 Task: Create a Loop-Based Song.
Action: Mouse moved to (978, 542)
Screenshot: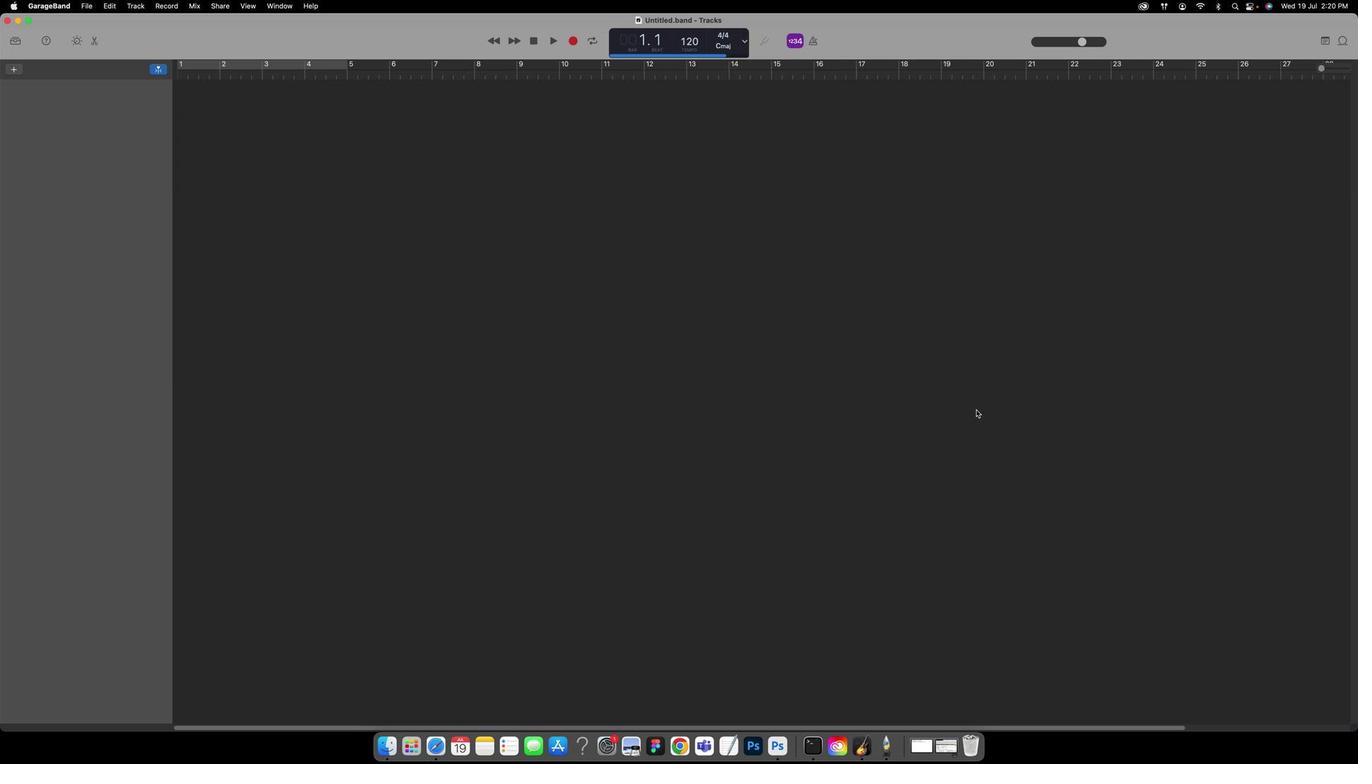 
Action: Mouse pressed left at (978, 542)
Screenshot: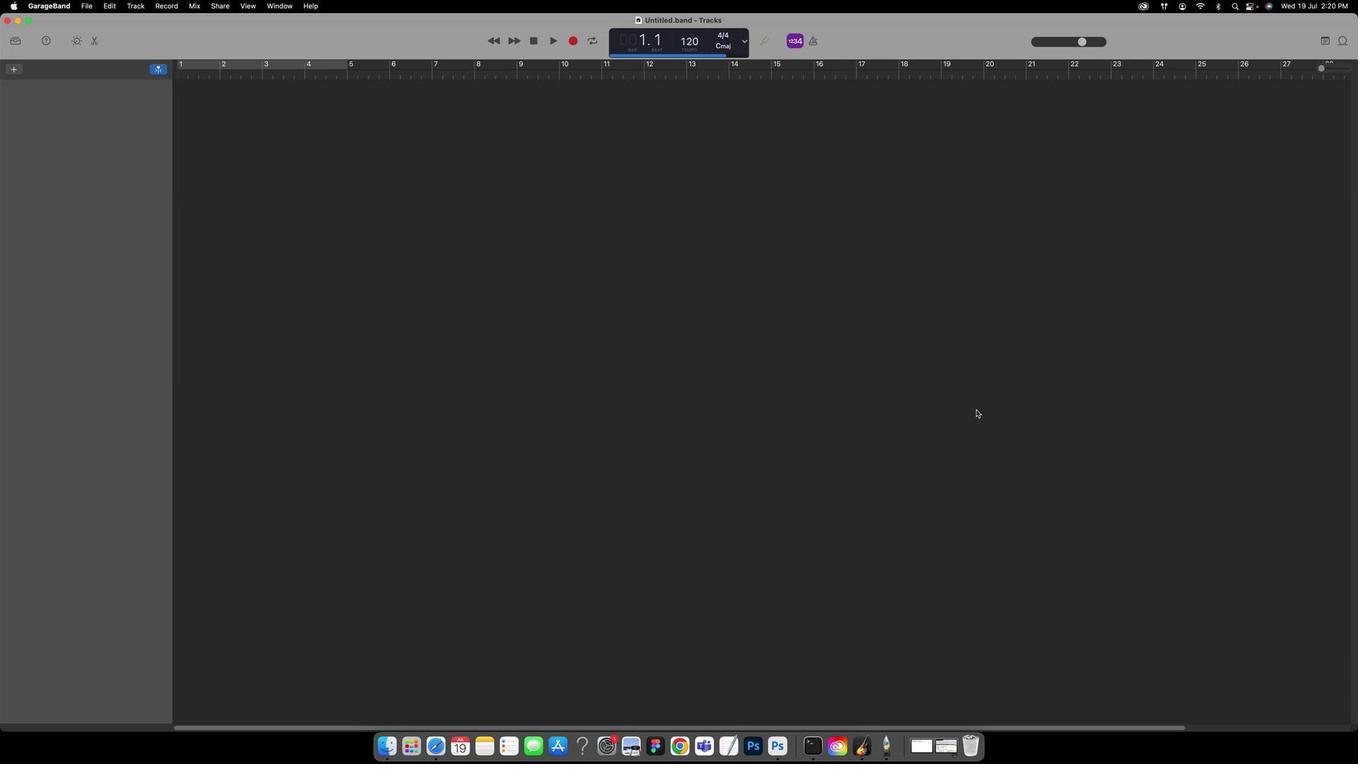 
Action: Mouse moved to (888, 541)
Screenshot: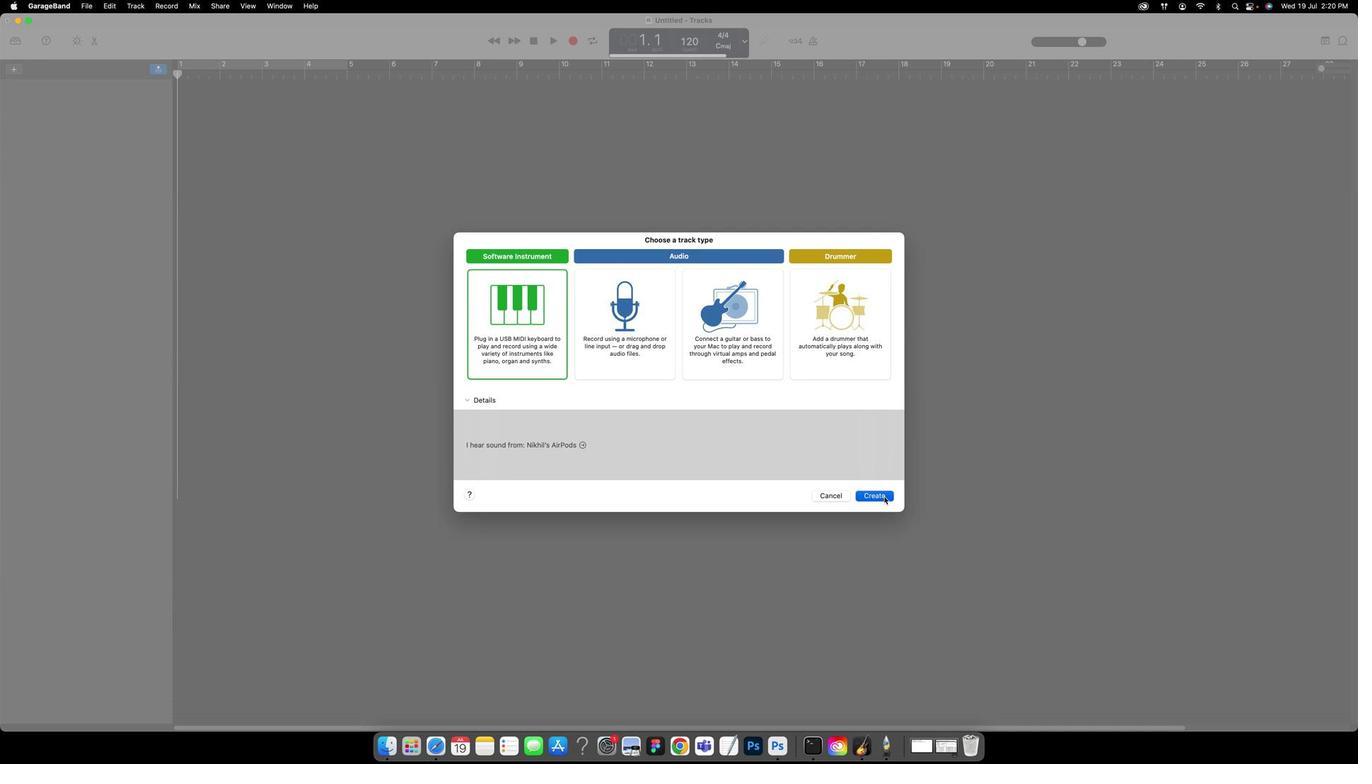
Action: Mouse pressed left at (888, 541)
Screenshot: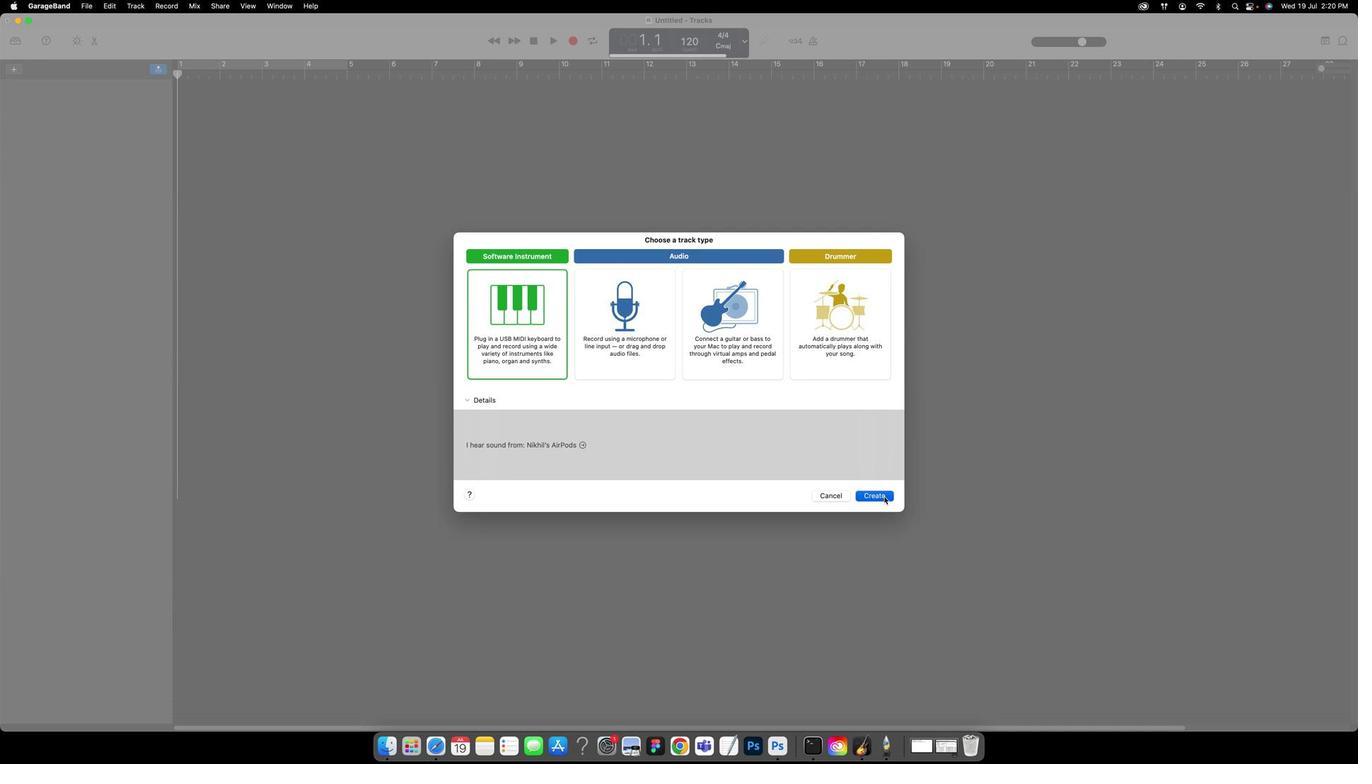
Action: Mouse moved to (259, 540)
Screenshot: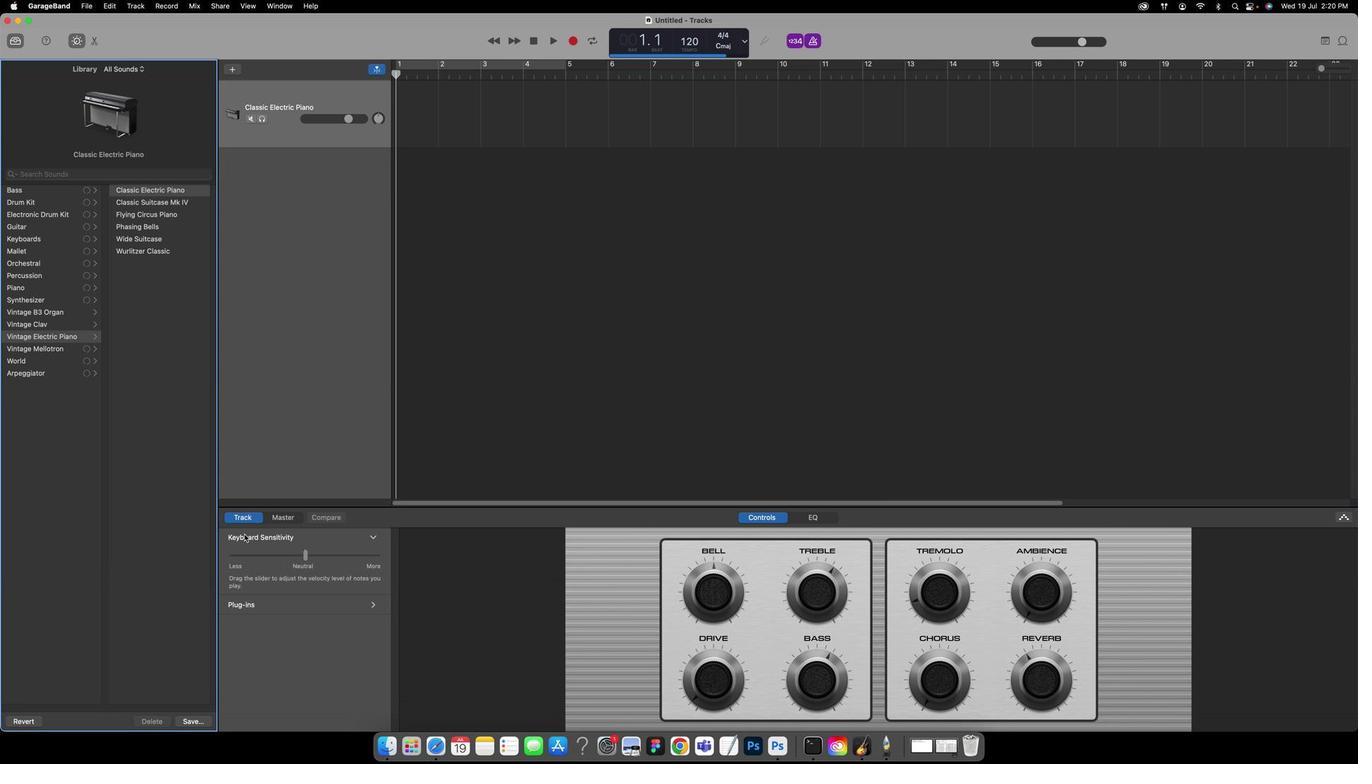 
Action: Mouse pressed left at (259, 540)
Screenshot: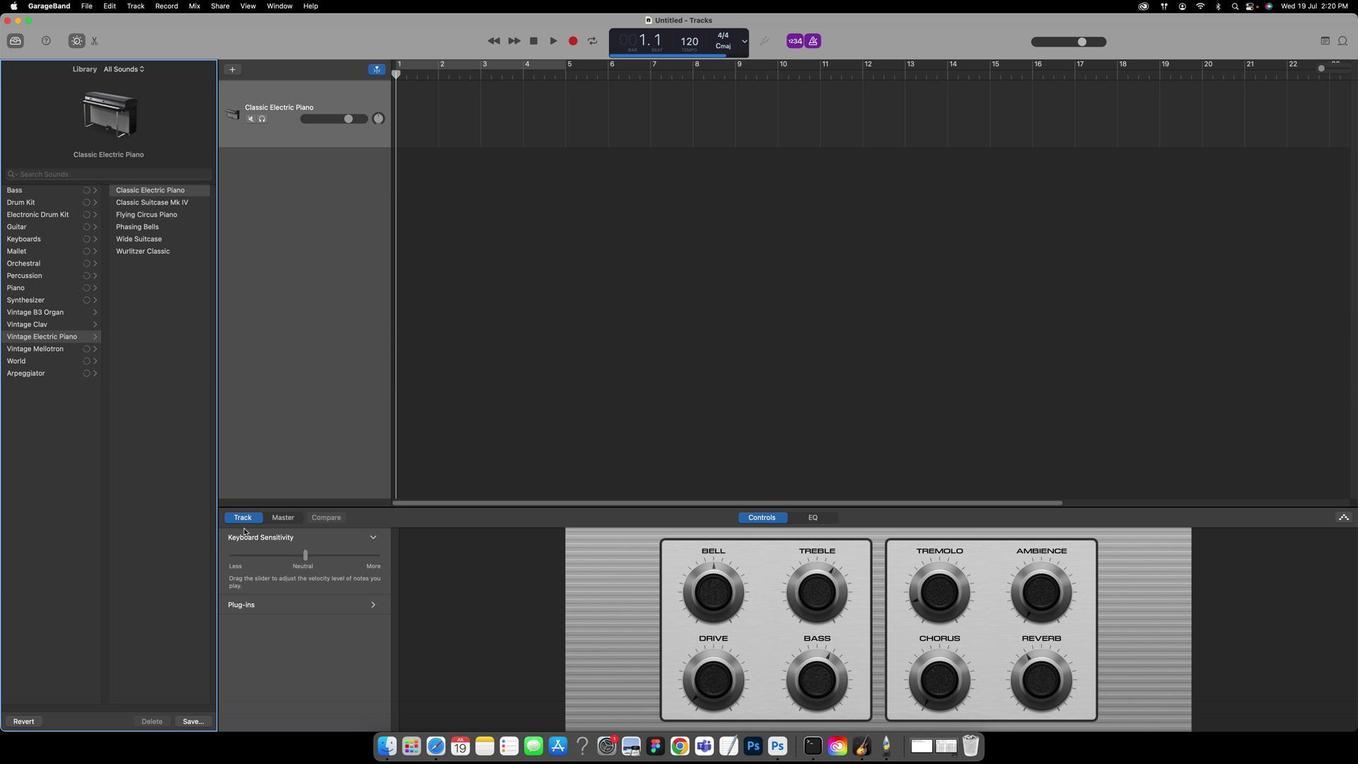 
Action: Mouse moved to (36, 551)
Screenshot: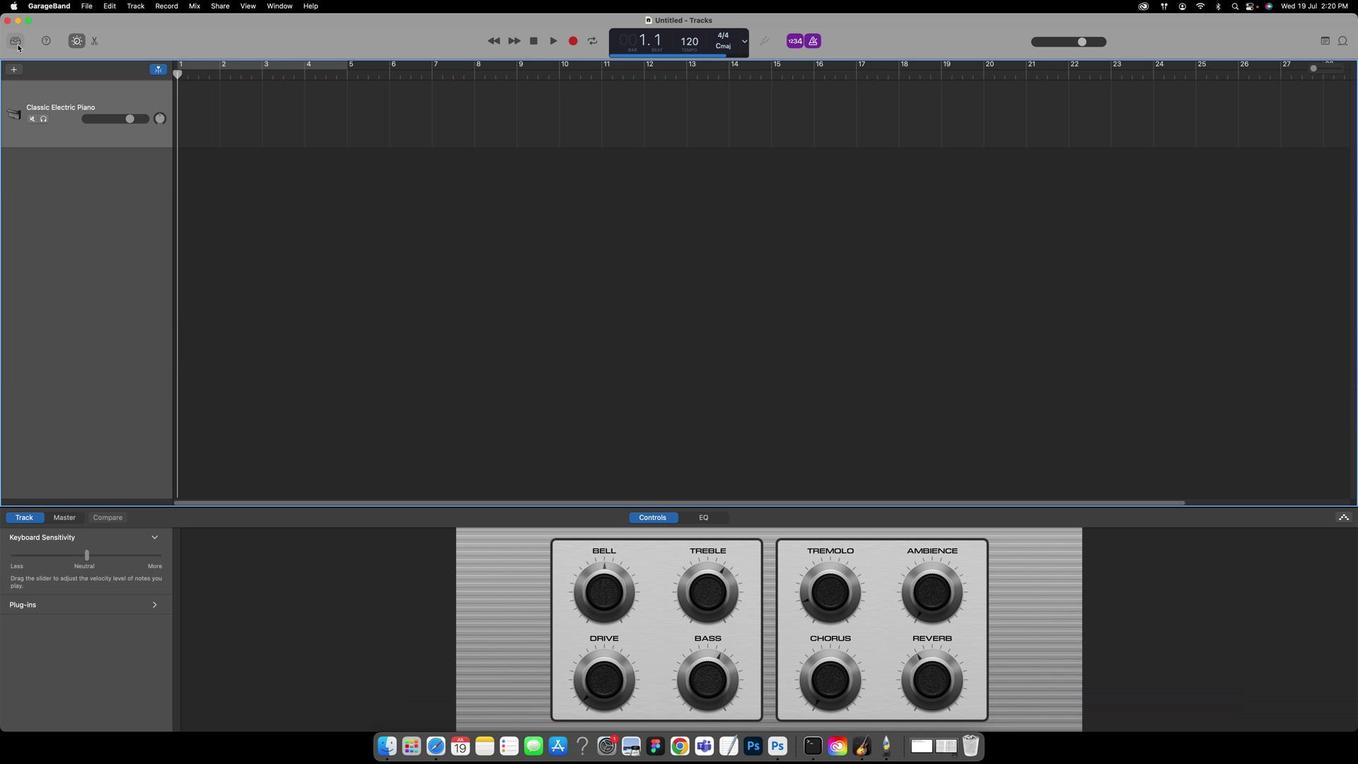 
Action: Mouse pressed left at (36, 551)
Screenshot: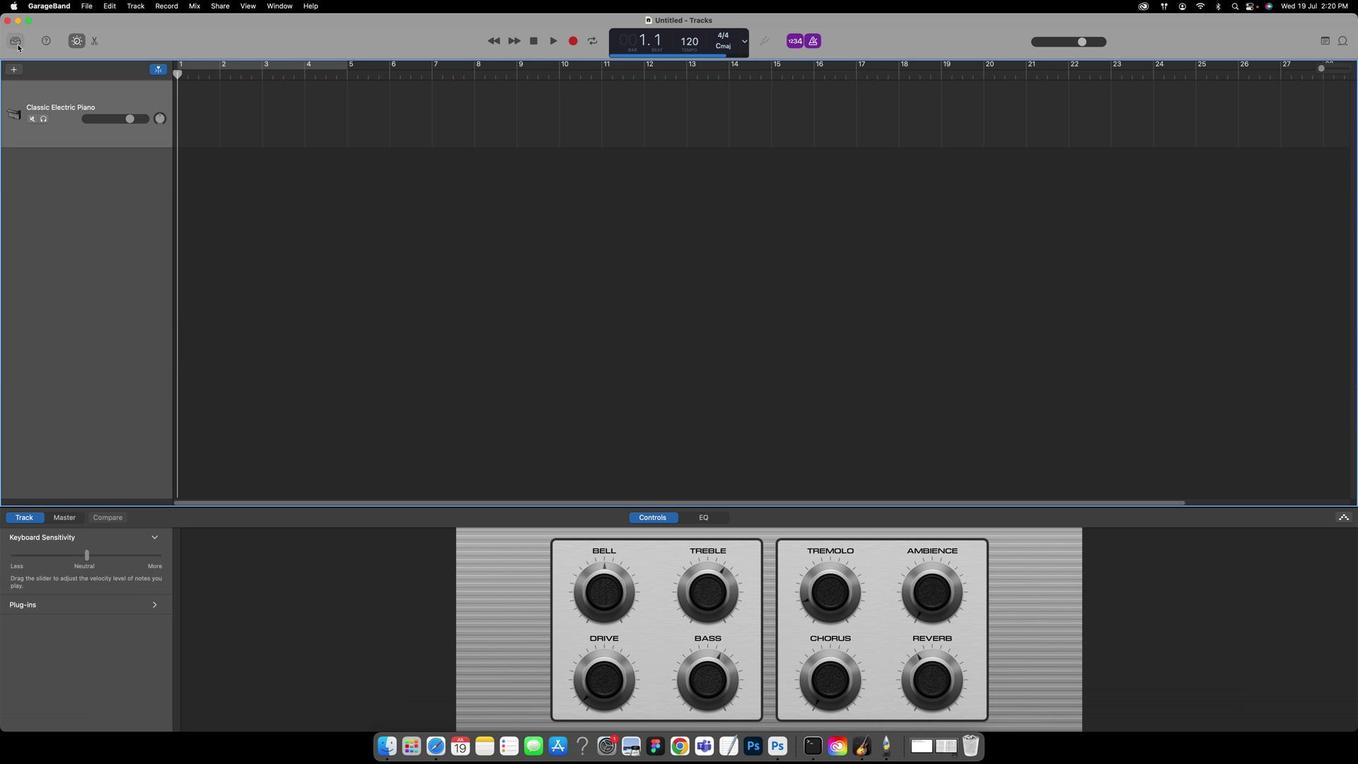 
Action: Mouse moved to (70, 549)
Screenshot: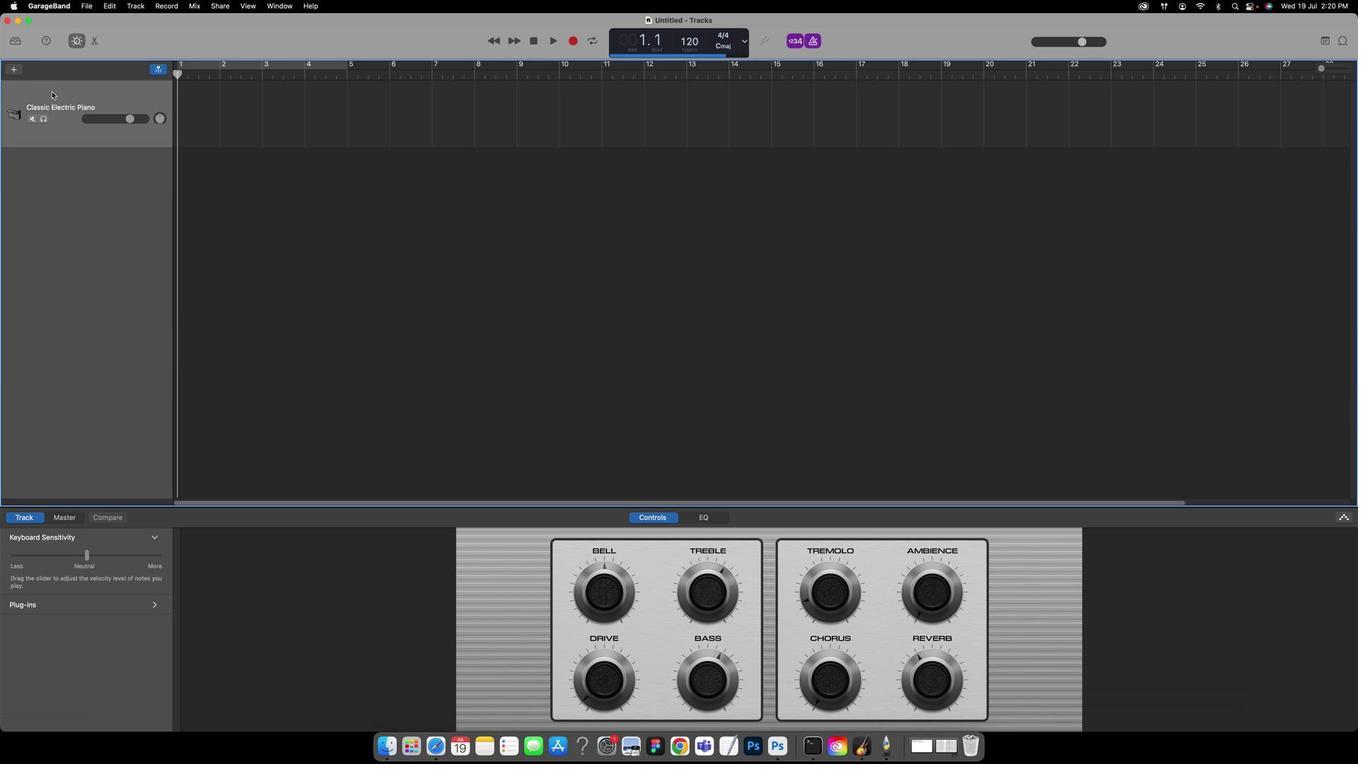 
Action: Mouse pressed left at (70, 549)
Screenshot: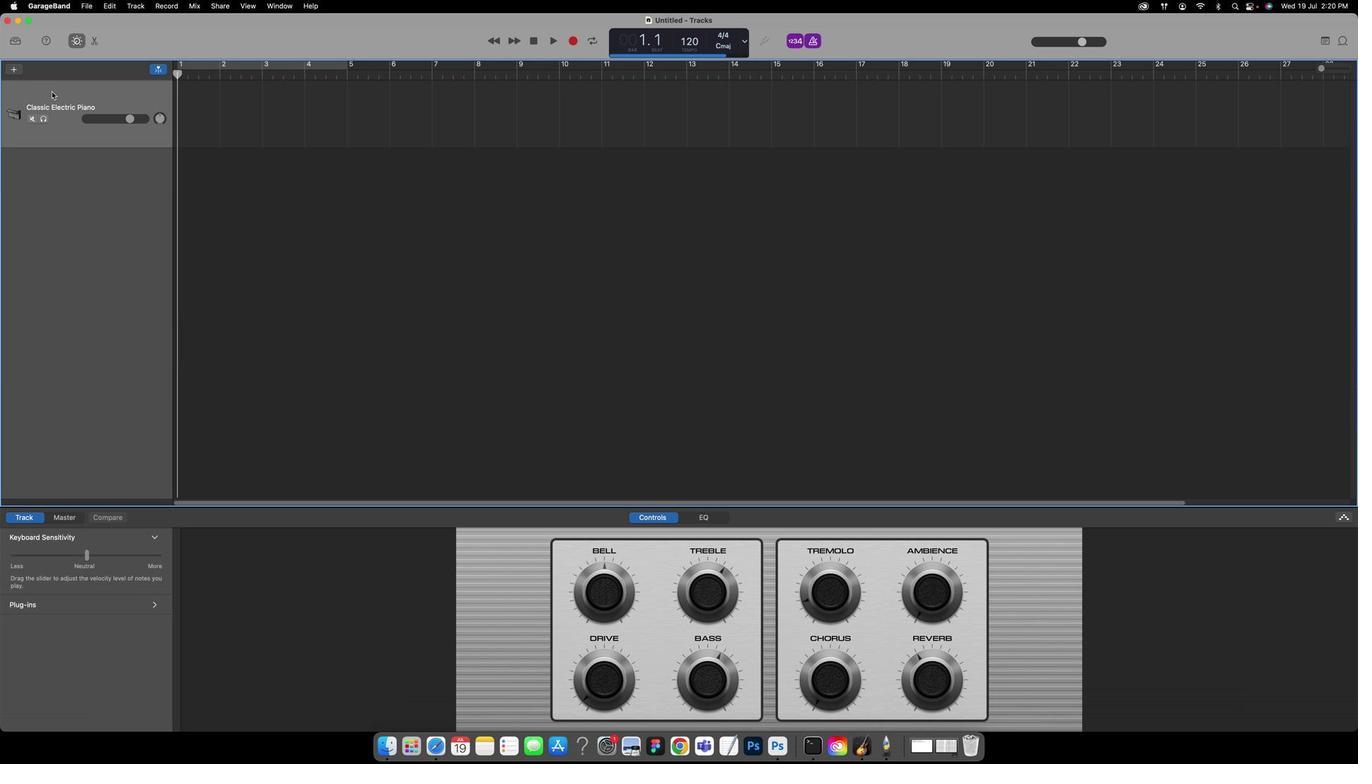 
Action: Mouse pressed left at (70, 549)
Screenshot: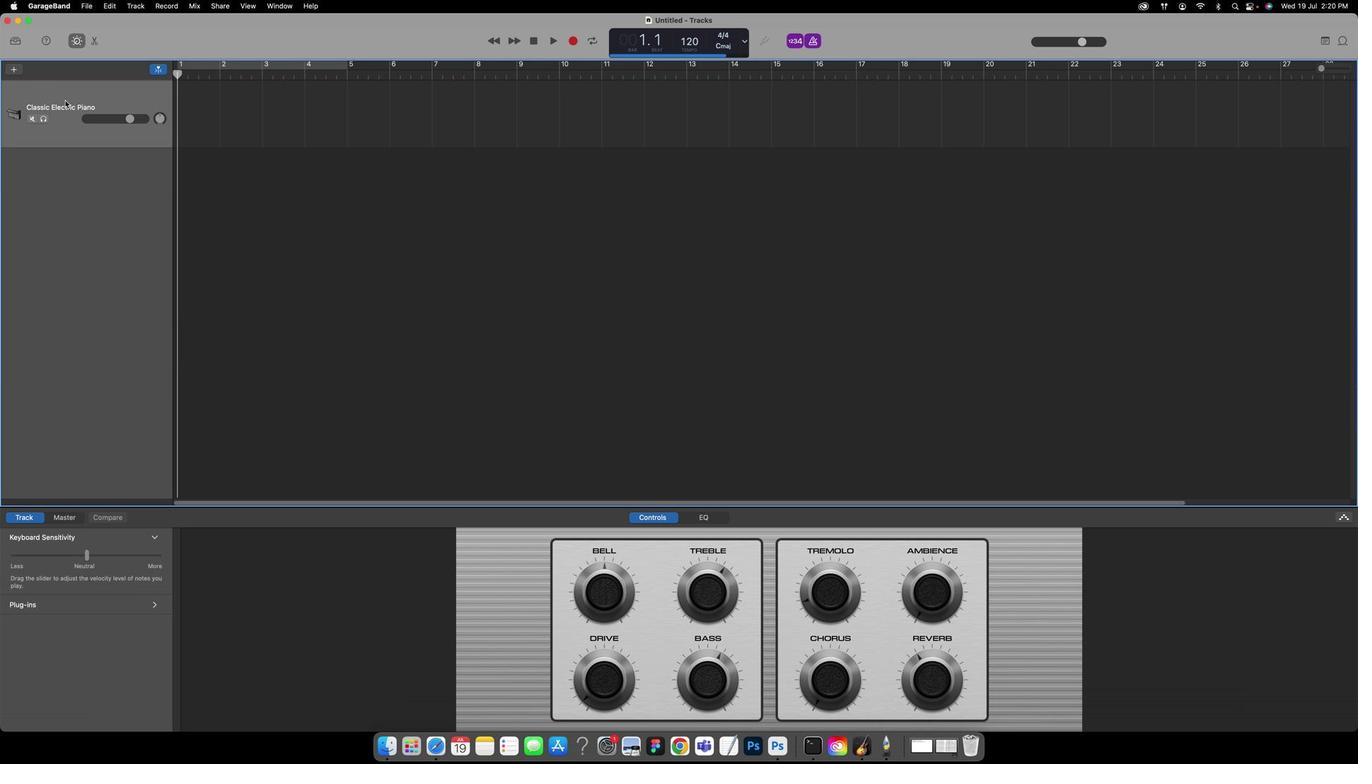 
Action: Mouse moved to (83, 549)
Screenshot: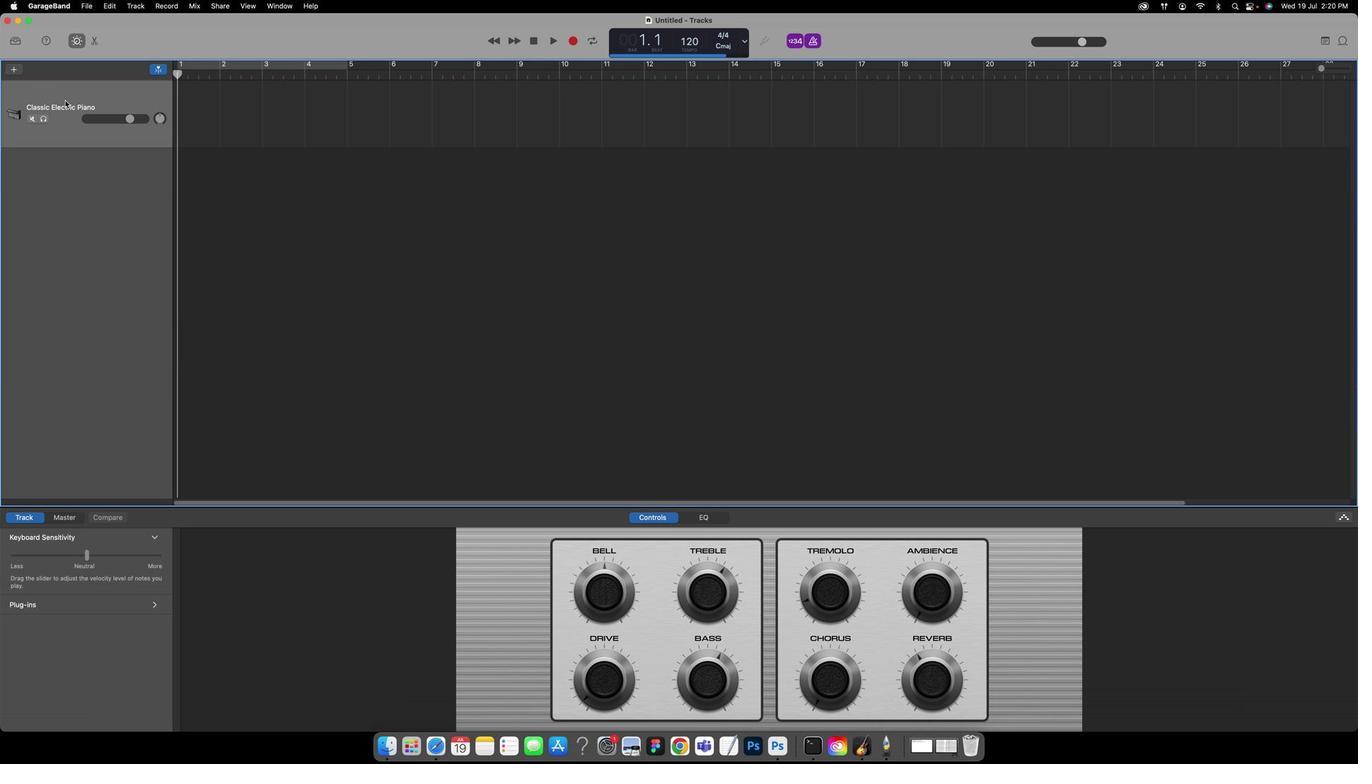
Action: Mouse pressed left at (83, 549)
Screenshot: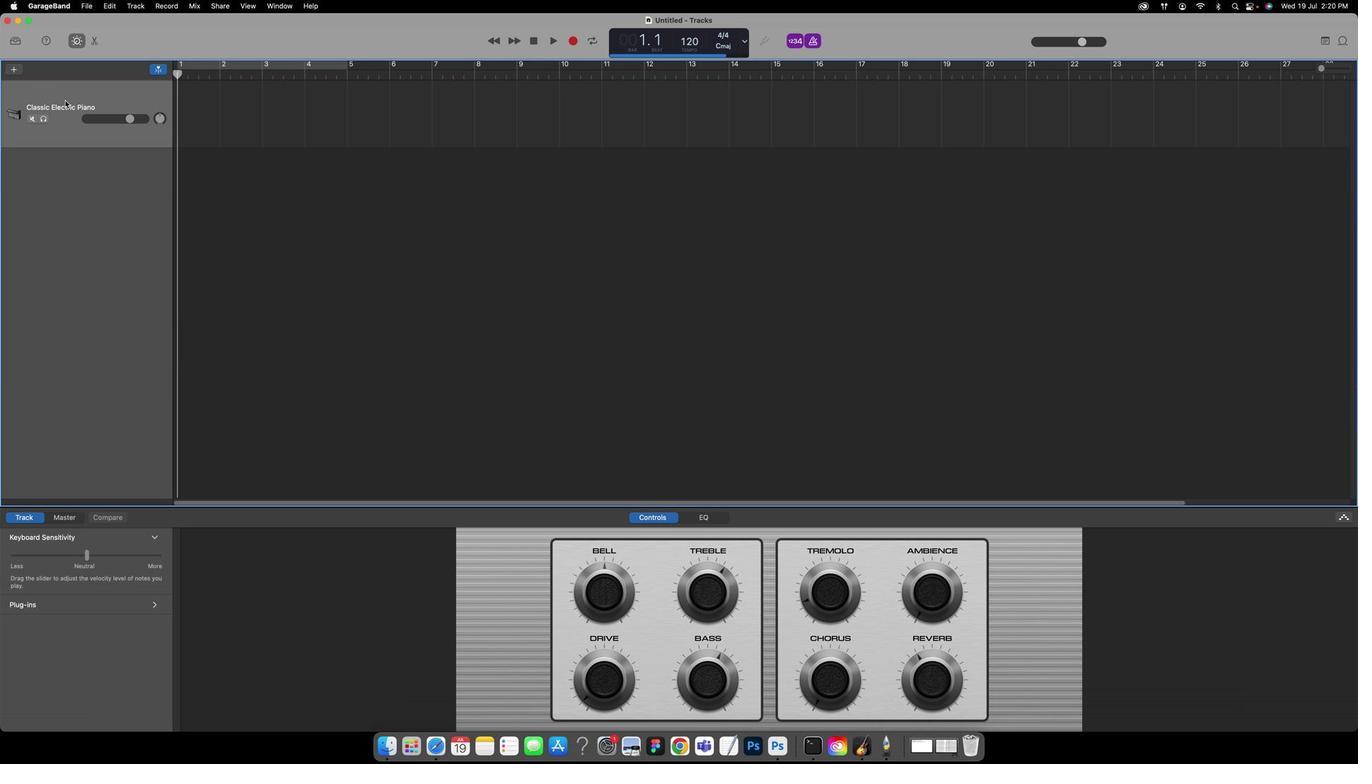 
Action: Key pressed Key.backspace
Screenshot: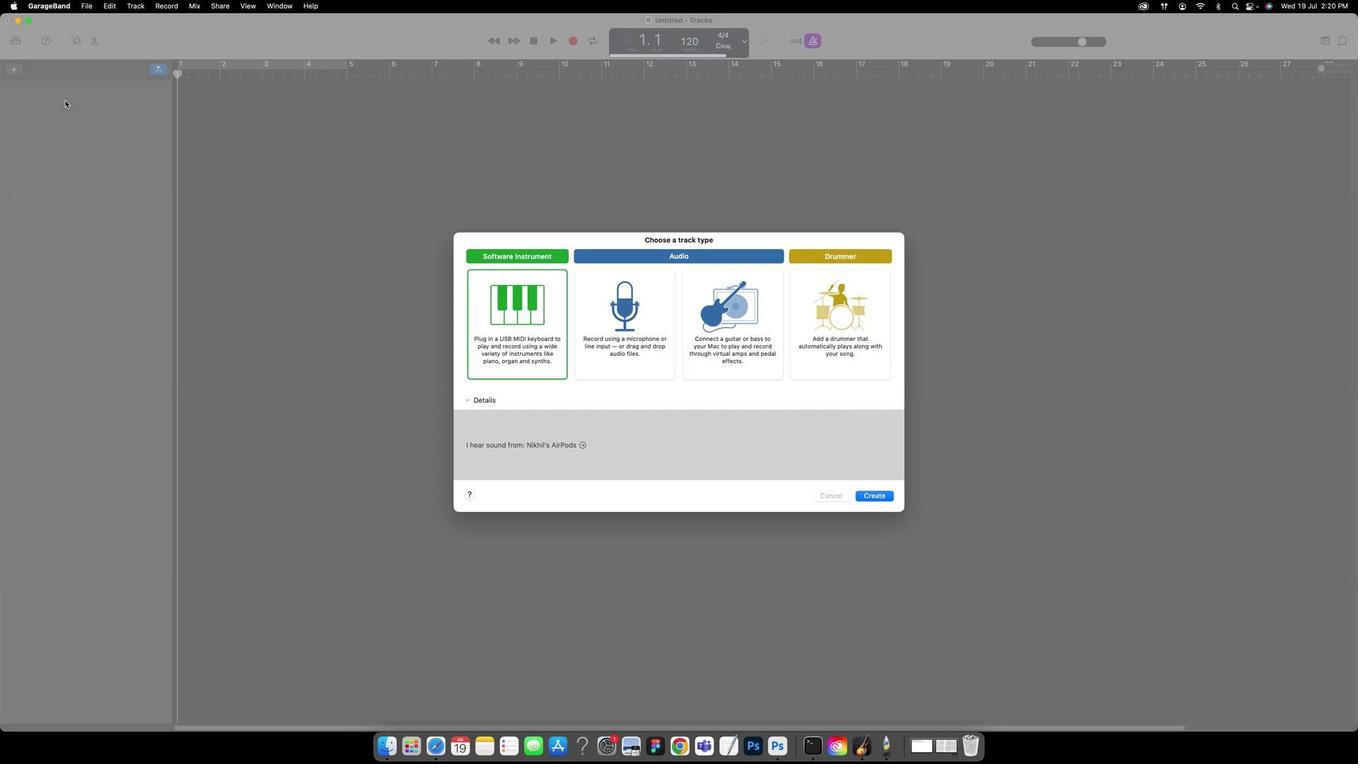 
Action: Mouse moved to (878, 540)
Screenshot: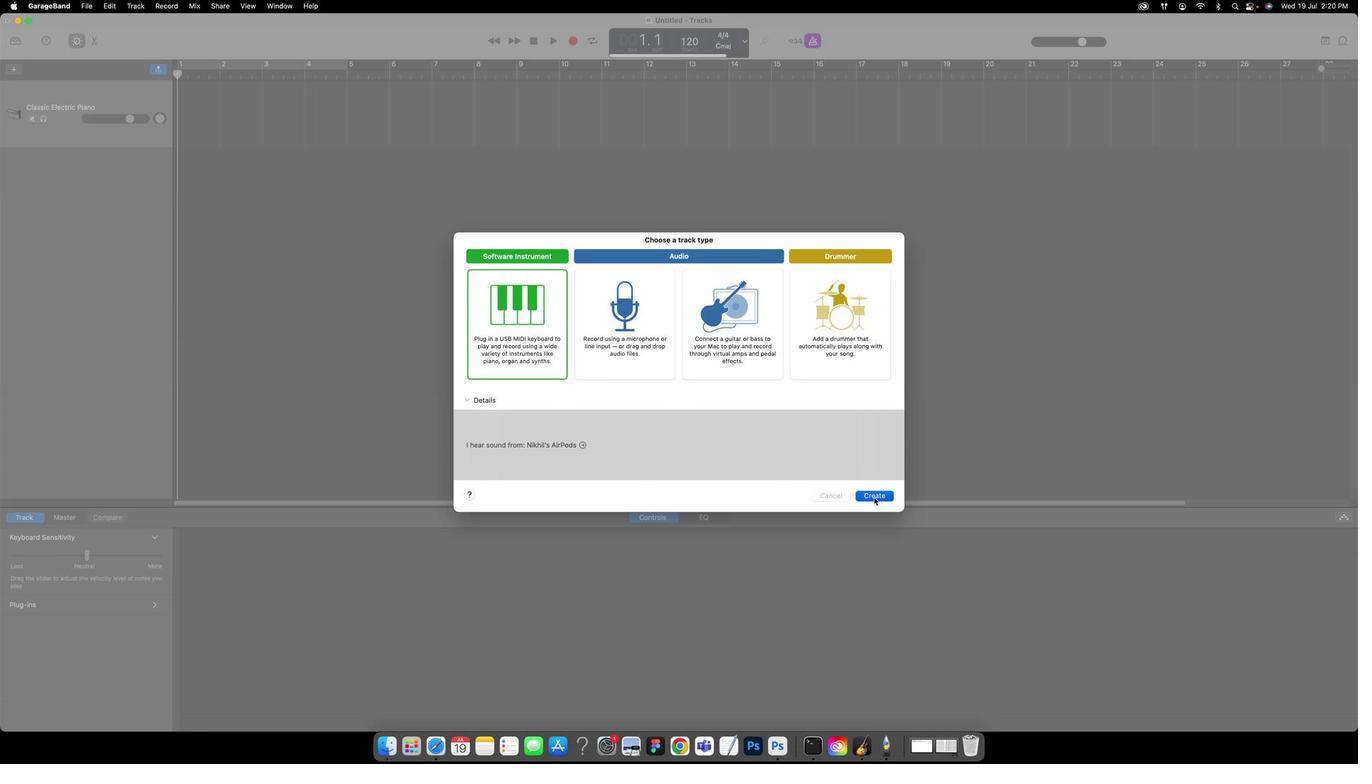 
Action: Mouse pressed left at (878, 540)
Screenshot: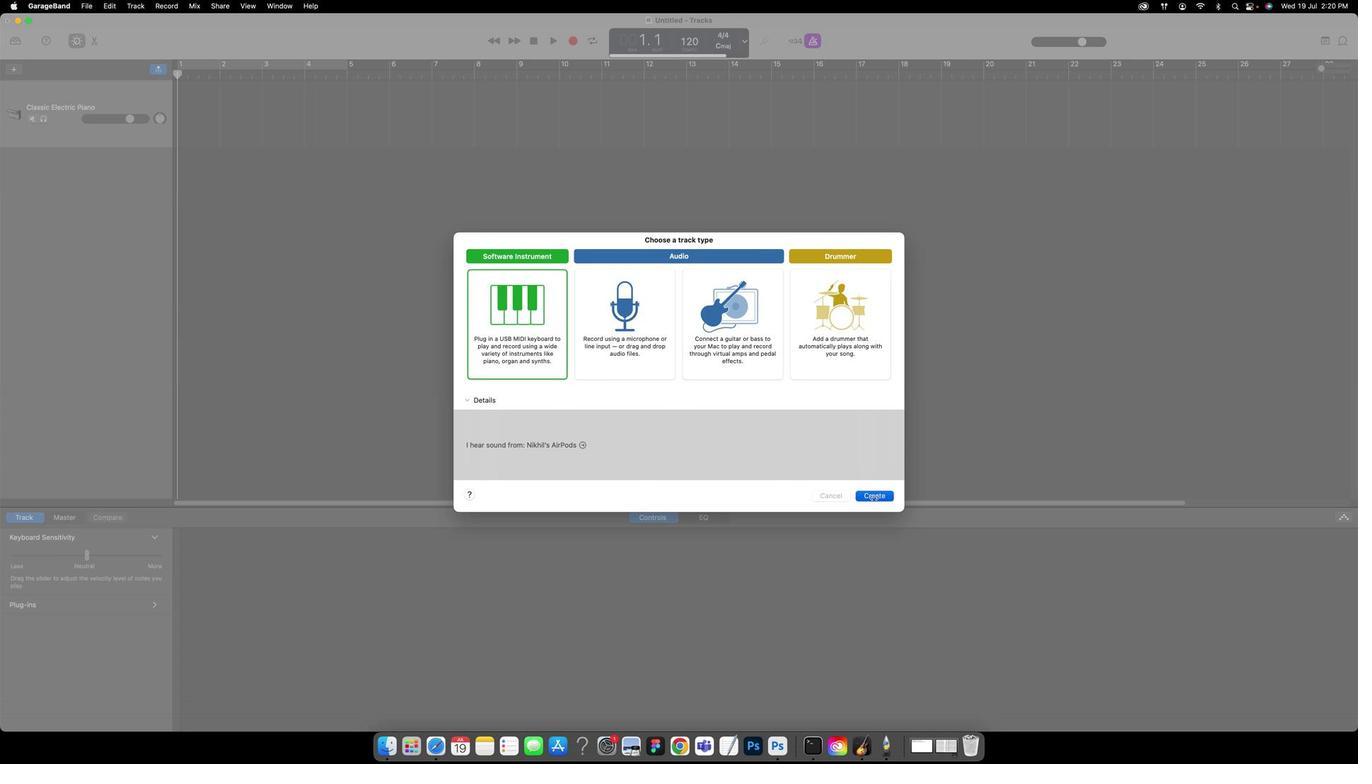 
Action: Mouse moved to (38, 551)
Screenshot: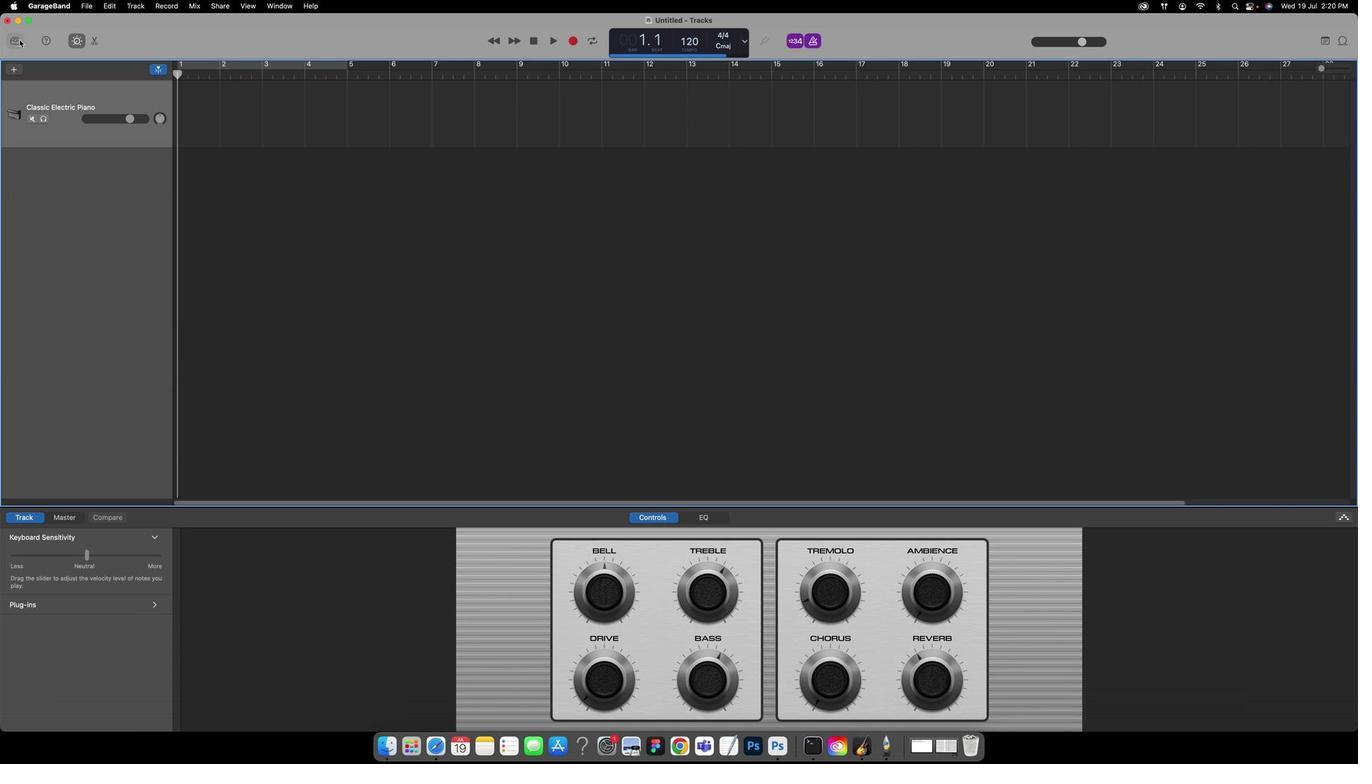 
Action: Mouse pressed left at (38, 551)
Screenshot: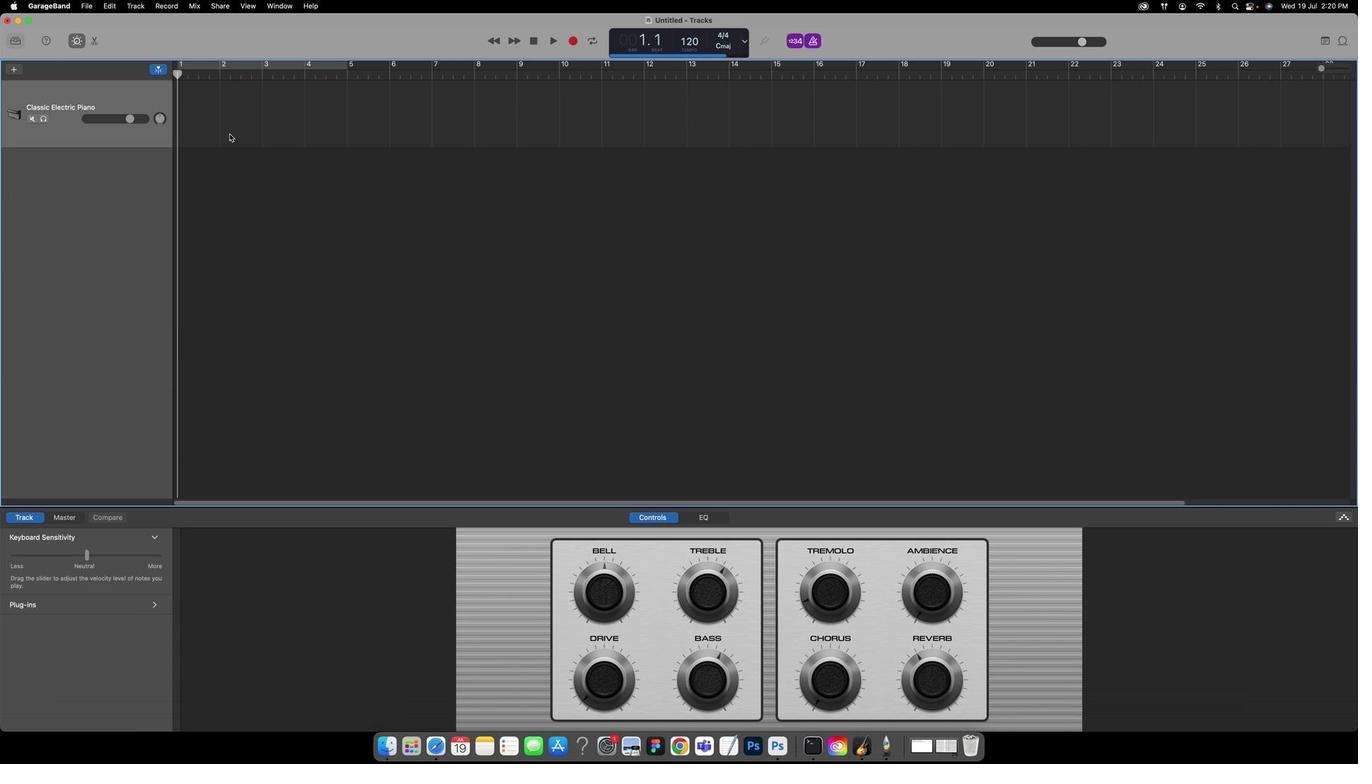 
Action: Mouse moved to (1340, 551)
Screenshot: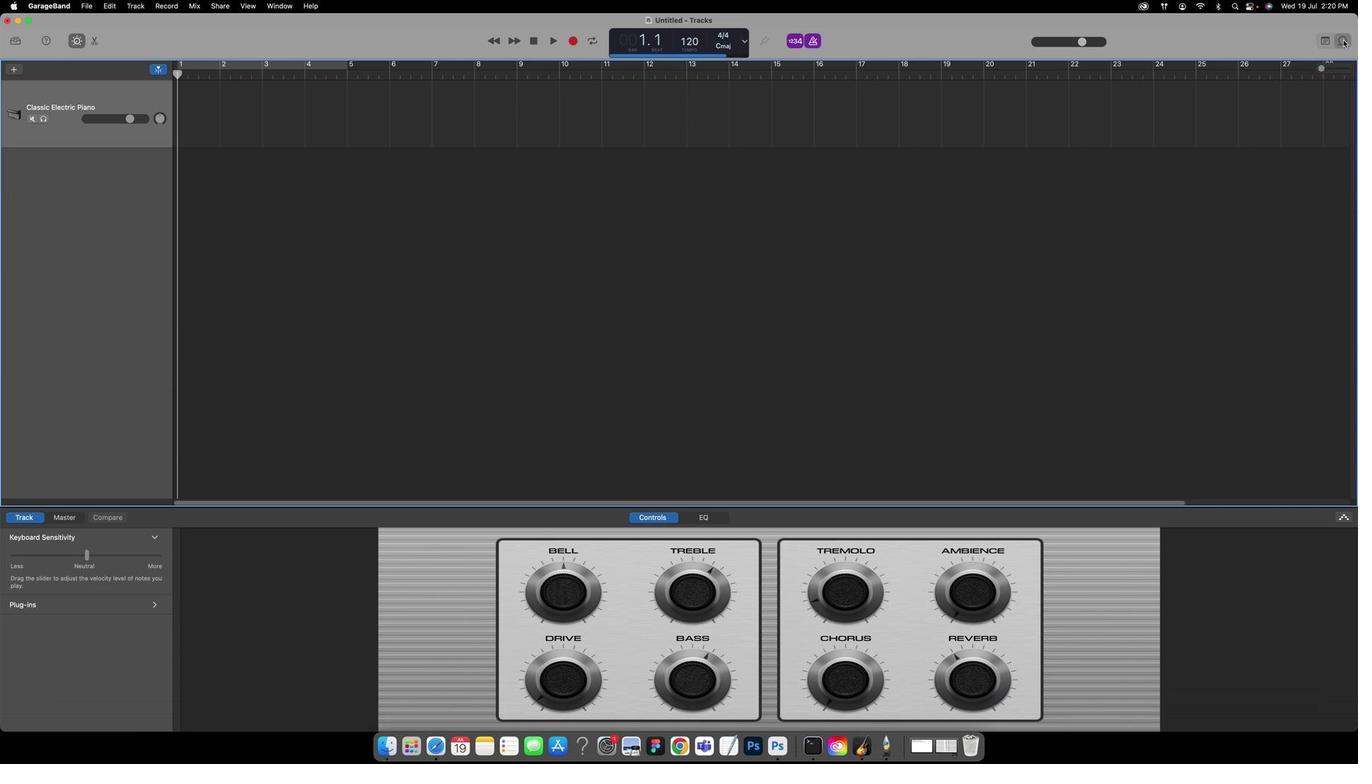 
Action: Mouse pressed left at (1340, 551)
Screenshot: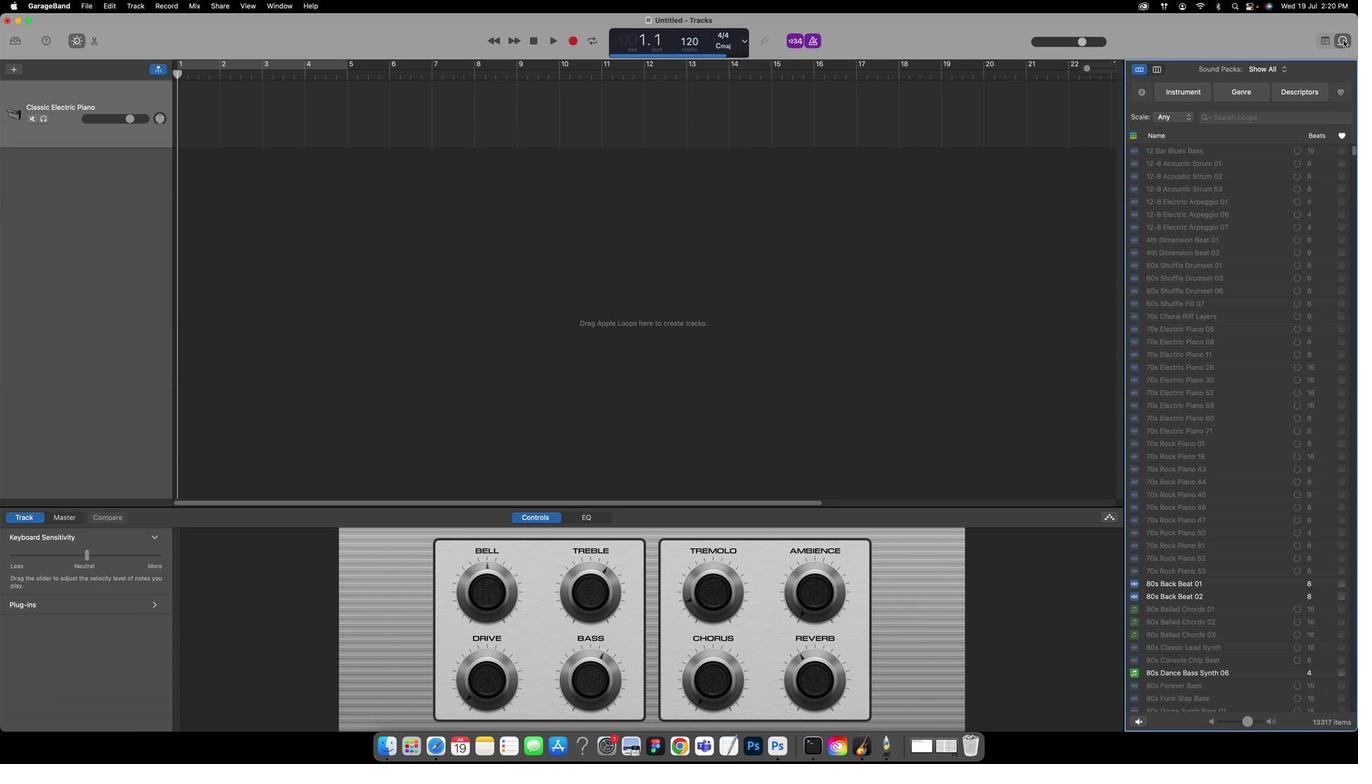 
Action: Mouse moved to (1191, 549)
Screenshot: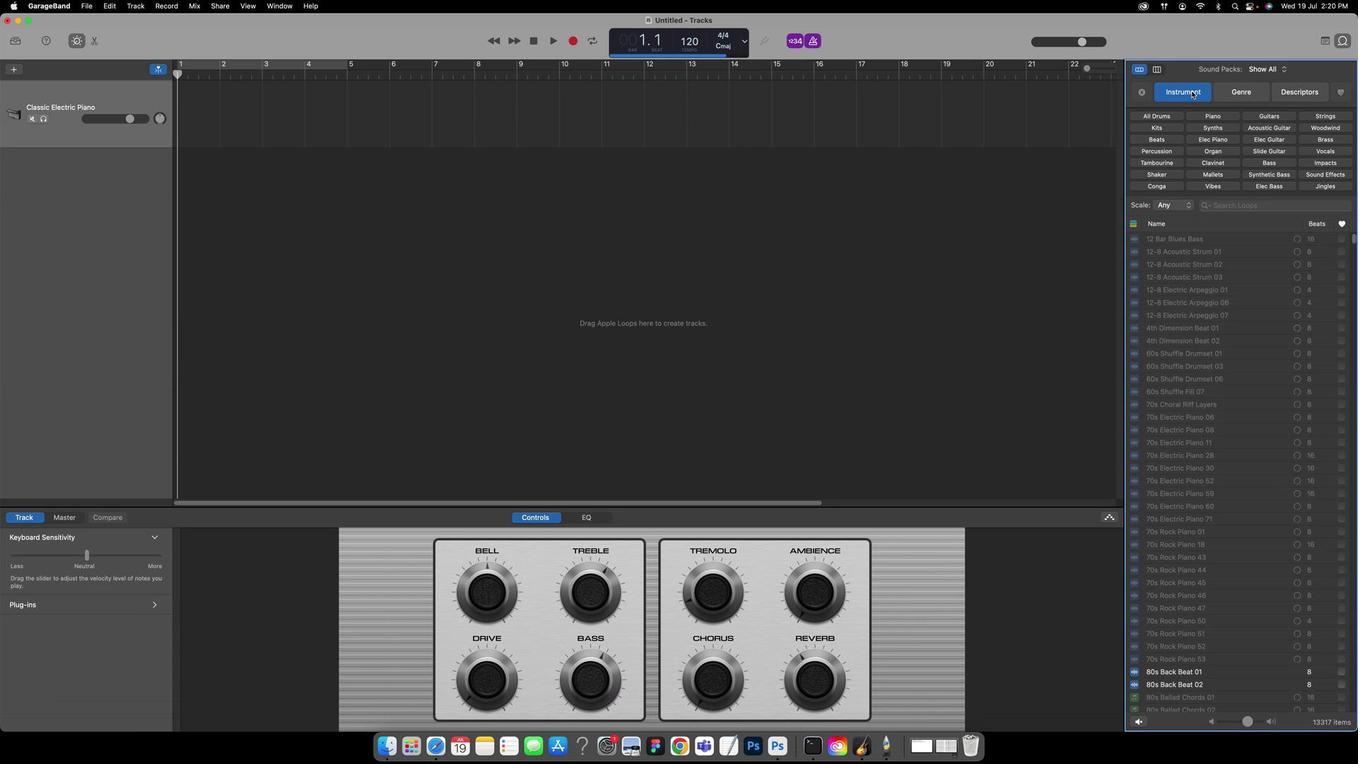 
Action: Mouse pressed left at (1191, 549)
Screenshot: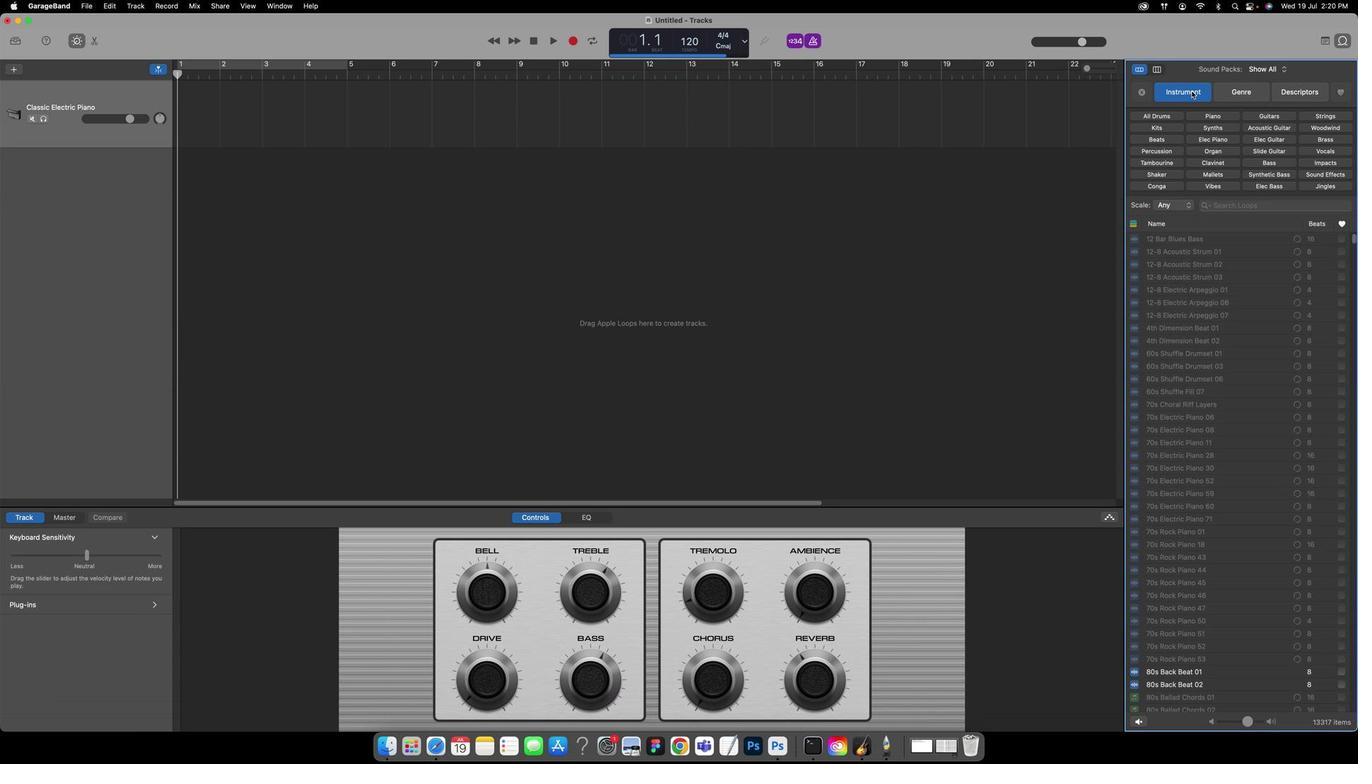 
Action: Mouse moved to (1231, 549)
Screenshot: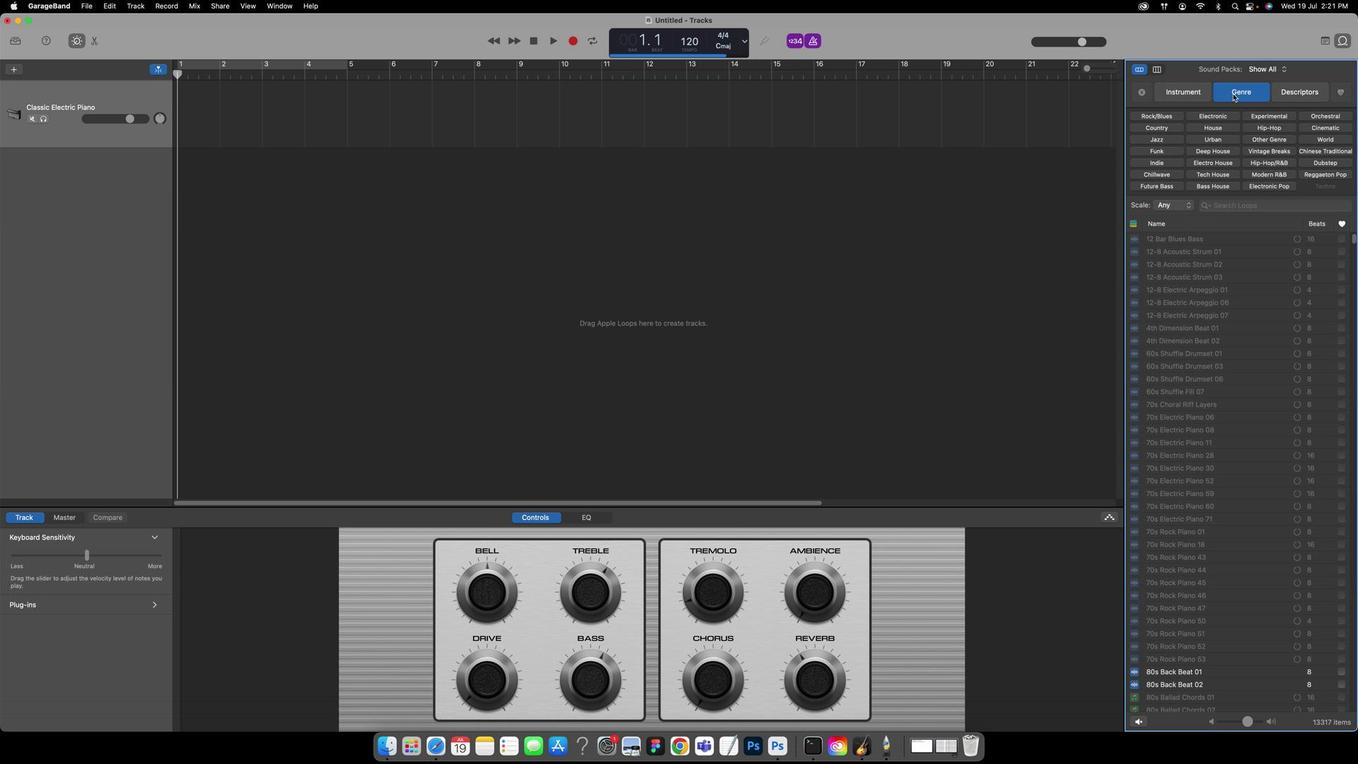 
Action: Mouse pressed left at (1231, 549)
Screenshot: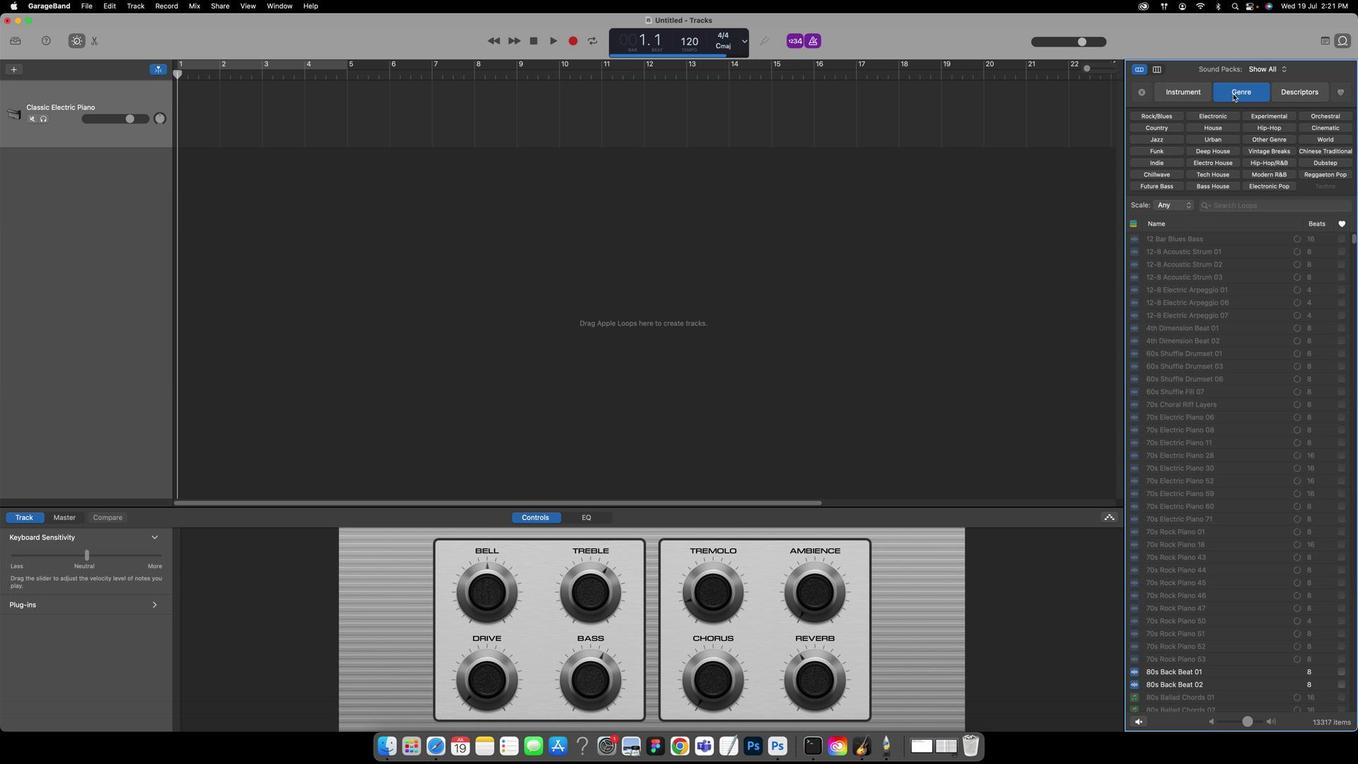
Action: Mouse moved to (1249, 549)
Screenshot: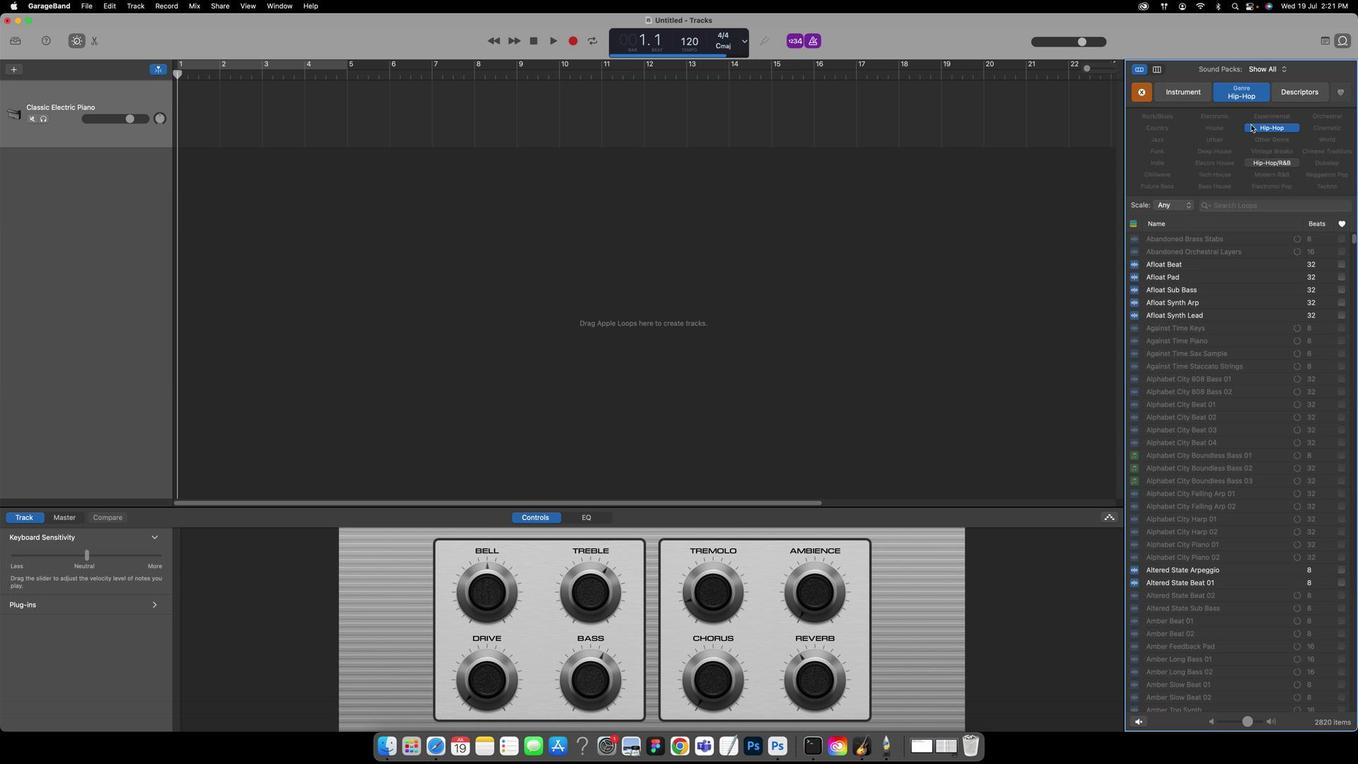 
Action: Mouse pressed left at (1249, 549)
Screenshot: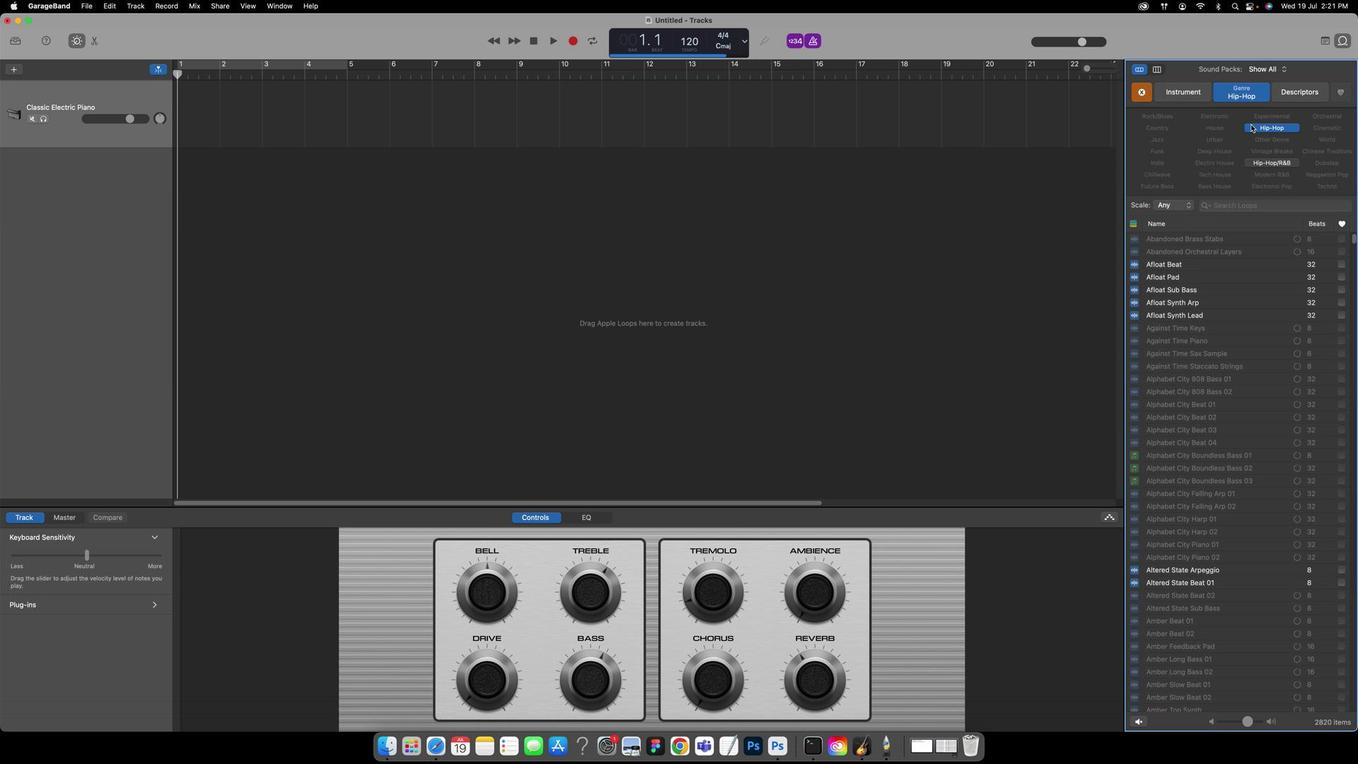 
Action: Mouse moved to (1171, 546)
Screenshot: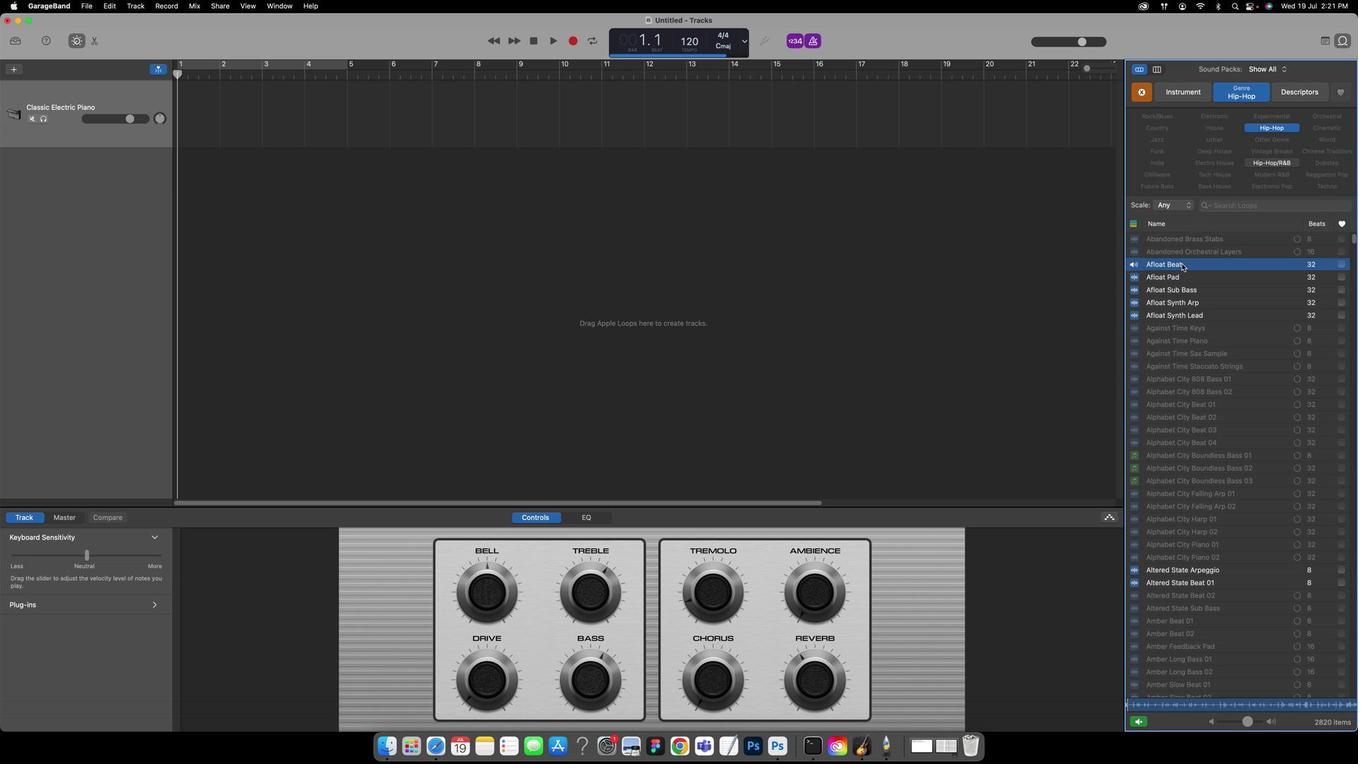 
Action: Mouse pressed left at (1171, 546)
Screenshot: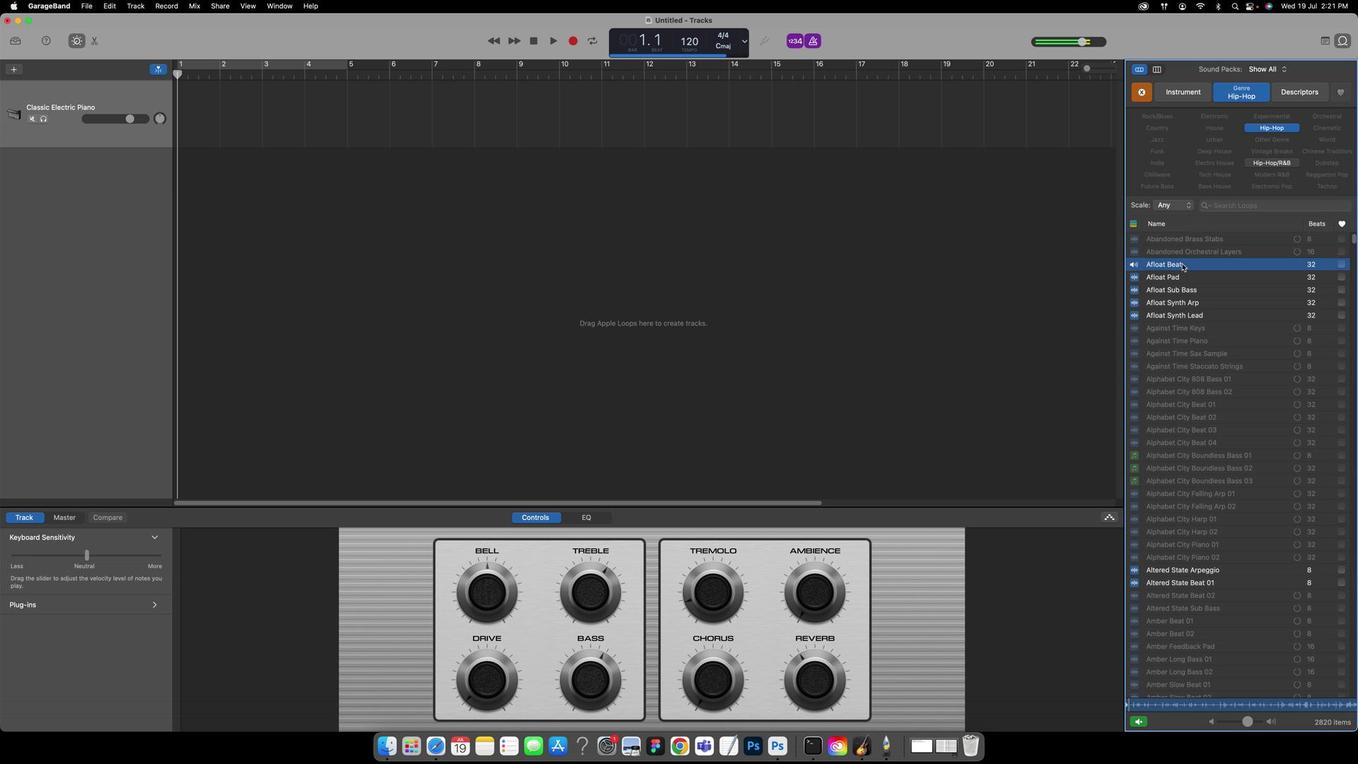 
Action: Mouse moved to (1181, 546)
Screenshot: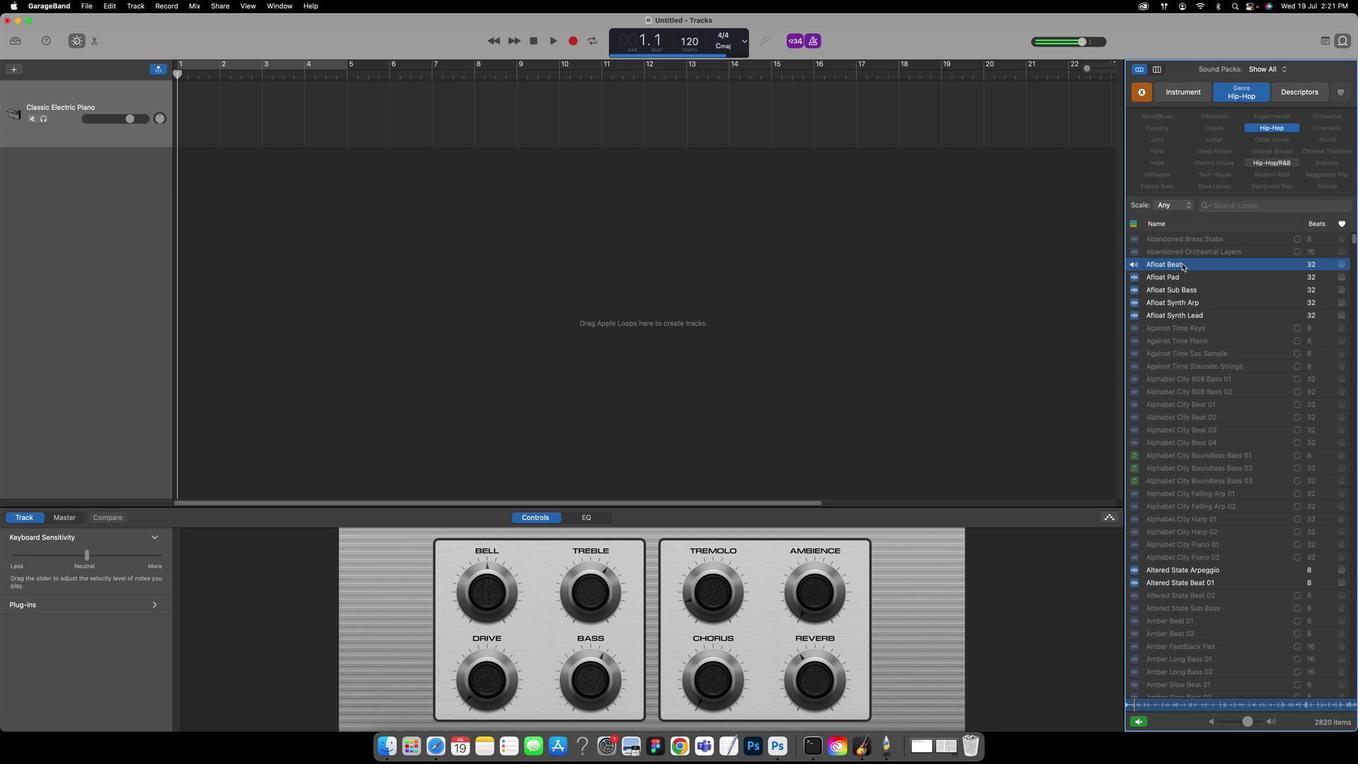 
Action: Mouse pressed left at (1181, 546)
Screenshot: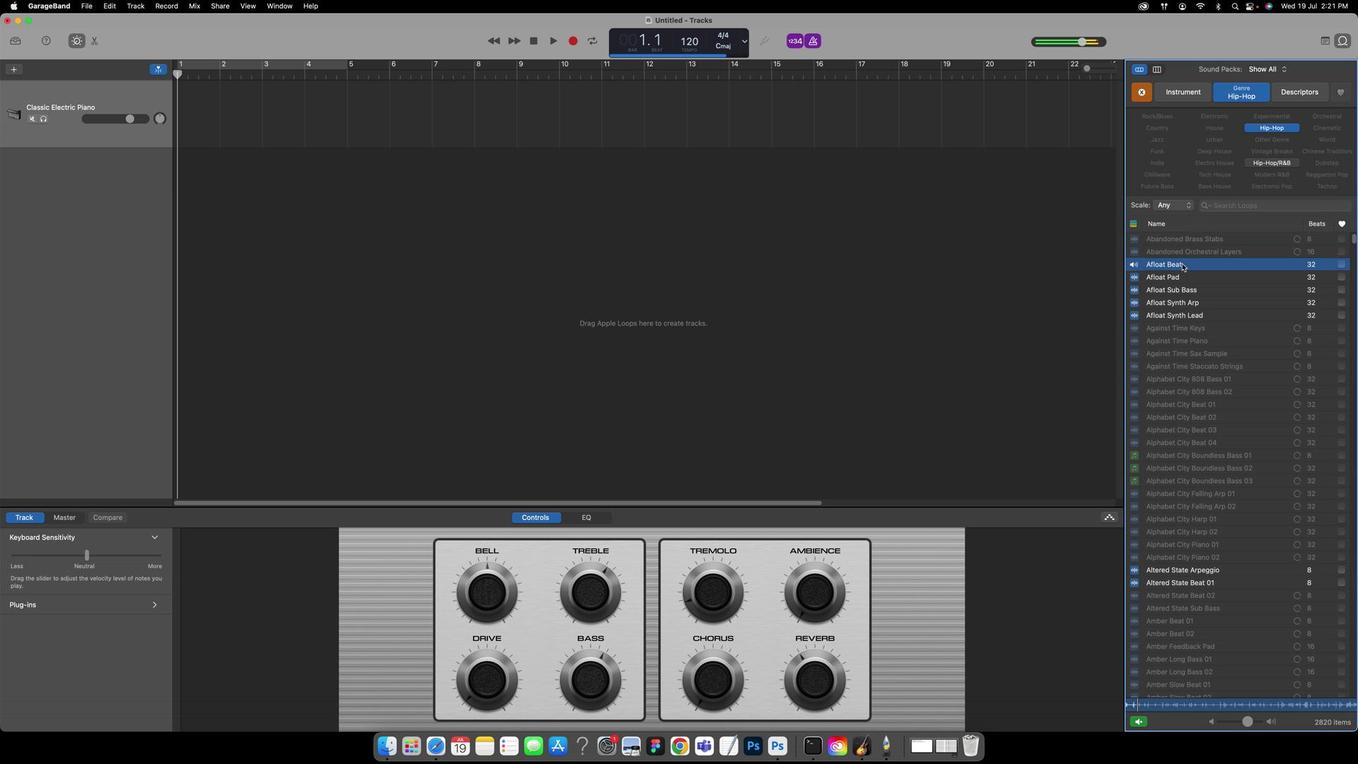 
Action: Mouse moved to (303, 547)
Screenshot: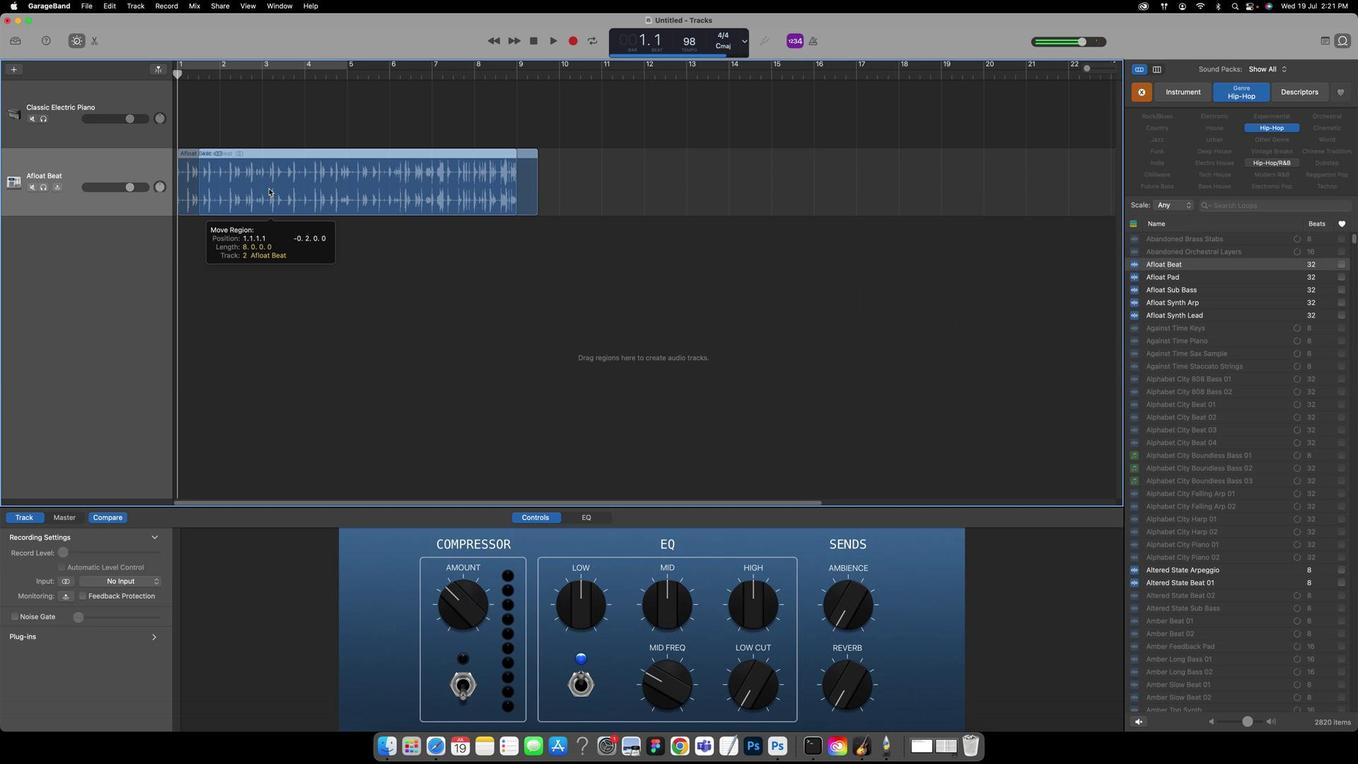 
Action: Mouse pressed left at (303, 547)
Screenshot: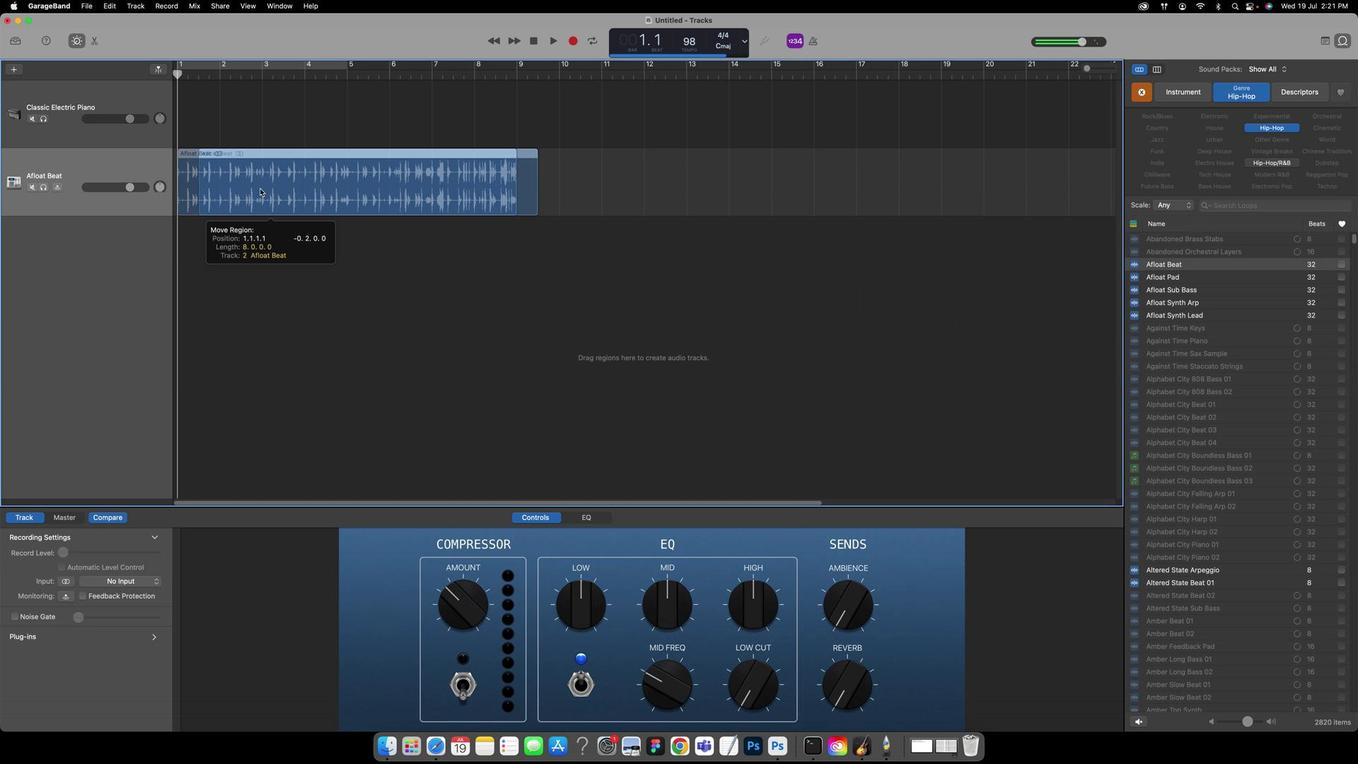
Action: Mouse moved to (65, 549)
Screenshot: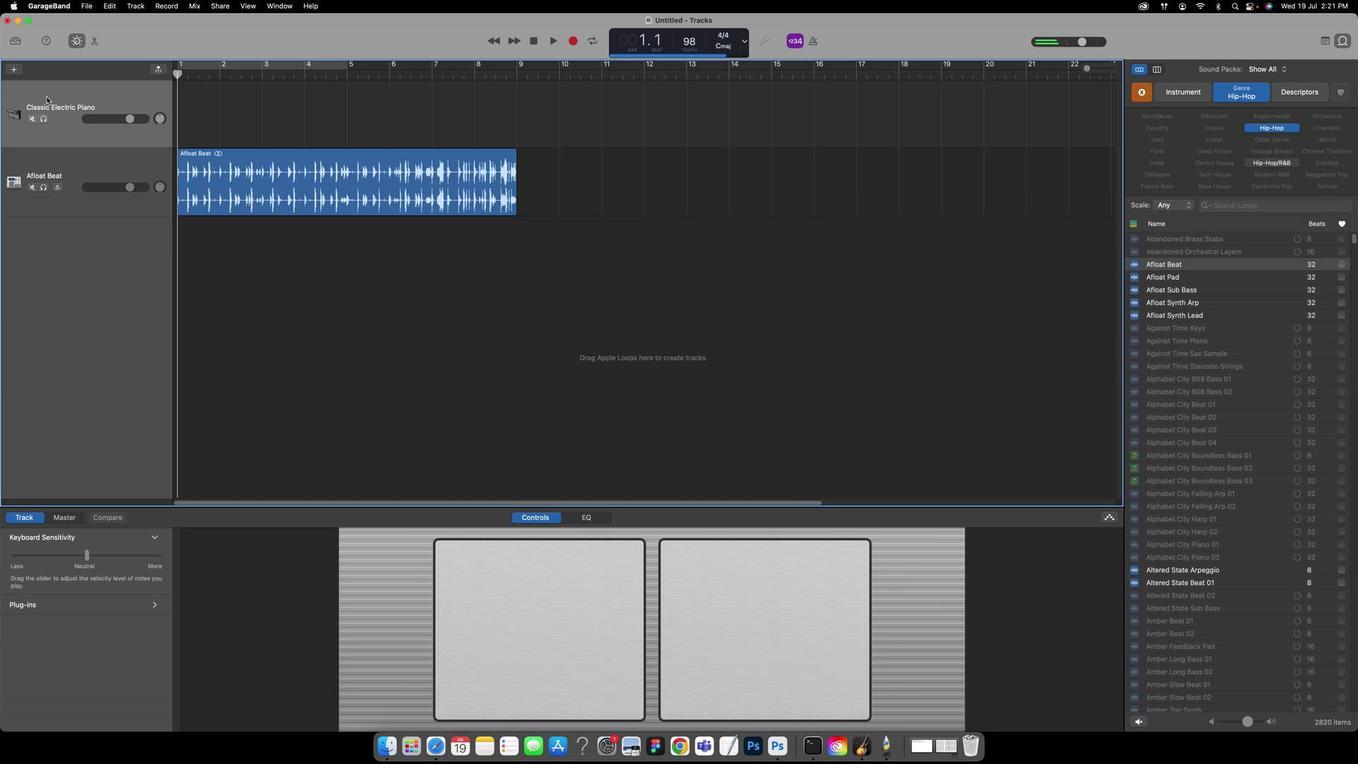 
Action: Mouse pressed left at (65, 549)
Screenshot: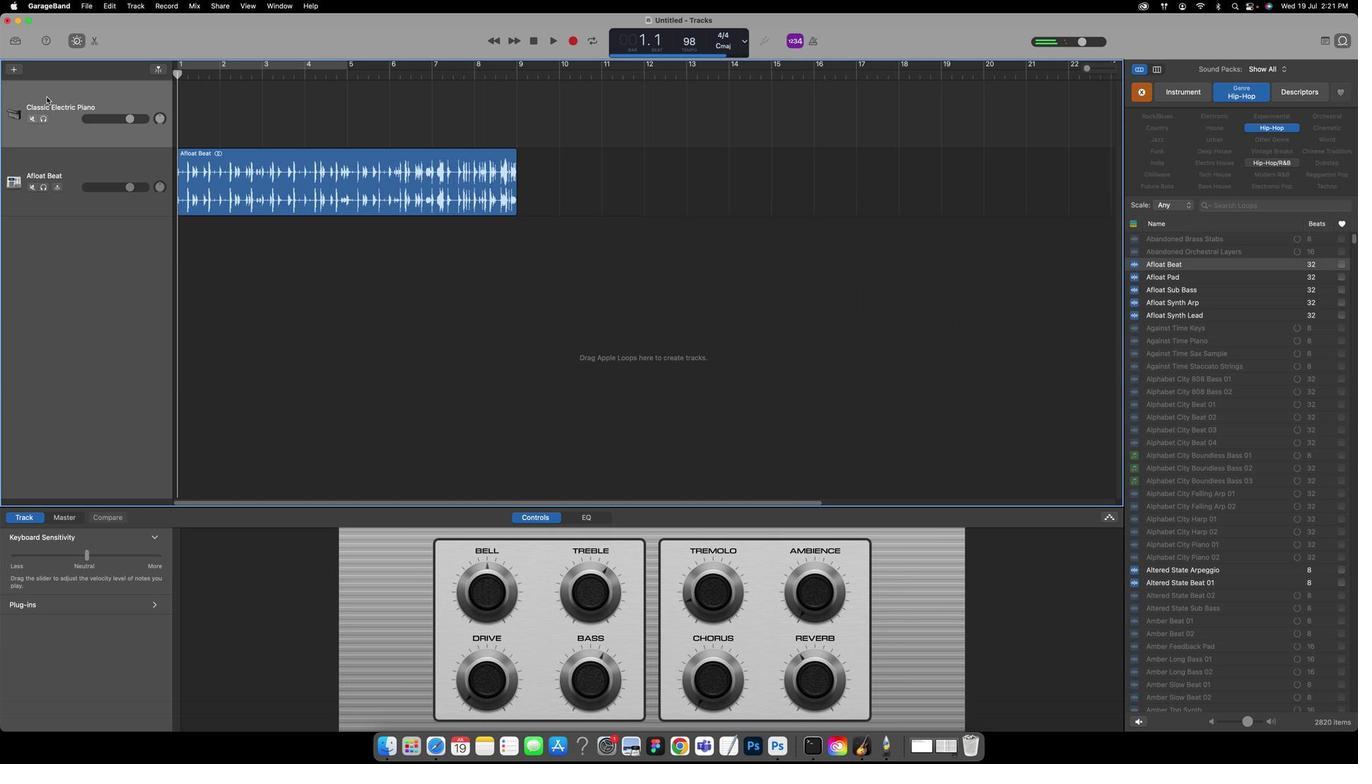 
Action: Key pressed Key.backspace
Screenshot: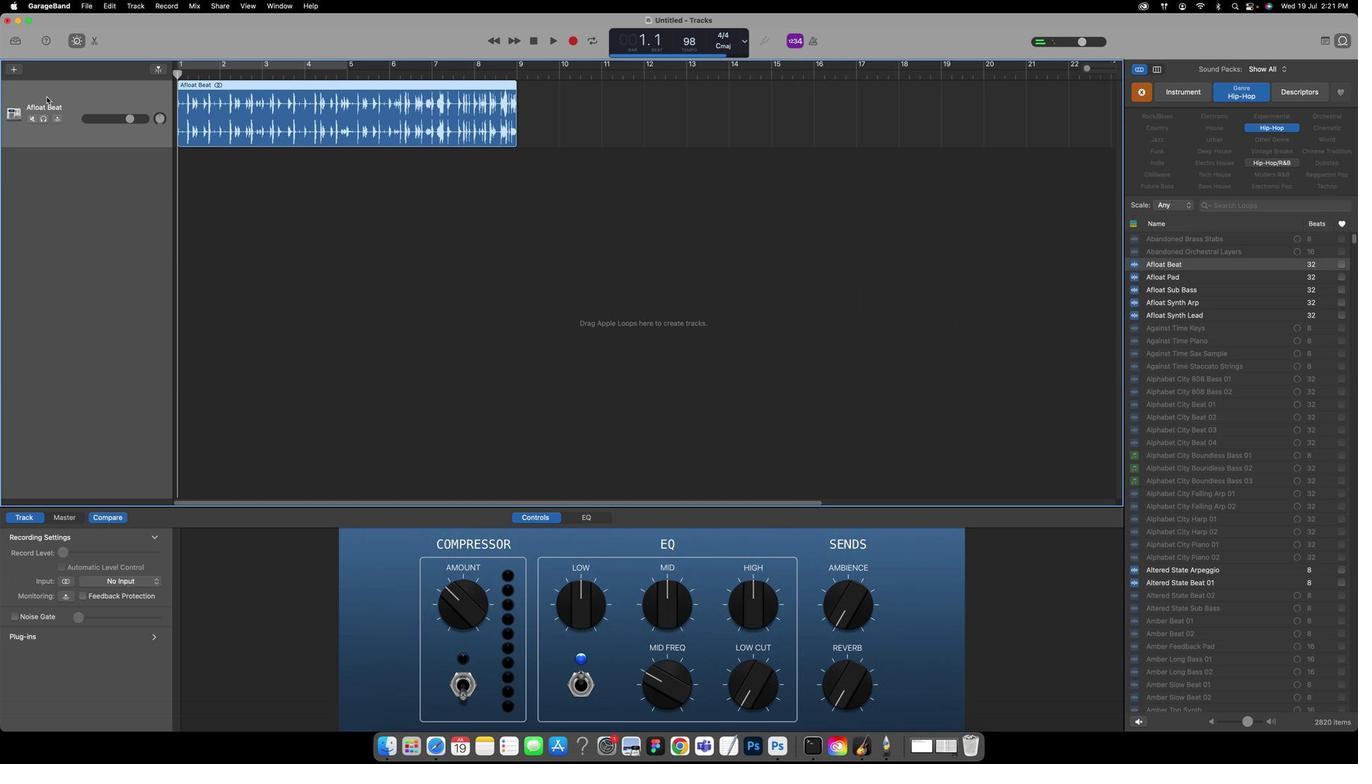 
Action: Mouse moved to (1256, 549)
Screenshot: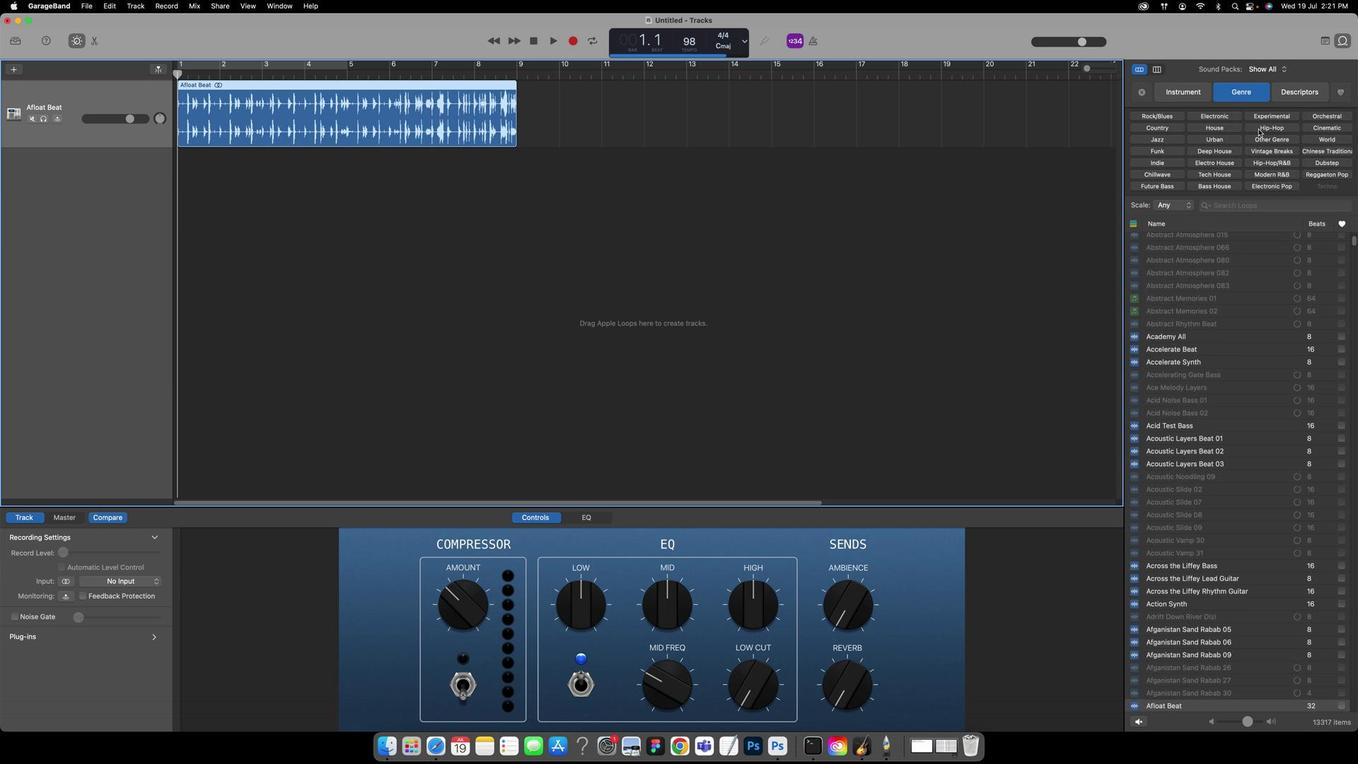 
Action: Mouse pressed left at (1256, 549)
Screenshot: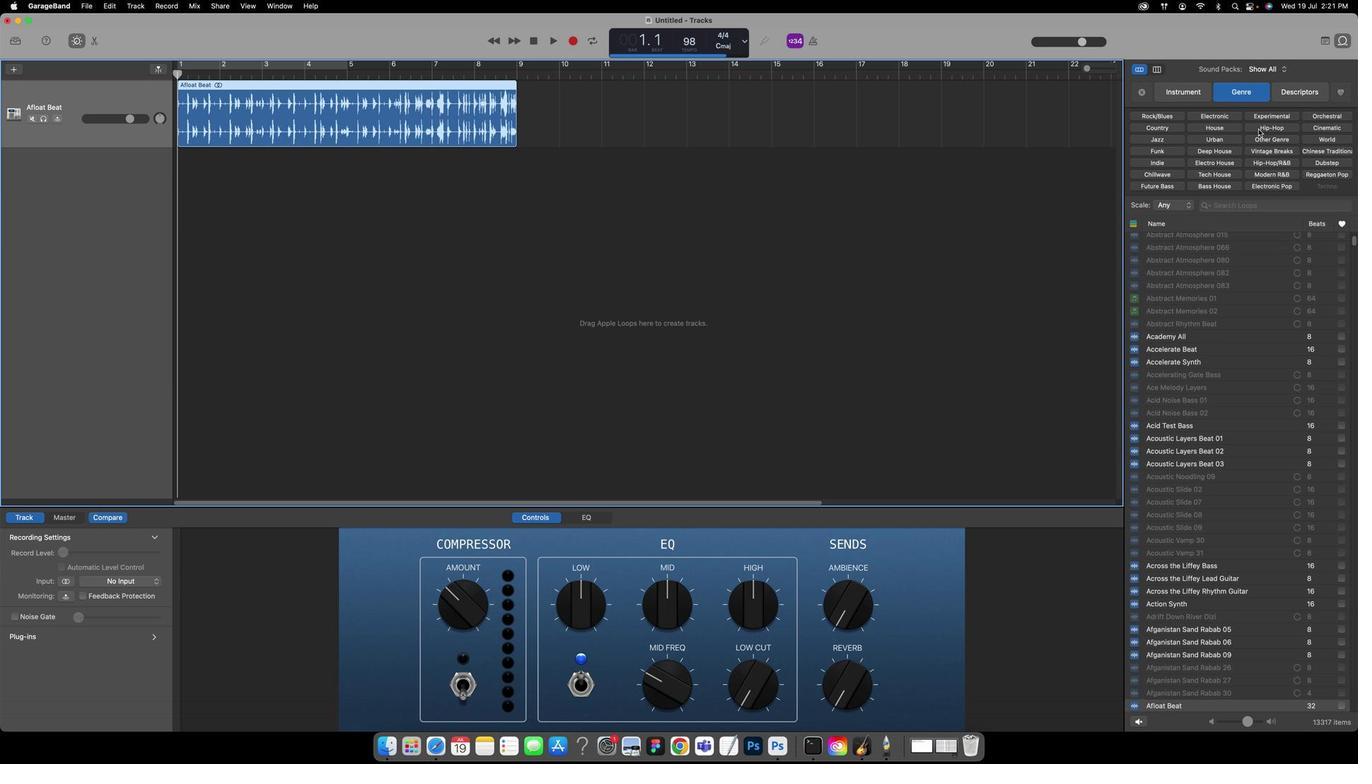 
Action: Mouse moved to (1165, 549)
Screenshot: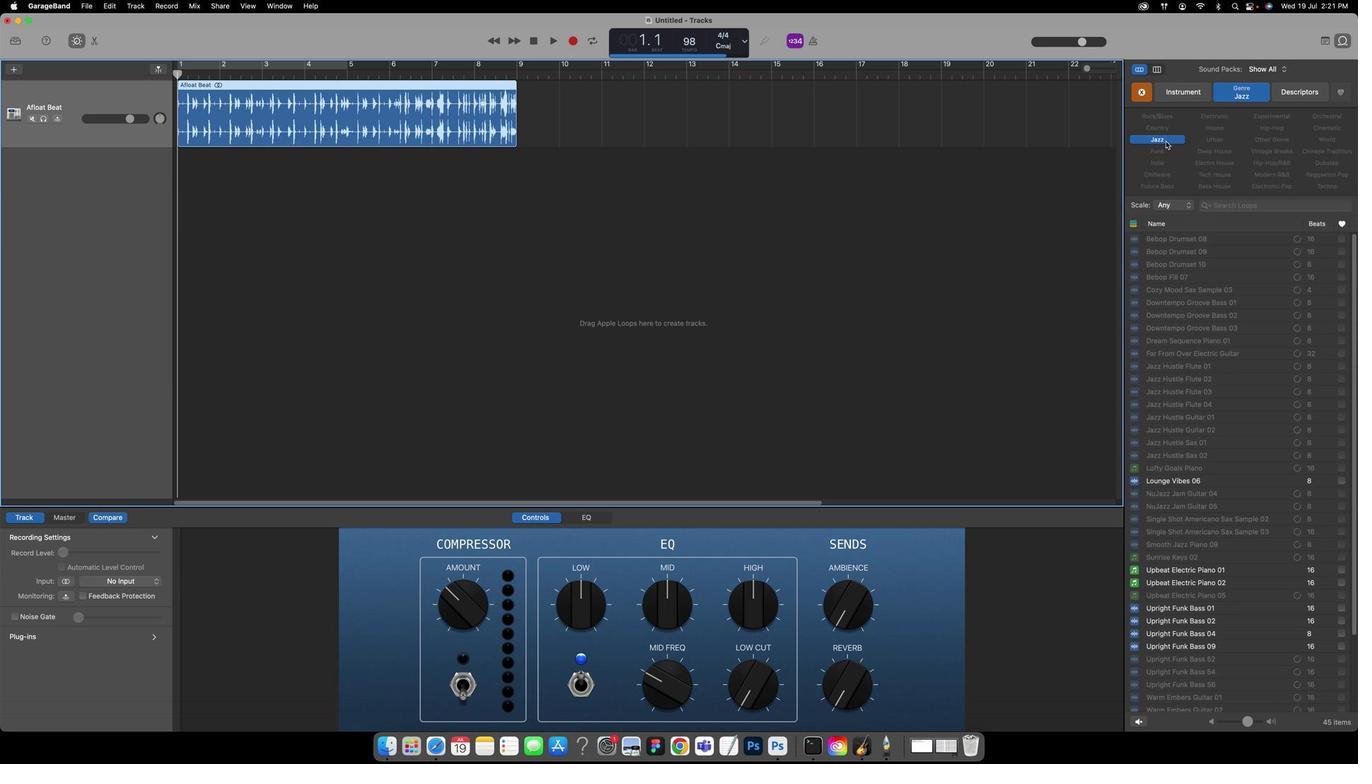 
Action: Mouse pressed left at (1165, 549)
Screenshot: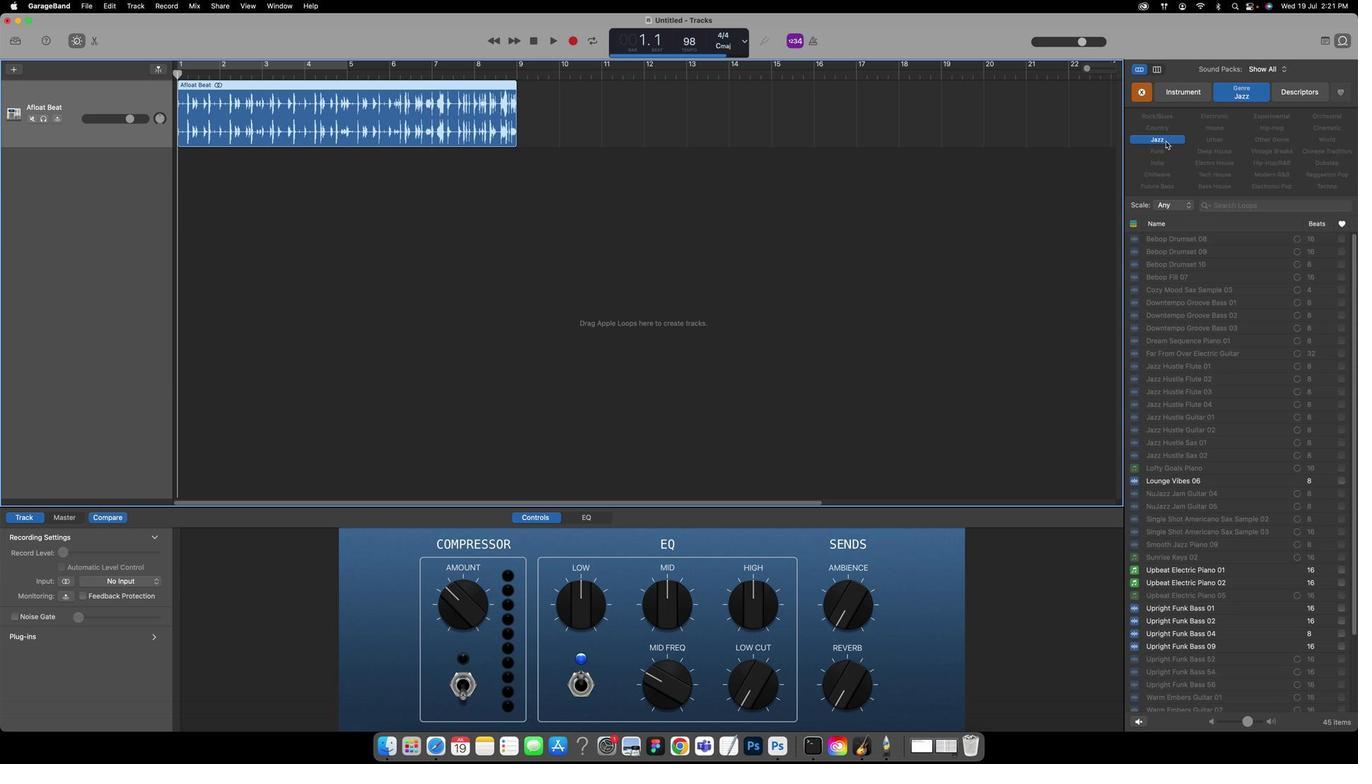 
Action: Mouse moved to (1176, 541)
Screenshot: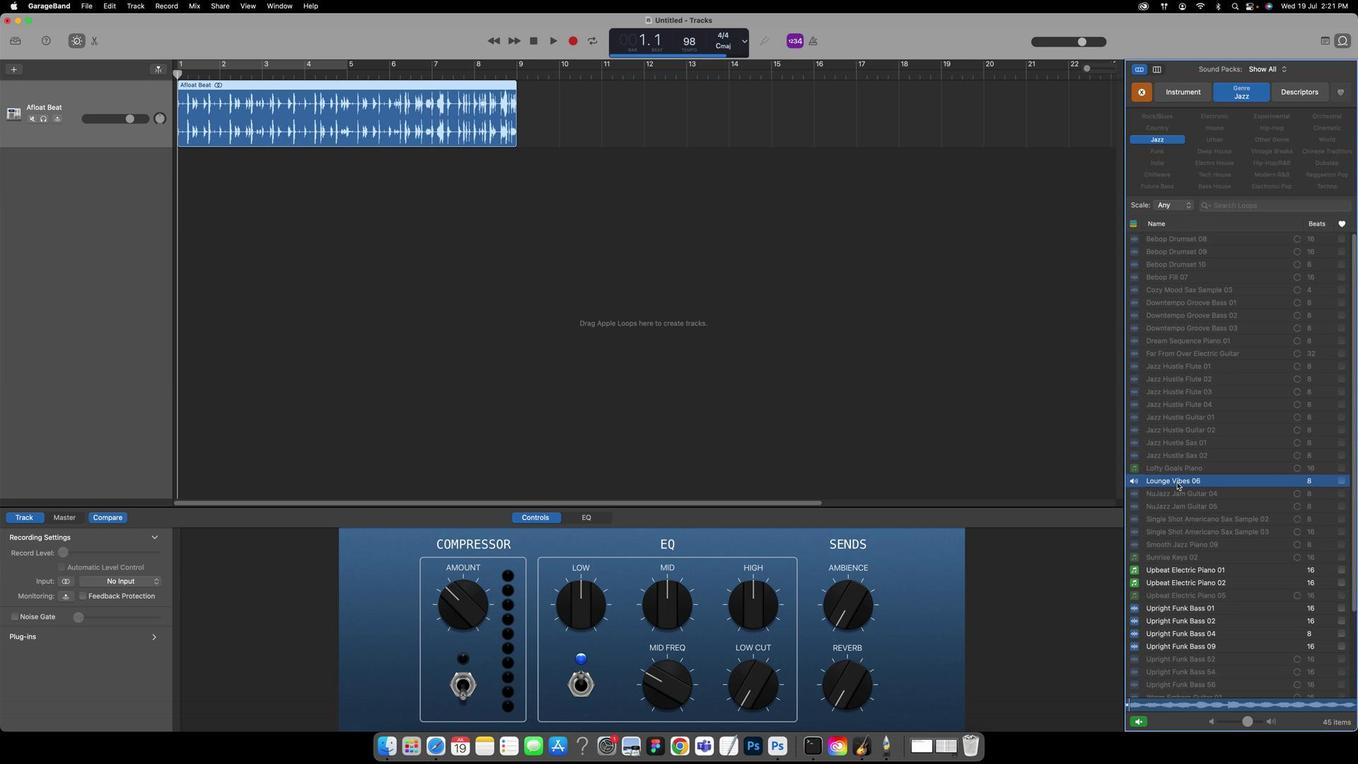 
Action: Mouse pressed left at (1176, 541)
Screenshot: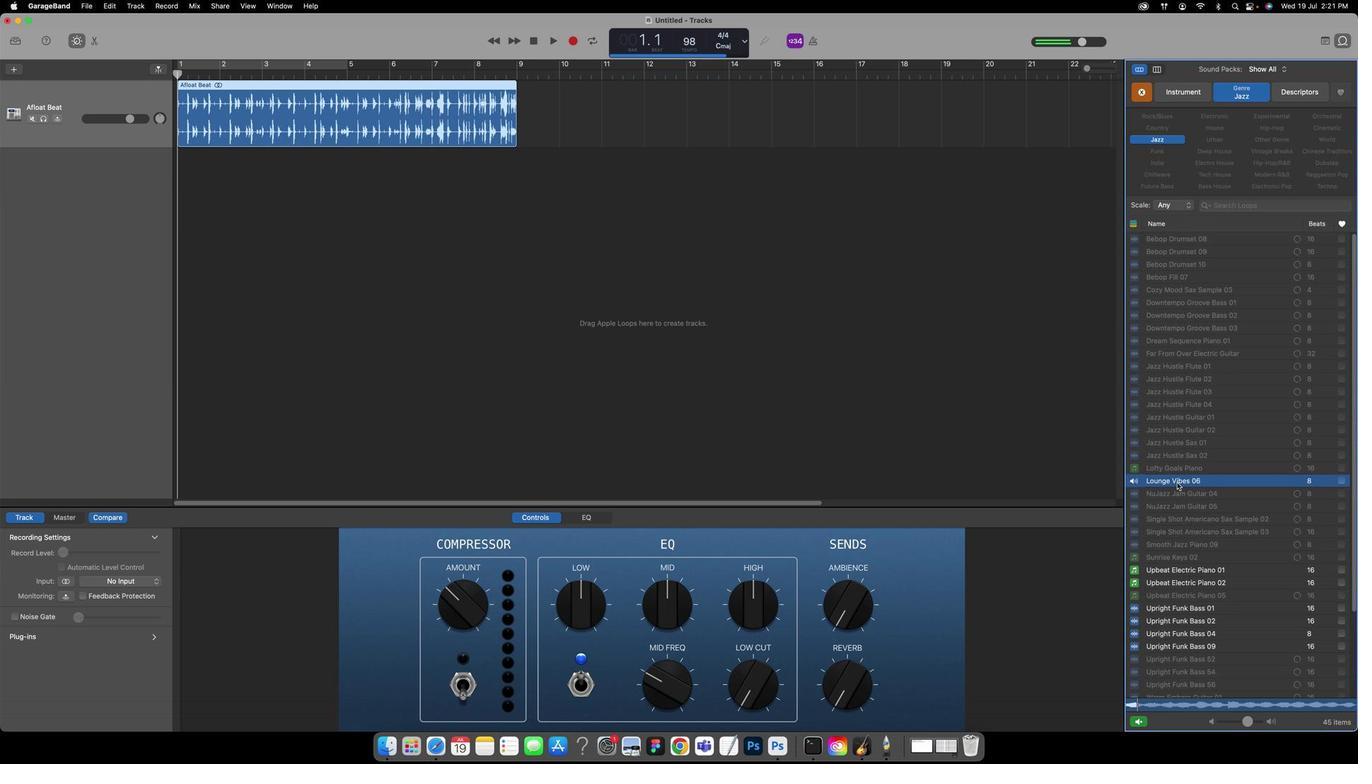 
Action: Mouse scrolled (1176, 541) with delta (19, 552)
Screenshot: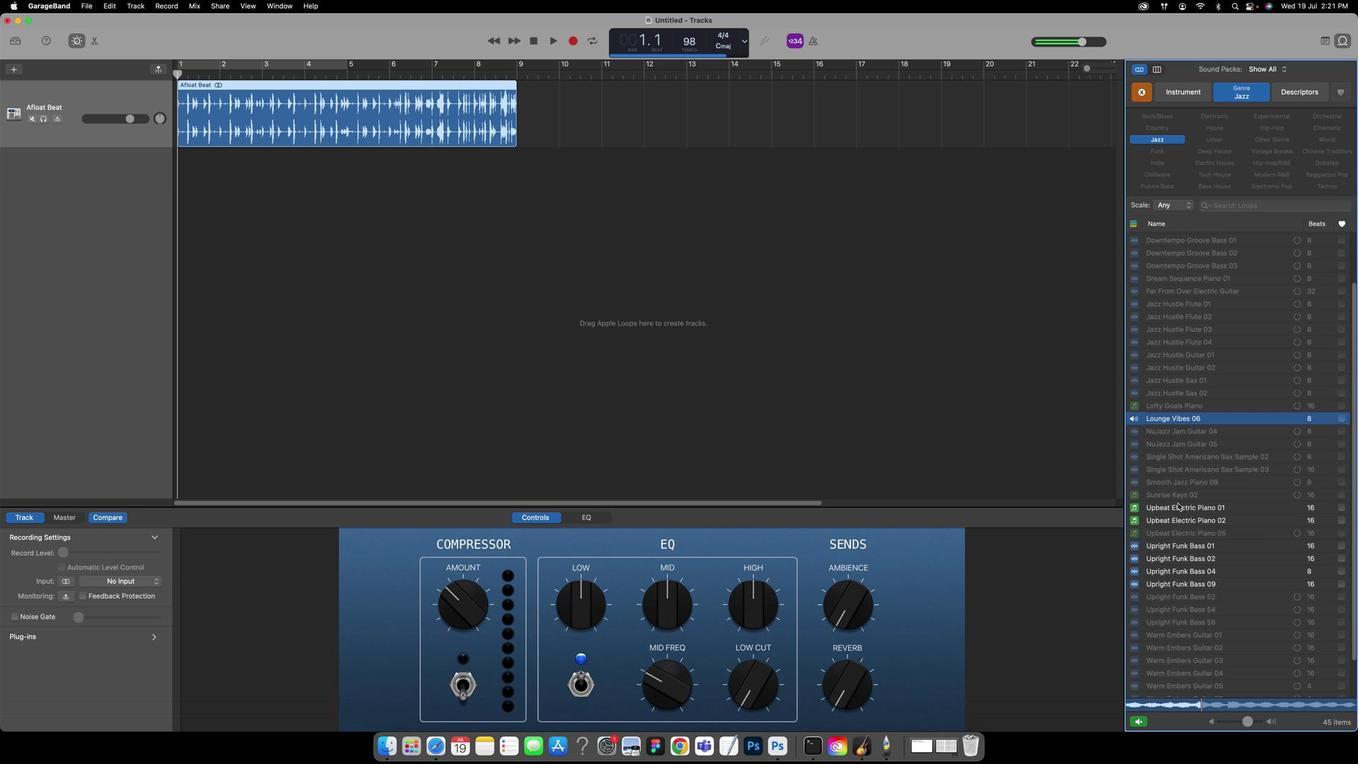 
Action: Mouse scrolled (1176, 541) with delta (19, 552)
Screenshot: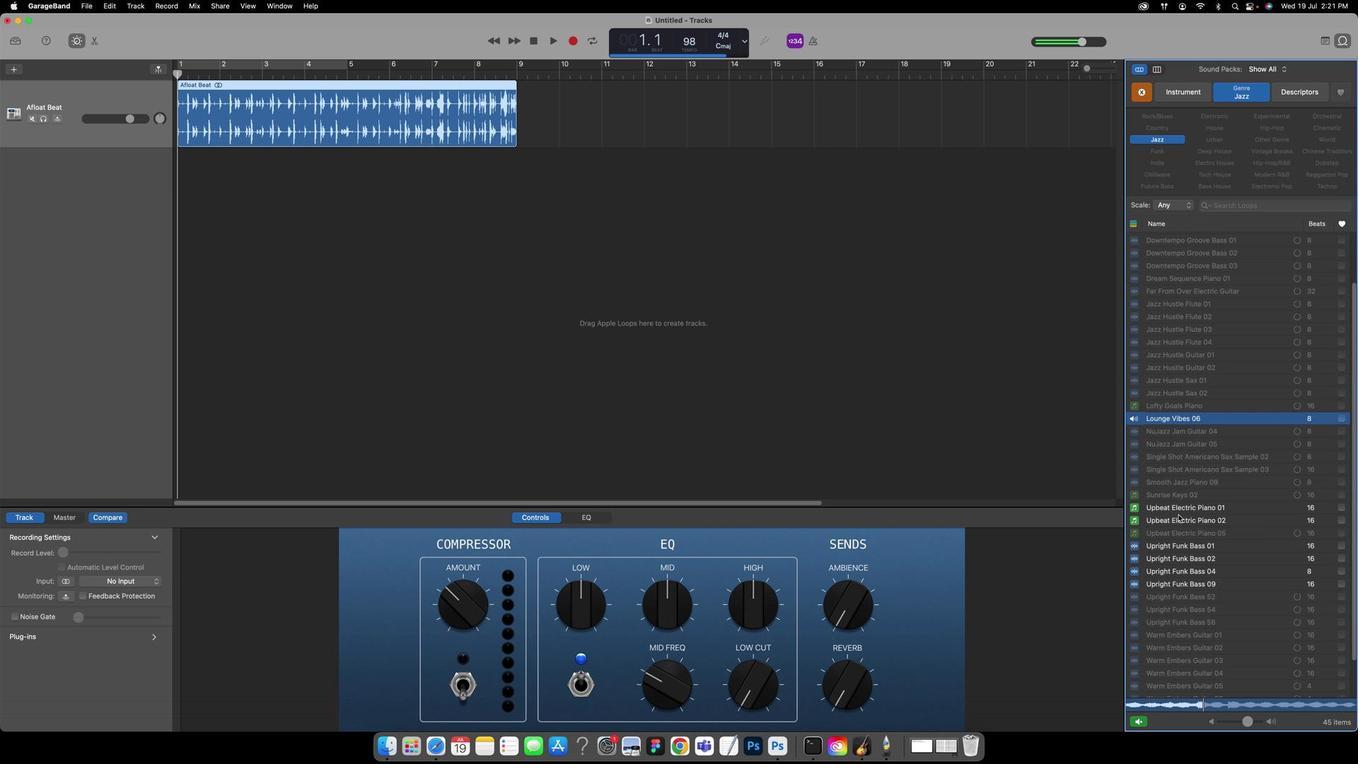 
Action: Mouse scrolled (1176, 541) with delta (19, 552)
Screenshot: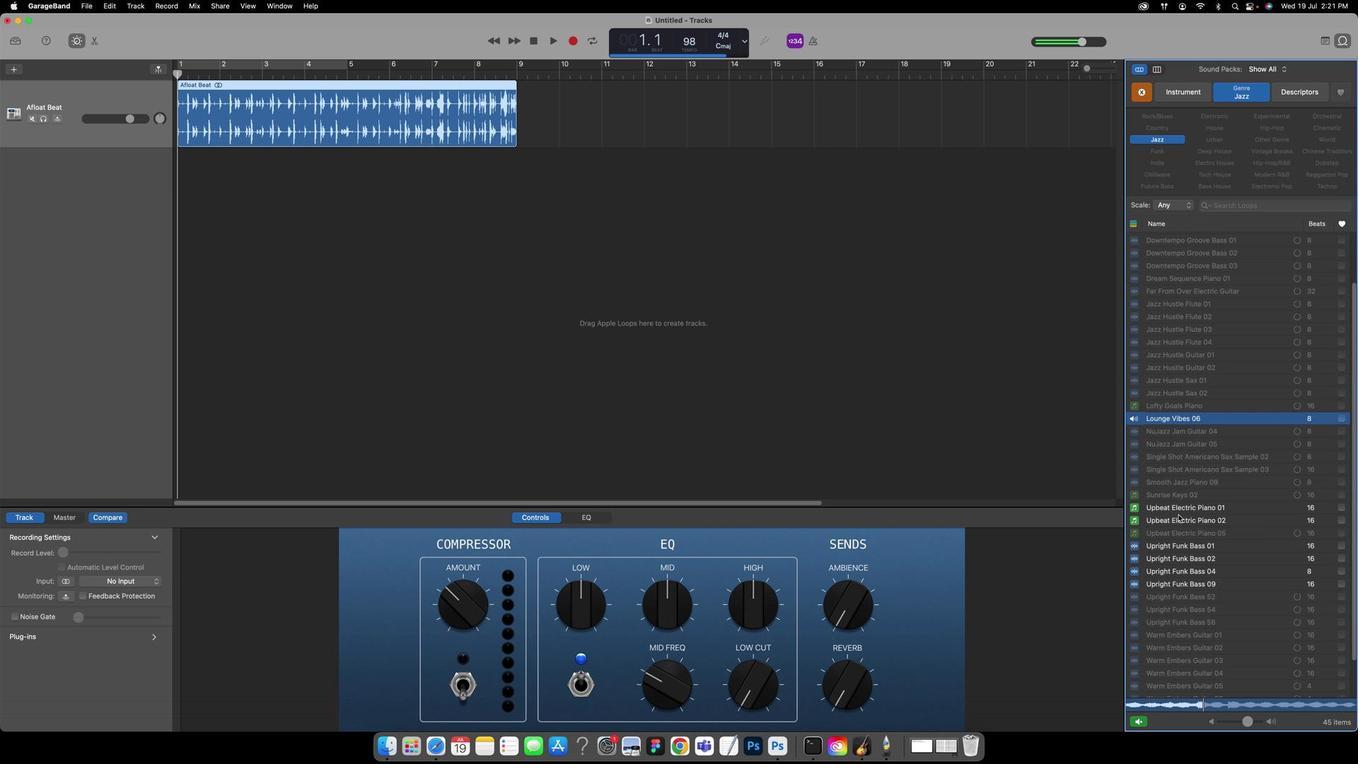 
Action: Mouse moved to (1169, 540)
Screenshot: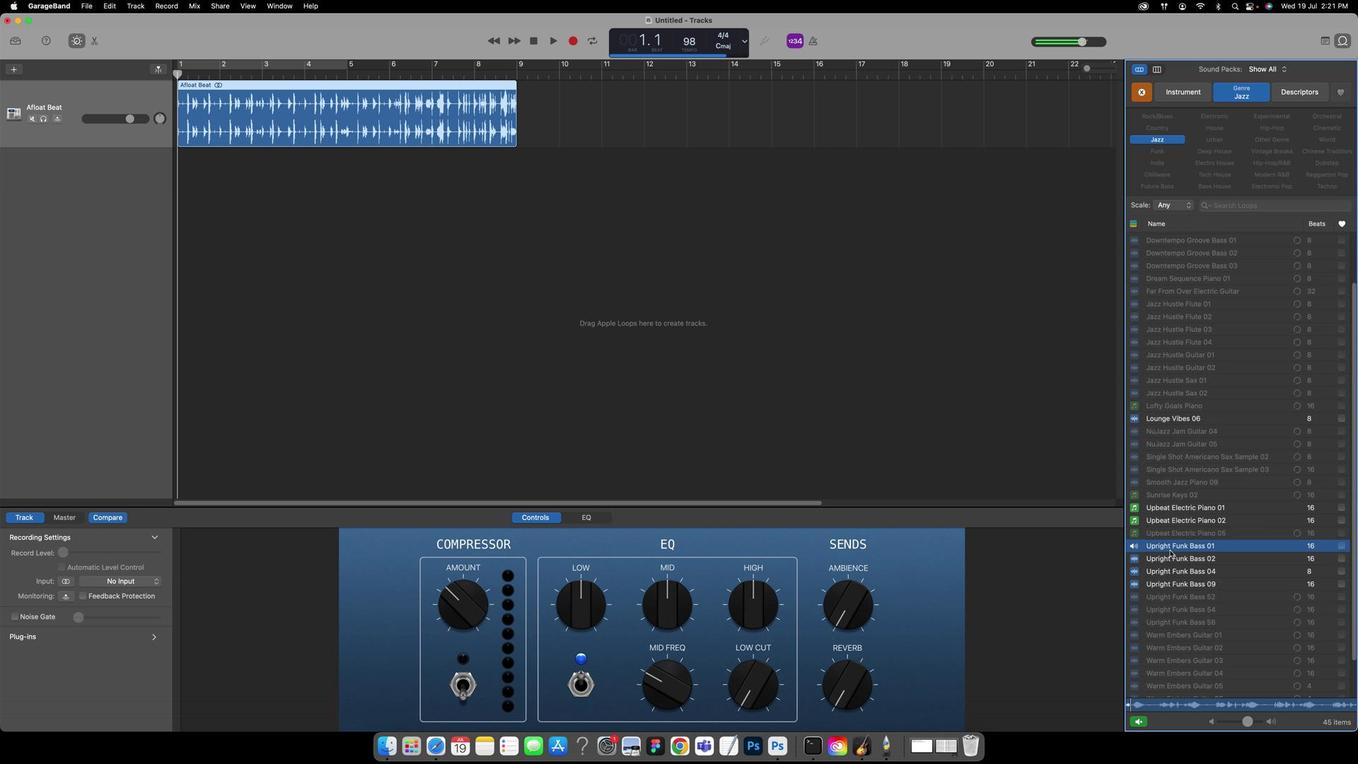 
Action: Mouse pressed left at (1169, 540)
Screenshot: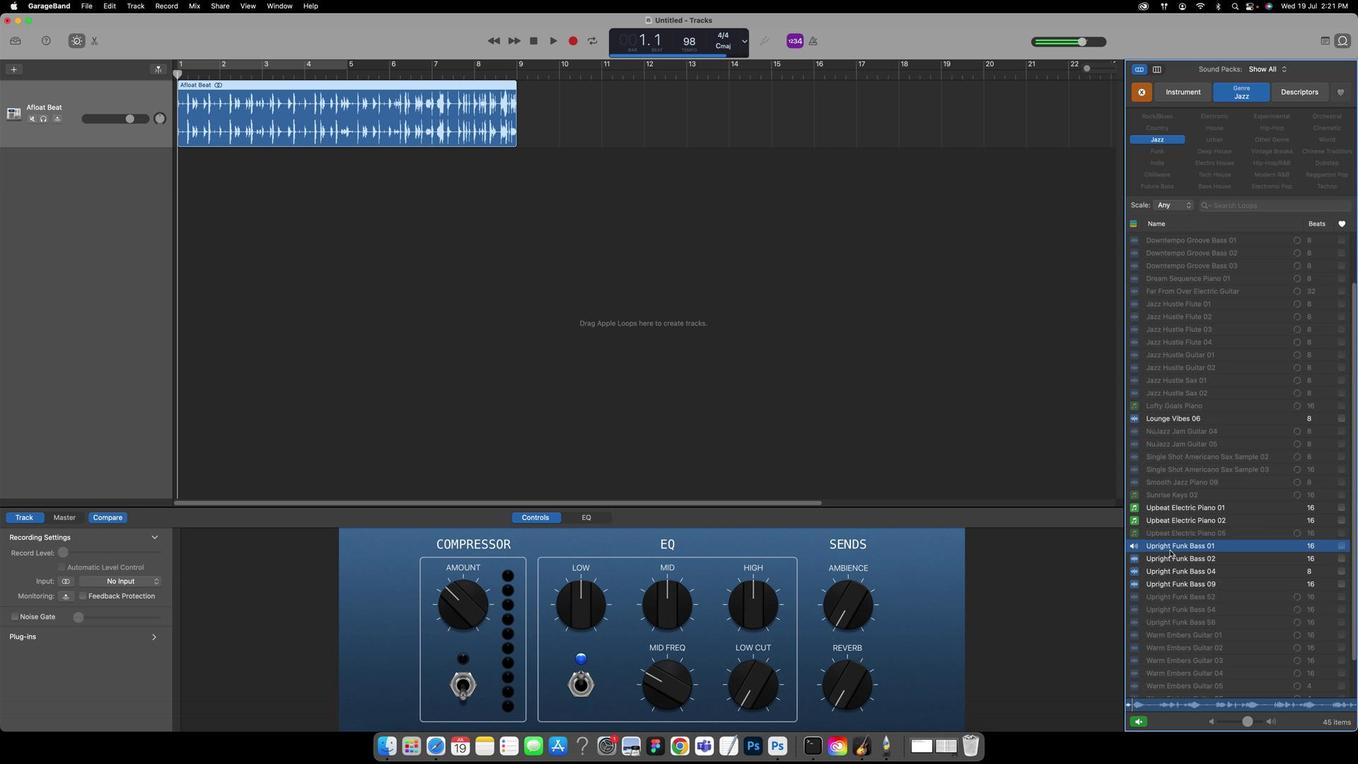 
Action: Mouse moved to (1168, 540)
Screenshot: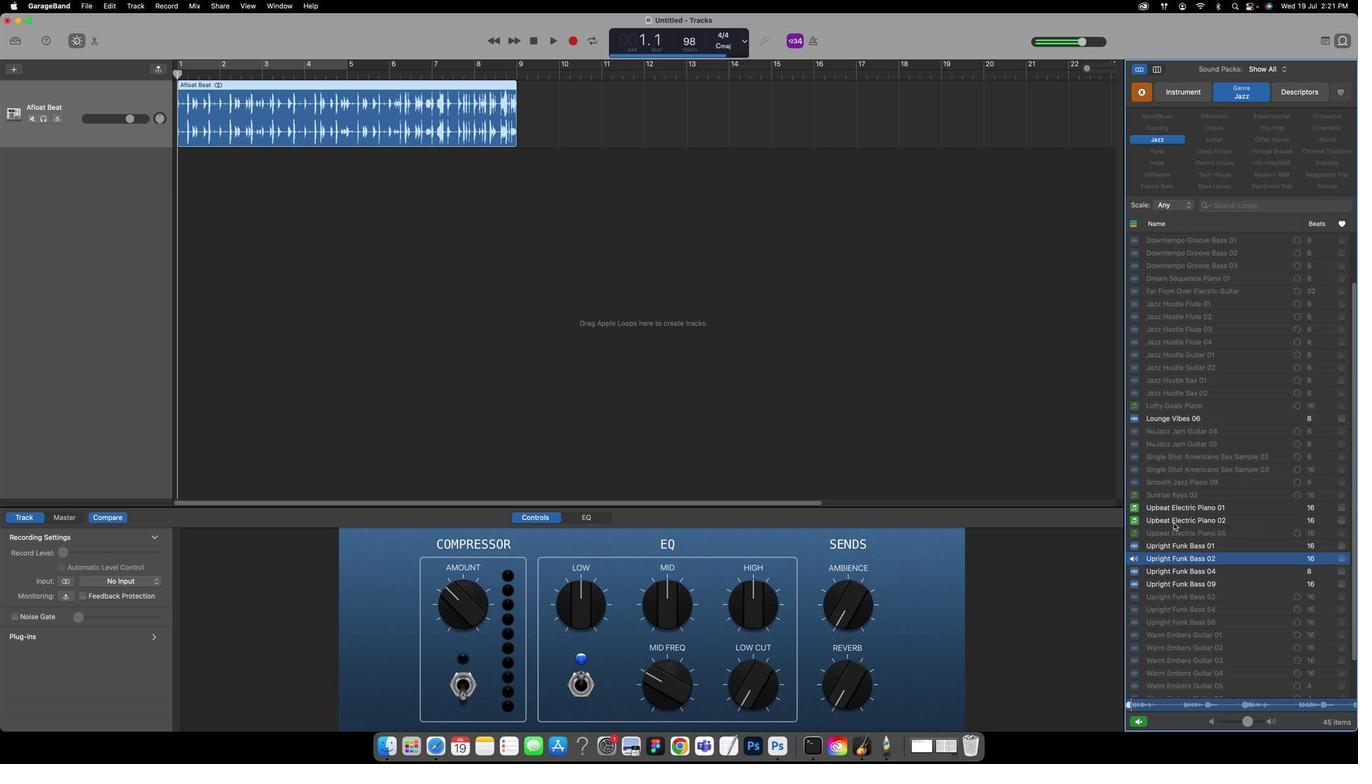 
Action: Mouse pressed left at (1168, 540)
Screenshot: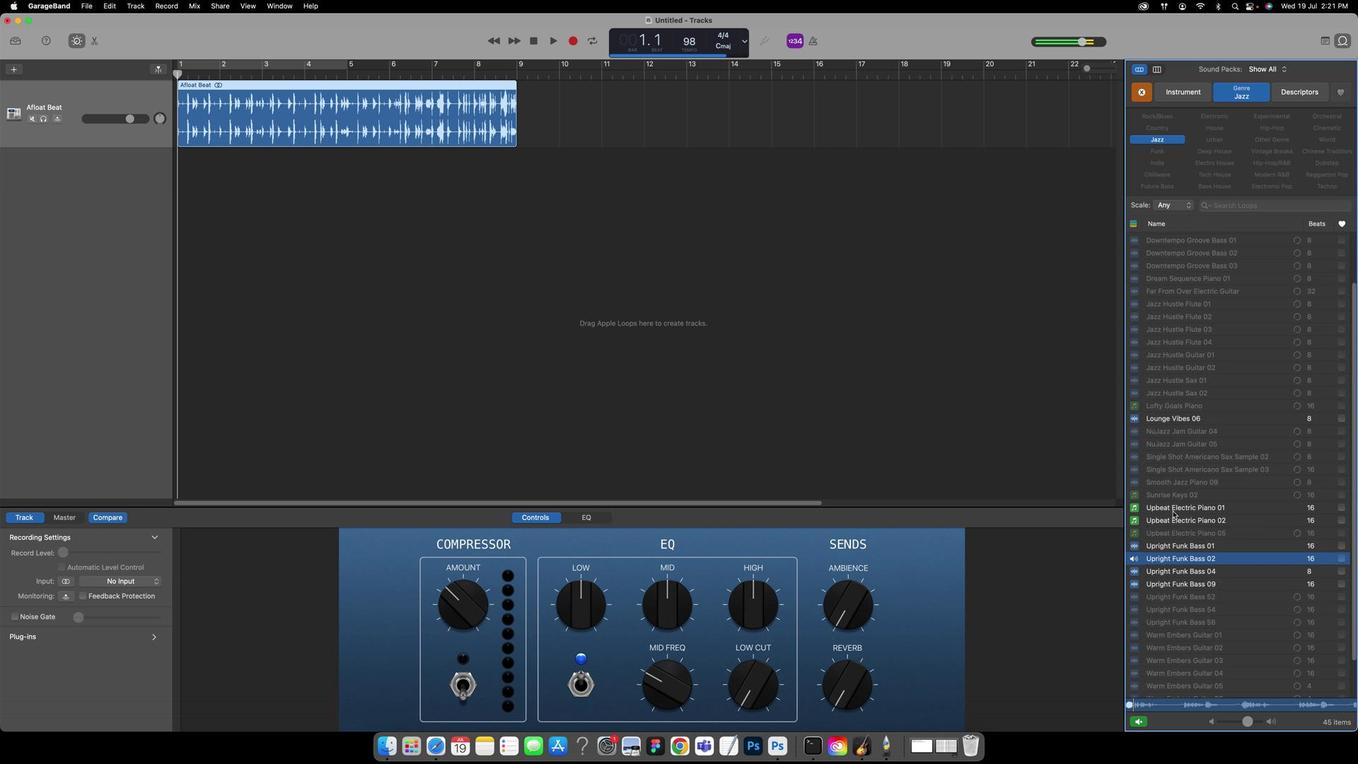 
Action: Mouse moved to (1172, 540)
Screenshot: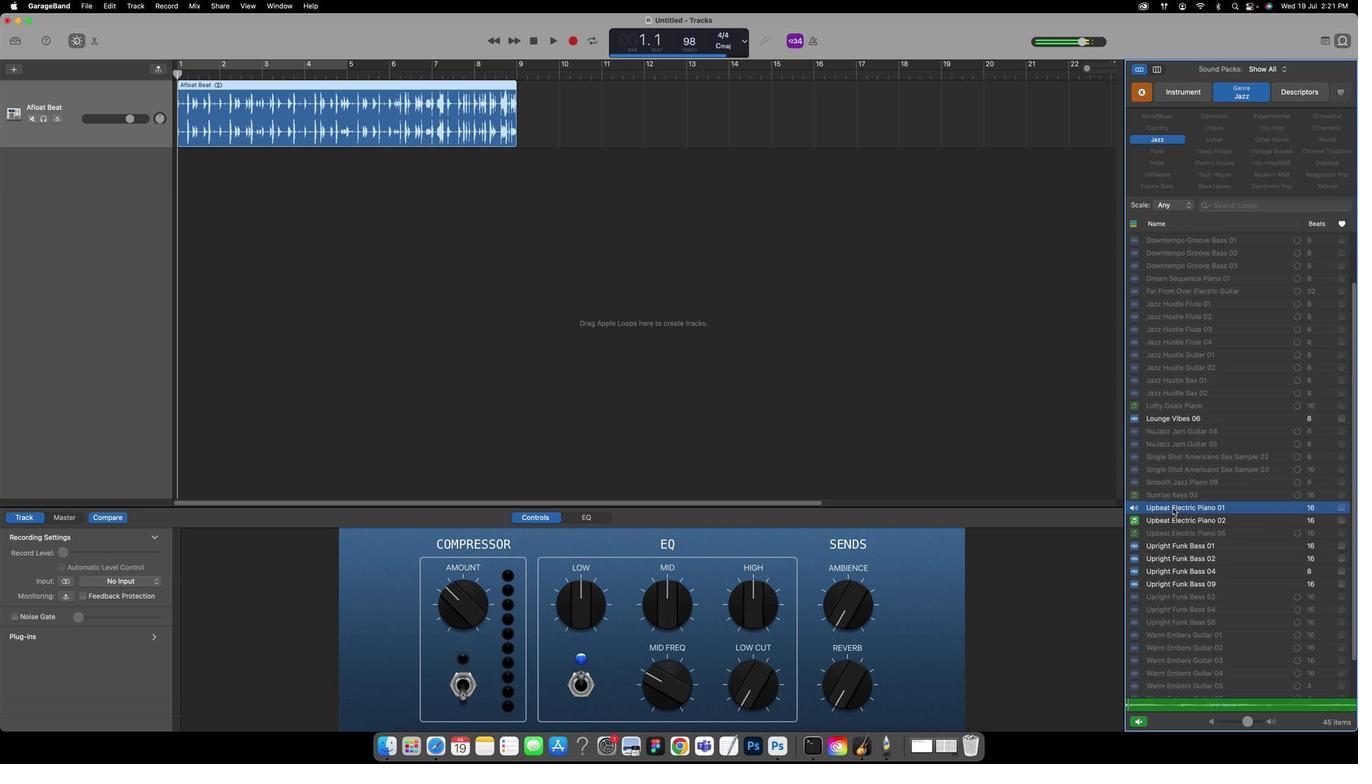 
Action: Mouse pressed left at (1172, 540)
Screenshot: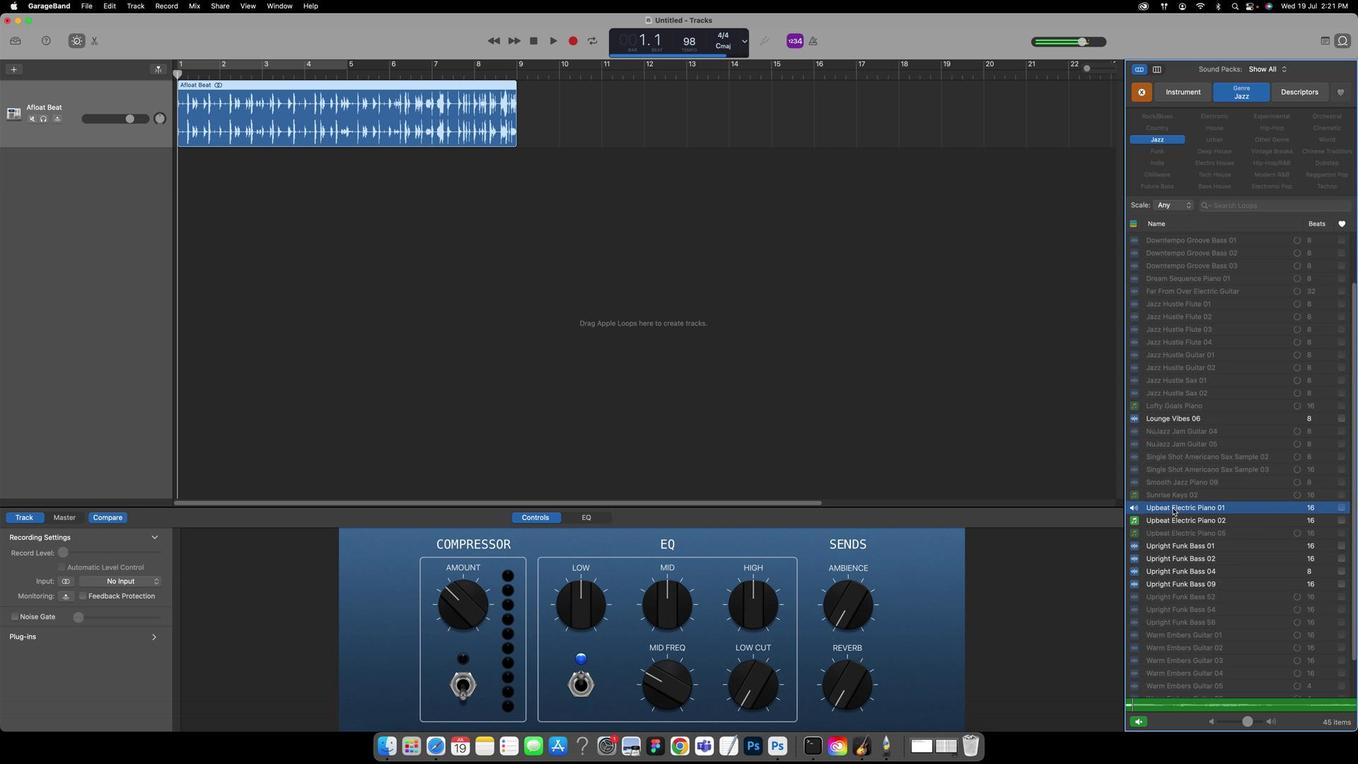 
Action: Mouse moved to (1171, 540)
Screenshot: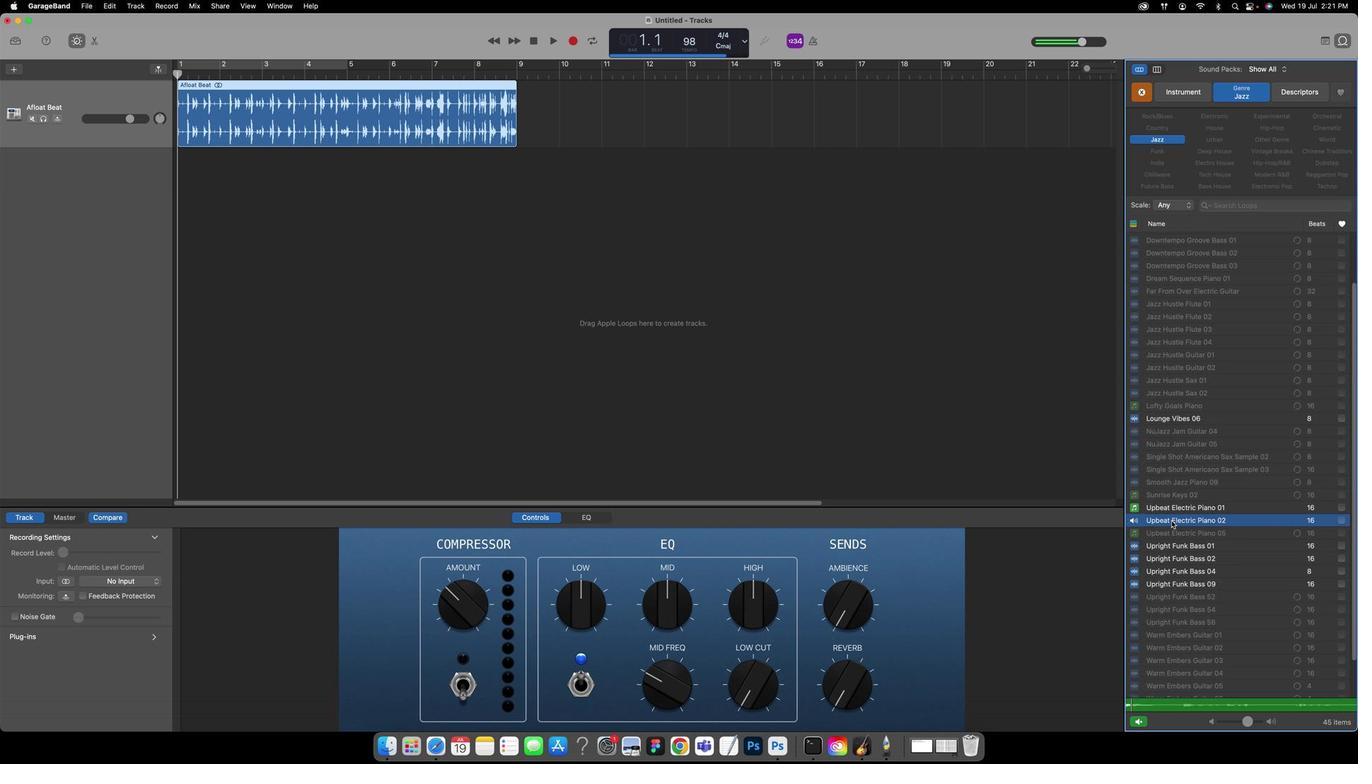
Action: Mouse pressed left at (1171, 540)
Screenshot: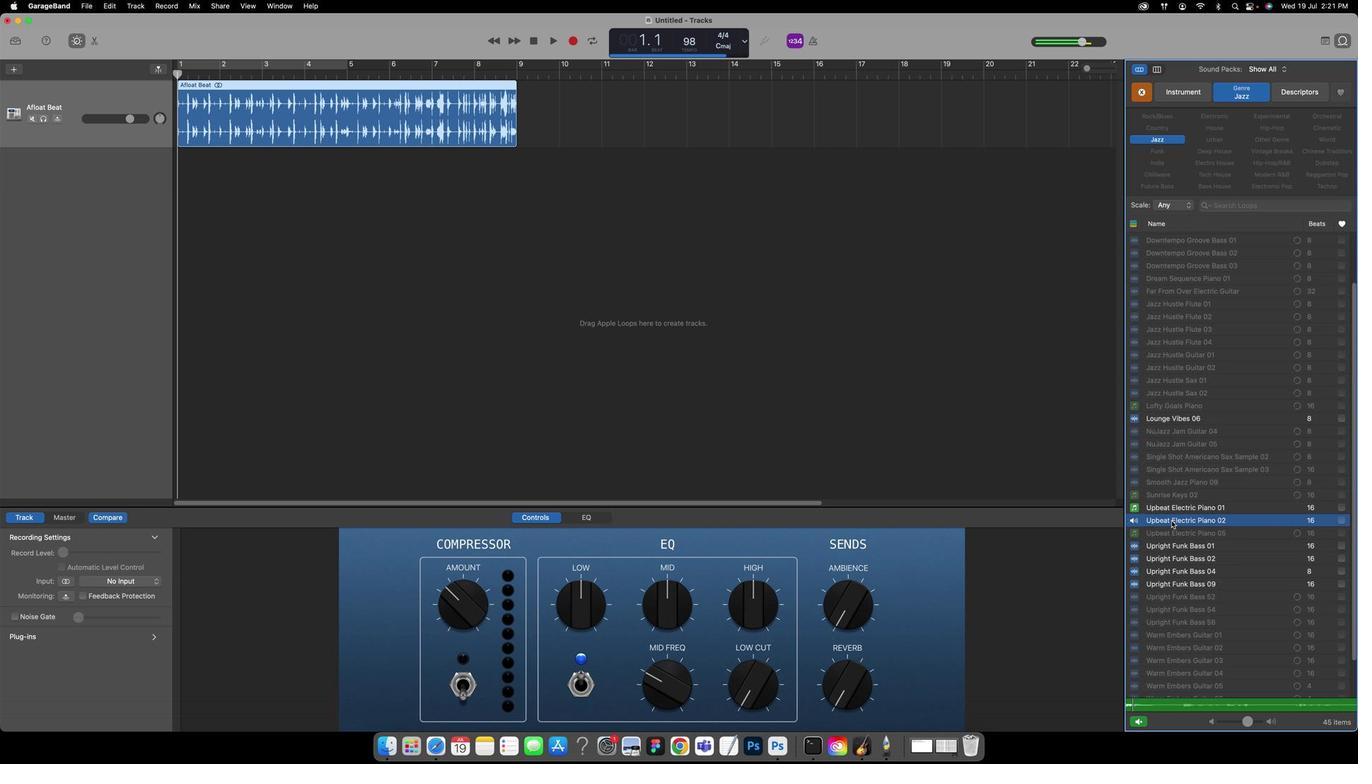 
Action: Mouse scrolled (1171, 540) with delta (19, 552)
Screenshot: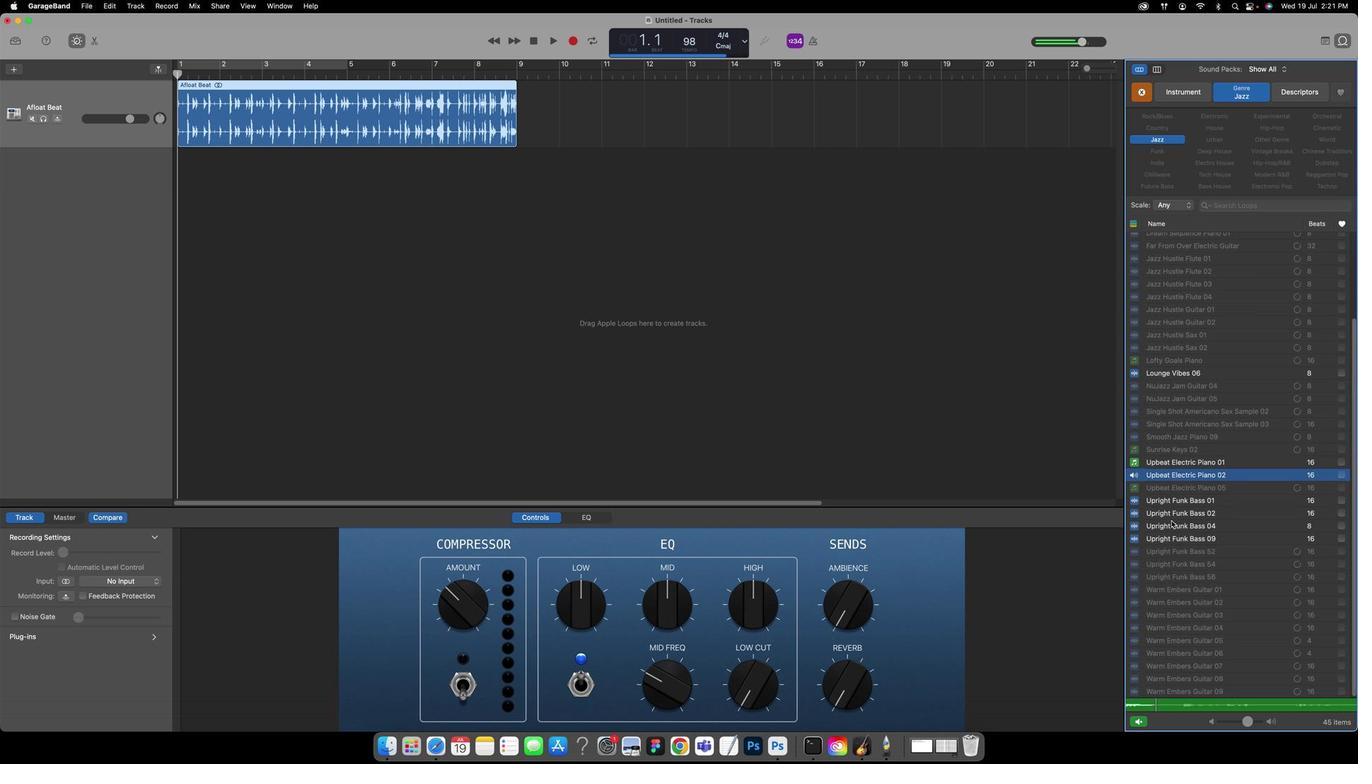 
Action: Mouse scrolled (1171, 540) with delta (19, 552)
Screenshot: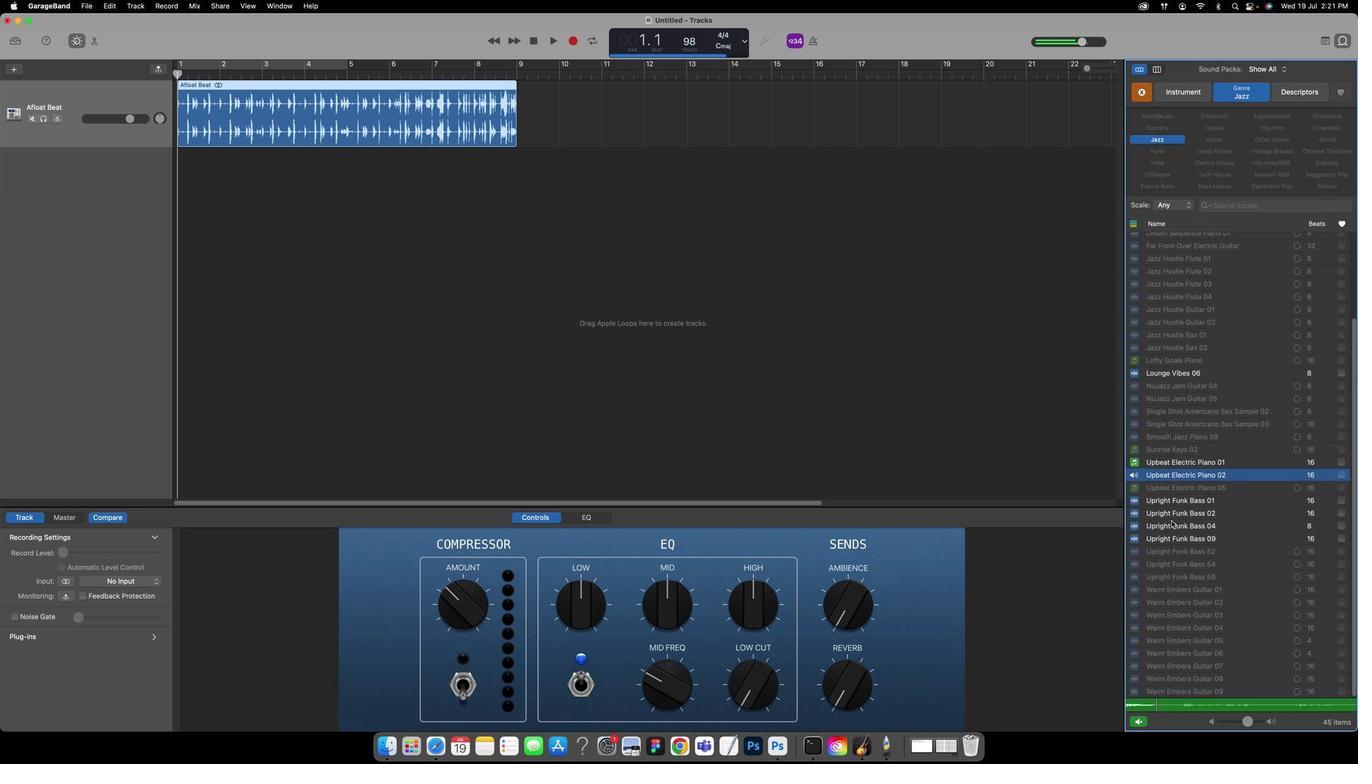 
Action: Mouse scrolled (1171, 540) with delta (19, 552)
Screenshot: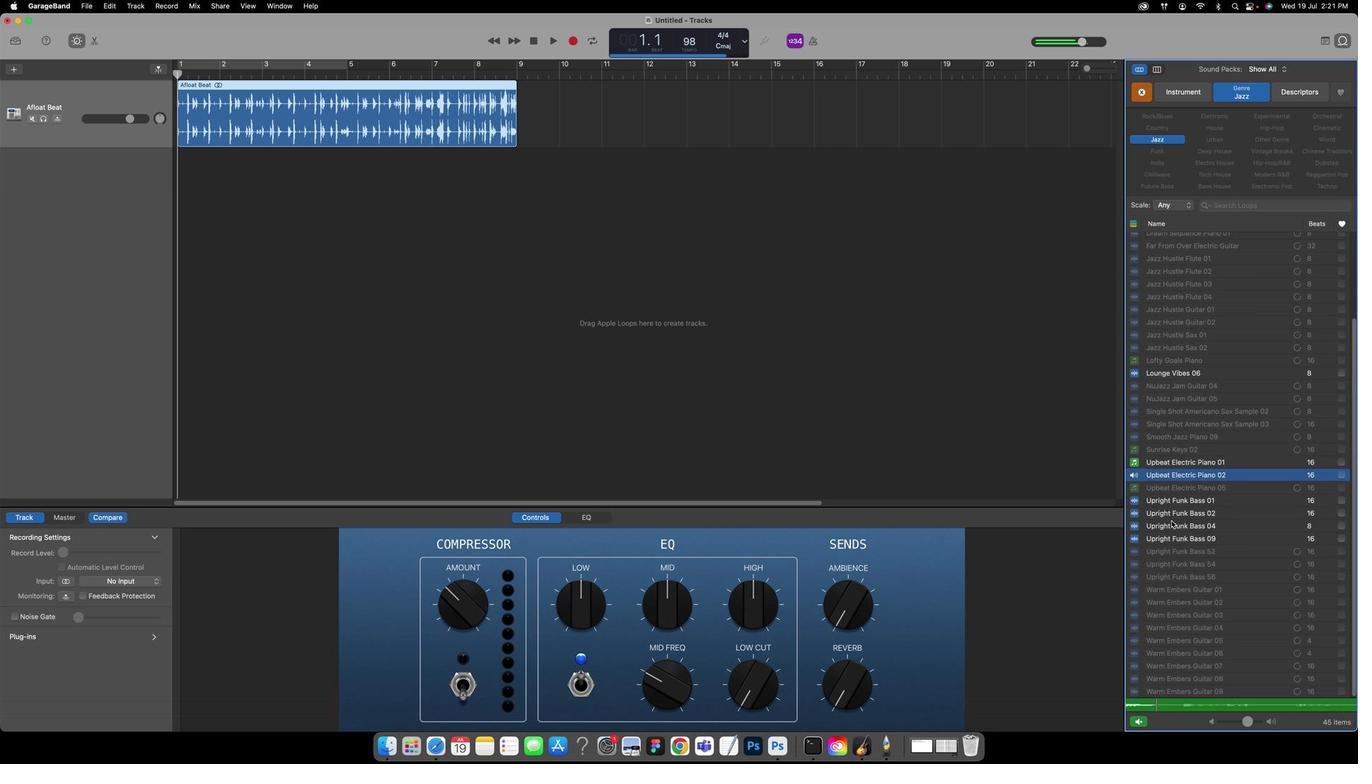 
Action: Mouse pressed left at (1171, 540)
Screenshot: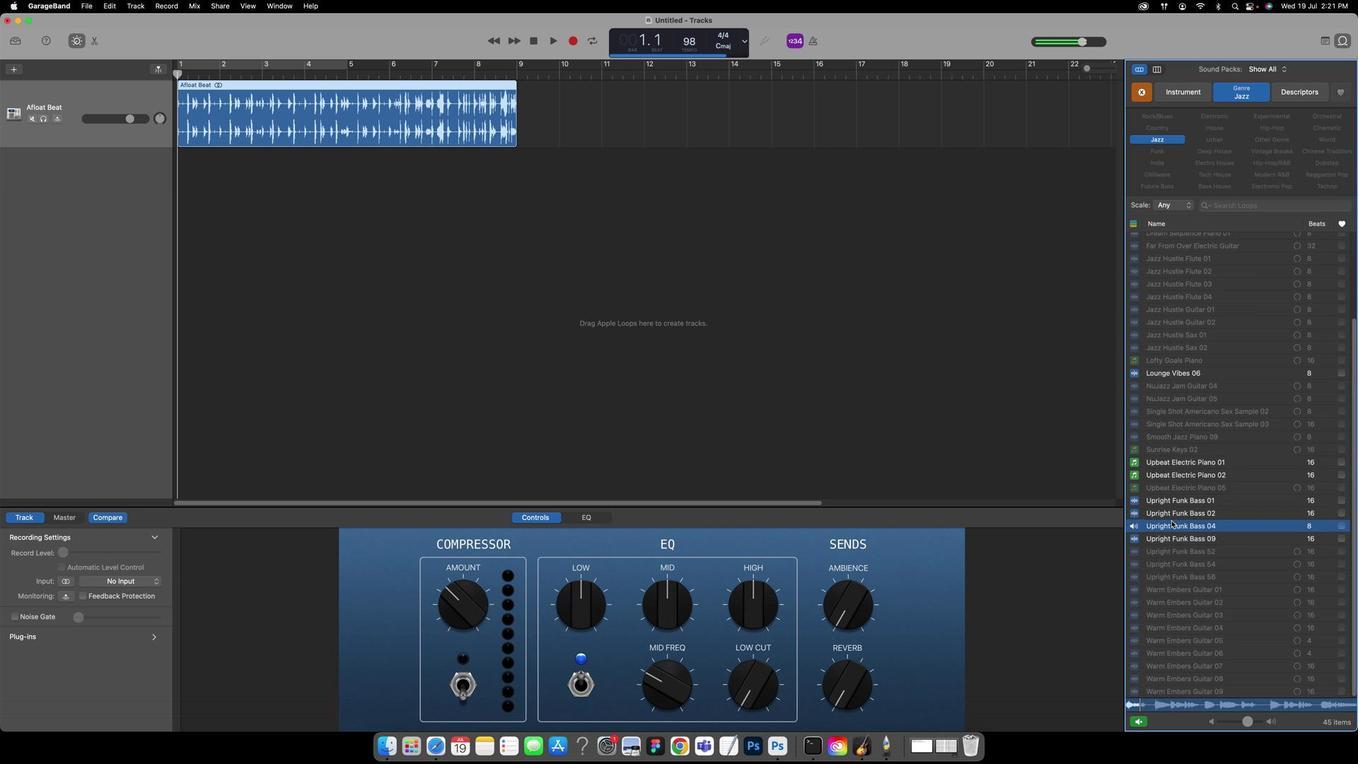 
Action: Mouse moved to (1169, 540)
Screenshot: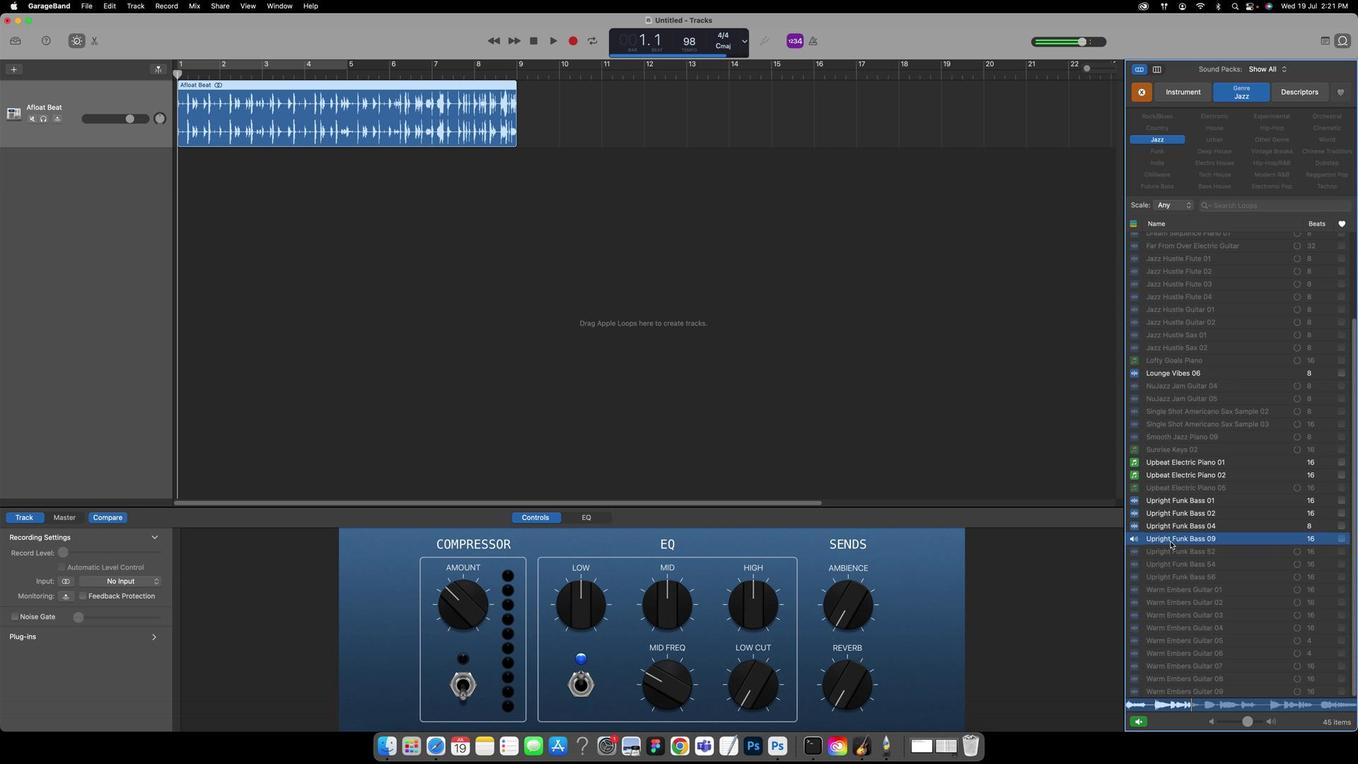 
Action: Mouse pressed left at (1169, 540)
Screenshot: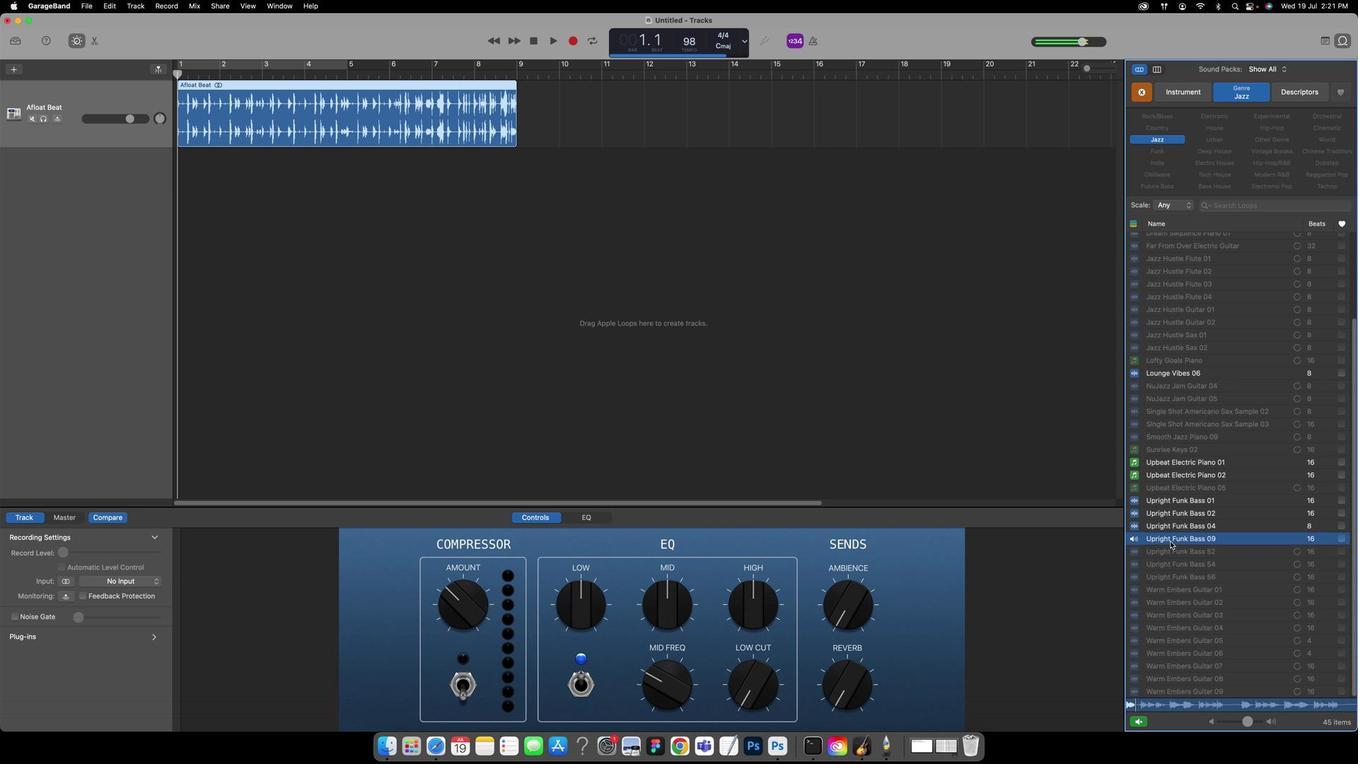 
Action: Mouse pressed left at (1169, 540)
Screenshot: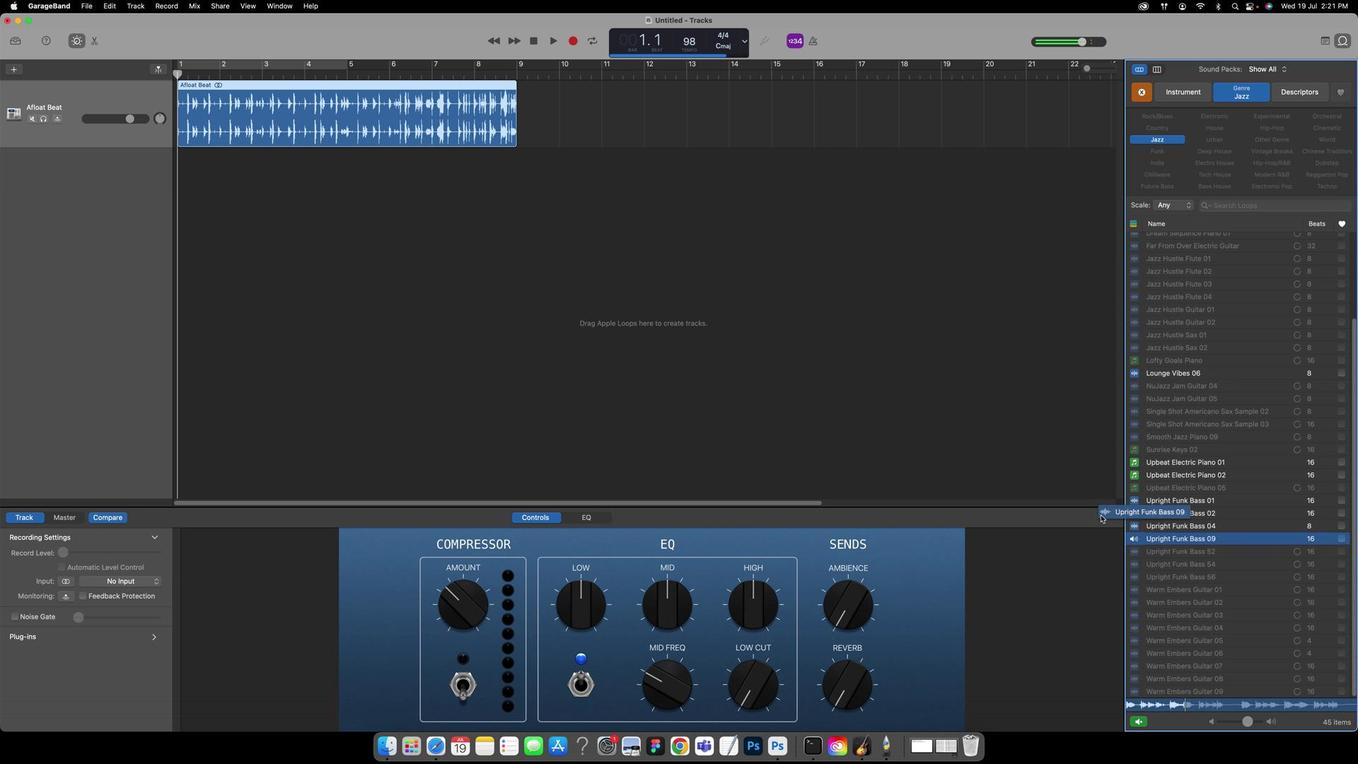 
Action: Mouse moved to (515, 547)
Screenshot: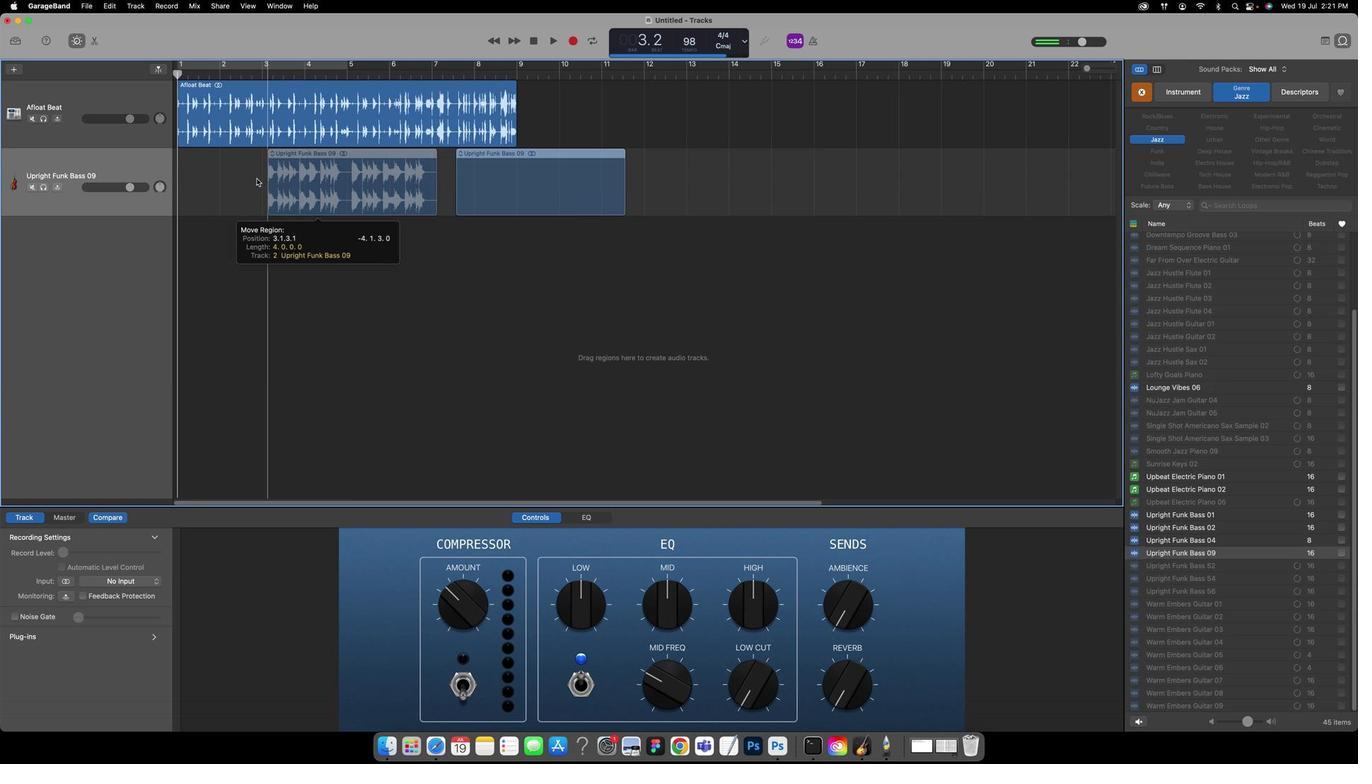 
Action: Mouse pressed left at (515, 547)
Screenshot: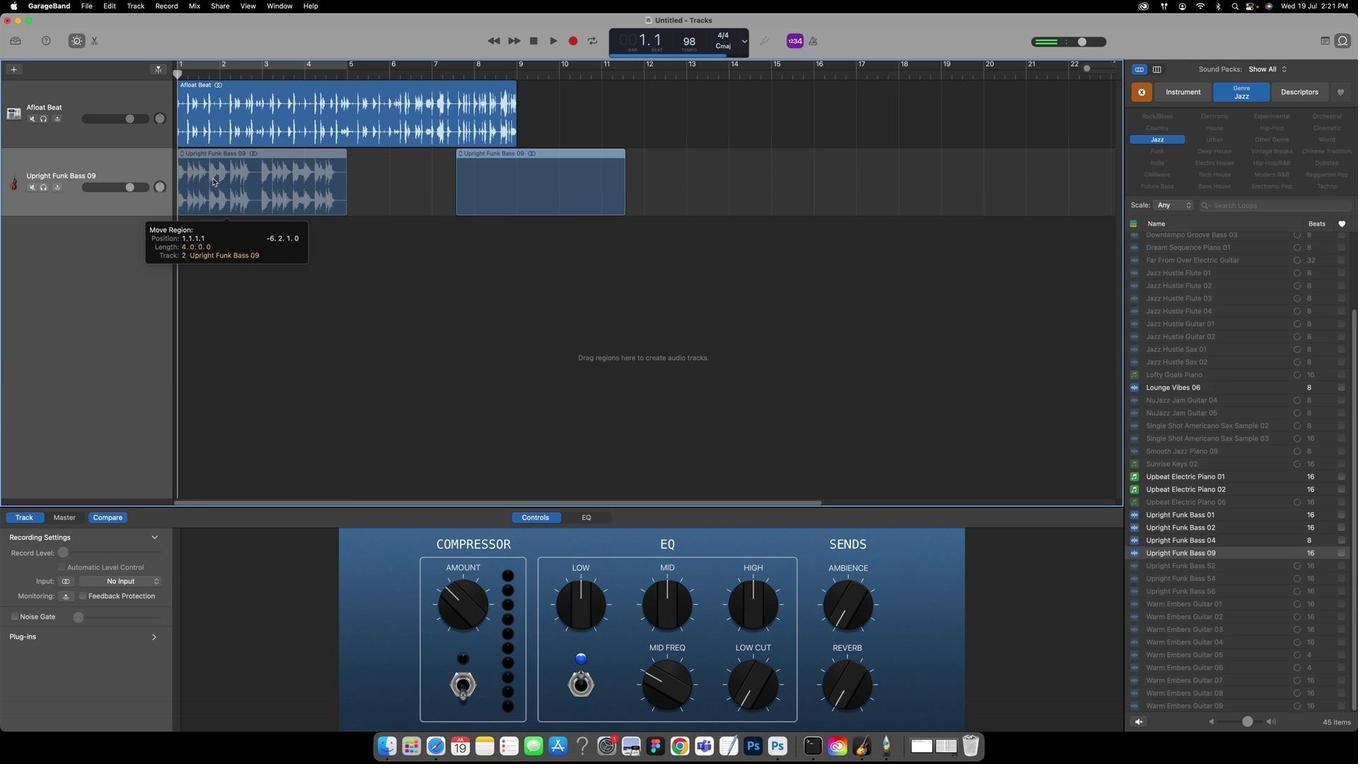 
Action: Mouse moved to (358, 548)
Screenshot: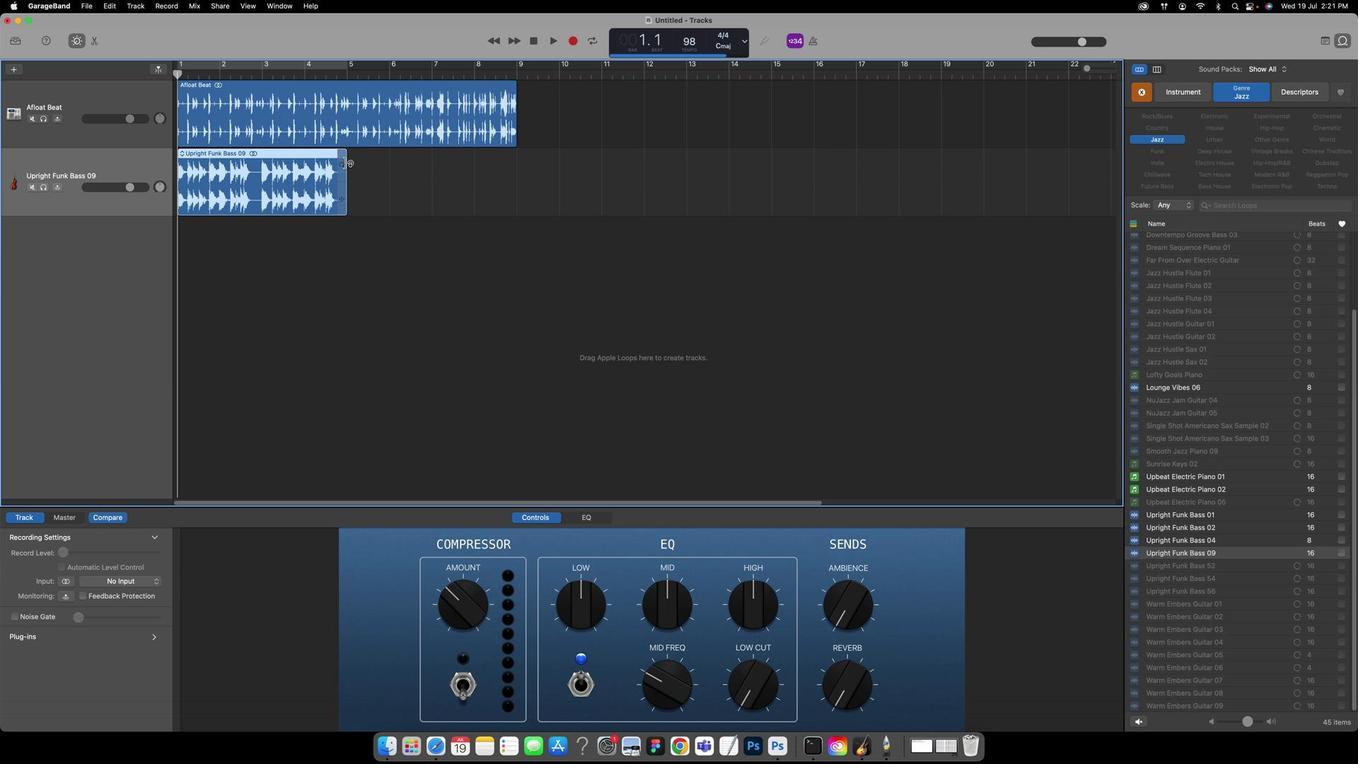 
Action: Mouse pressed left at (358, 548)
Screenshot: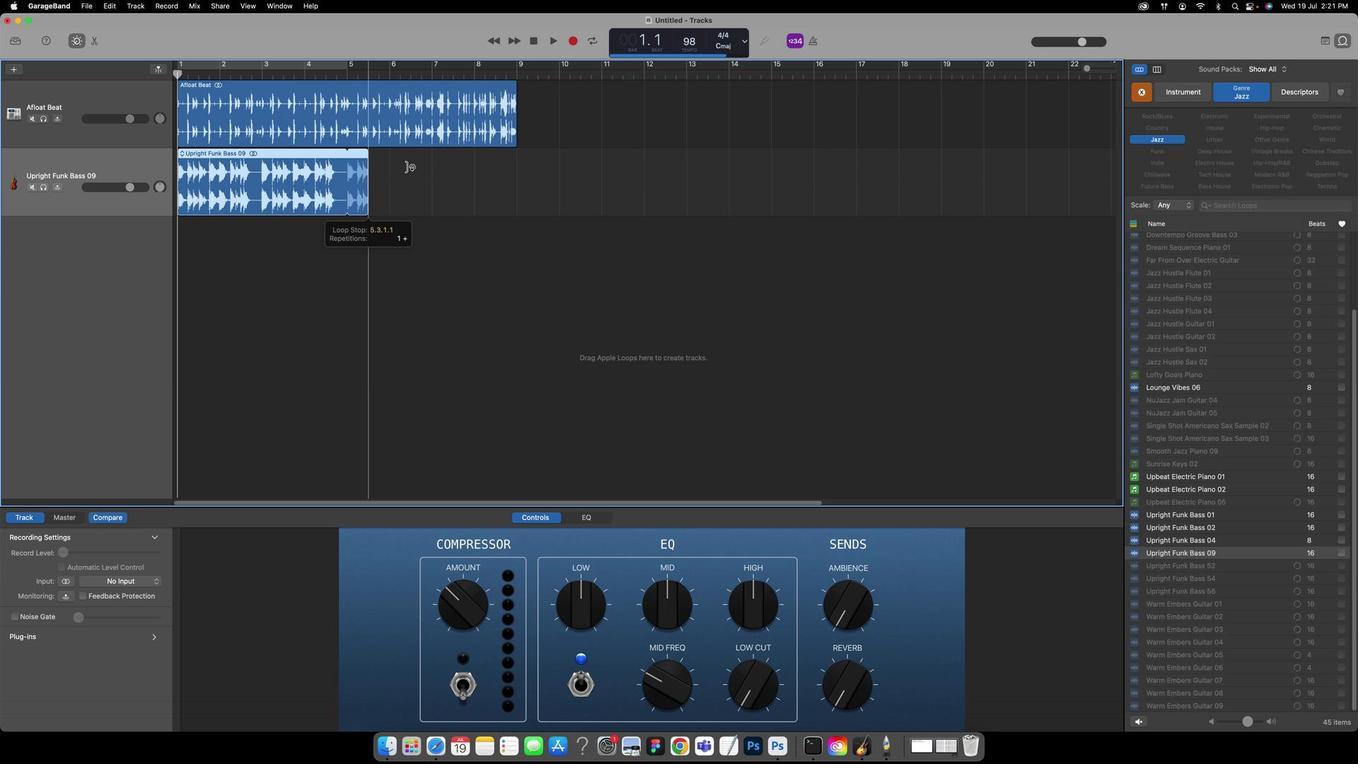 
Action: Mouse moved to (504, 551)
Screenshot: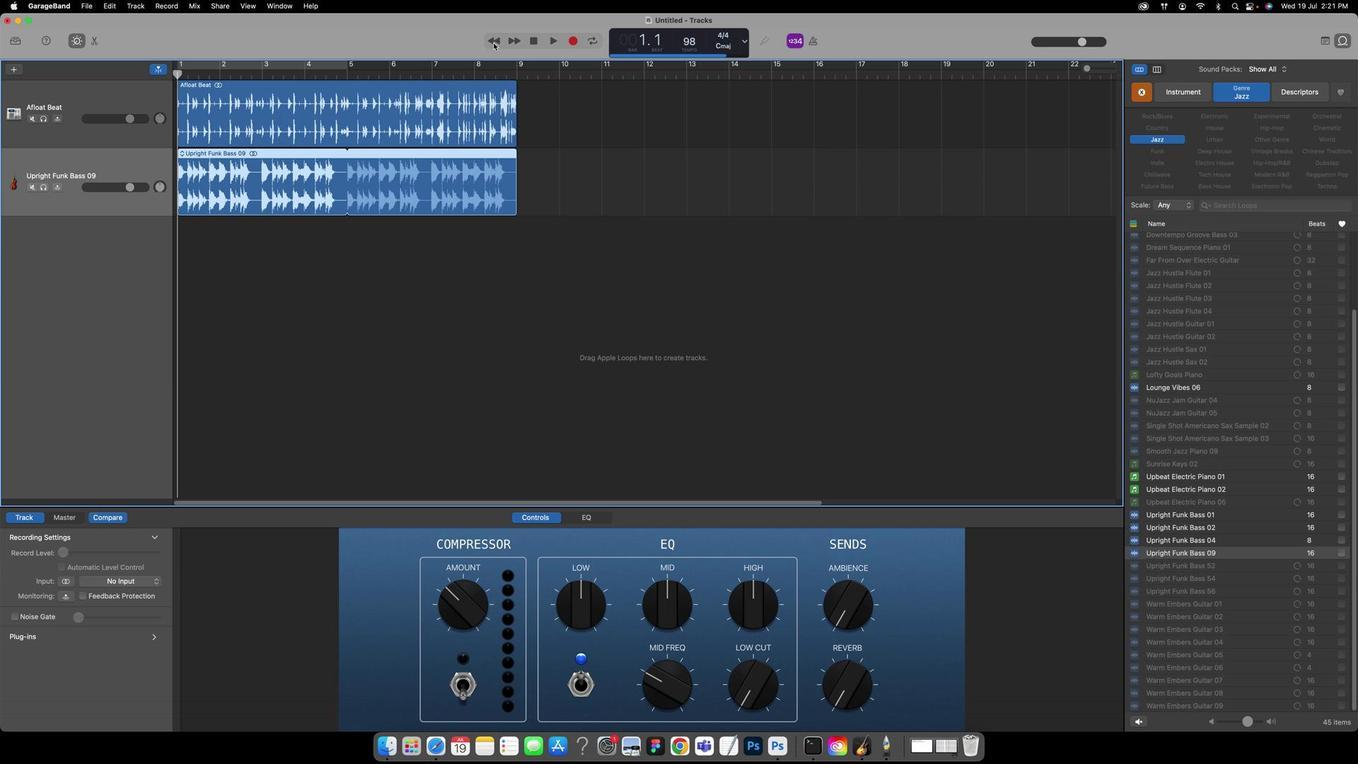 
Action: Mouse pressed left at (504, 551)
Screenshot: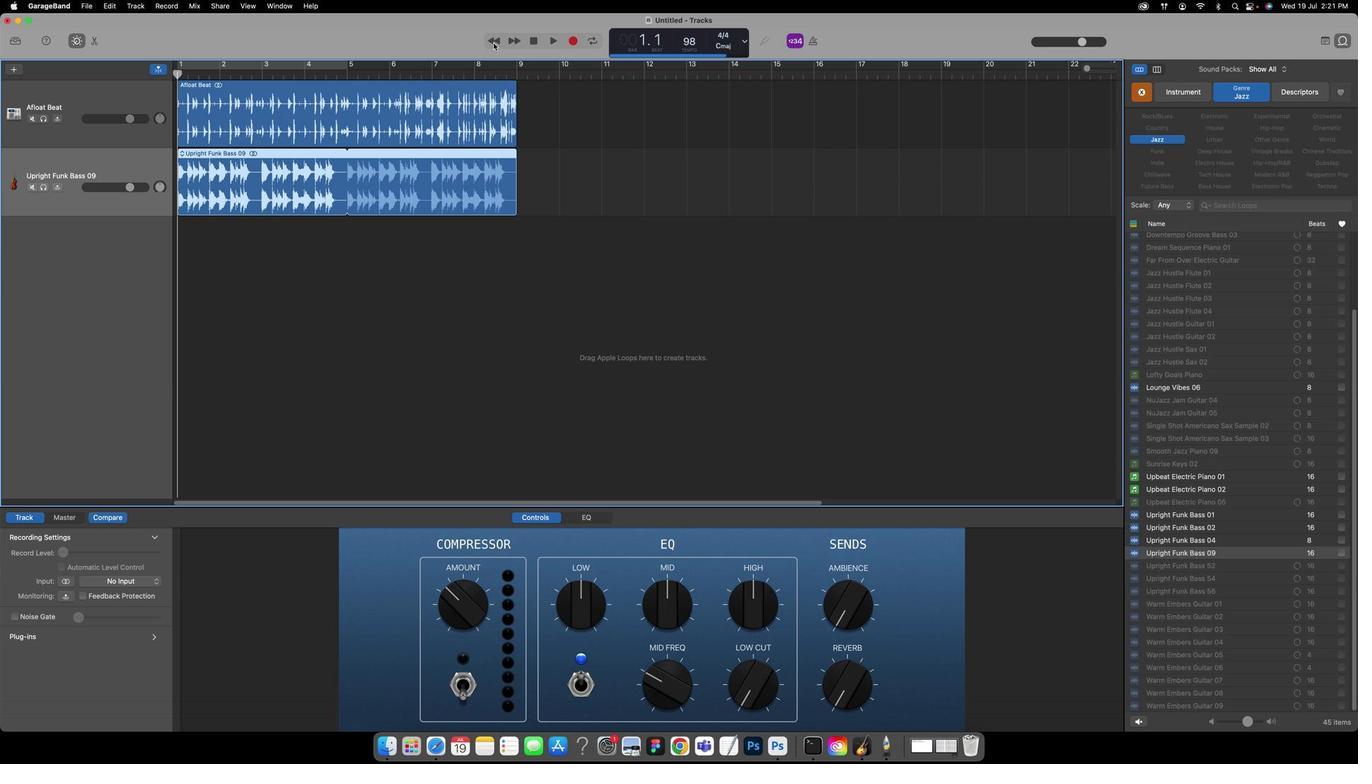 
Action: Mouse moved to (559, 551)
Screenshot: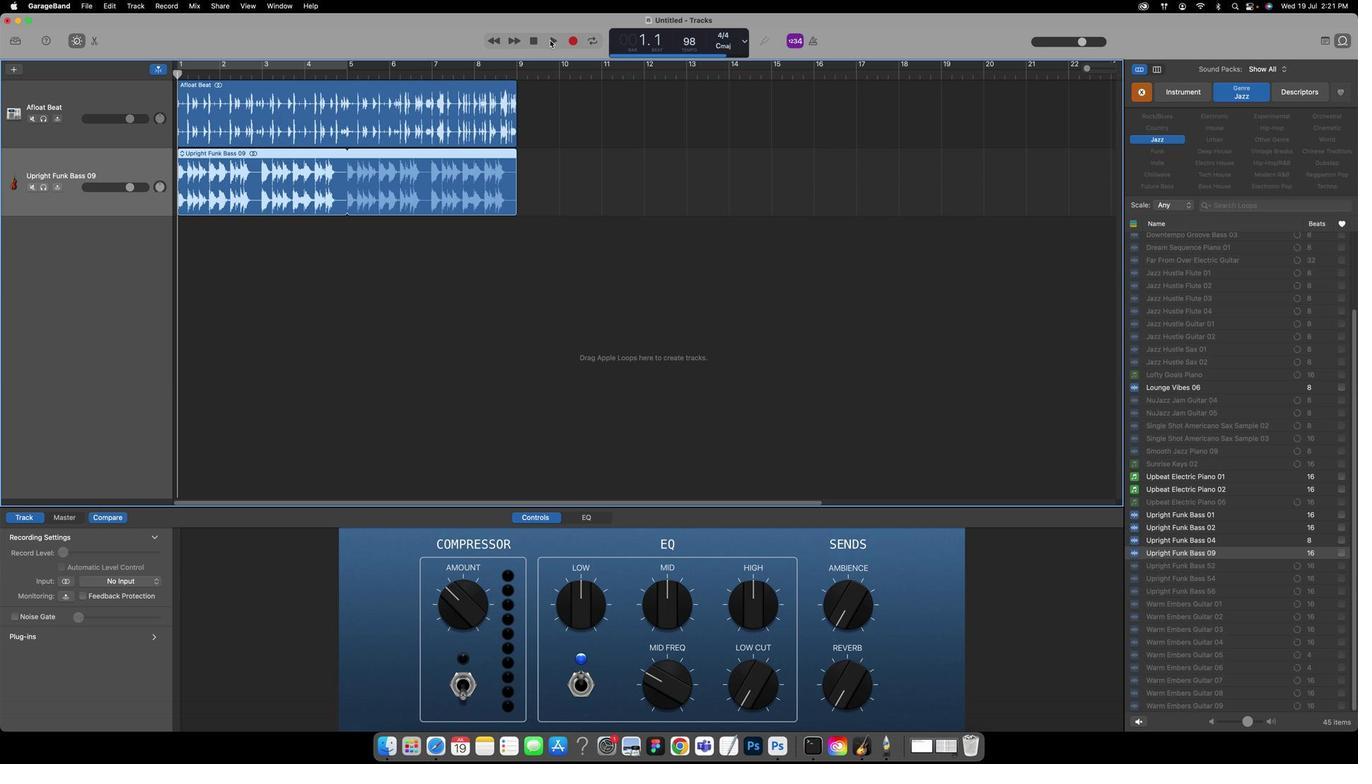 
Action: Mouse pressed left at (559, 551)
Screenshot: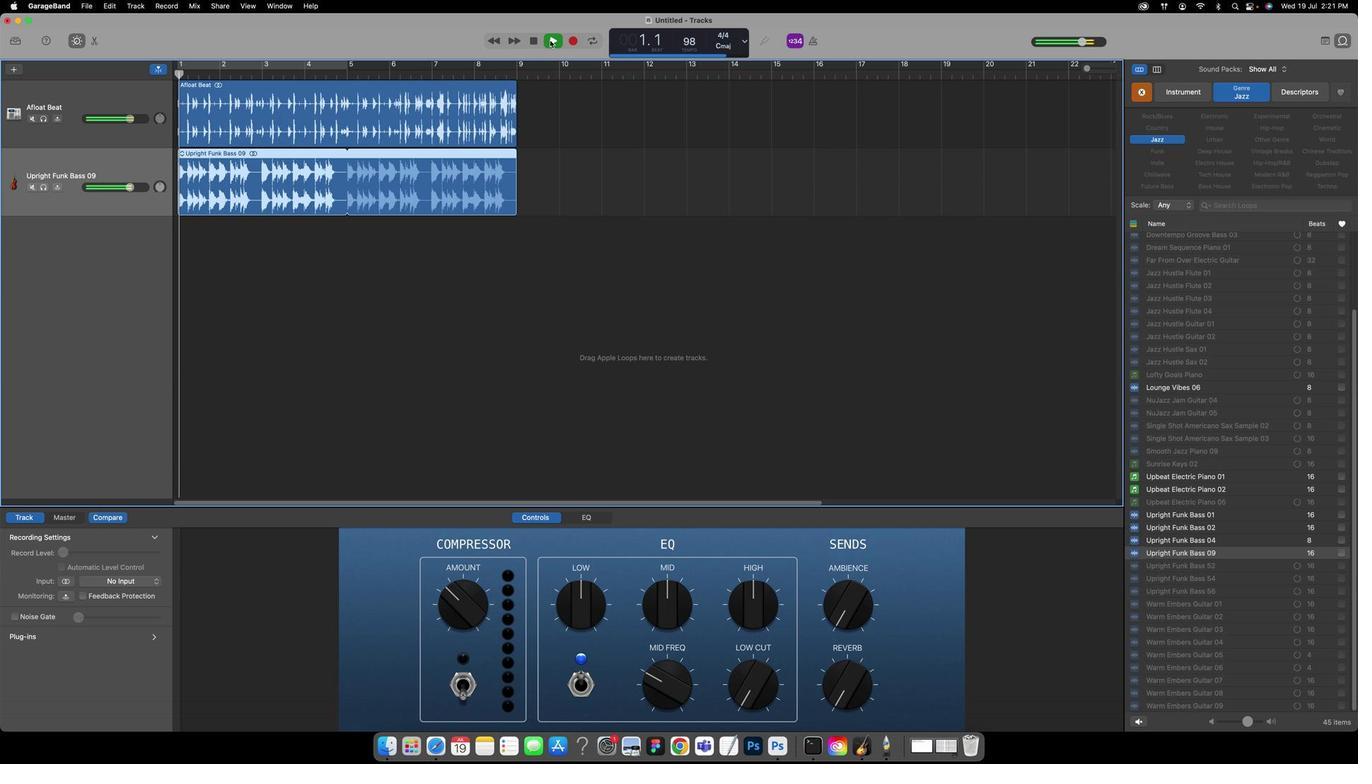 
Action: Mouse moved to (602, 551)
Screenshot: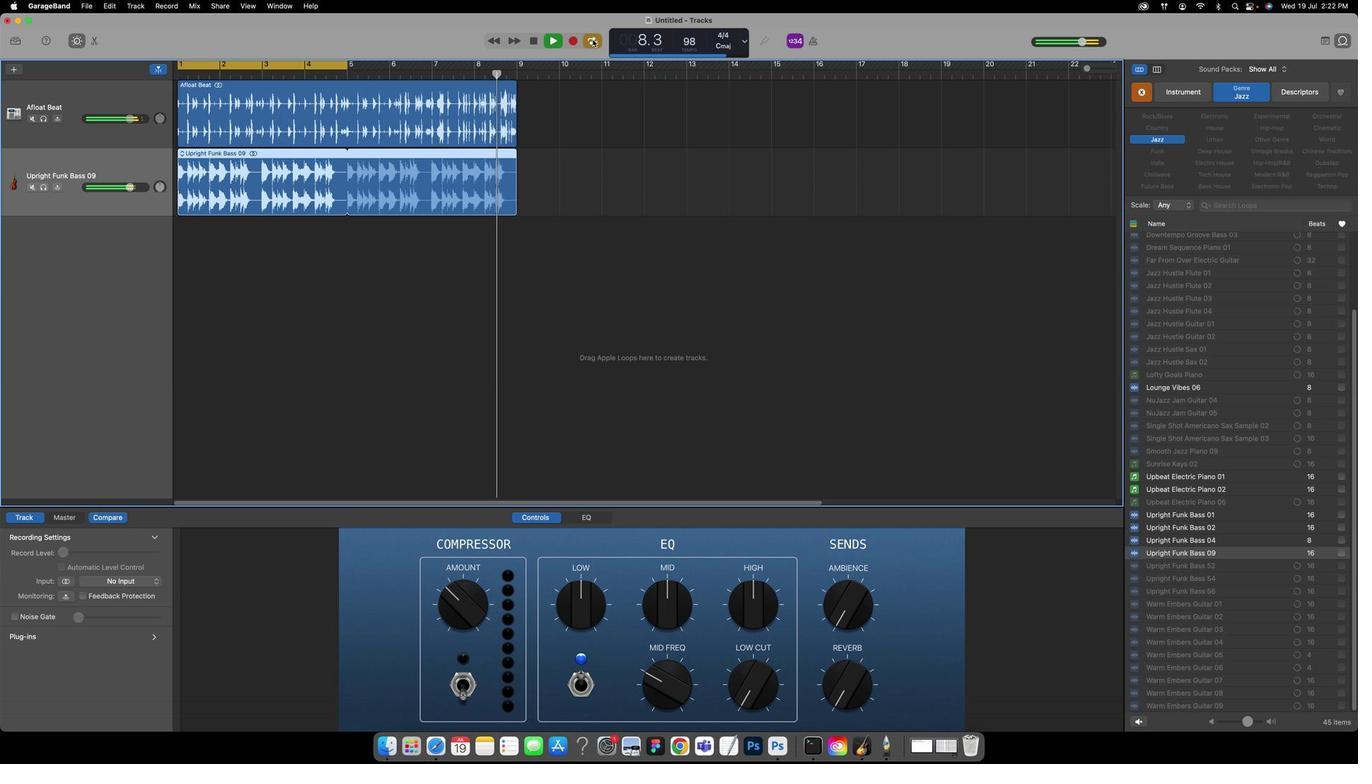 
Action: Mouse pressed left at (602, 551)
Screenshot: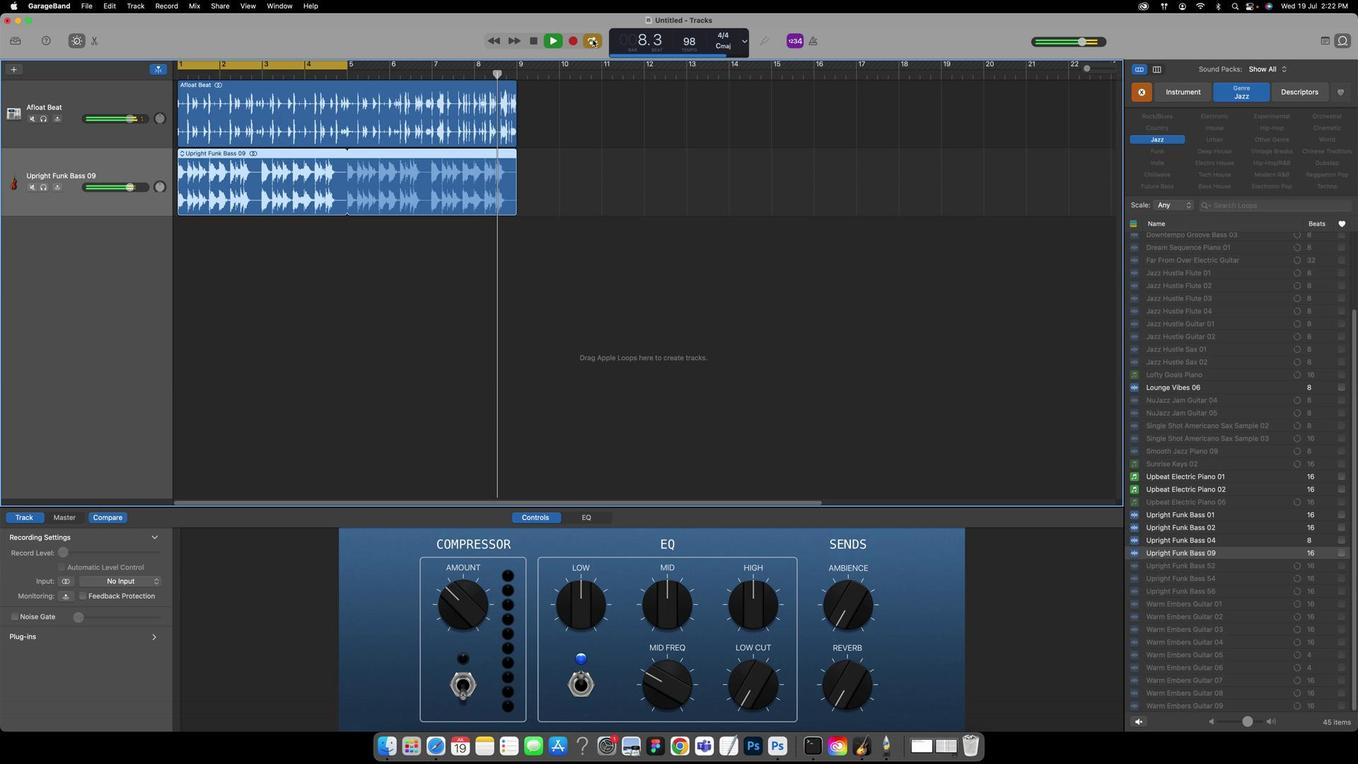 
Action: Mouse moved to (1186, 541)
Screenshot: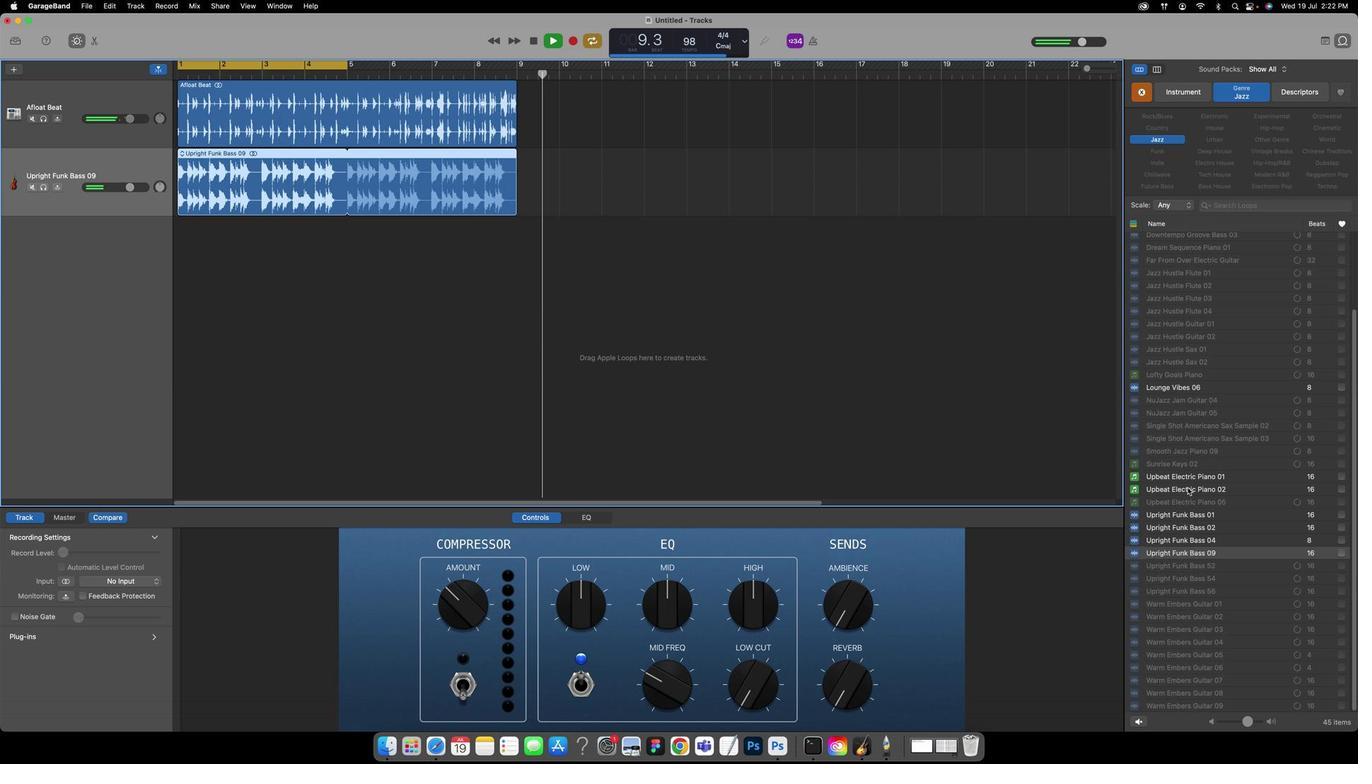 
Action: Mouse scrolled (1186, 541) with delta (19, 552)
Screenshot: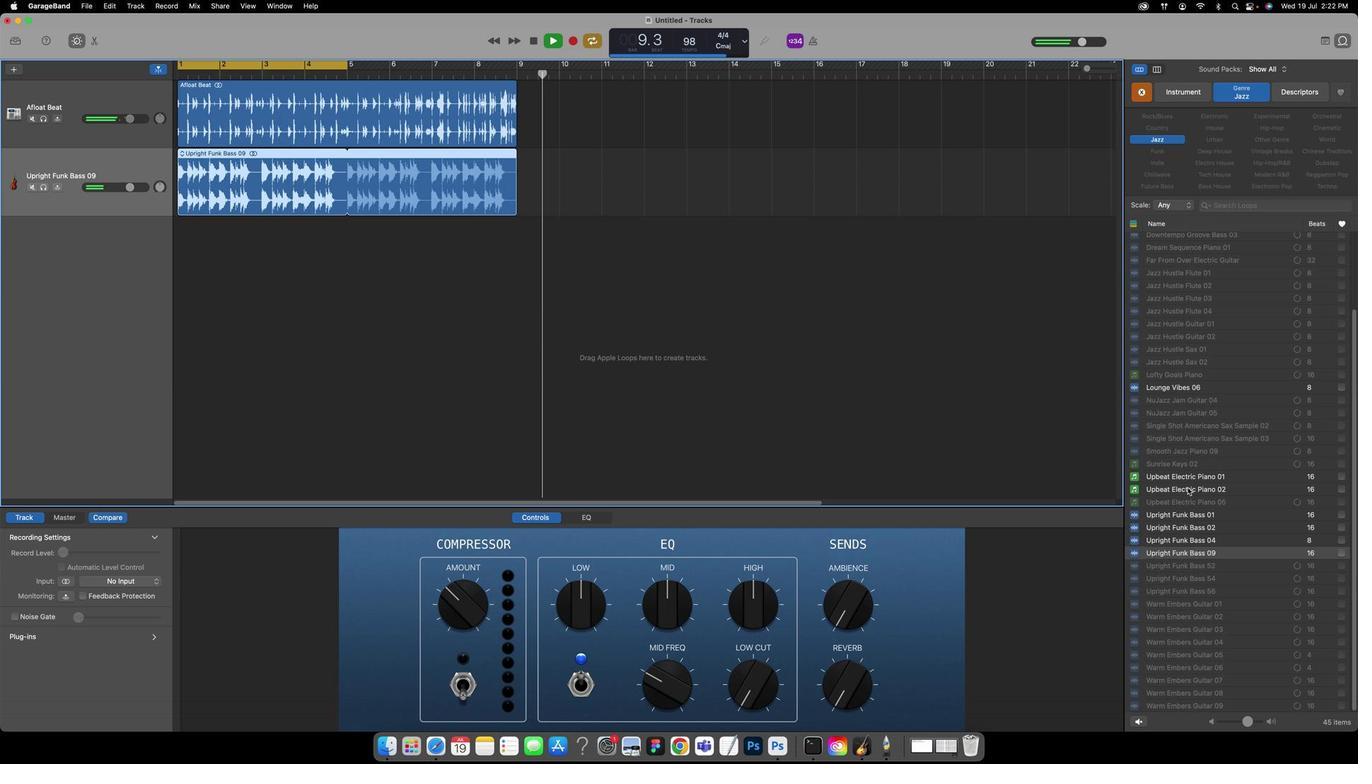 
Action: Mouse scrolled (1186, 541) with delta (19, 552)
Screenshot: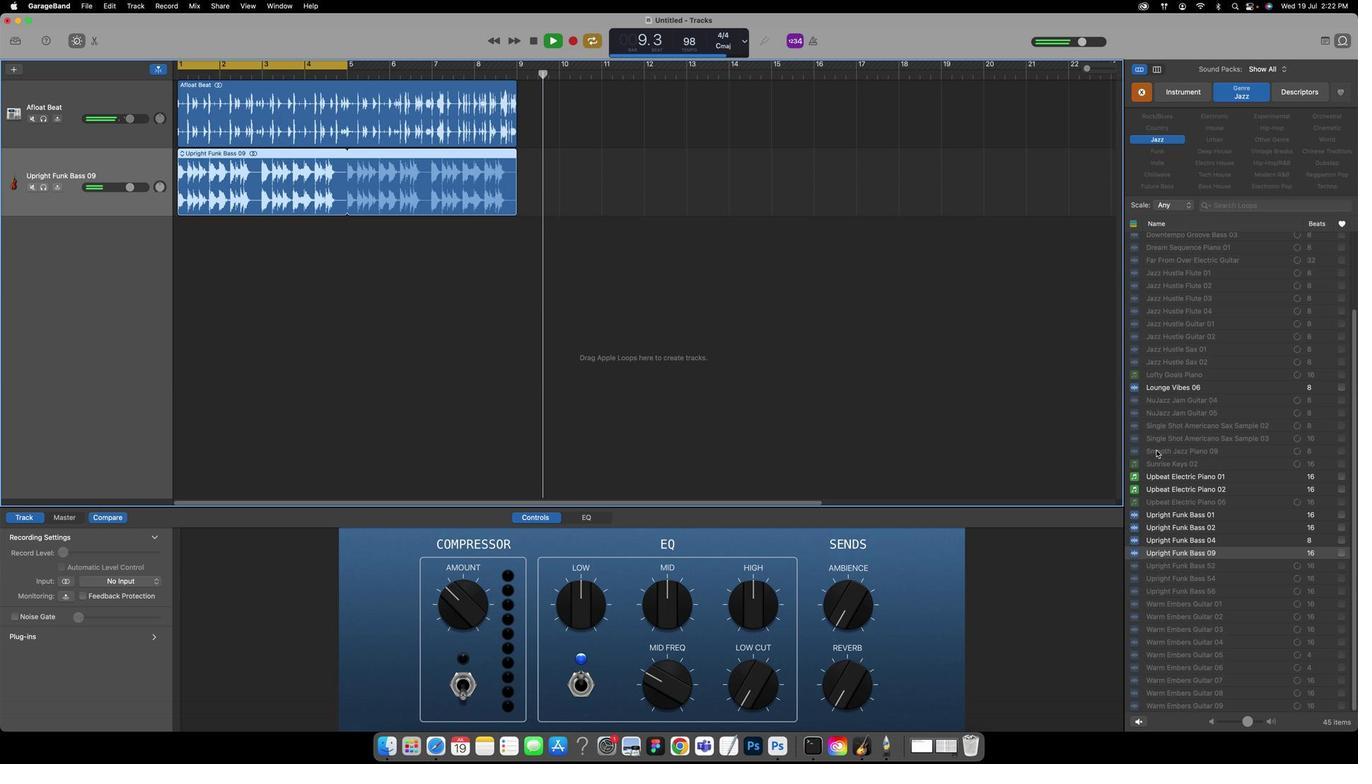 
Action: Mouse scrolled (1186, 541) with delta (19, 552)
Screenshot: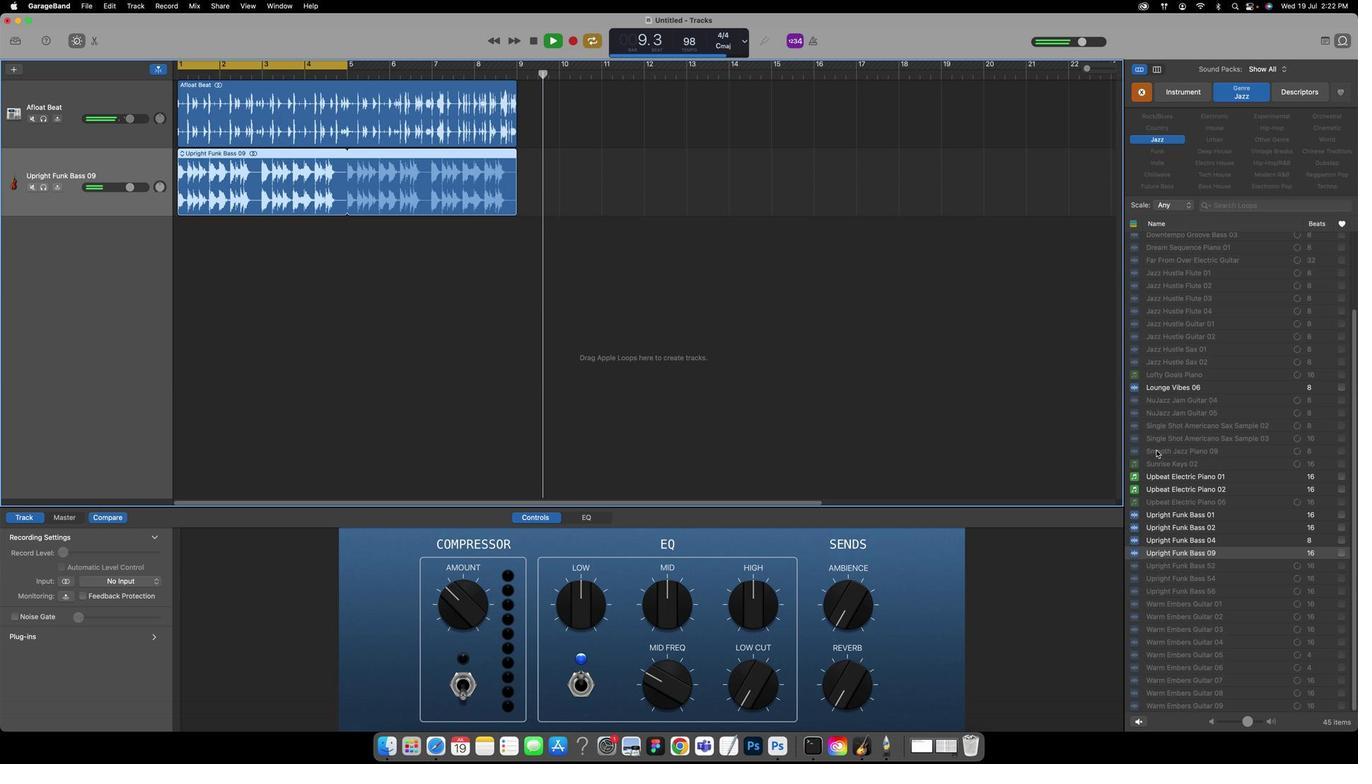 
Action: Mouse scrolled (1186, 541) with delta (19, 552)
Screenshot: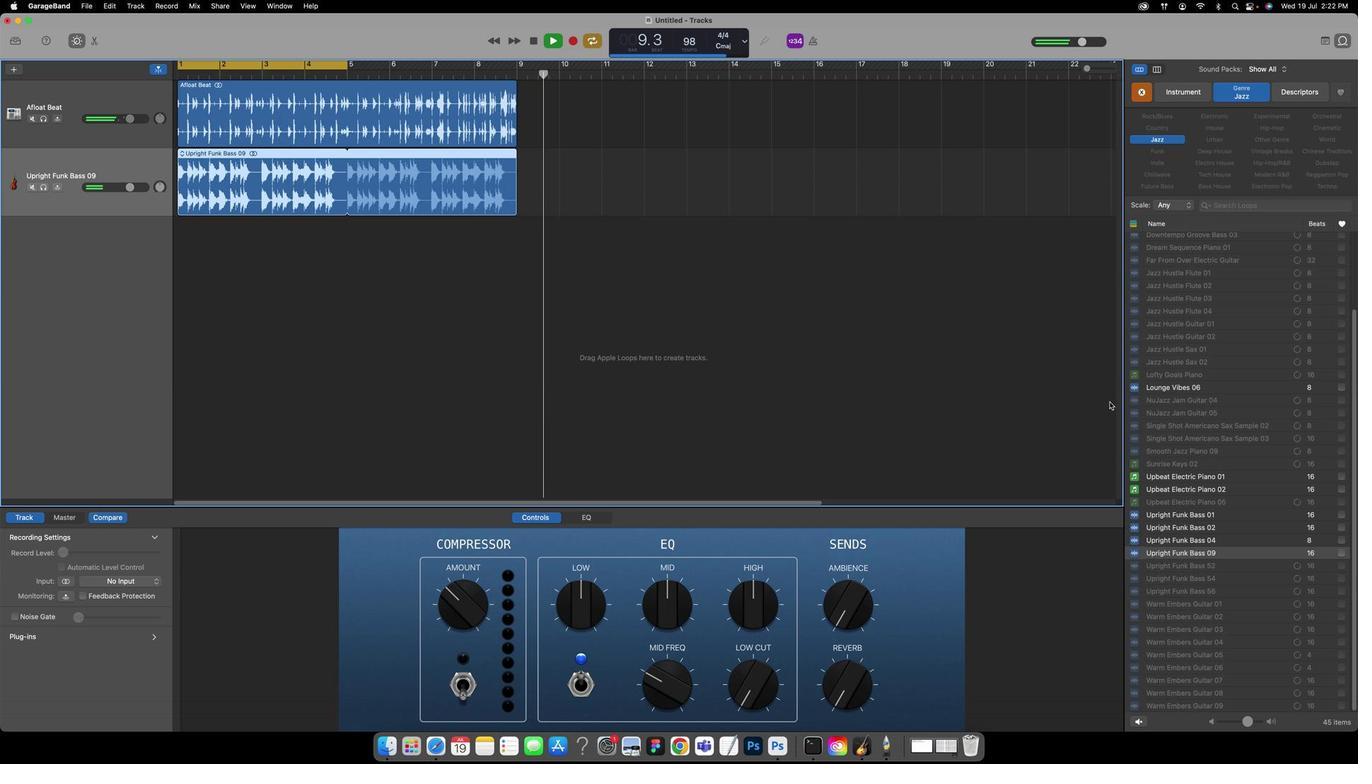 
Action: Mouse moved to (1157, 549)
Screenshot: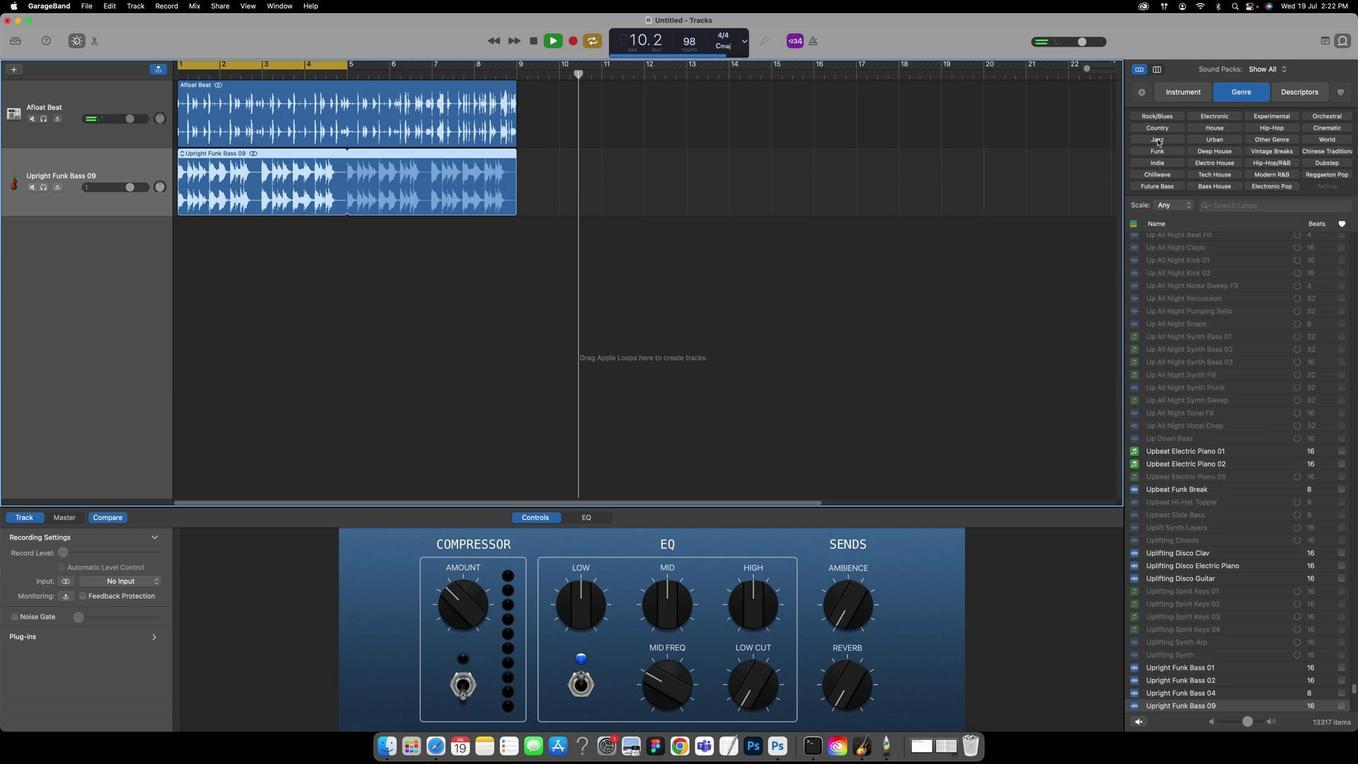 
Action: Mouse pressed left at (1157, 549)
Screenshot: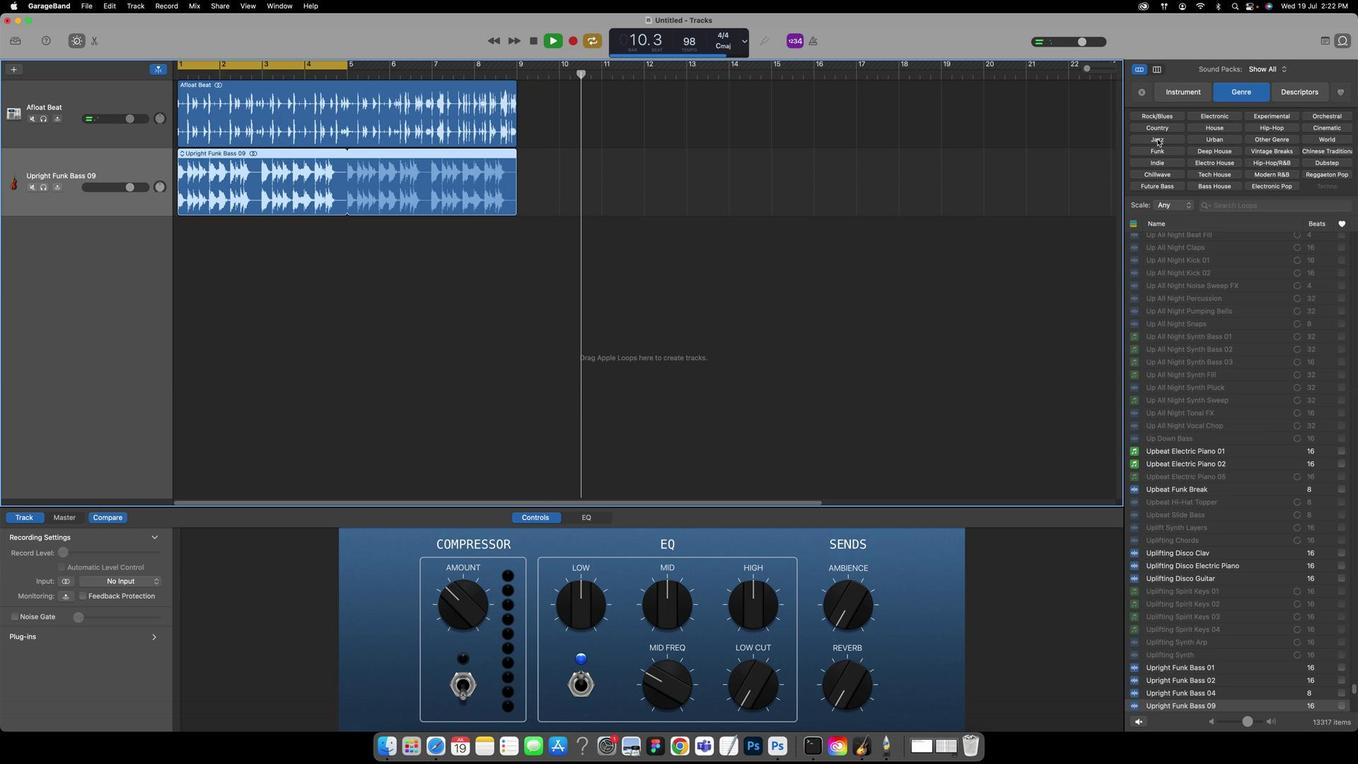 
Action: Mouse moved to (566, 551)
Screenshot: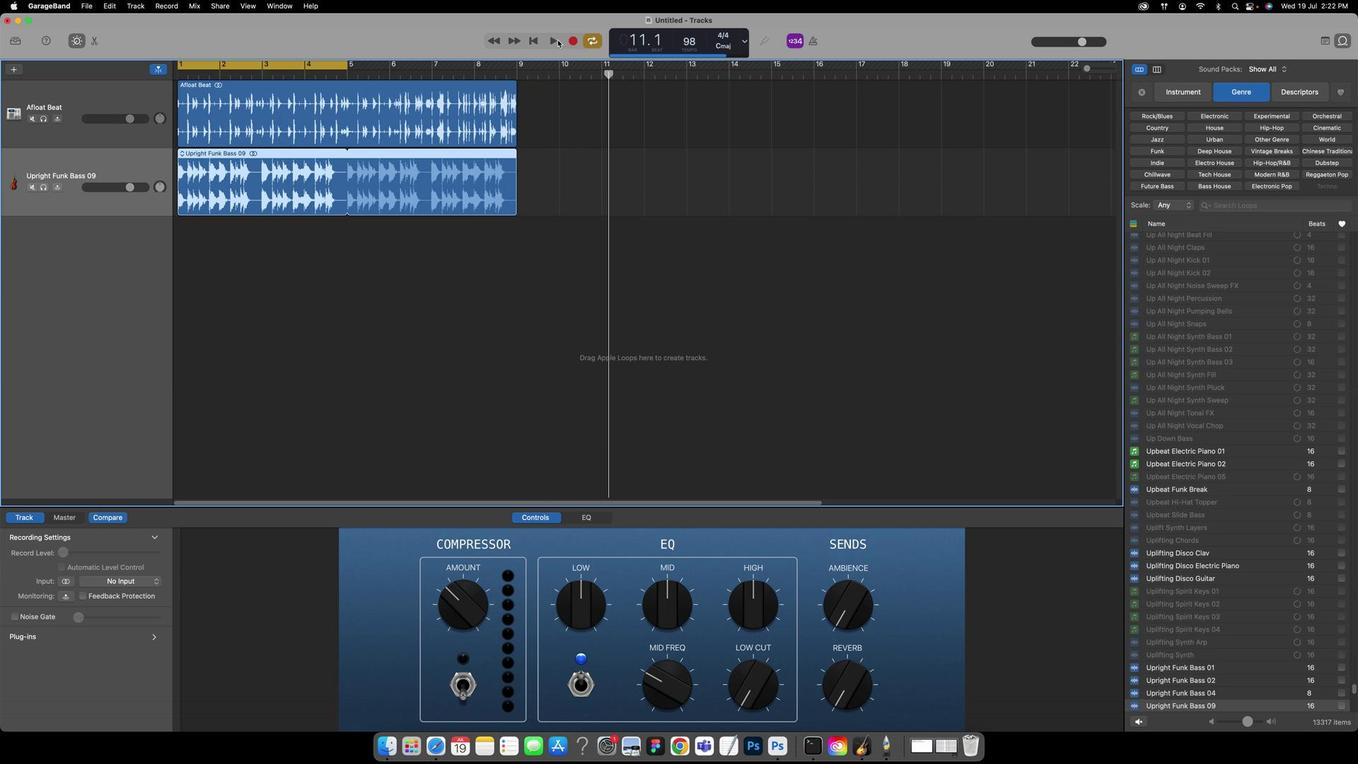 
Action: Mouse pressed left at (566, 551)
Screenshot: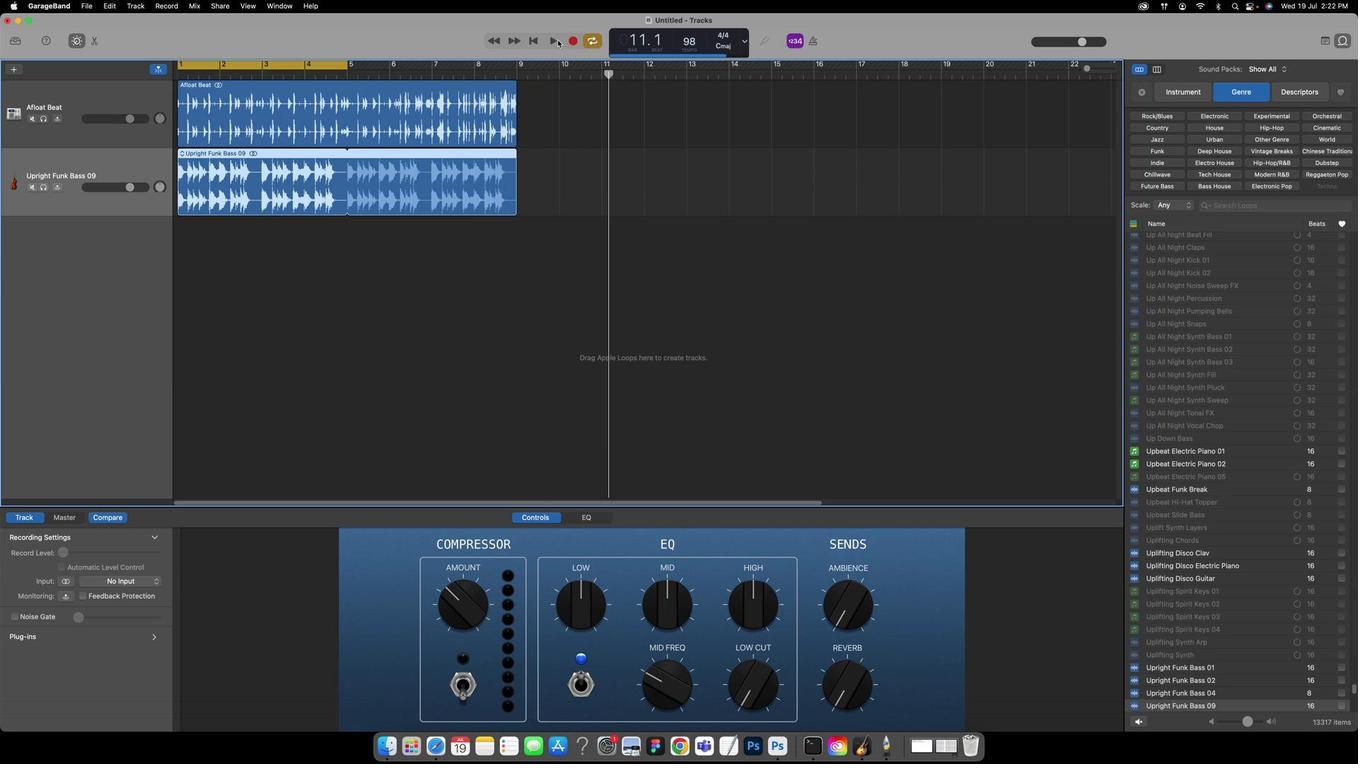 
Action: Mouse moved to (1226, 549)
Screenshot: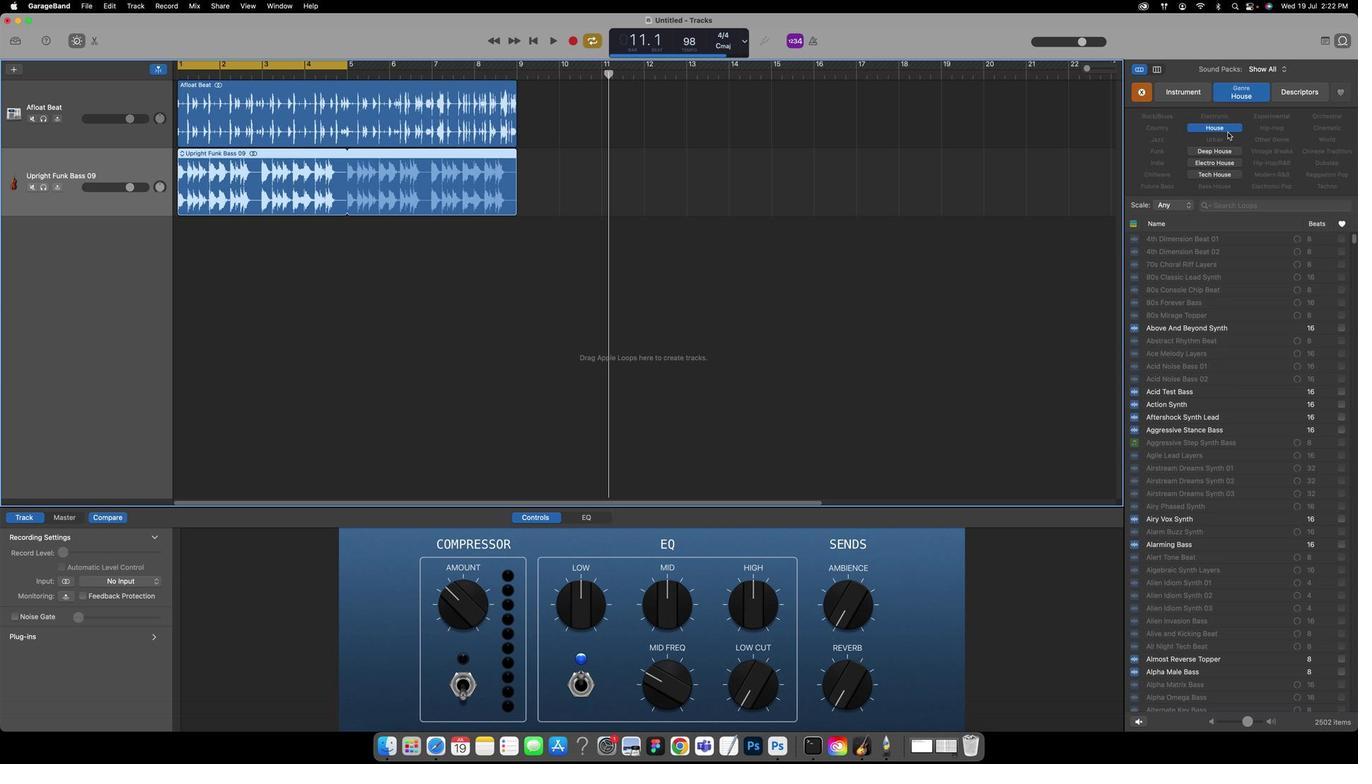 
Action: Mouse pressed left at (1226, 549)
Screenshot: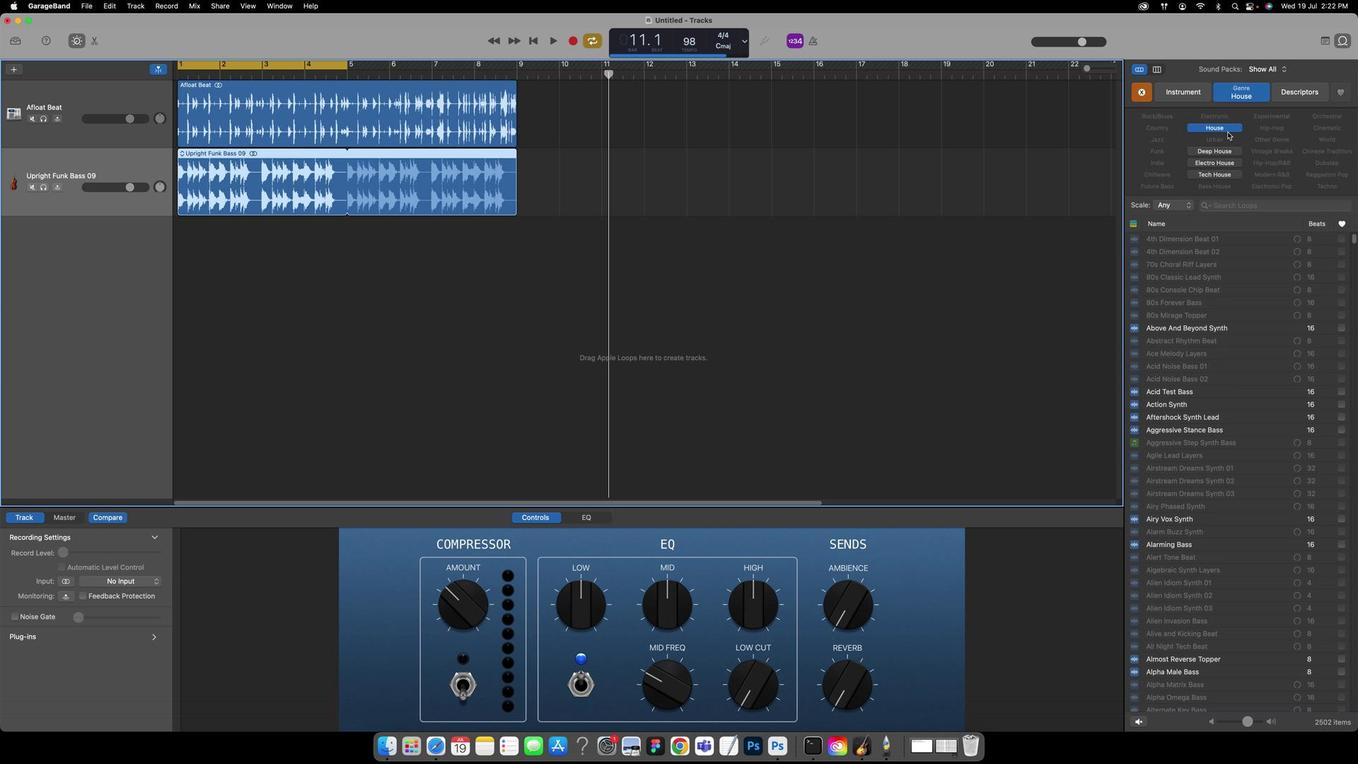 
Action: Mouse pressed left at (1226, 549)
Screenshot: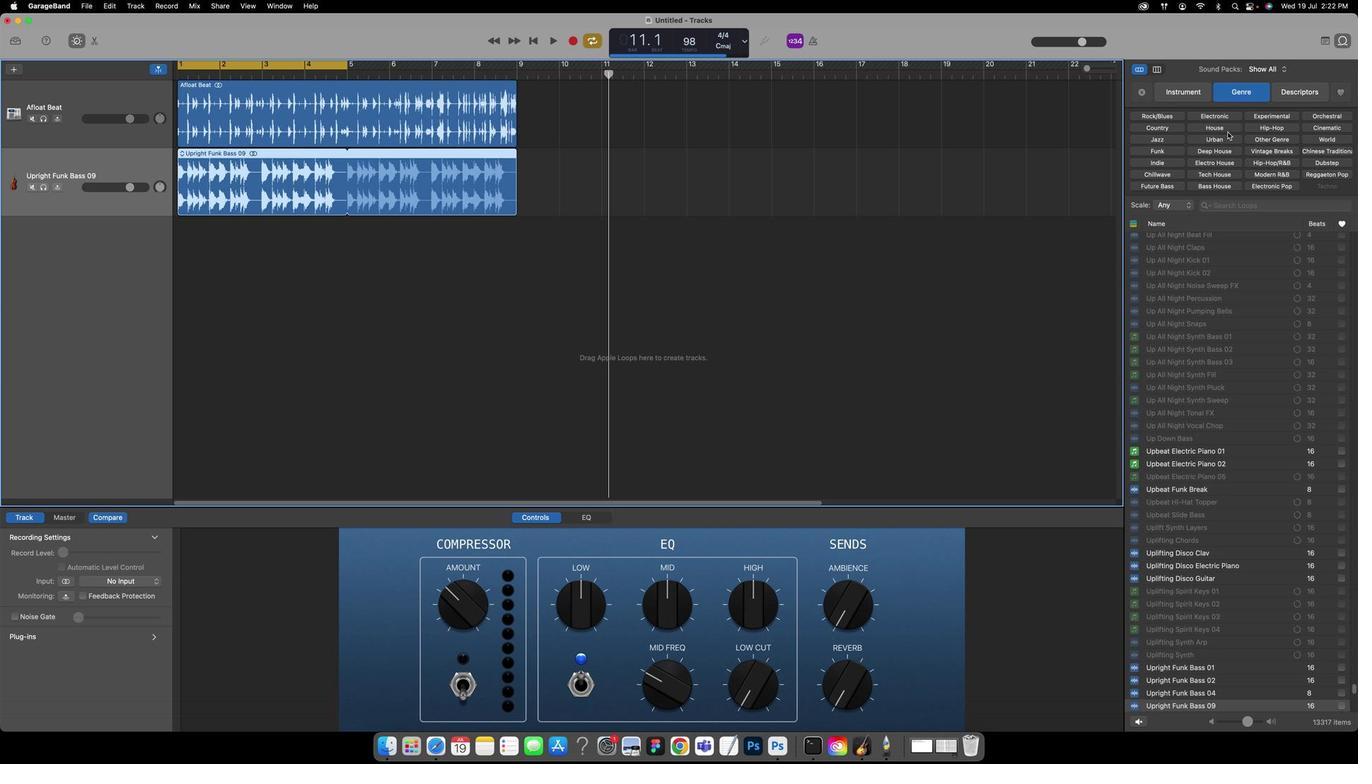 
Action: Mouse moved to (1165, 549)
Screenshot: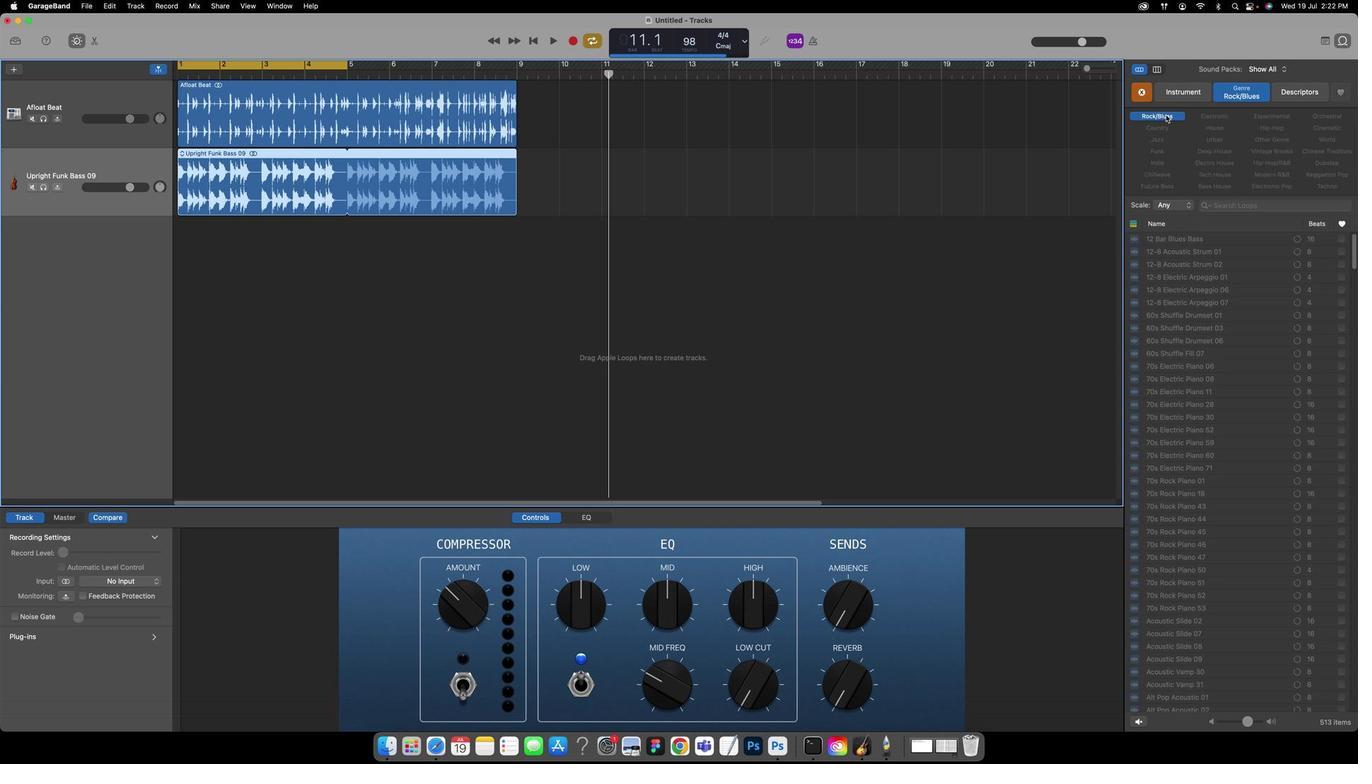 
Action: Mouse pressed left at (1165, 549)
Screenshot: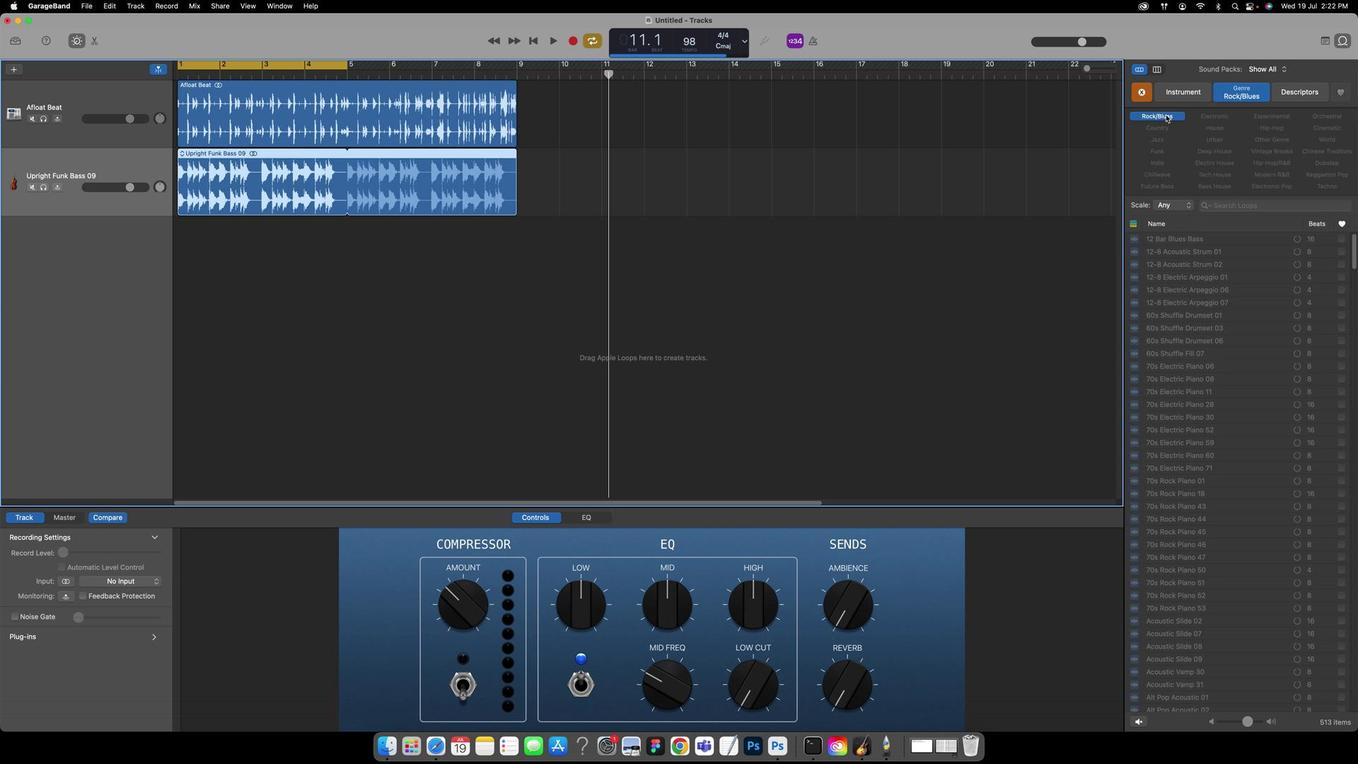 
Action: Mouse moved to (1198, 545)
Screenshot: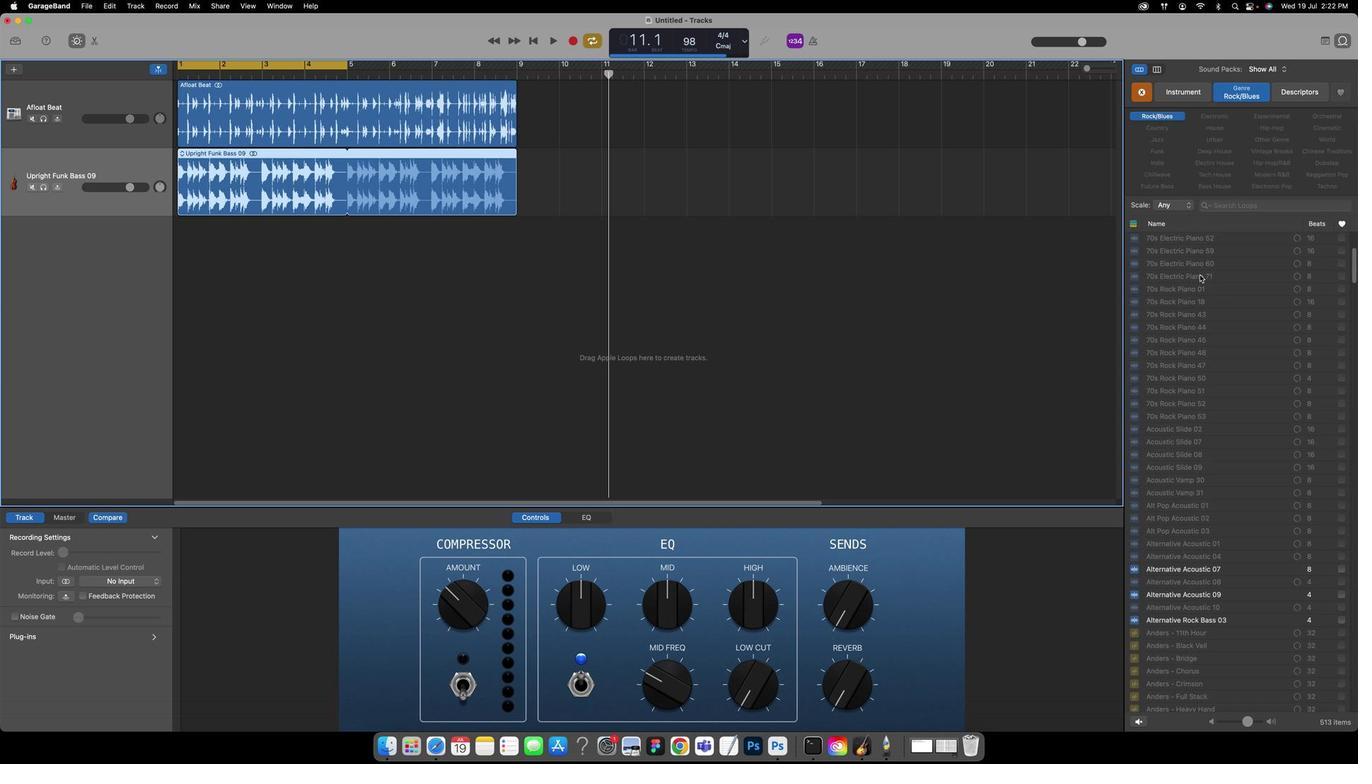 
Action: Mouse scrolled (1198, 545) with delta (19, 552)
Screenshot: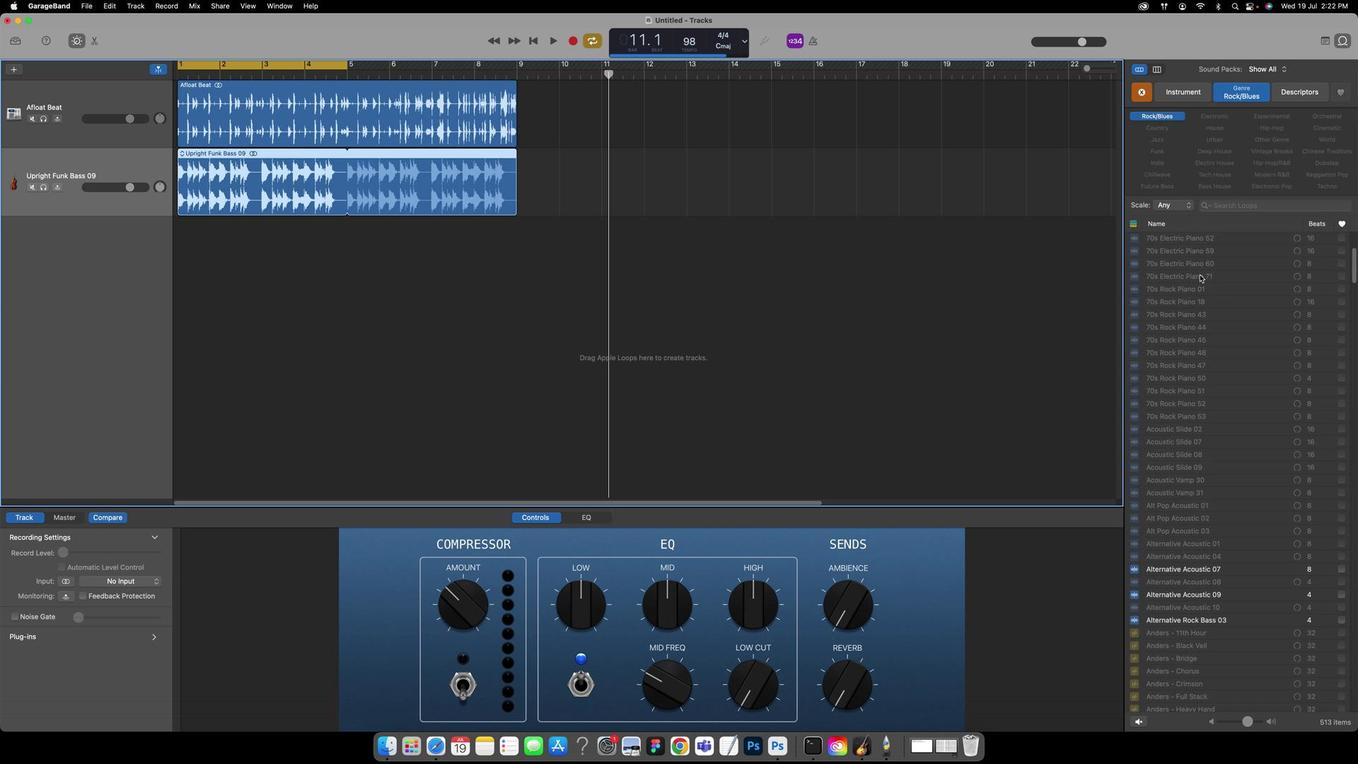 
Action: Mouse scrolled (1198, 545) with delta (19, 552)
Screenshot: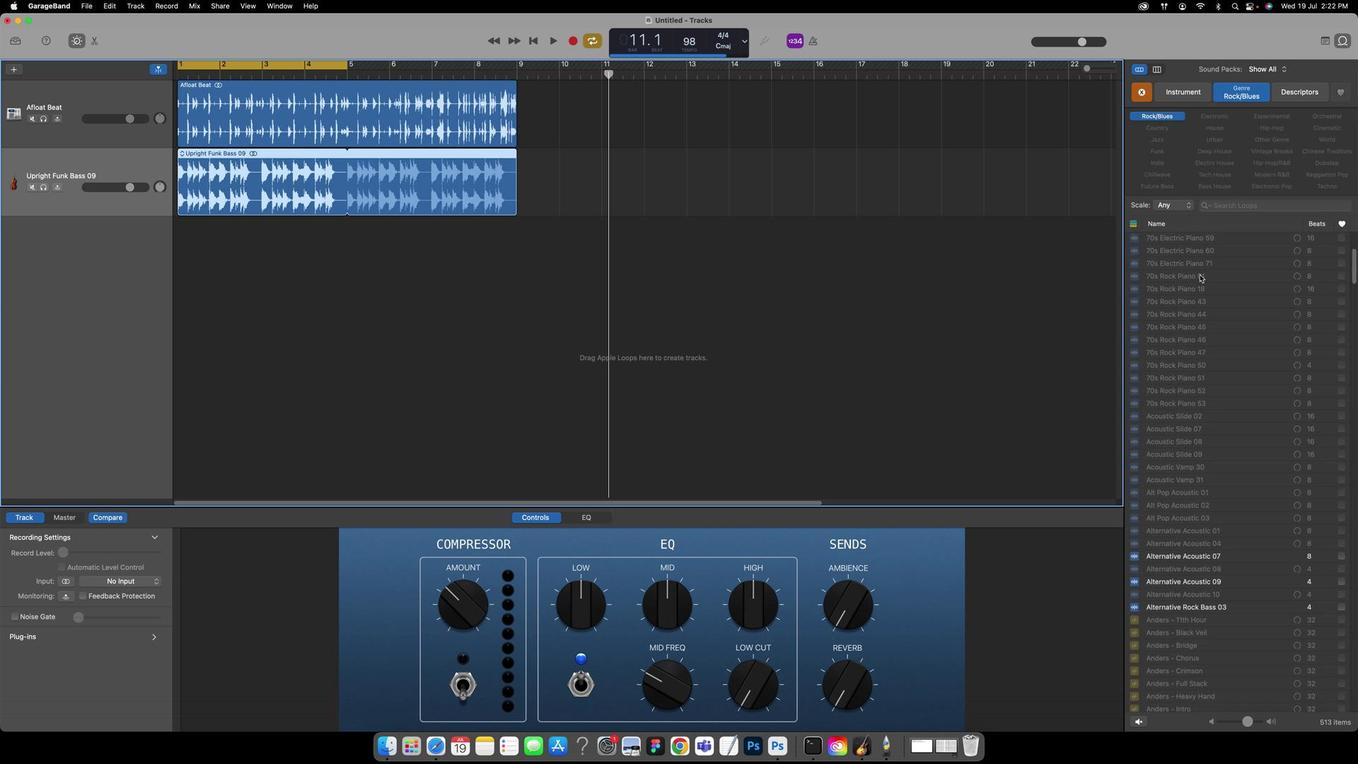 
Action: Mouse scrolled (1198, 545) with delta (19, 552)
Screenshot: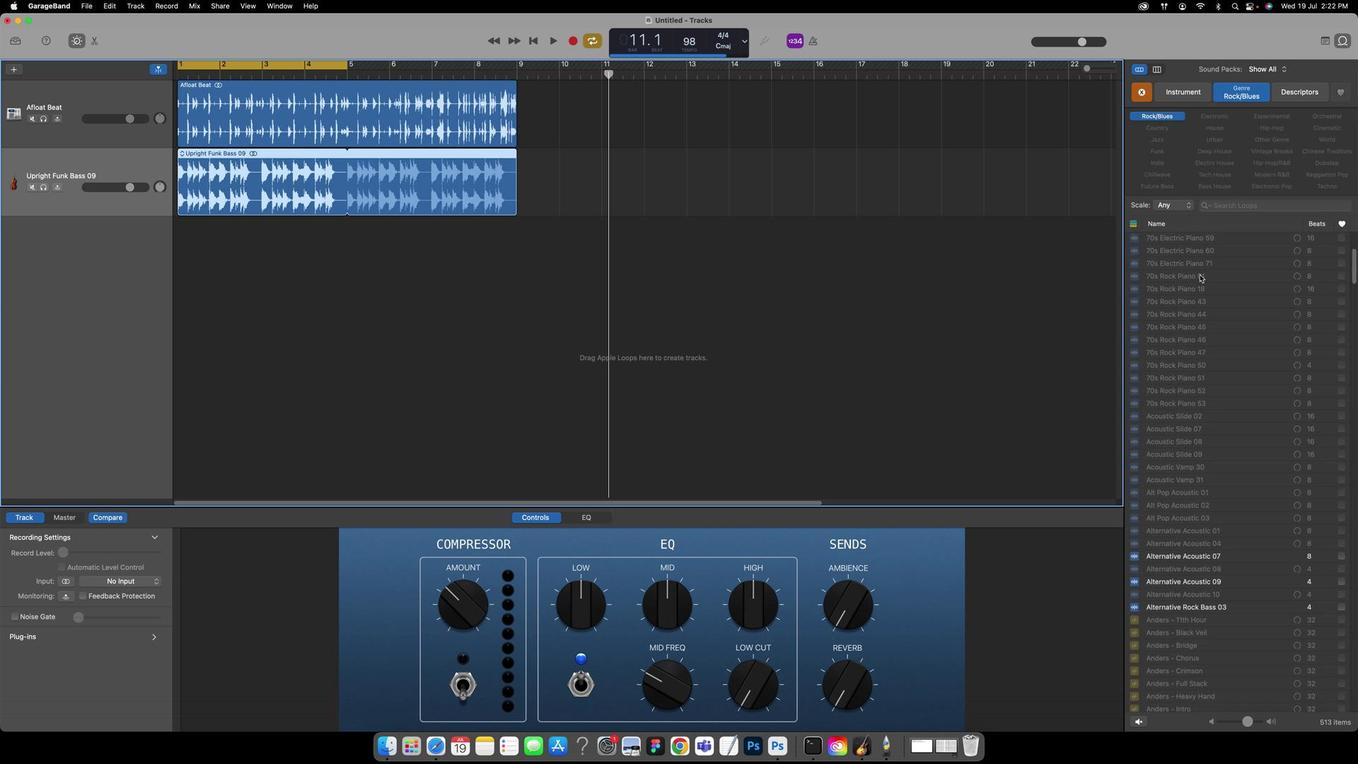 
Action: Mouse scrolled (1198, 545) with delta (19, 552)
Screenshot: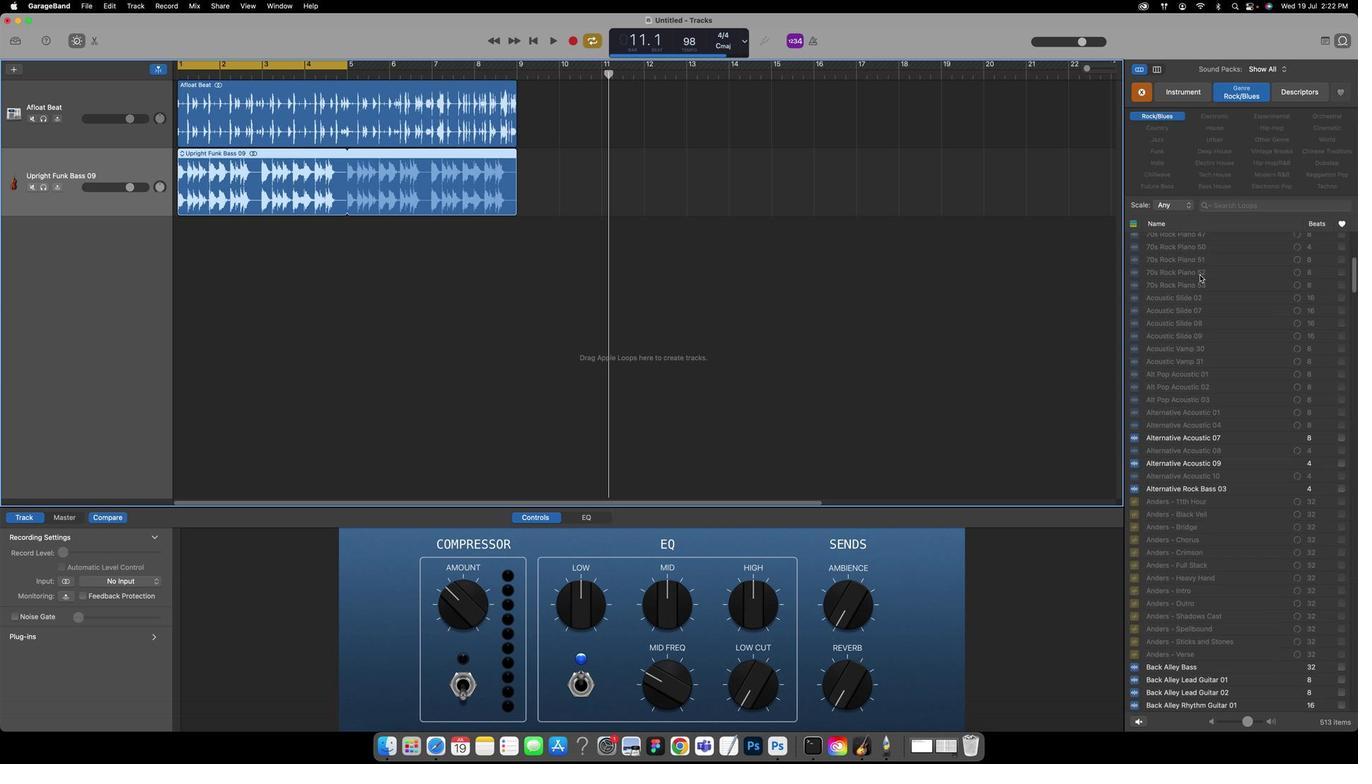 
Action: Mouse scrolled (1198, 545) with delta (19, 552)
Screenshot: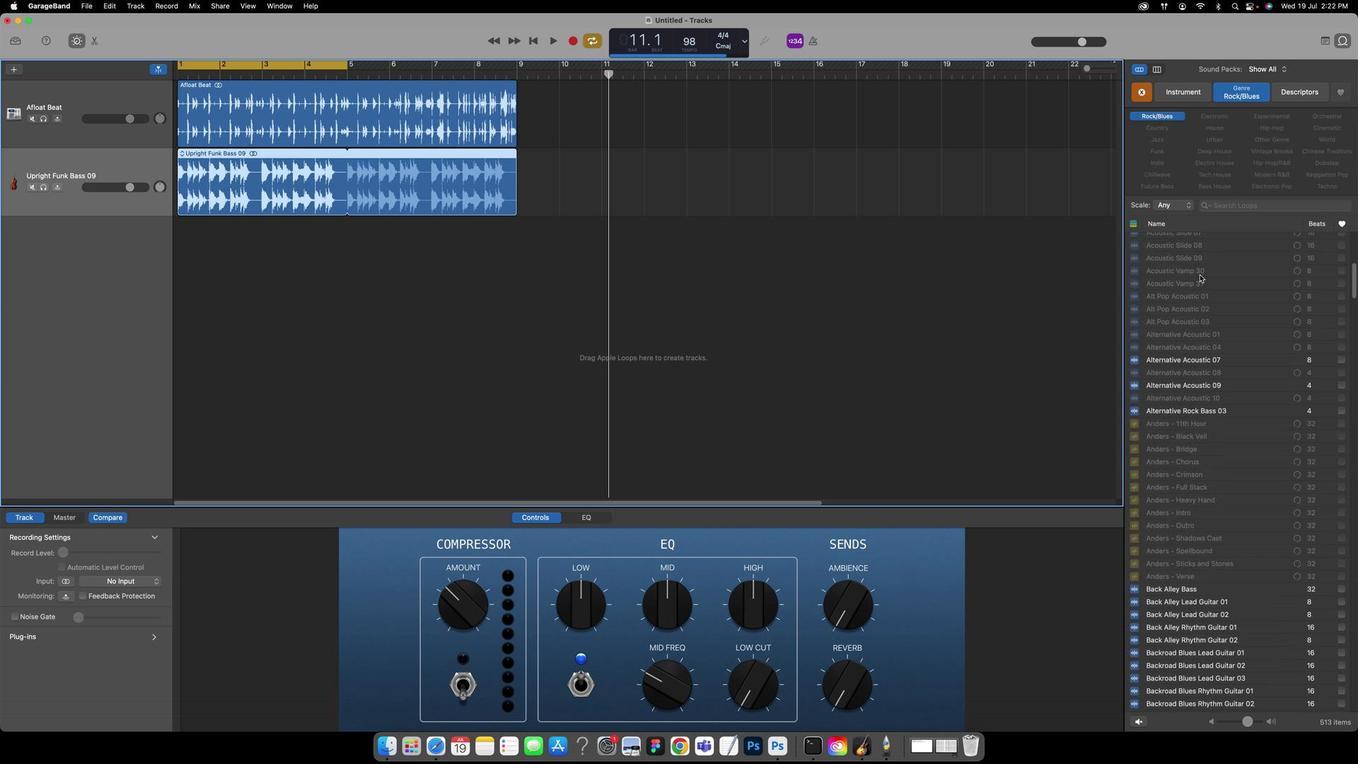 
Action: Mouse scrolled (1198, 545) with delta (19, 552)
Screenshot: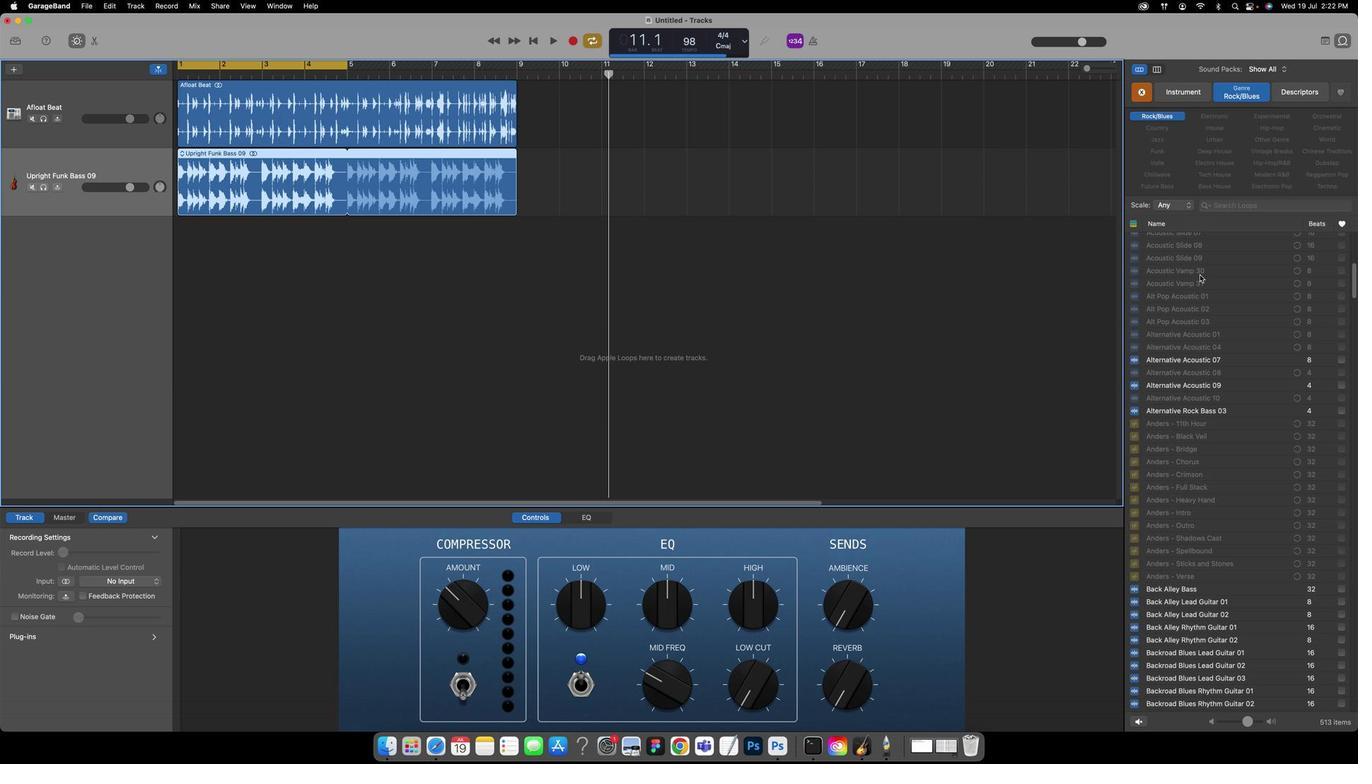 
Action: Mouse scrolled (1198, 545) with delta (19, 552)
Screenshot: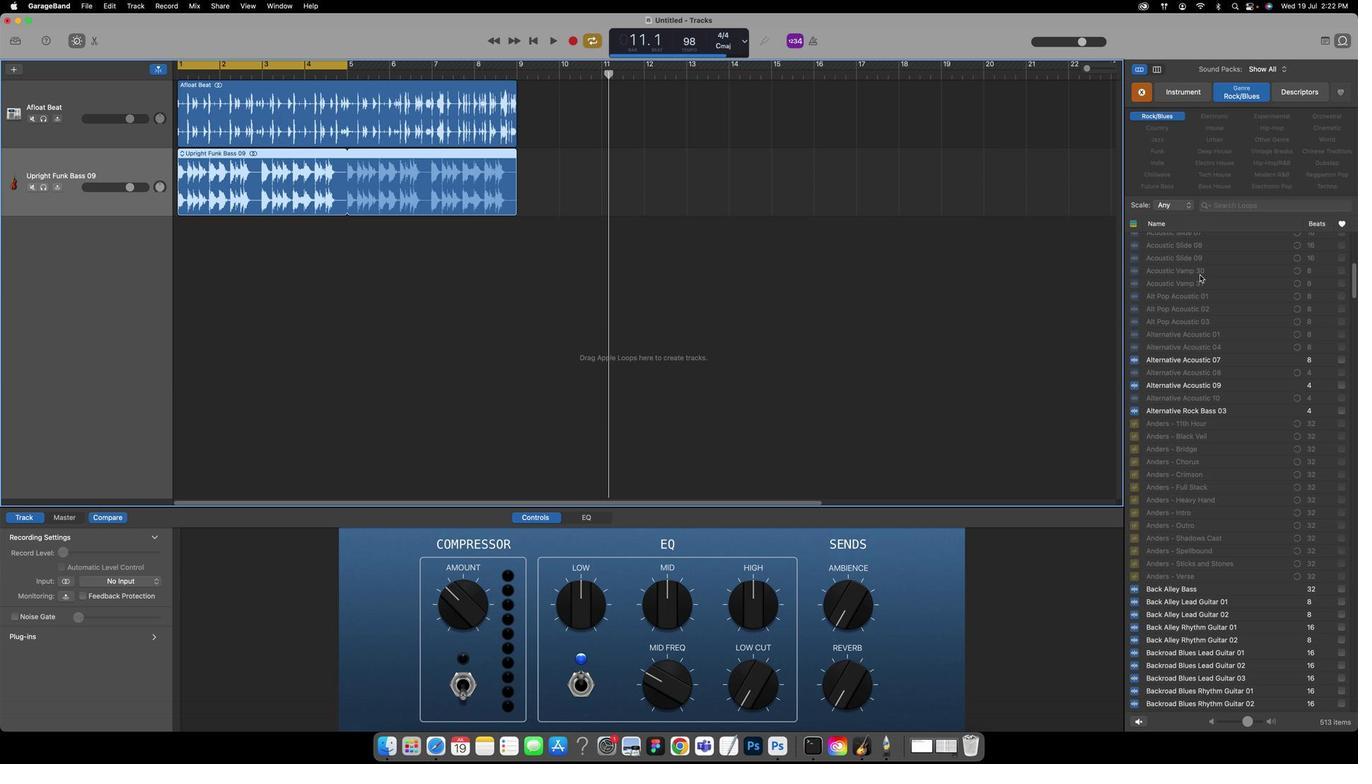 
Action: Mouse scrolled (1198, 545) with delta (19, 552)
Screenshot: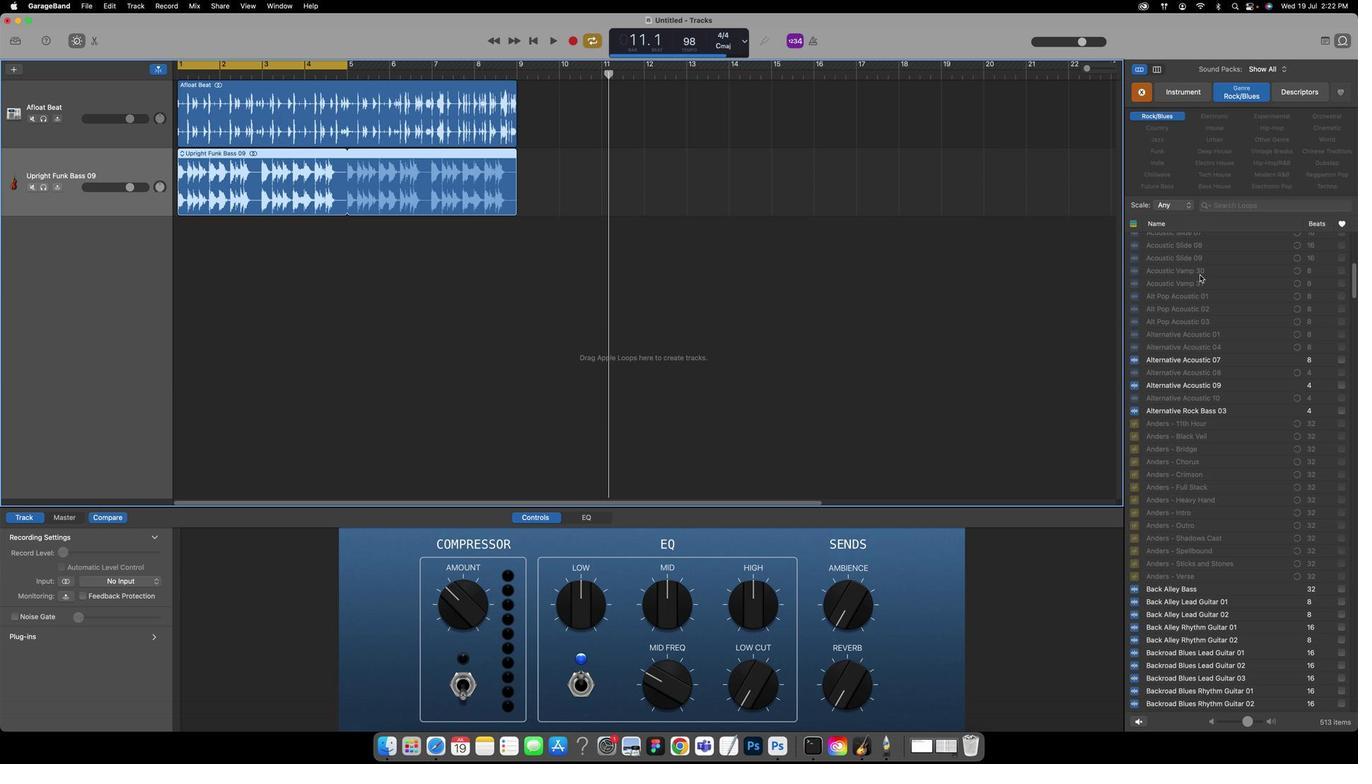 
Action: Mouse scrolled (1198, 545) with delta (19, 552)
Screenshot: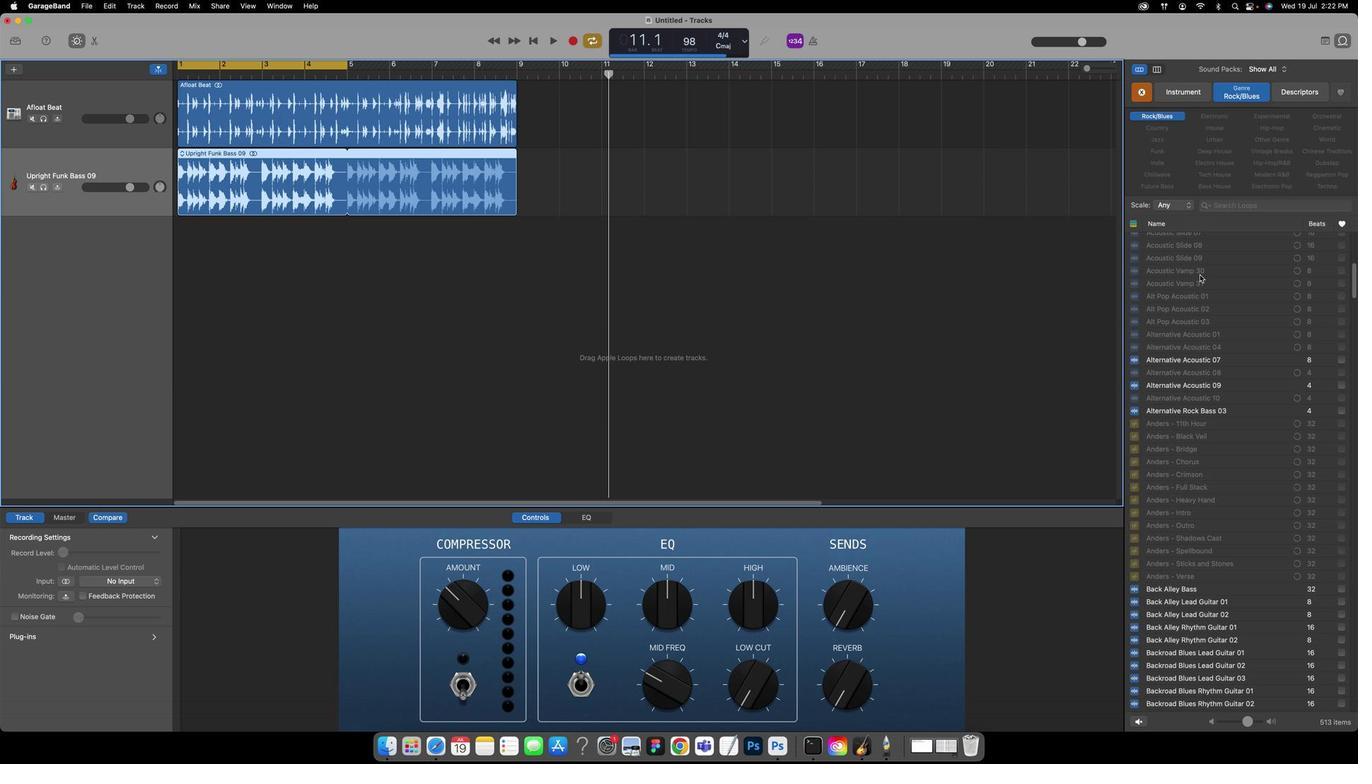 
Action: Mouse scrolled (1198, 545) with delta (19, 552)
Screenshot: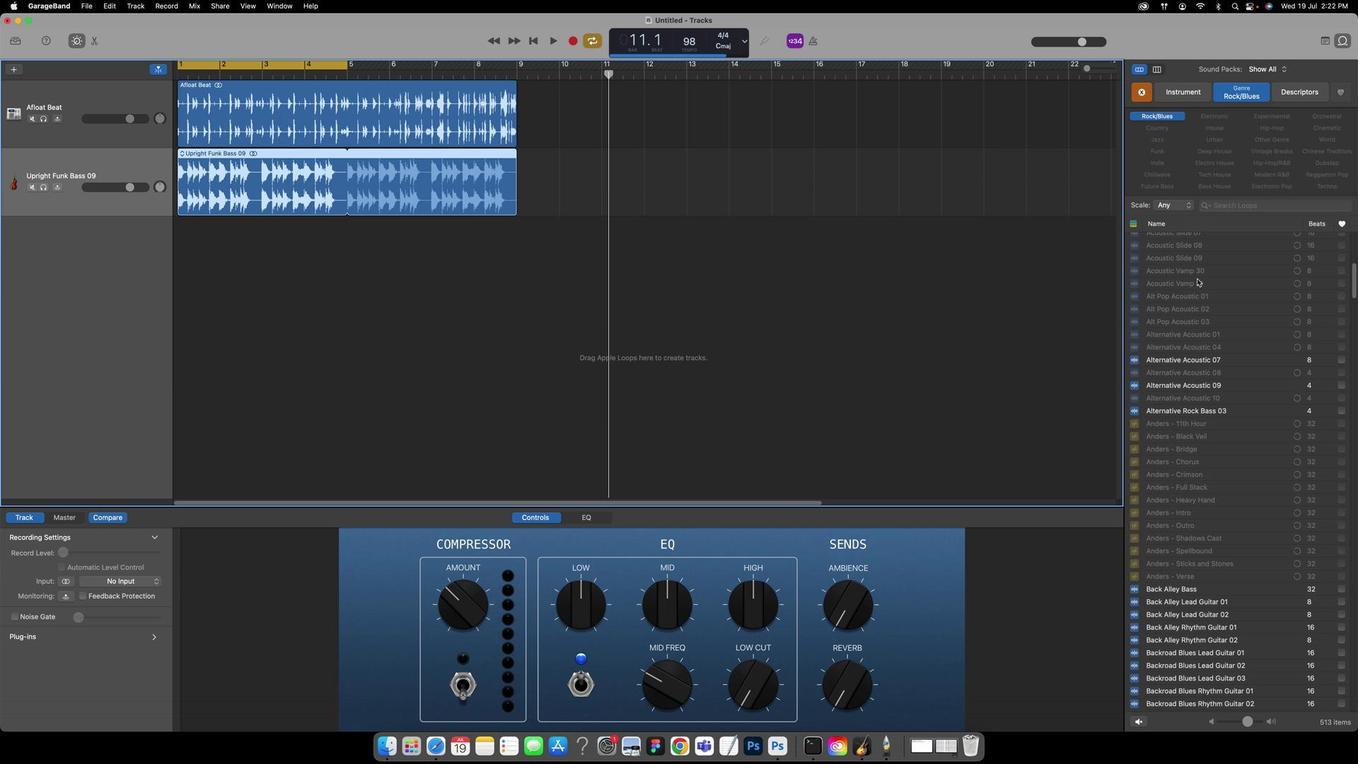 
Action: Mouse moved to (1168, 544)
Screenshot: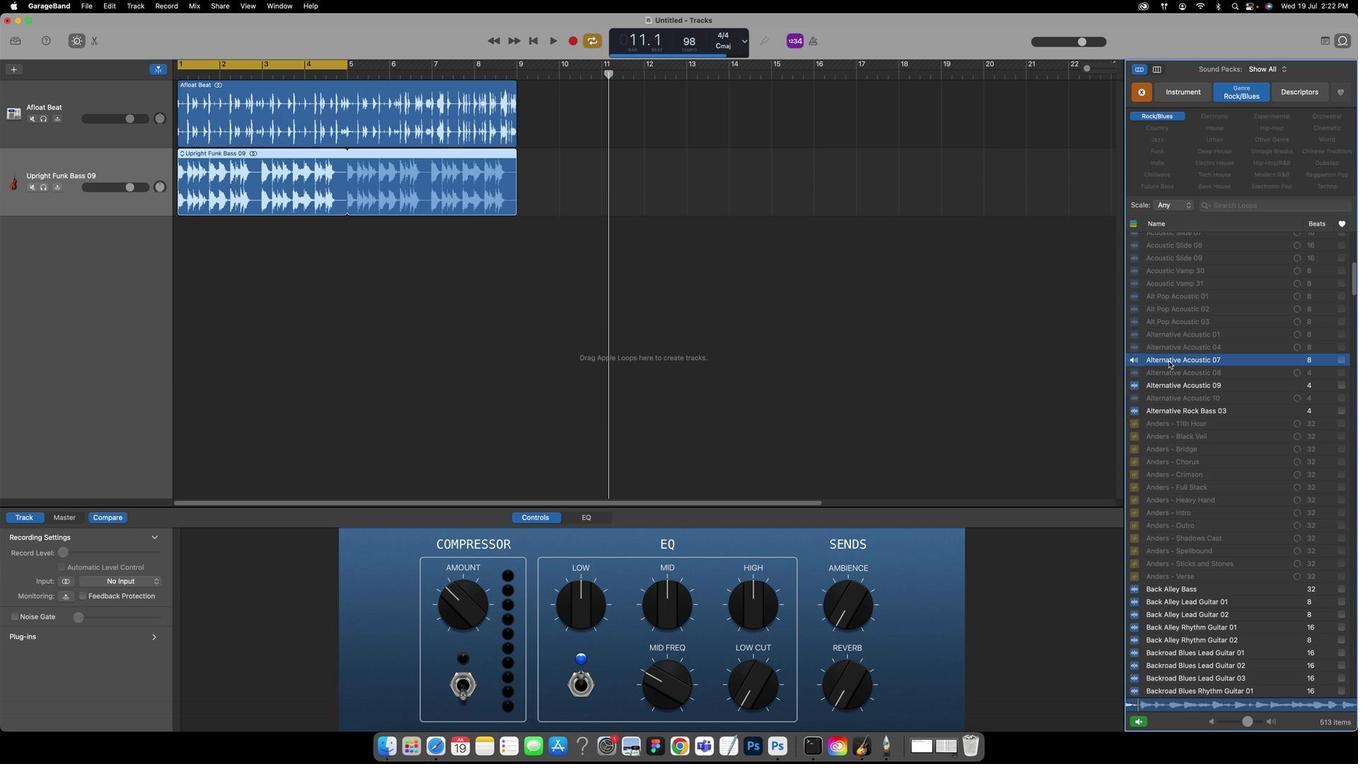 
Action: Mouse pressed left at (1168, 544)
Screenshot: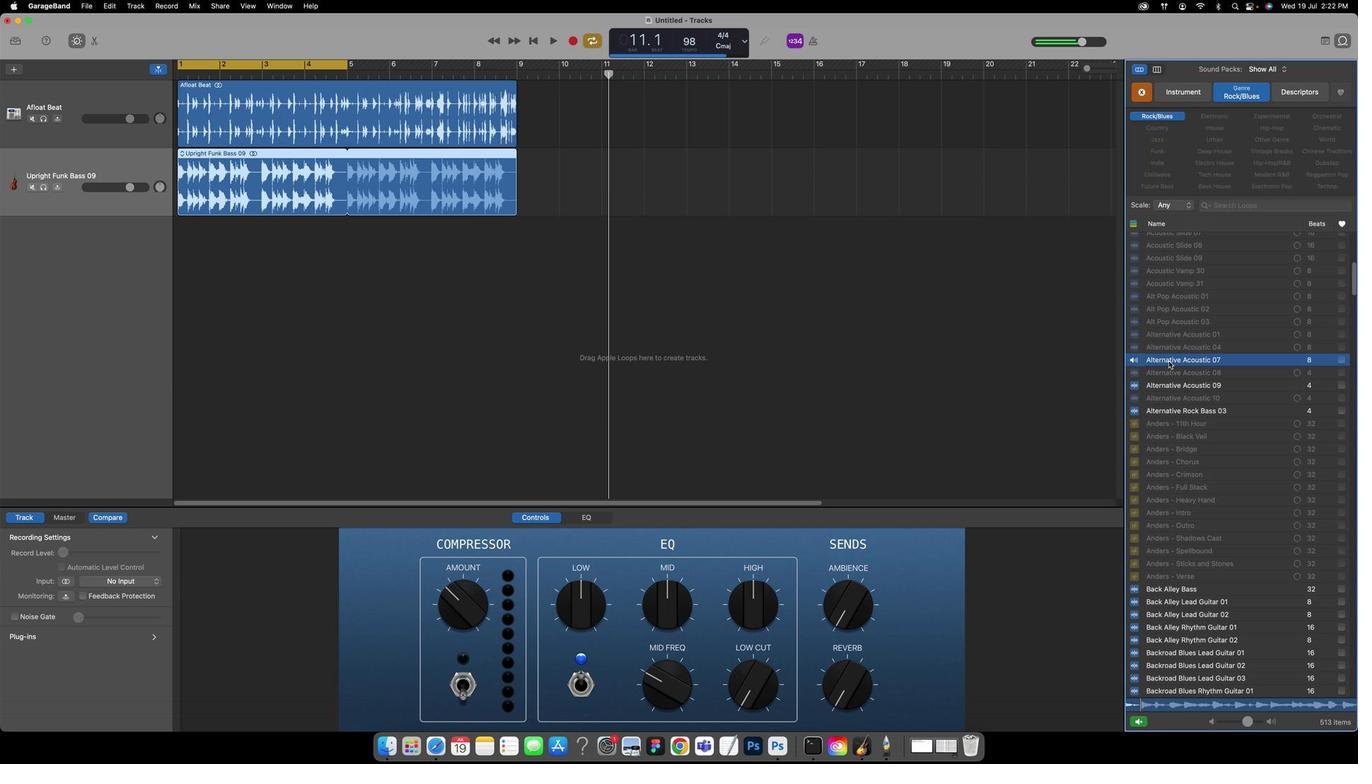 
Action: Mouse moved to (1165, 543)
Screenshot: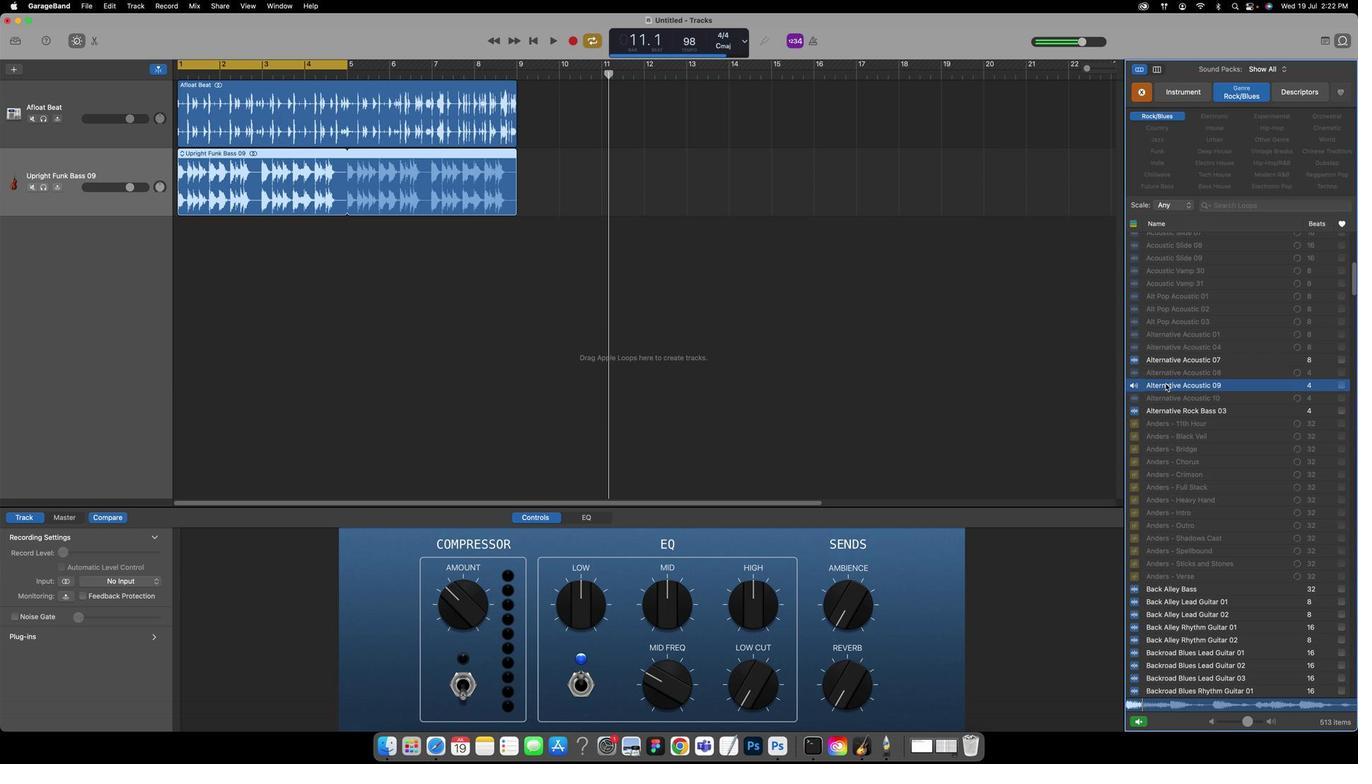 
Action: Mouse pressed left at (1165, 543)
Screenshot: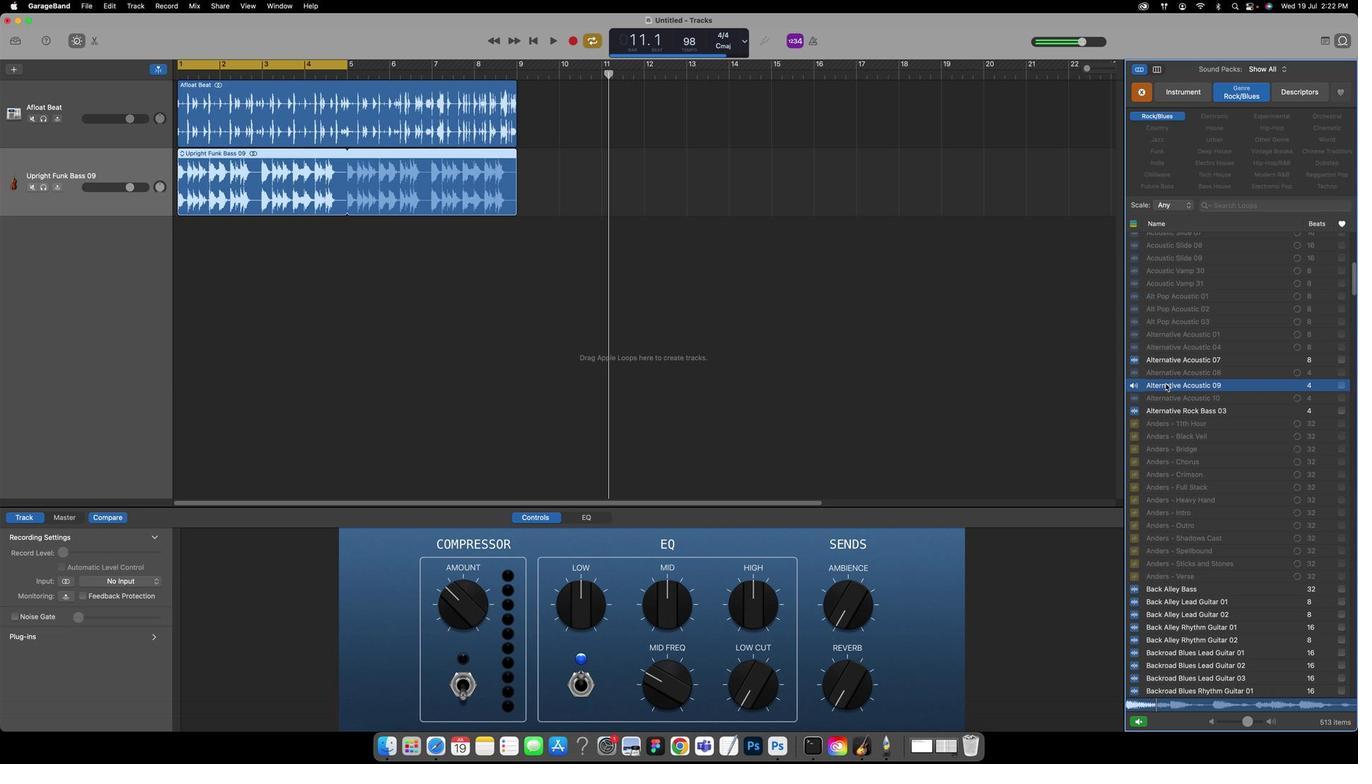 
Action: Mouse moved to (1204, 543)
Screenshot: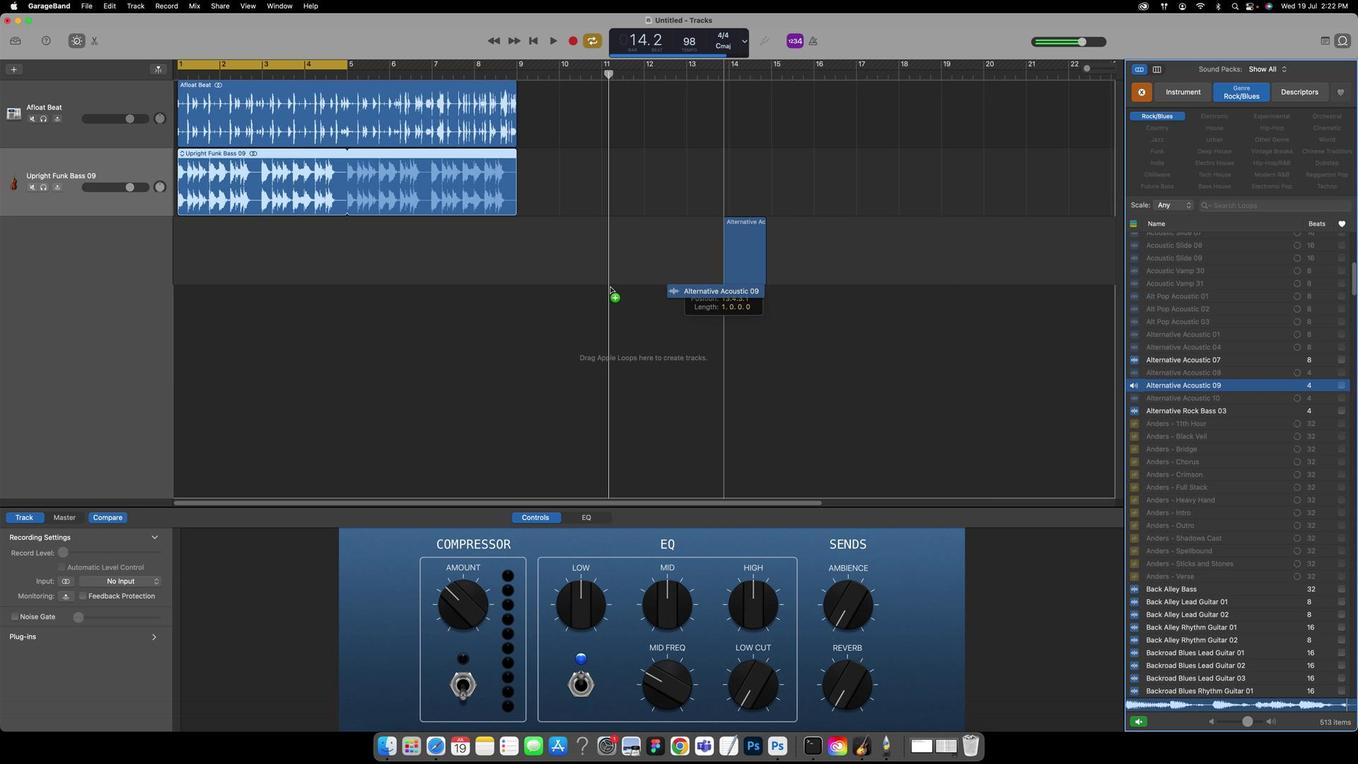 
Action: Mouse pressed left at (1204, 543)
Screenshot: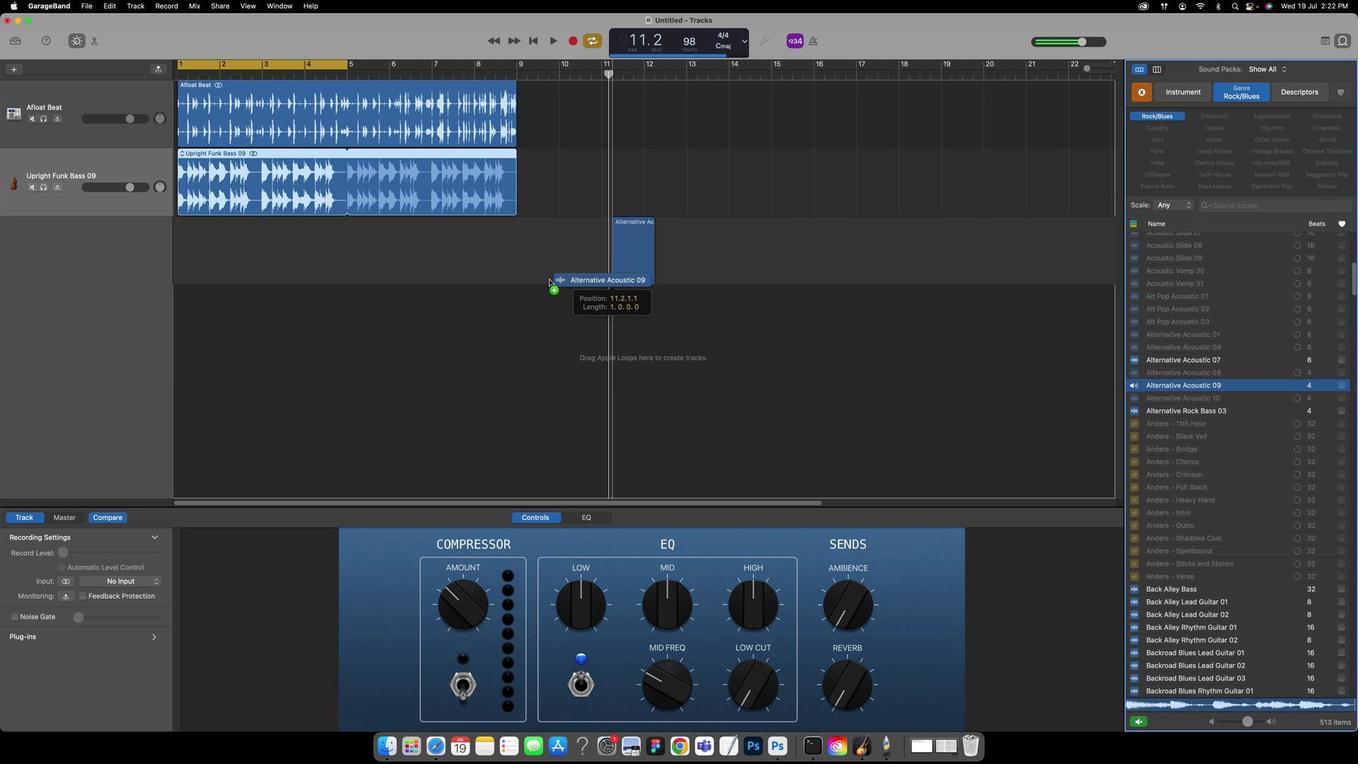 
Action: Mouse moved to (232, 547)
Screenshot: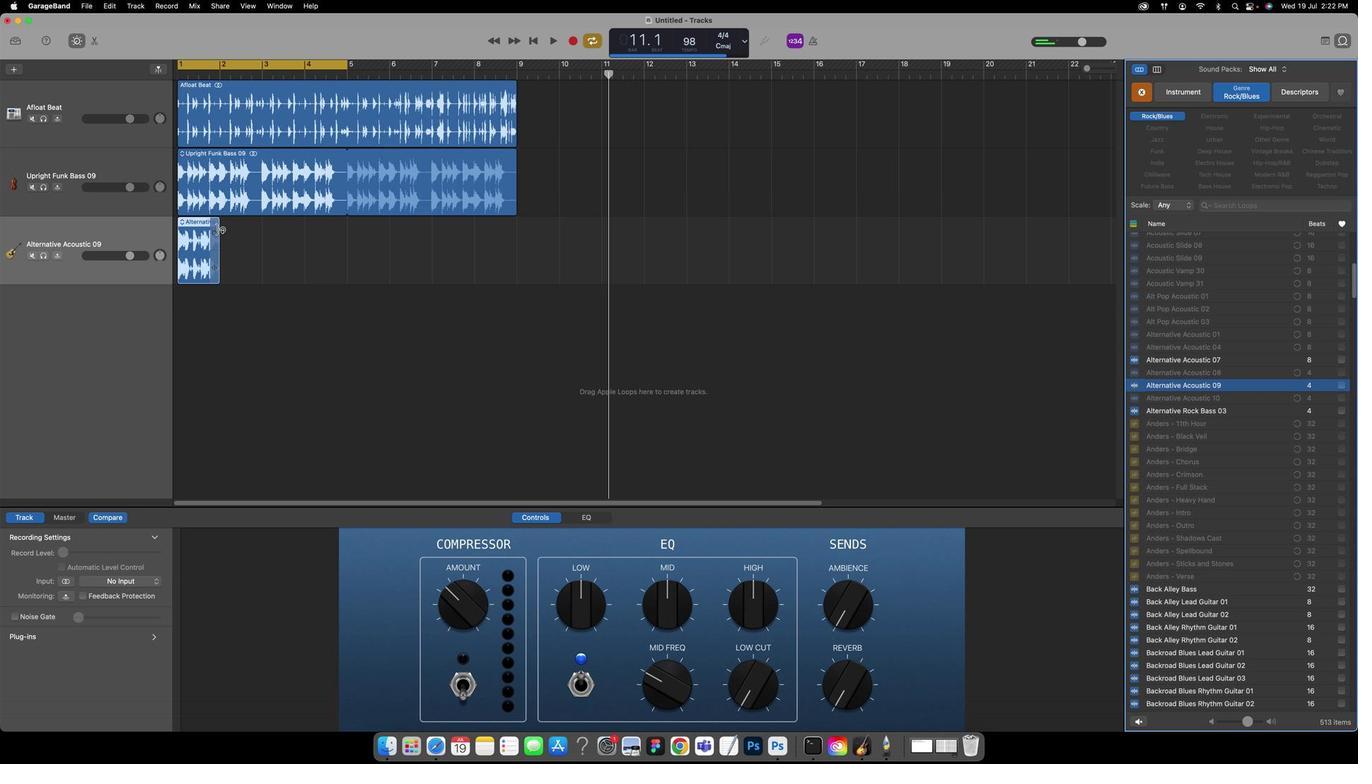 
Action: Mouse pressed left at (232, 547)
Screenshot: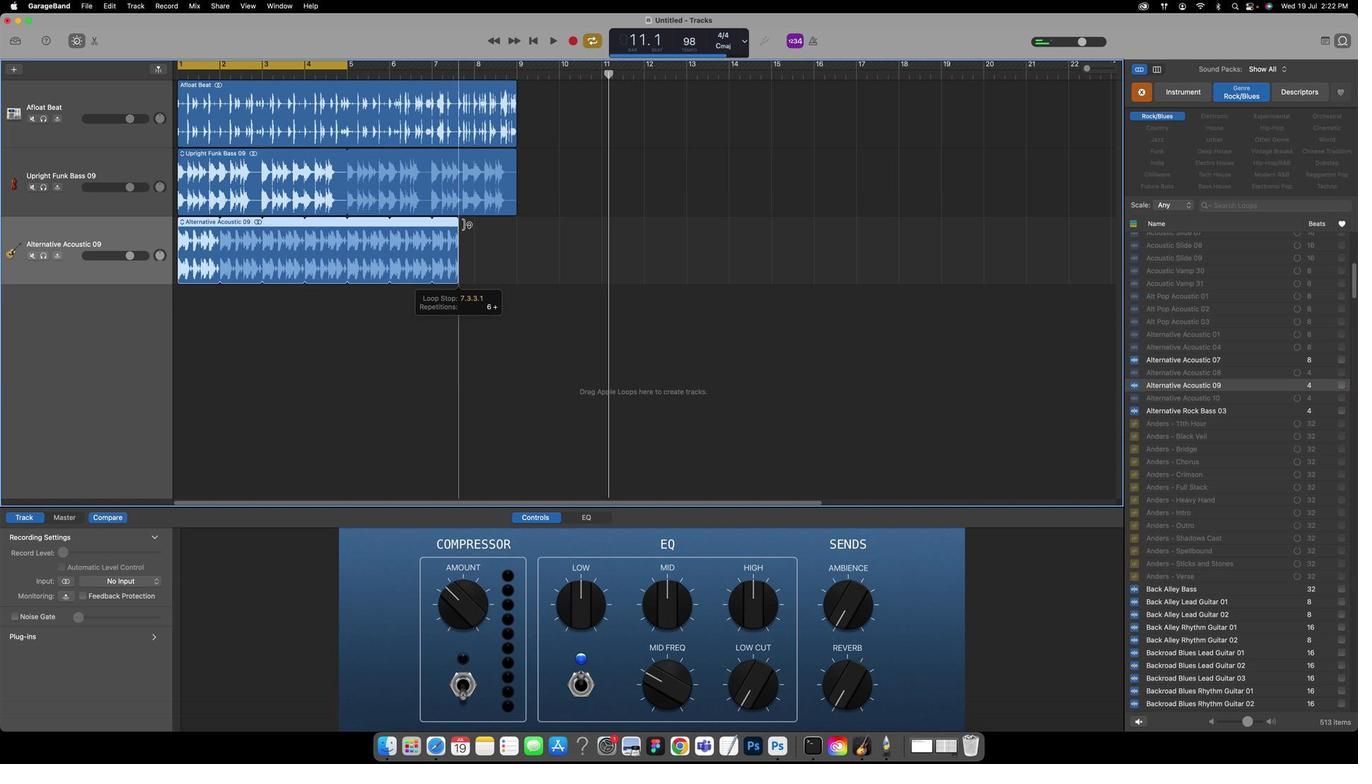 
Action: Mouse moved to (505, 551)
Screenshot: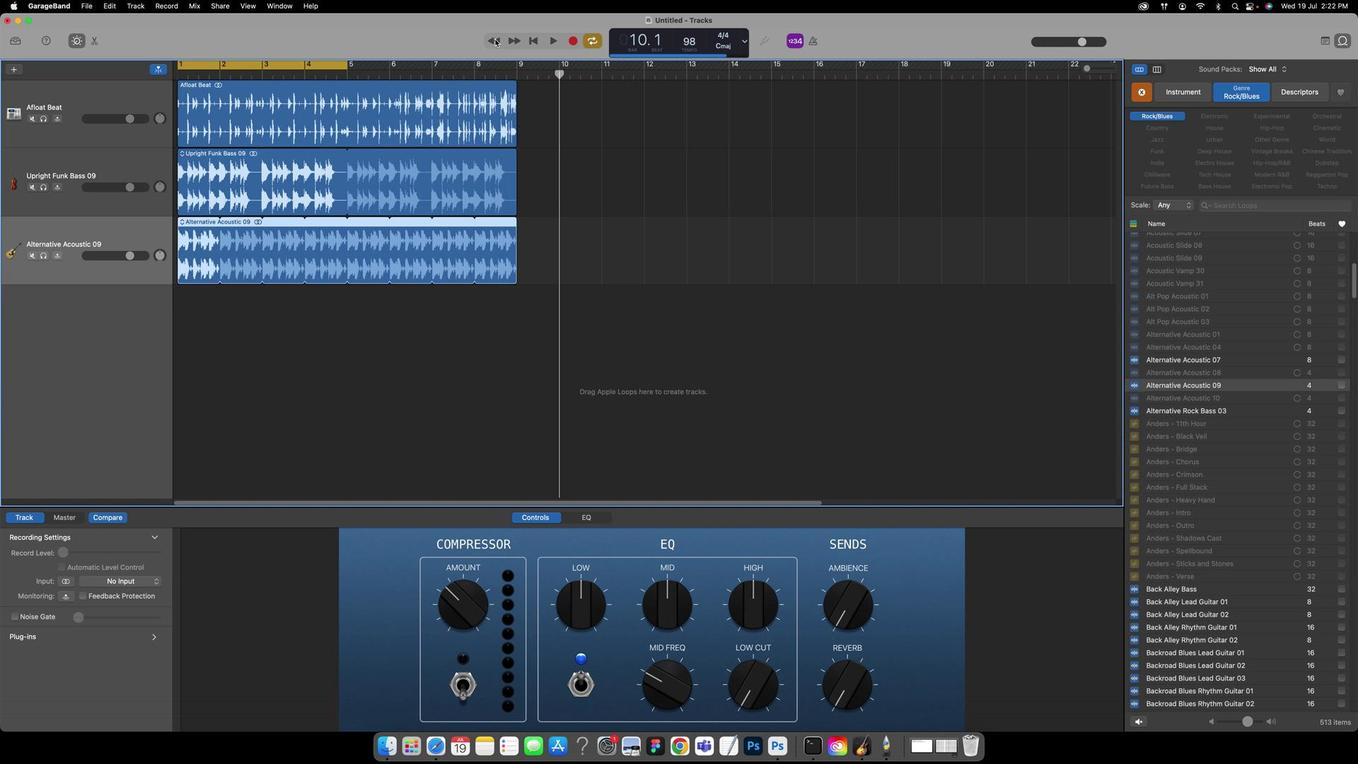 
Action: Mouse pressed left at (505, 551)
Screenshot: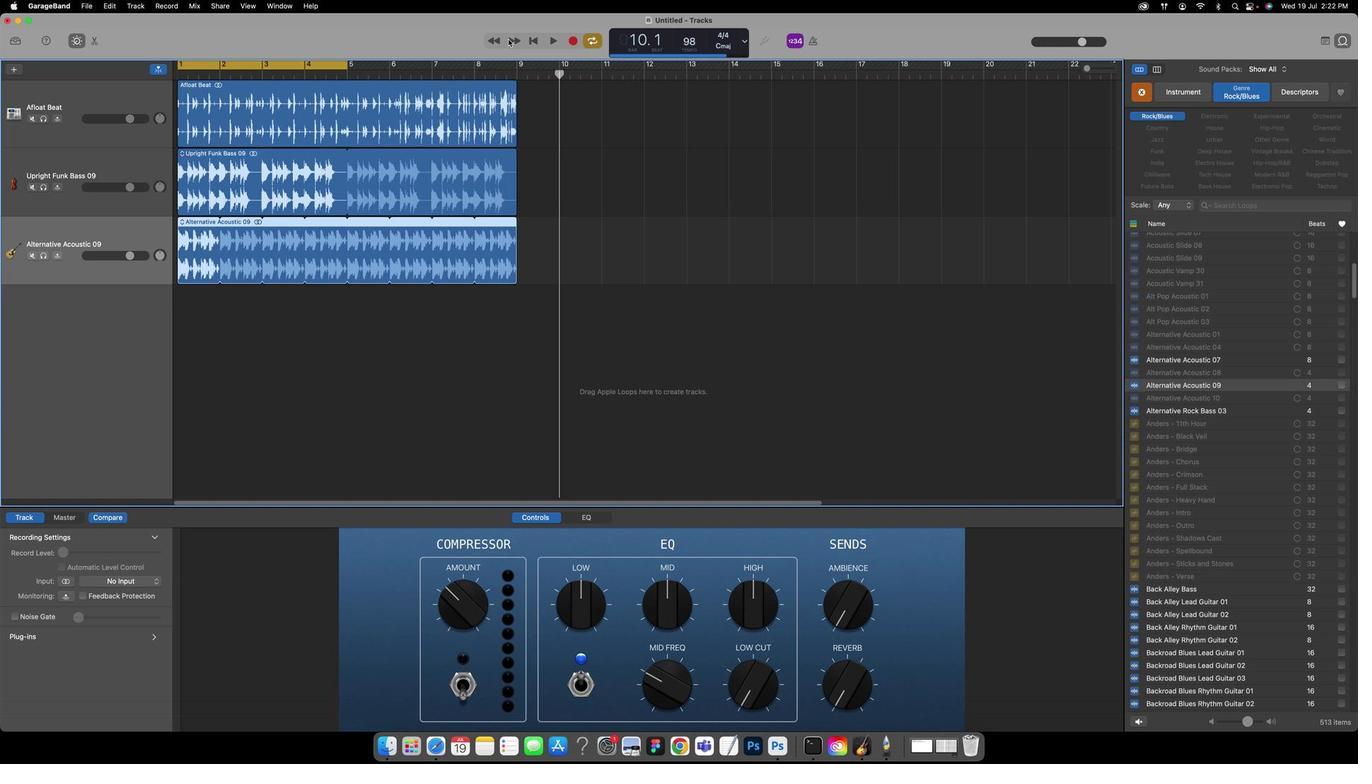 
Action: Mouse moved to (544, 551)
Screenshot: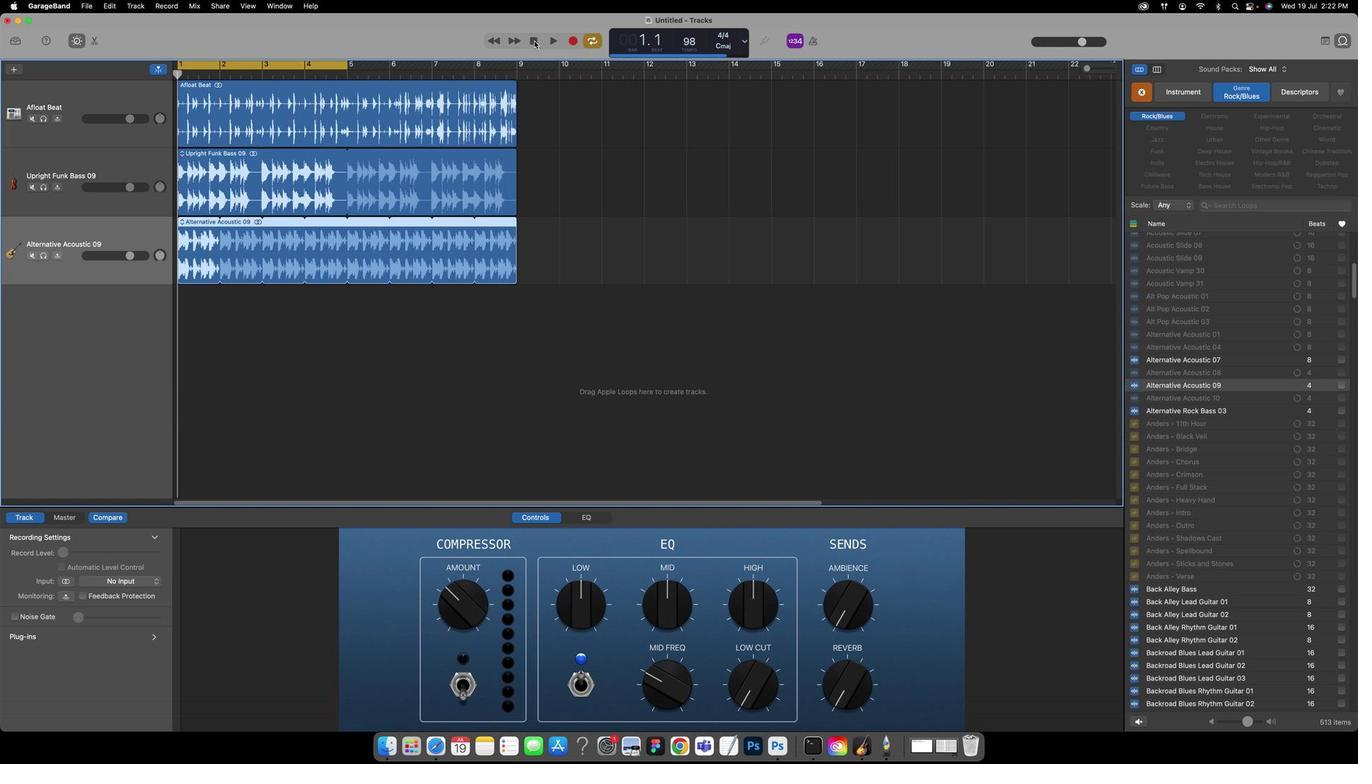 
Action: Mouse pressed left at (544, 551)
Screenshot: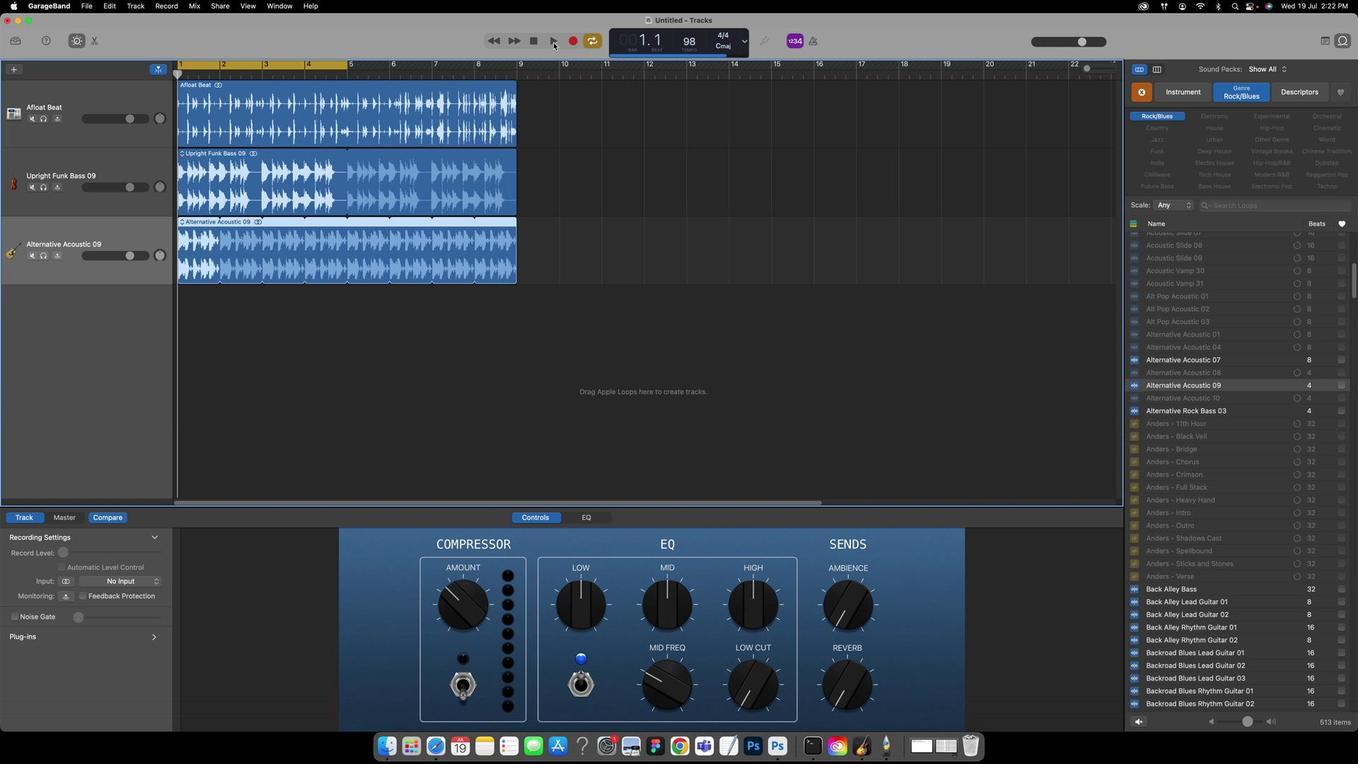 
Action: Mouse moved to (563, 551)
Screenshot: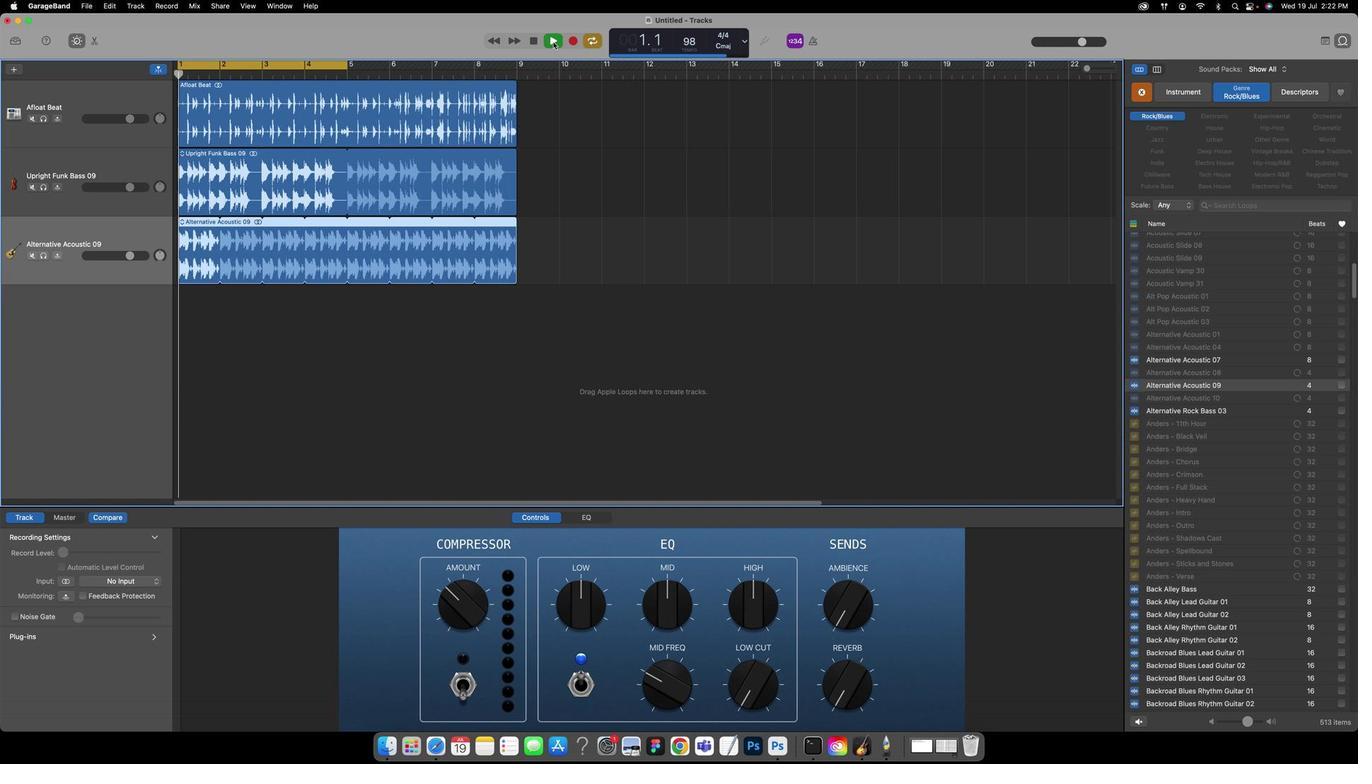 
Action: Mouse pressed left at (563, 551)
Screenshot: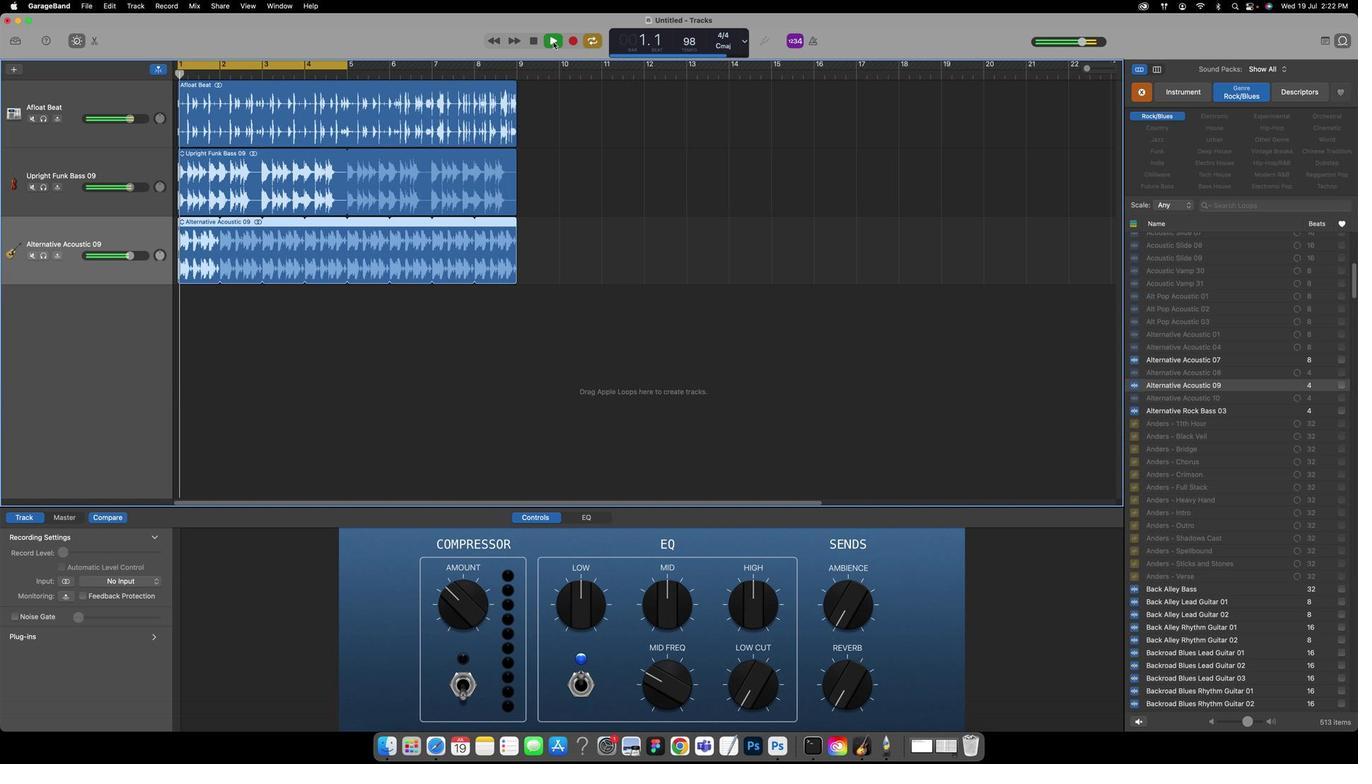 
Action: Mouse moved to (150, 546)
Screenshot: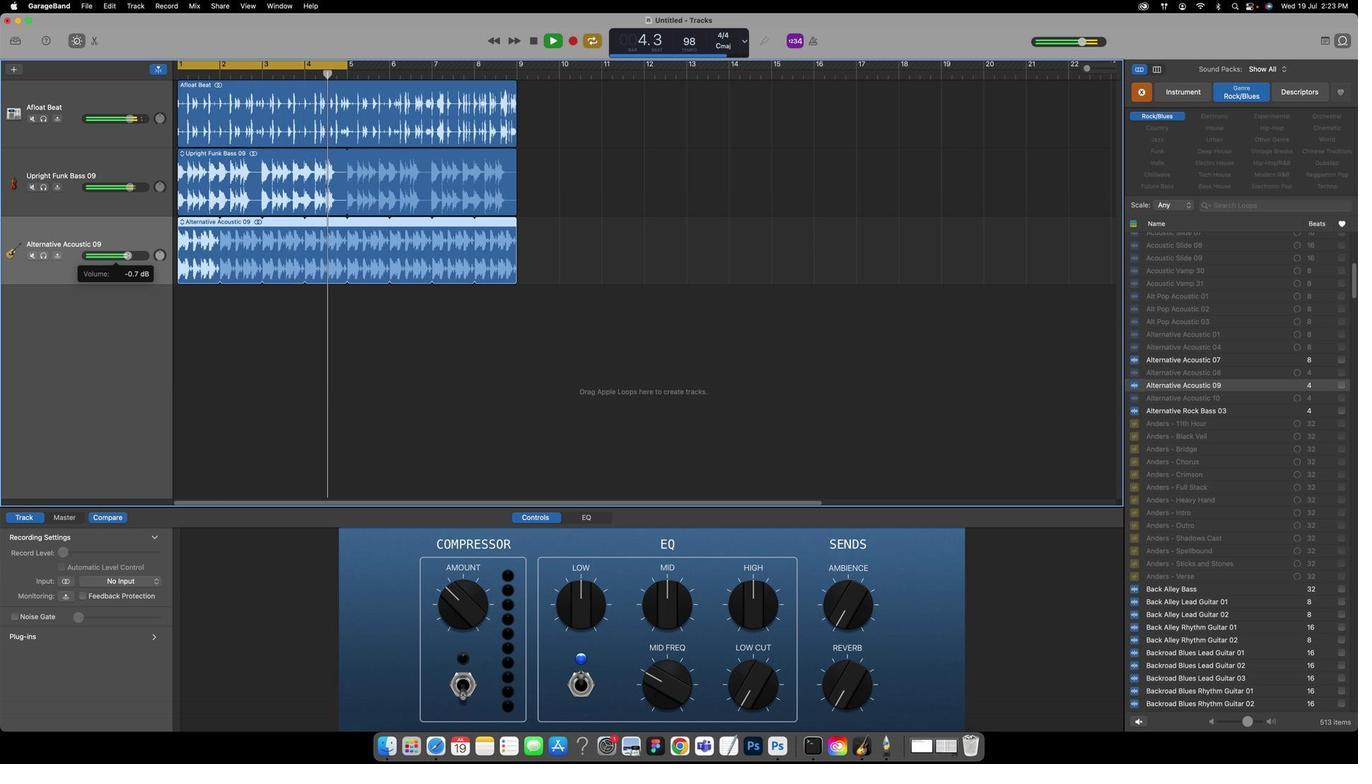 
Action: Mouse pressed left at (150, 546)
Screenshot: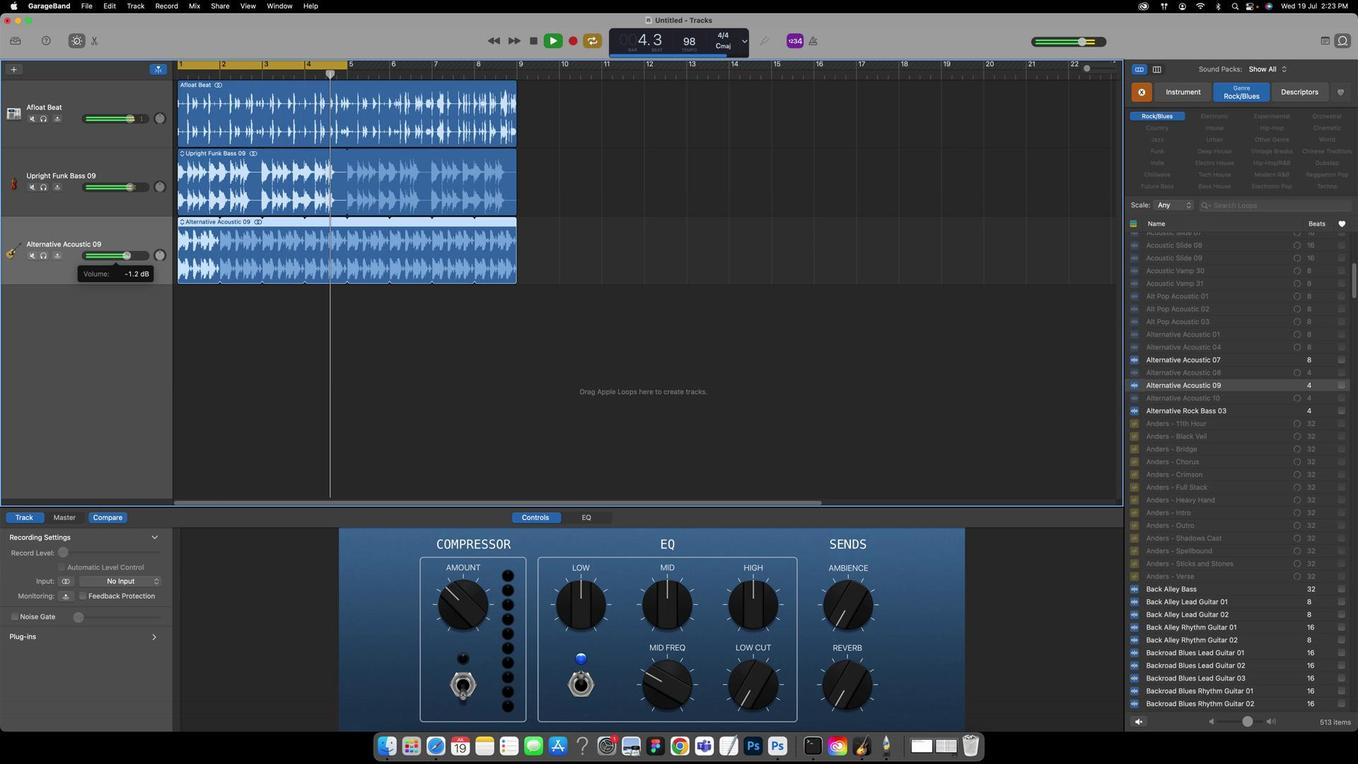
Action: Mouse moved to (147, 547)
Screenshot: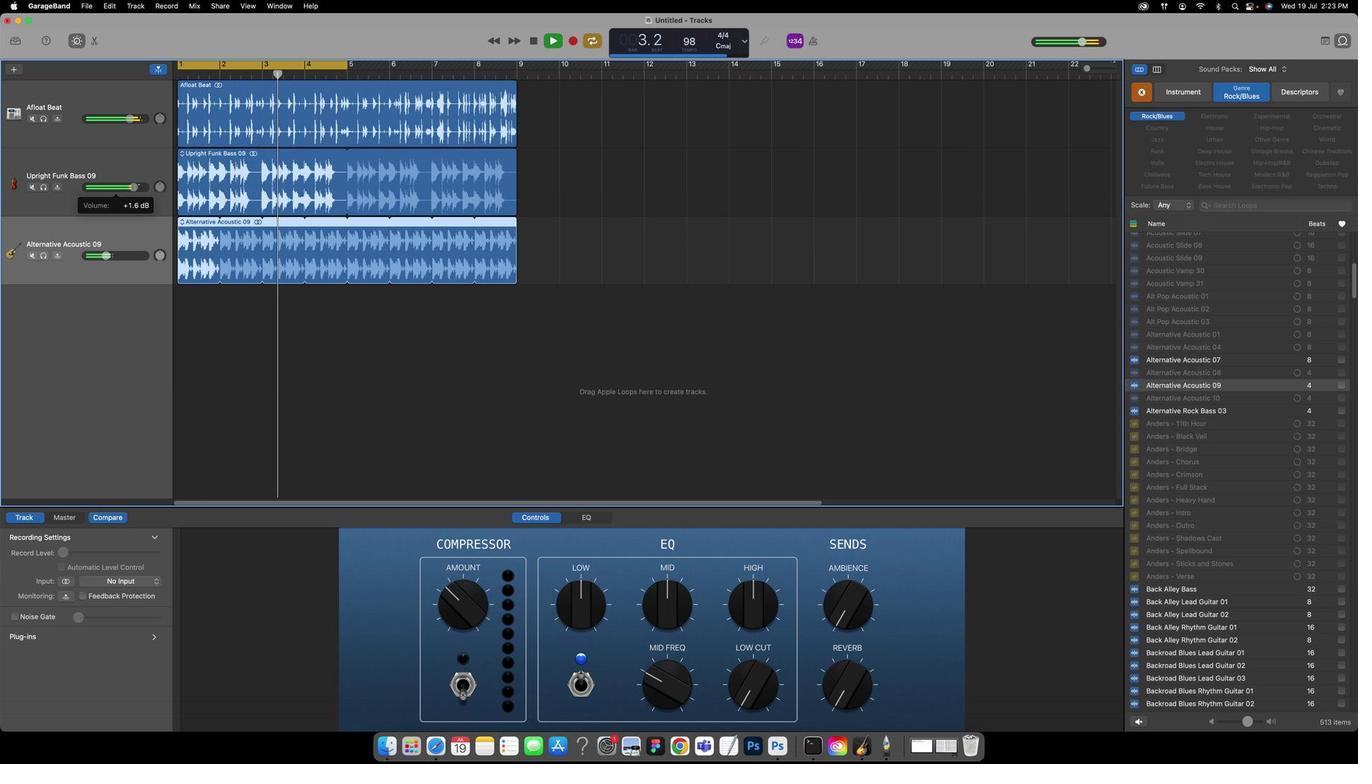 
Action: Mouse pressed left at (147, 547)
Screenshot: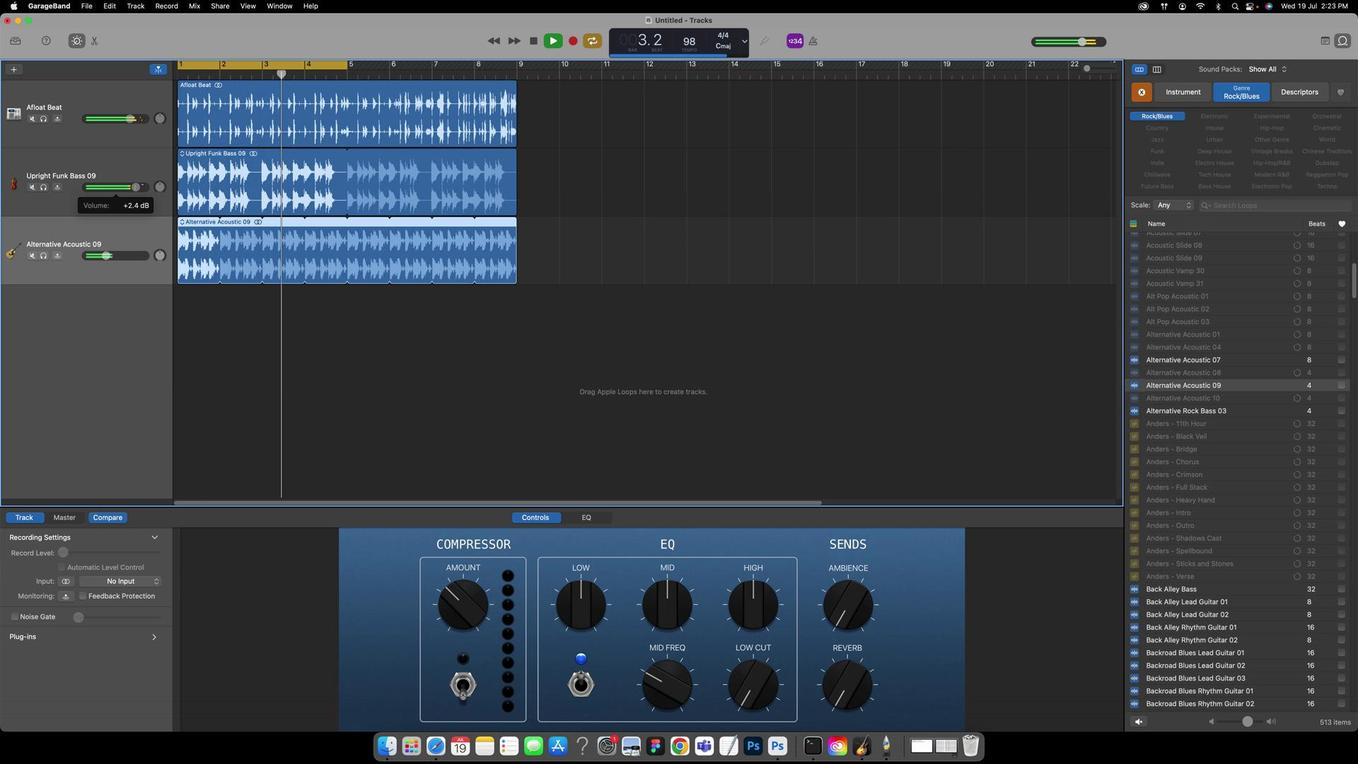 
Action: Mouse moved to (172, 549)
Screenshot: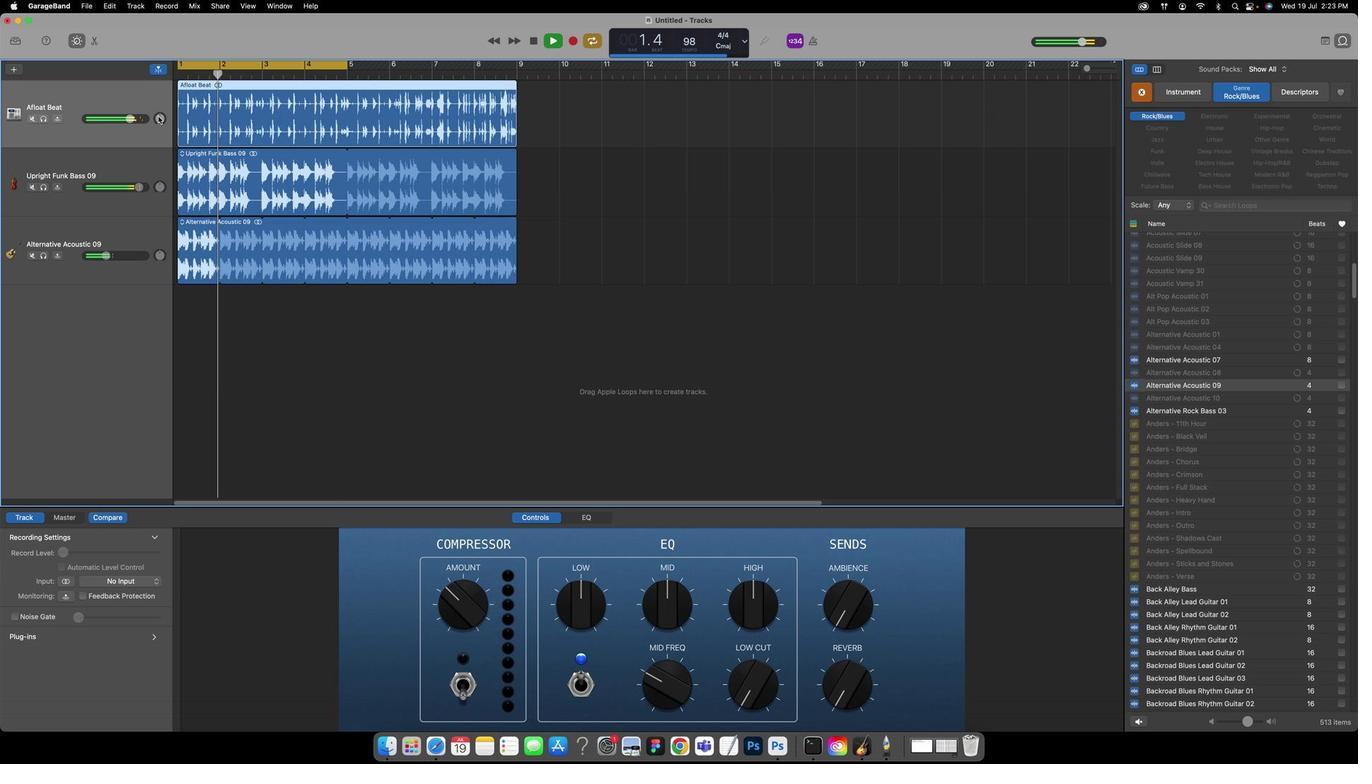 
Action: Mouse pressed left at (172, 549)
Screenshot: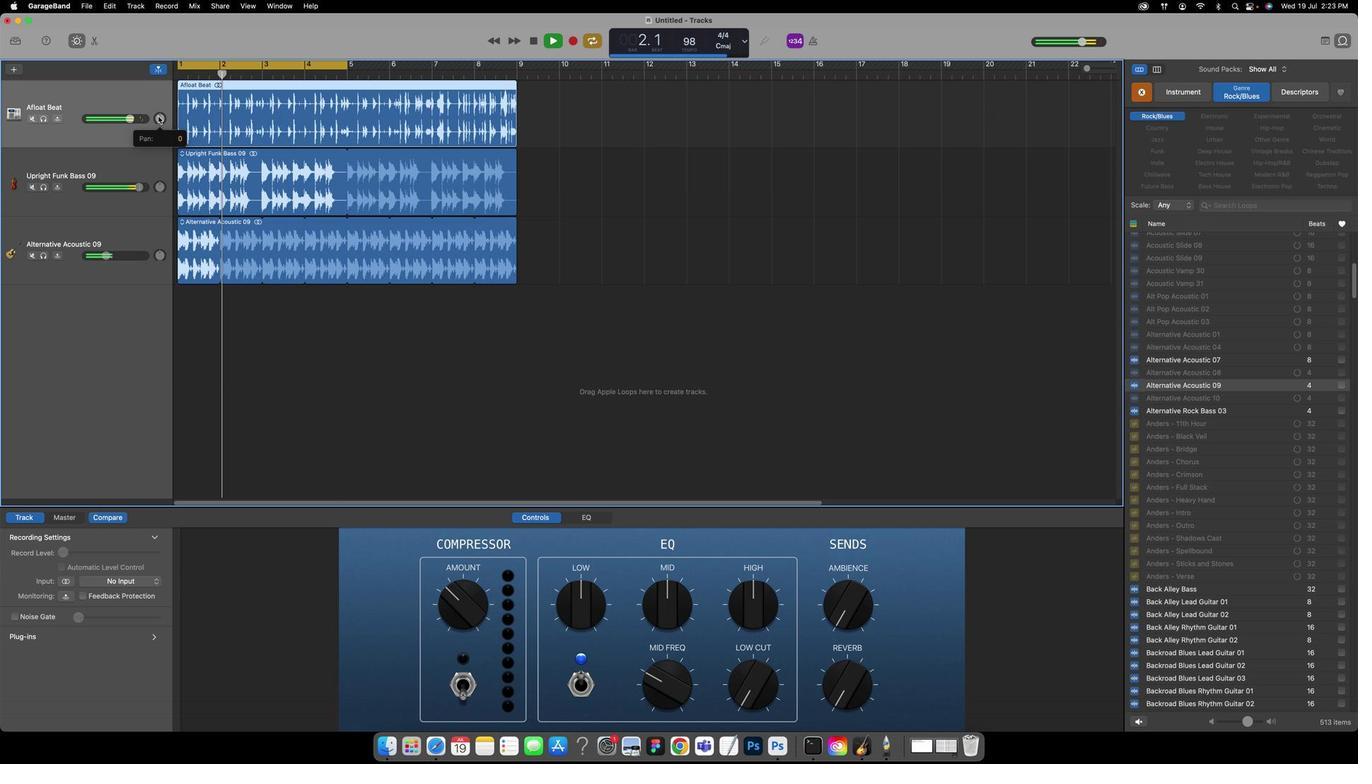 
Action: Mouse moved to (174, 549)
Screenshot: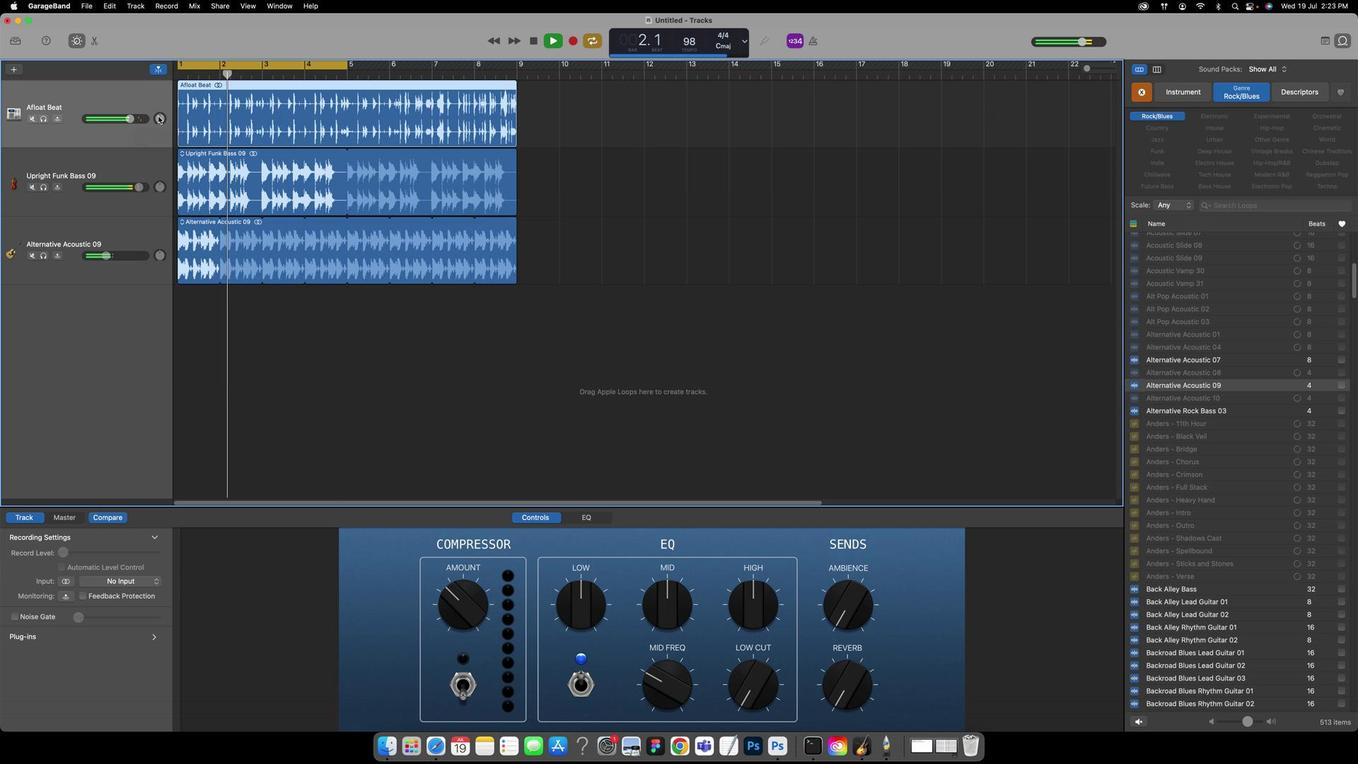 
Action: Mouse pressed left at (174, 549)
Screenshot: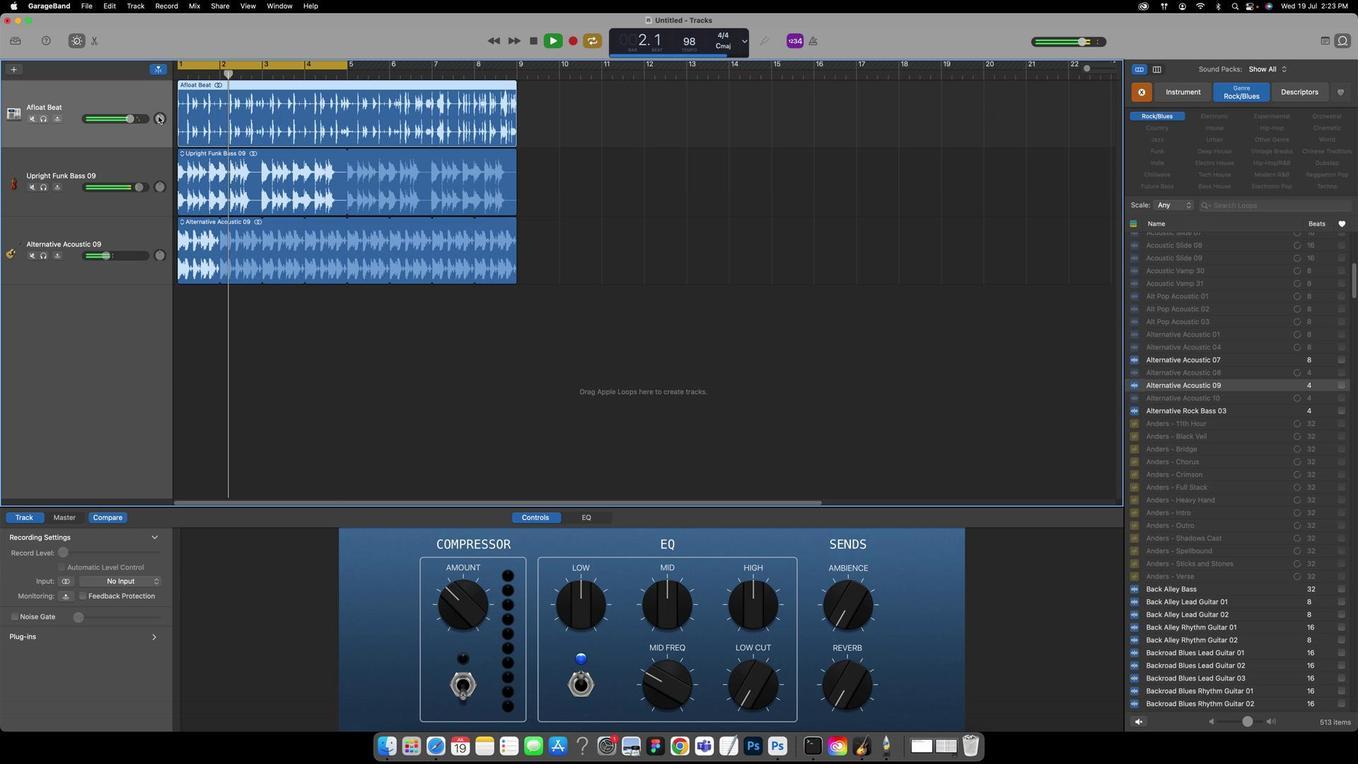 
Action: Mouse moved to (599, 539)
Screenshot: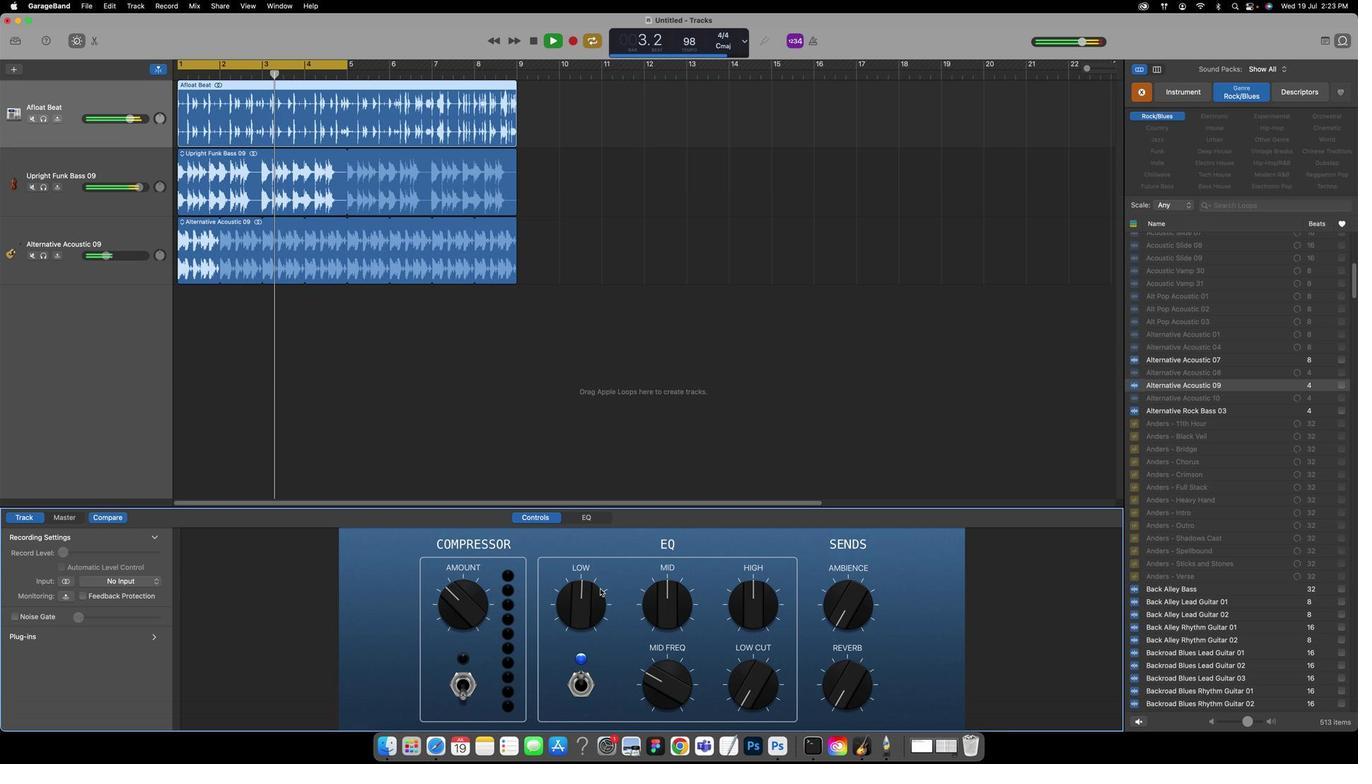 
Action: Mouse pressed left at (599, 539)
Screenshot: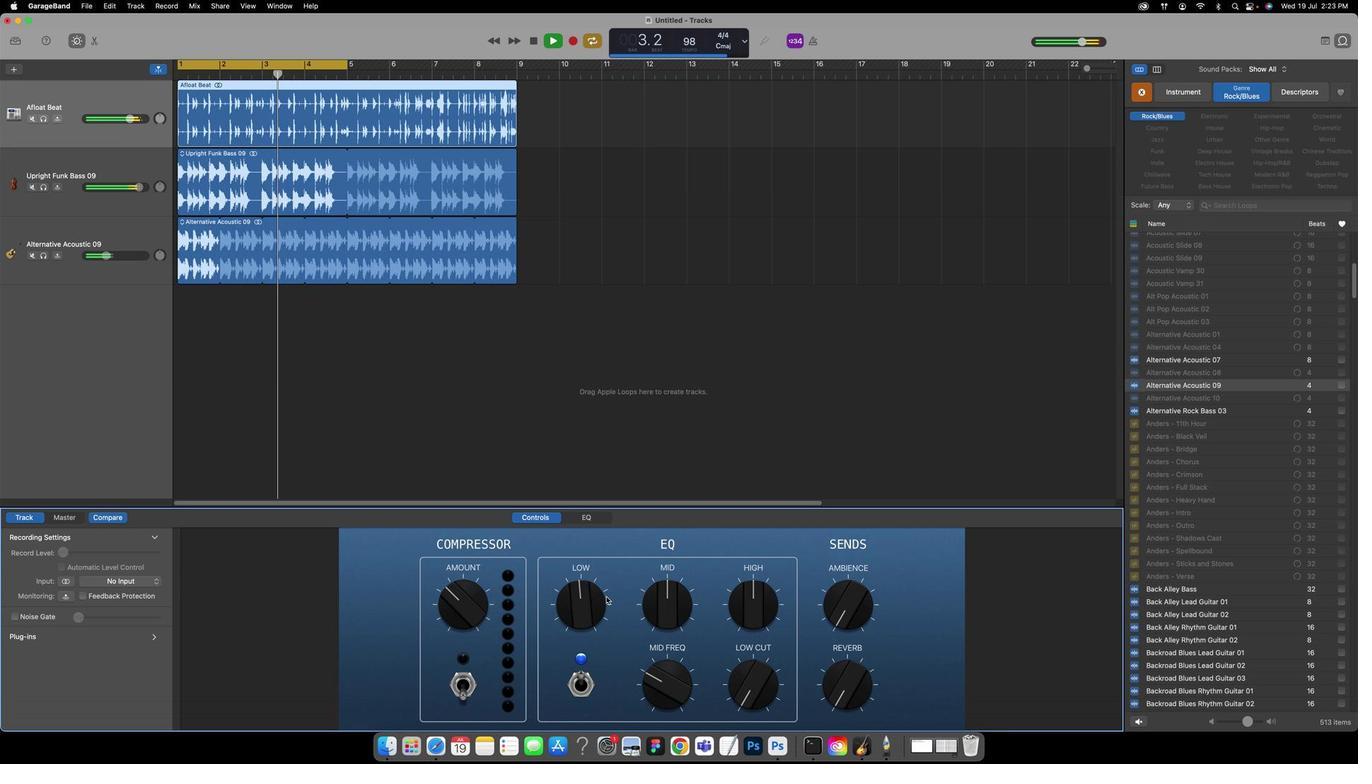 
Action: Mouse moved to (674, 539)
Screenshot: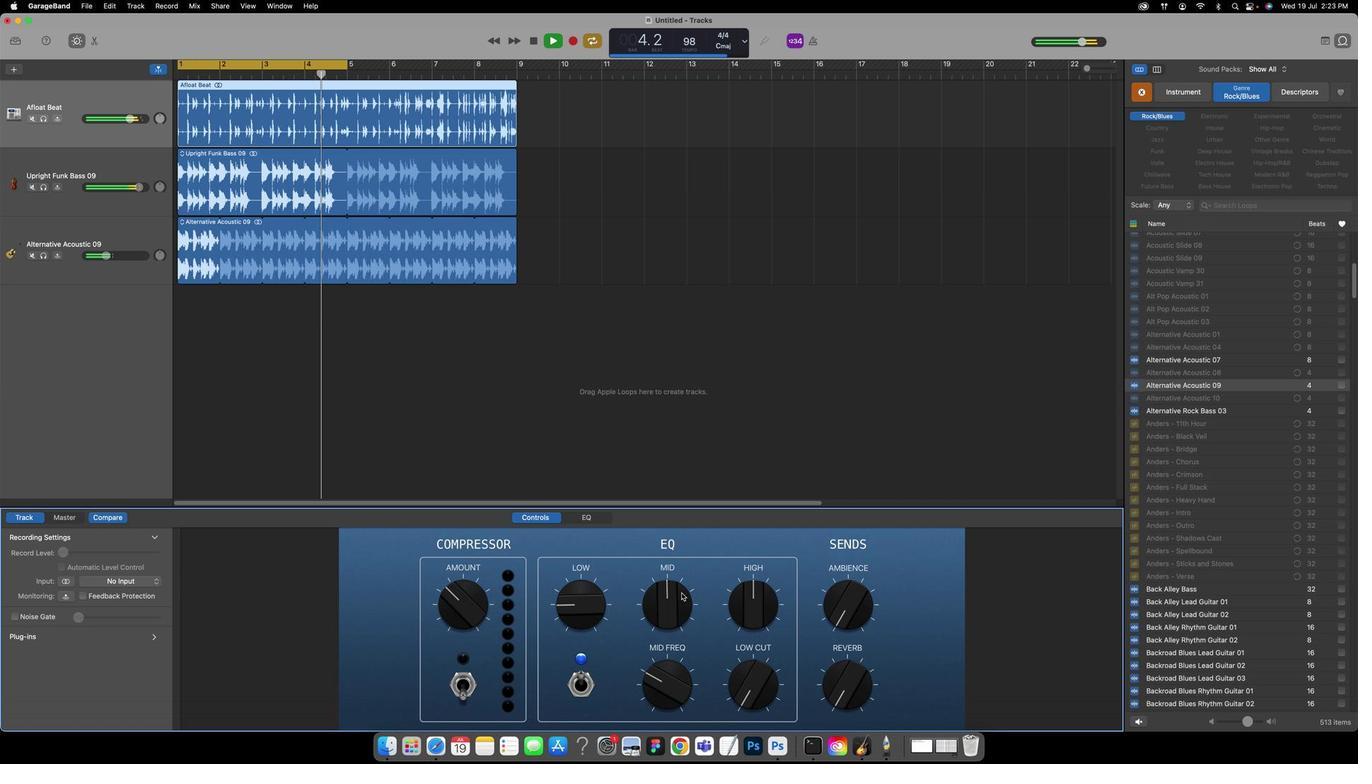 
Action: Mouse pressed left at (674, 539)
Screenshot: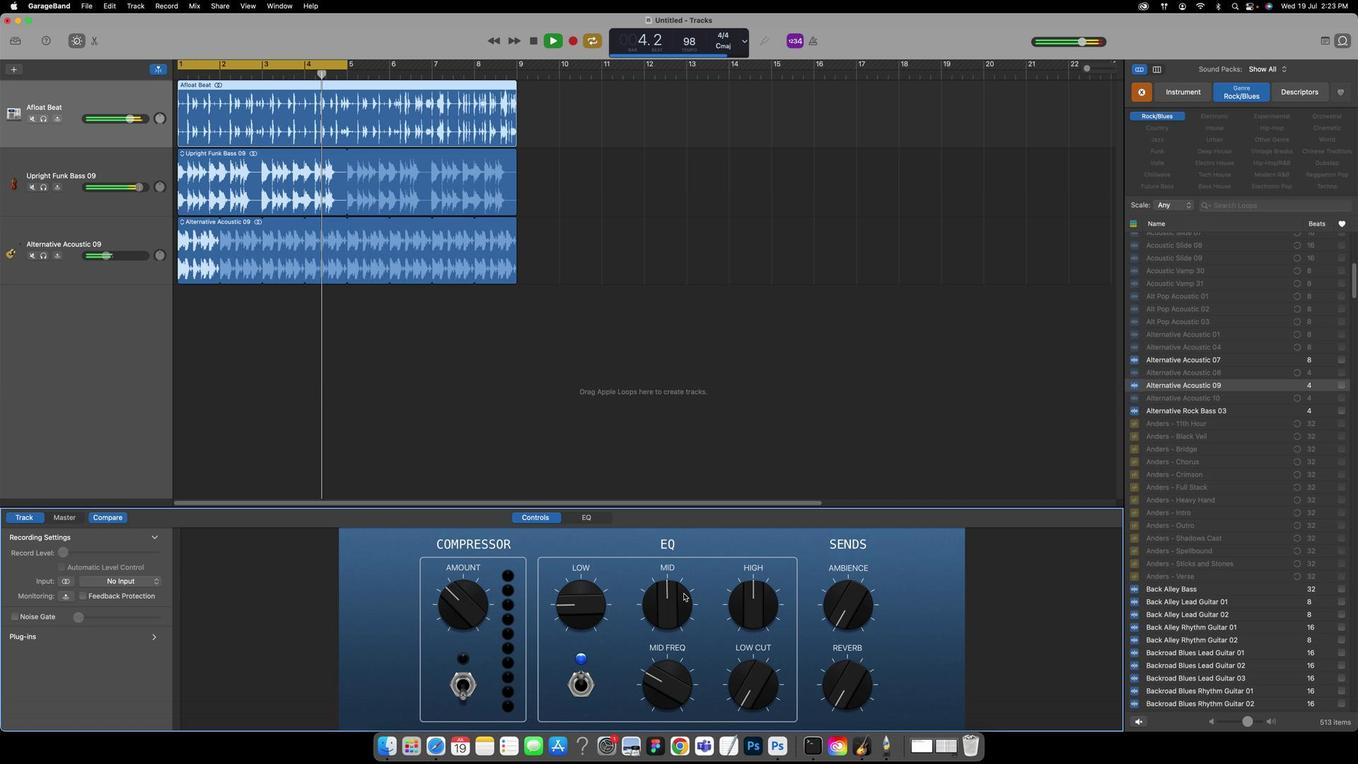 
Action: Mouse moved to (463, 539)
Screenshot: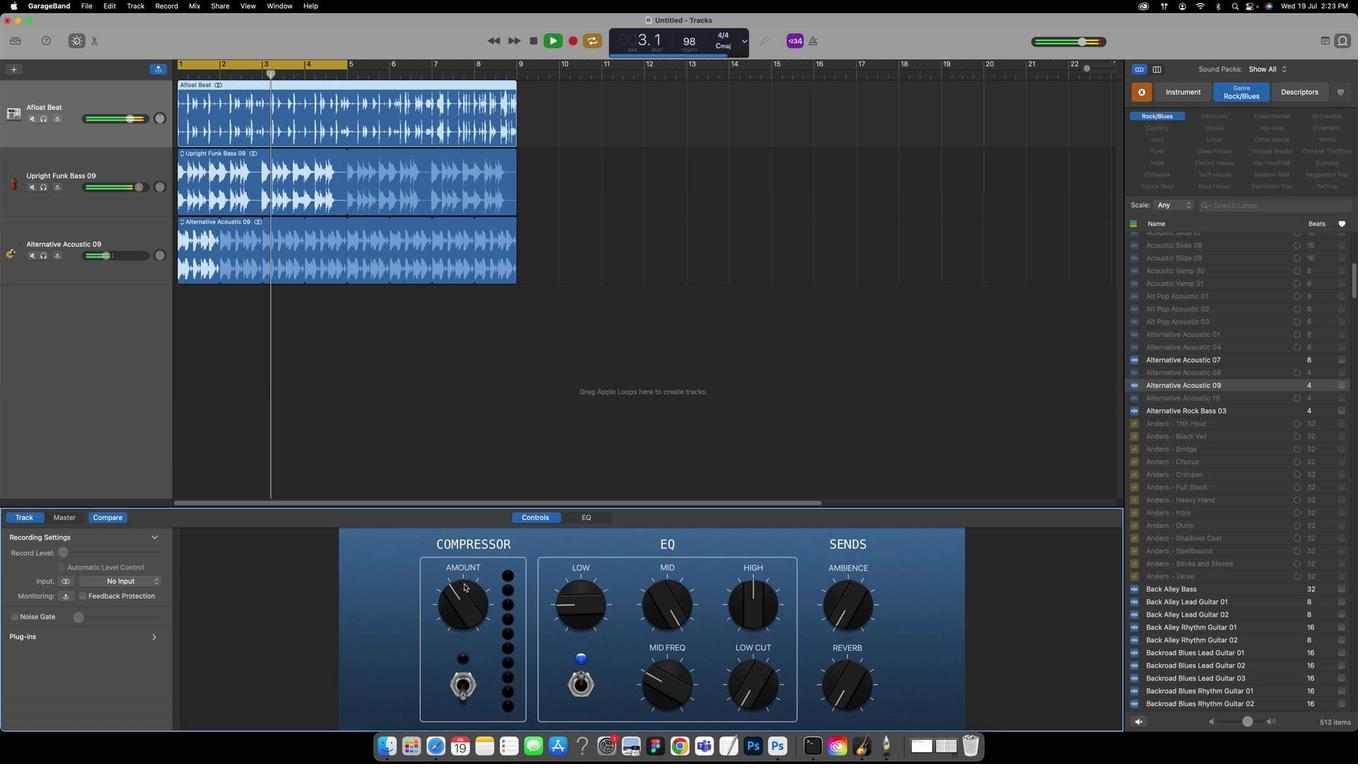
Action: Mouse pressed left at (463, 539)
Screenshot: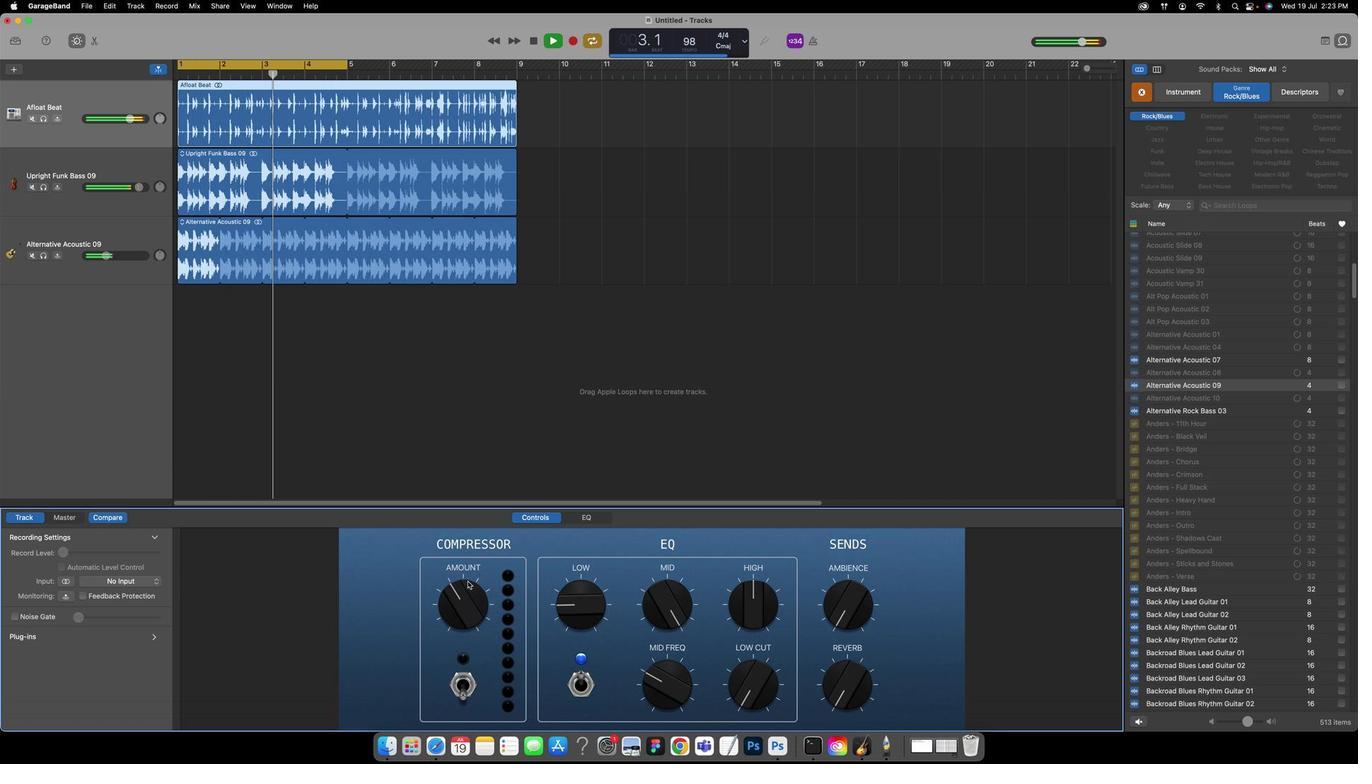 
Action: Mouse moved to (472, 537)
Screenshot: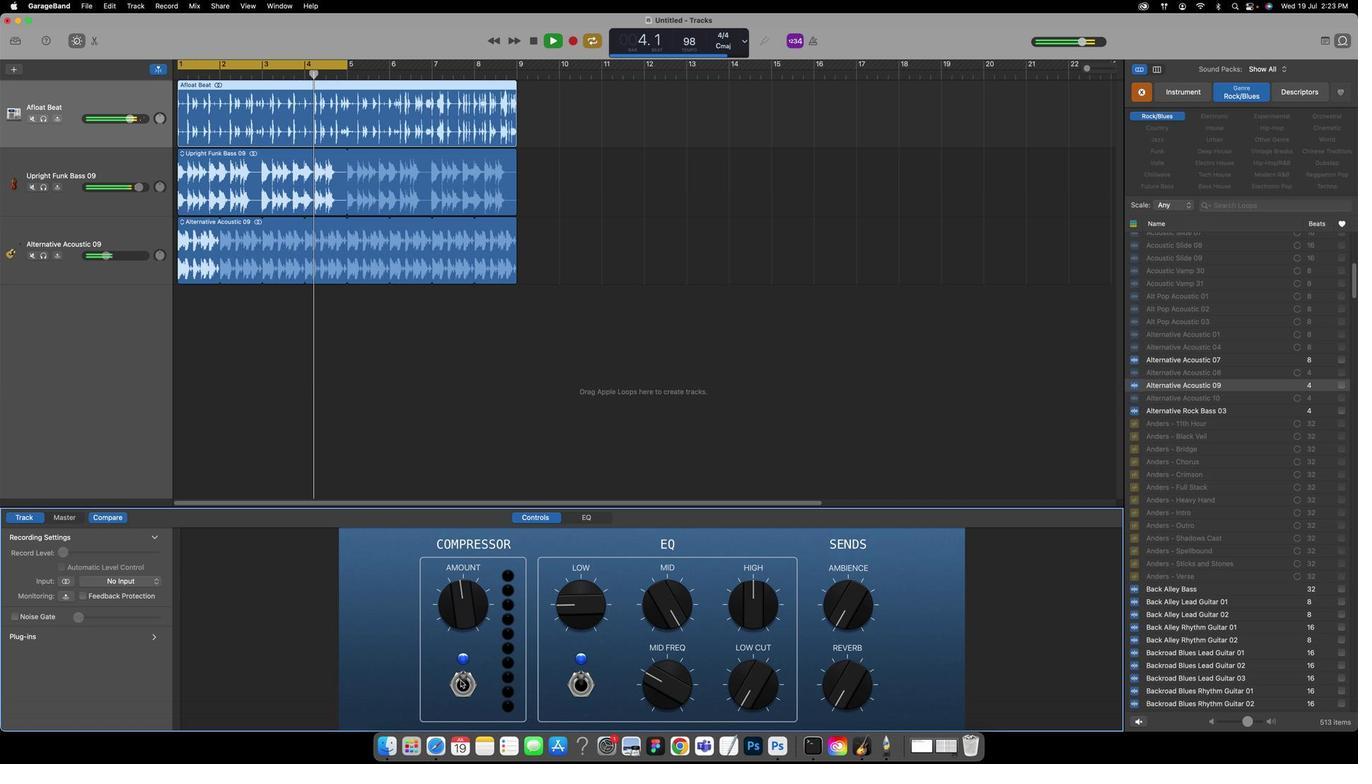 
Action: Mouse pressed left at (472, 537)
Screenshot: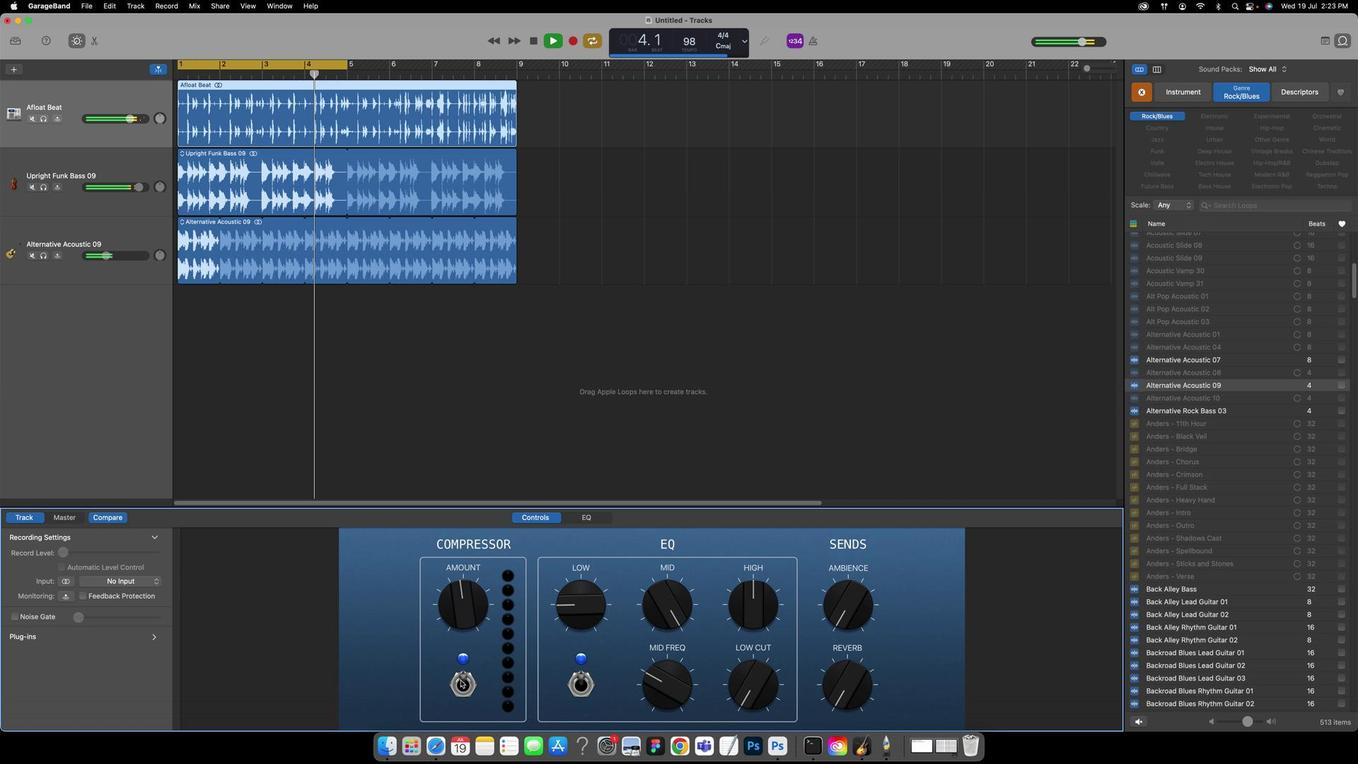 
Action: Mouse moved to (519, 538)
Screenshot: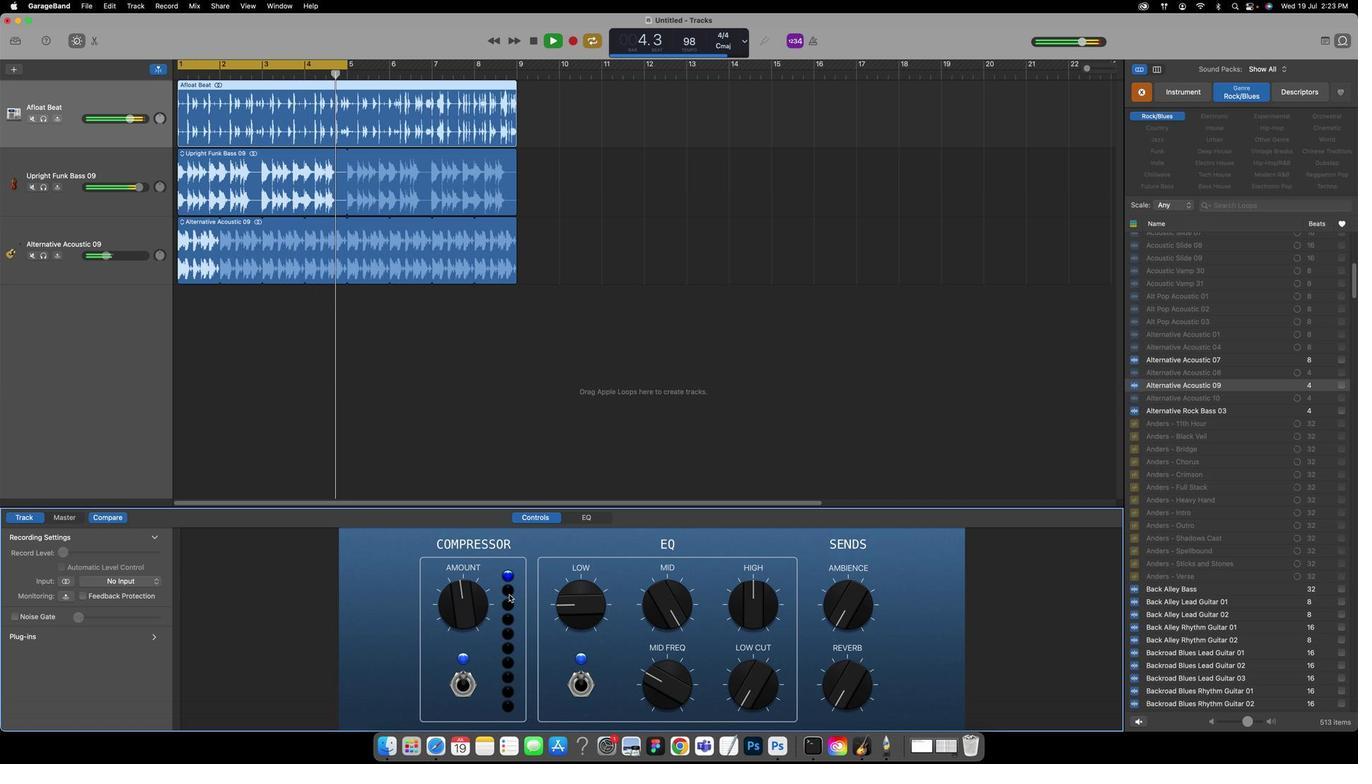 
Action: Mouse pressed left at (519, 538)
Screenshot: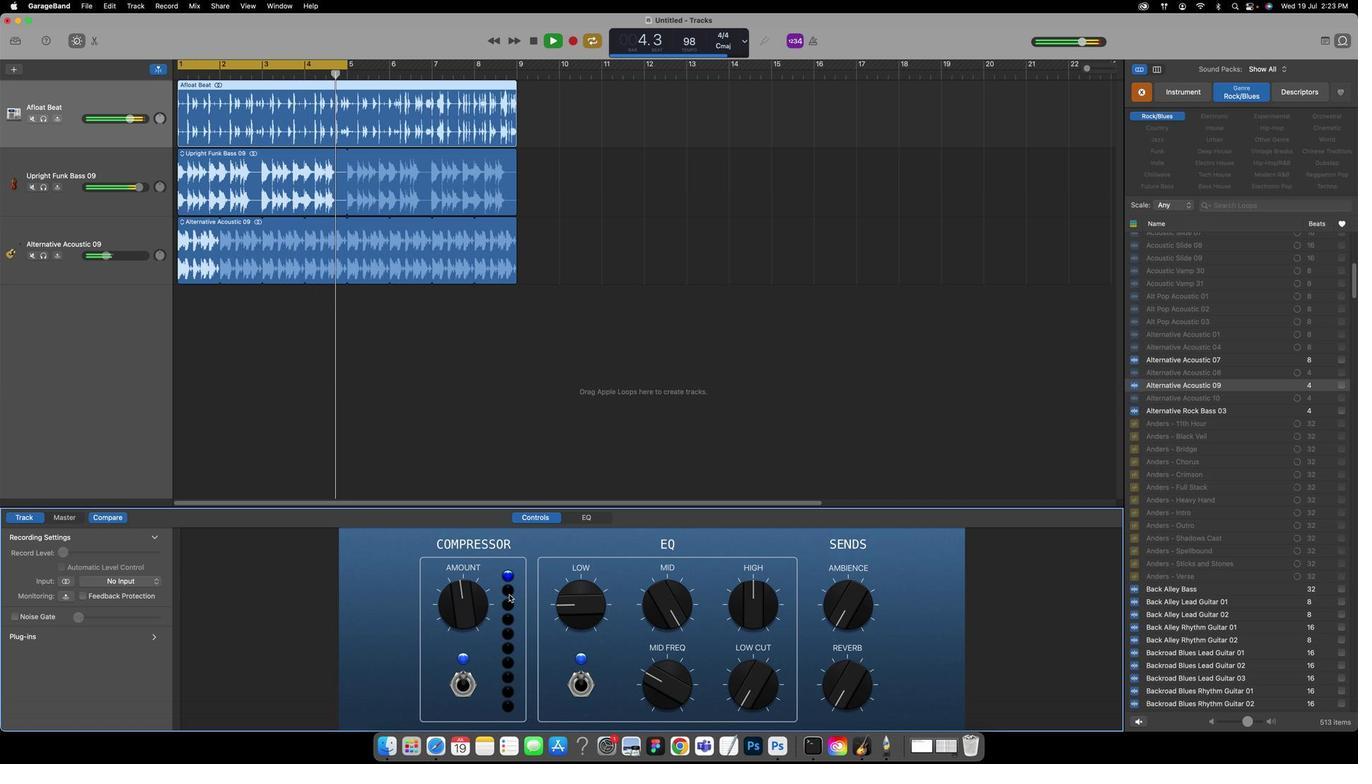 
Action: Mouse moved to (519, 539)
Screenshot: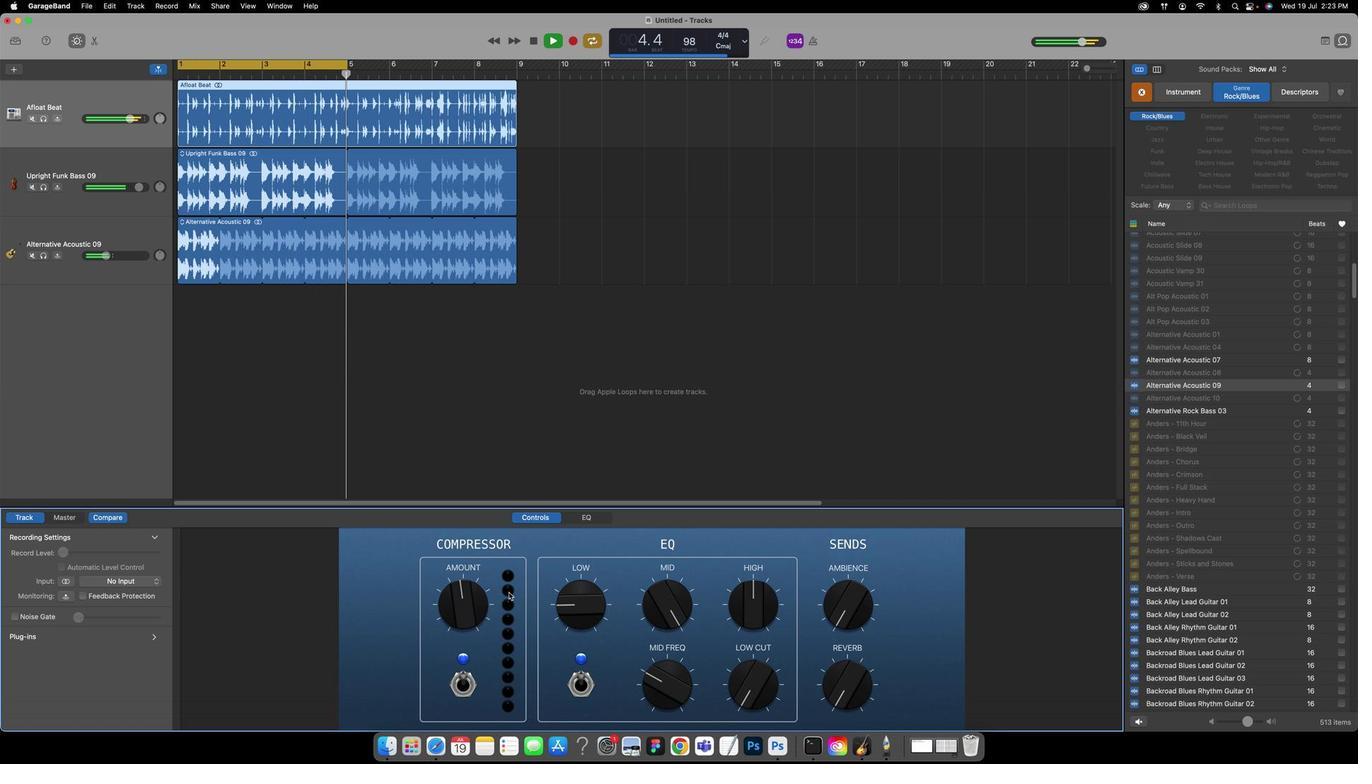 
Action: Mouse pressed left at (519, 539)
Screenshot: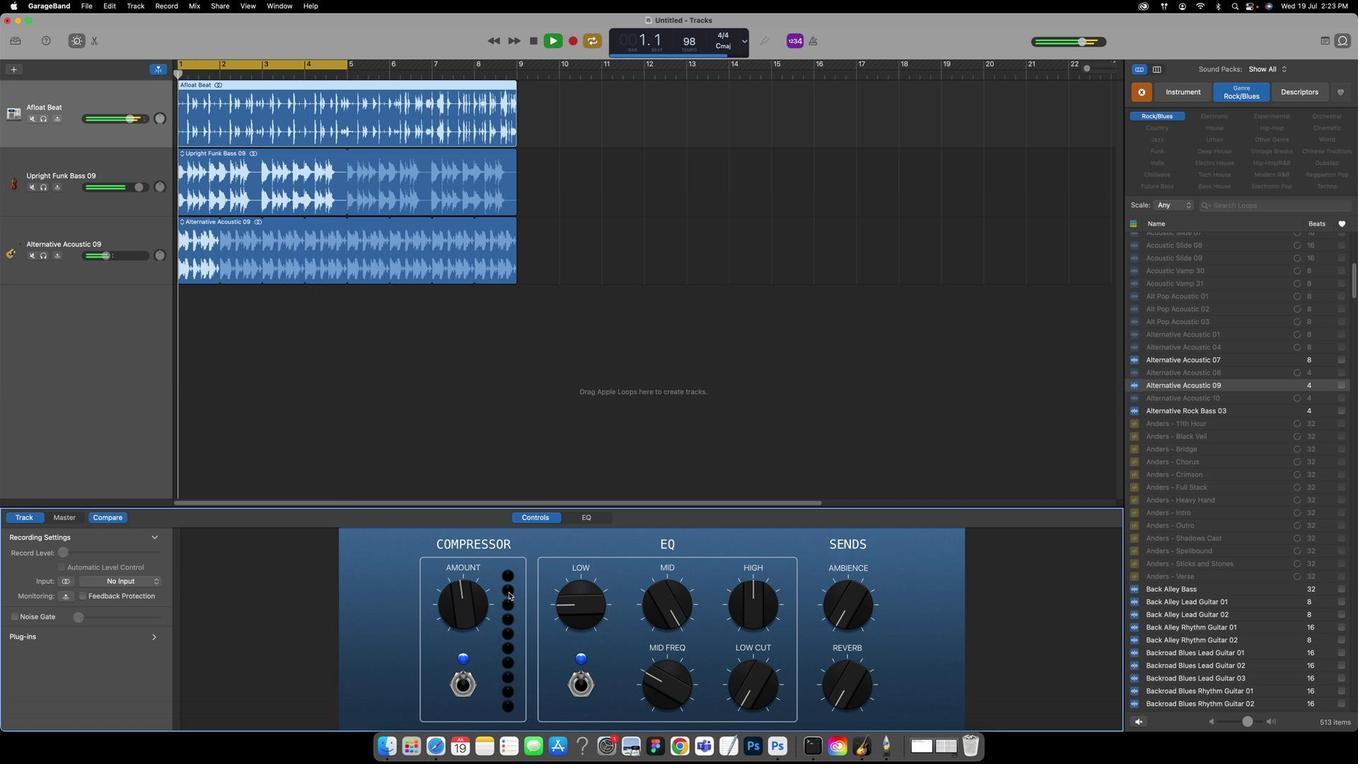 
Action: Mouse pressed left at (519, 539)
Screenshot: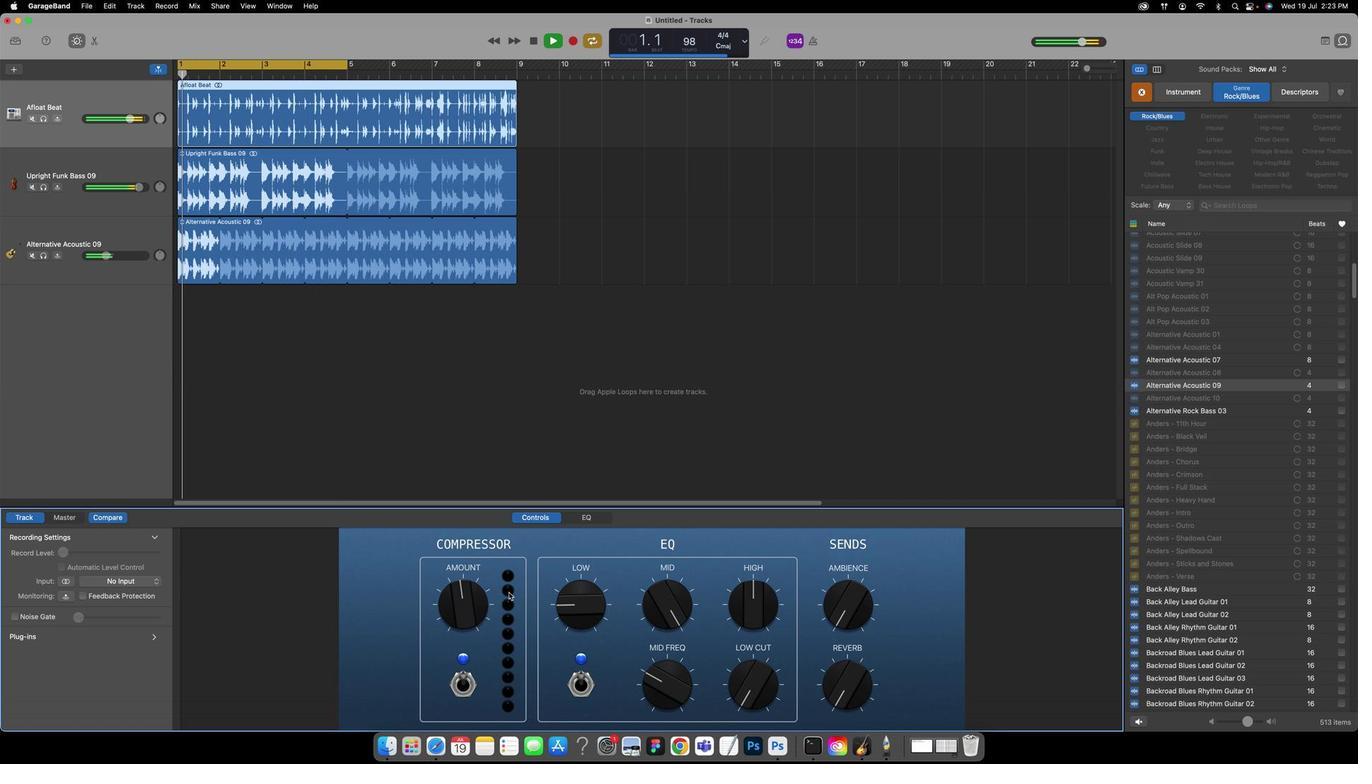 
Action: Mouse pressed left at (519, 539)
Screenshot: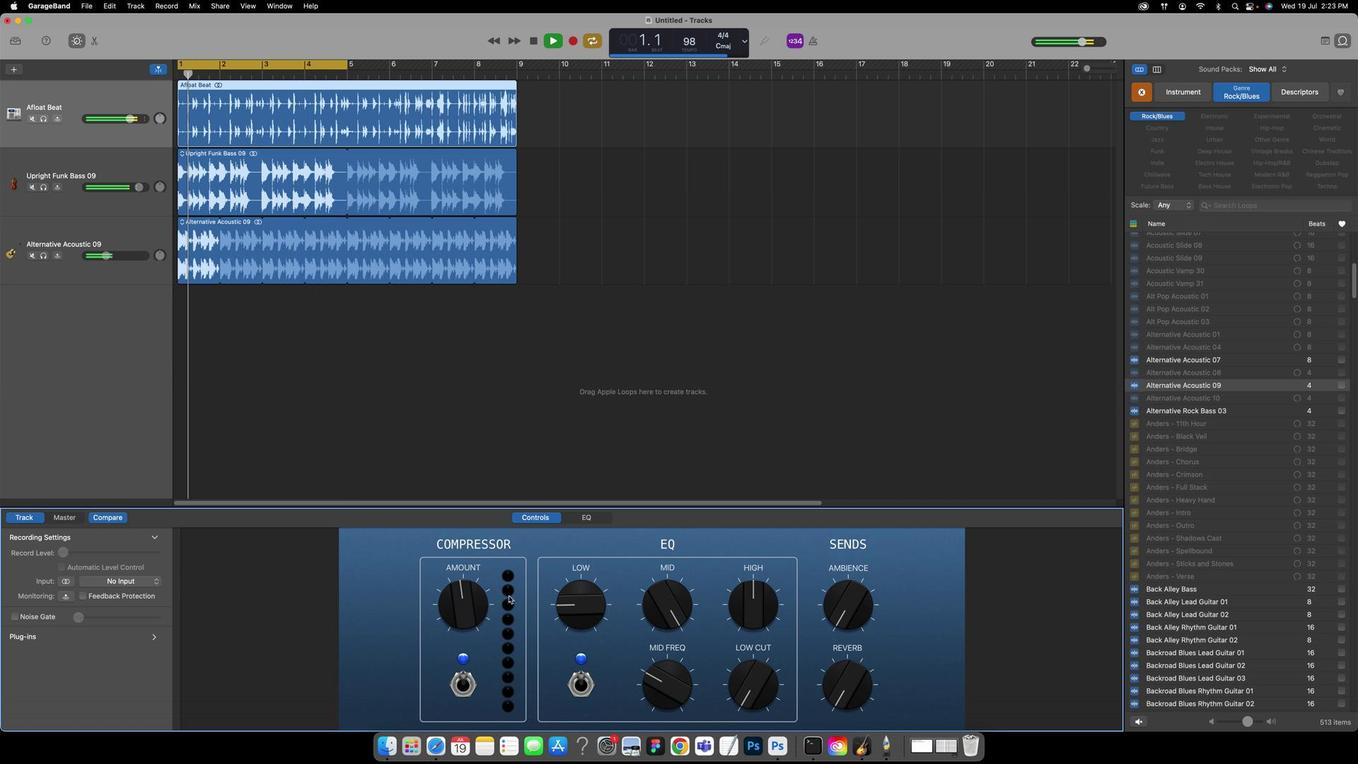
Action: Mouse moved to (661, 537)
Screenshot: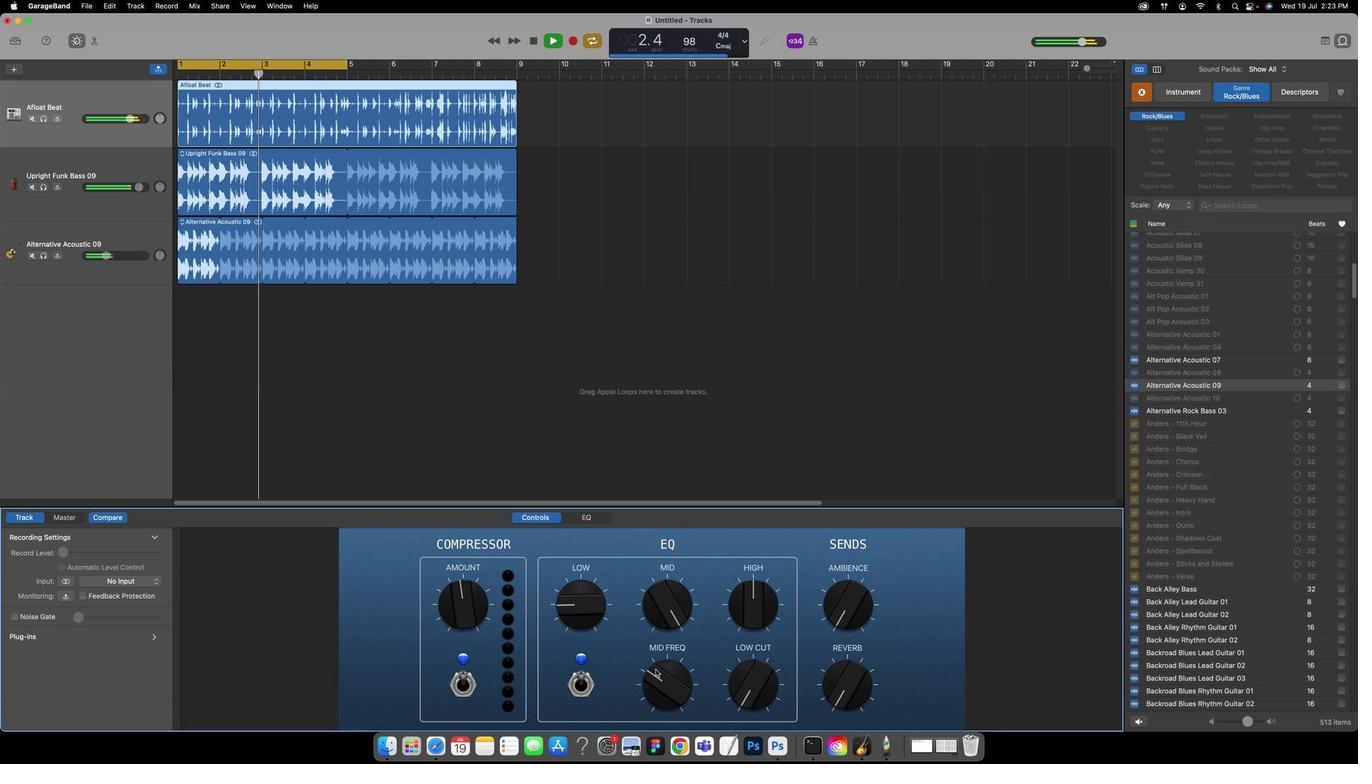 
Action: Mouse pressed left at (661, 537)
Screenshot: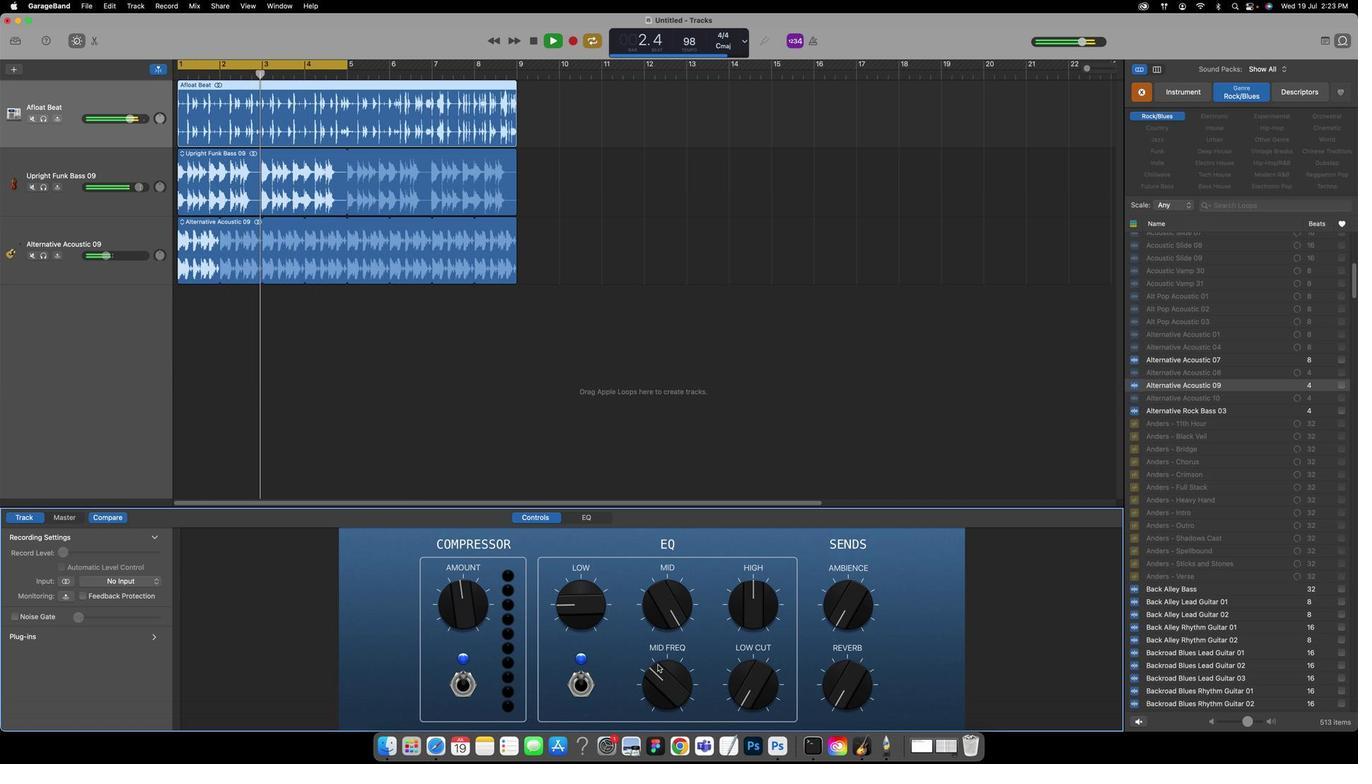 
Action: Mouse moved to (752, 536)
Screenshot: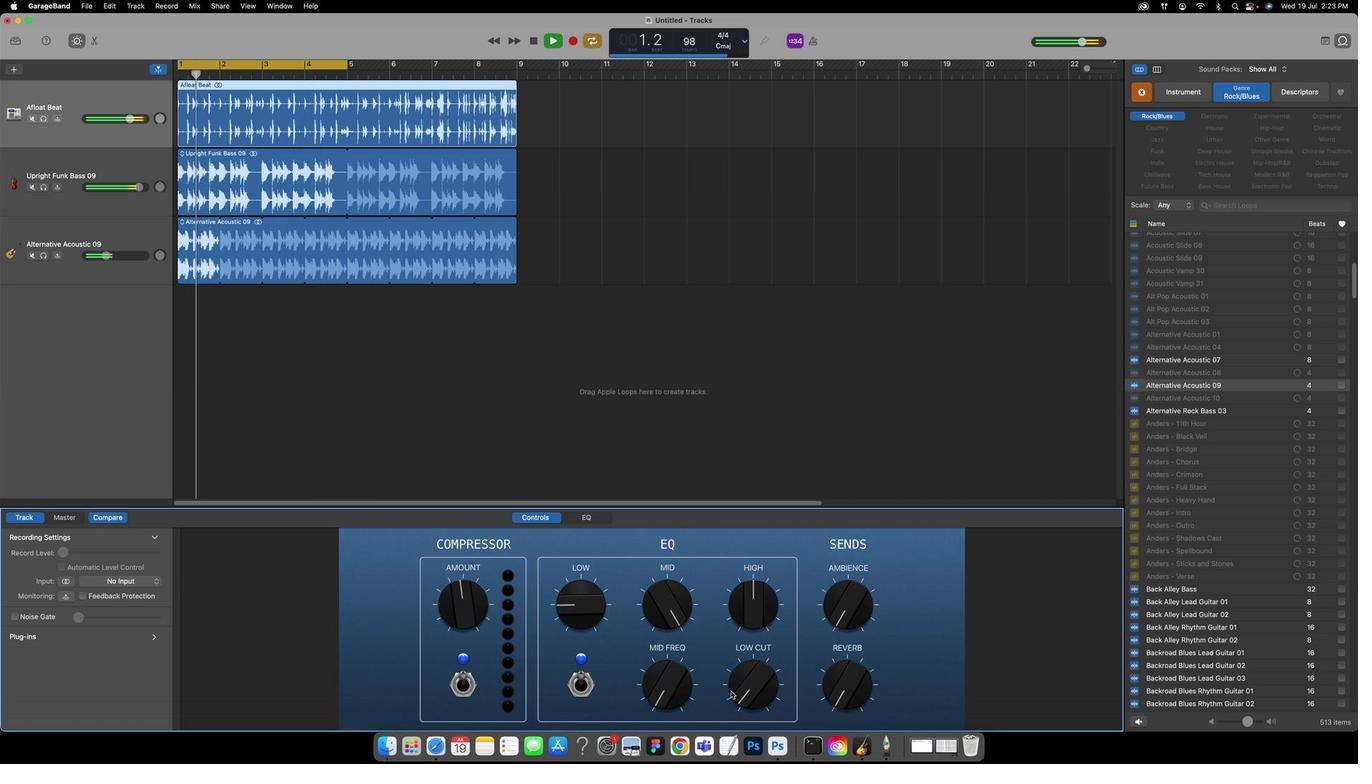 
Action: Mouse pressed left at (752, 536)
Screenshot: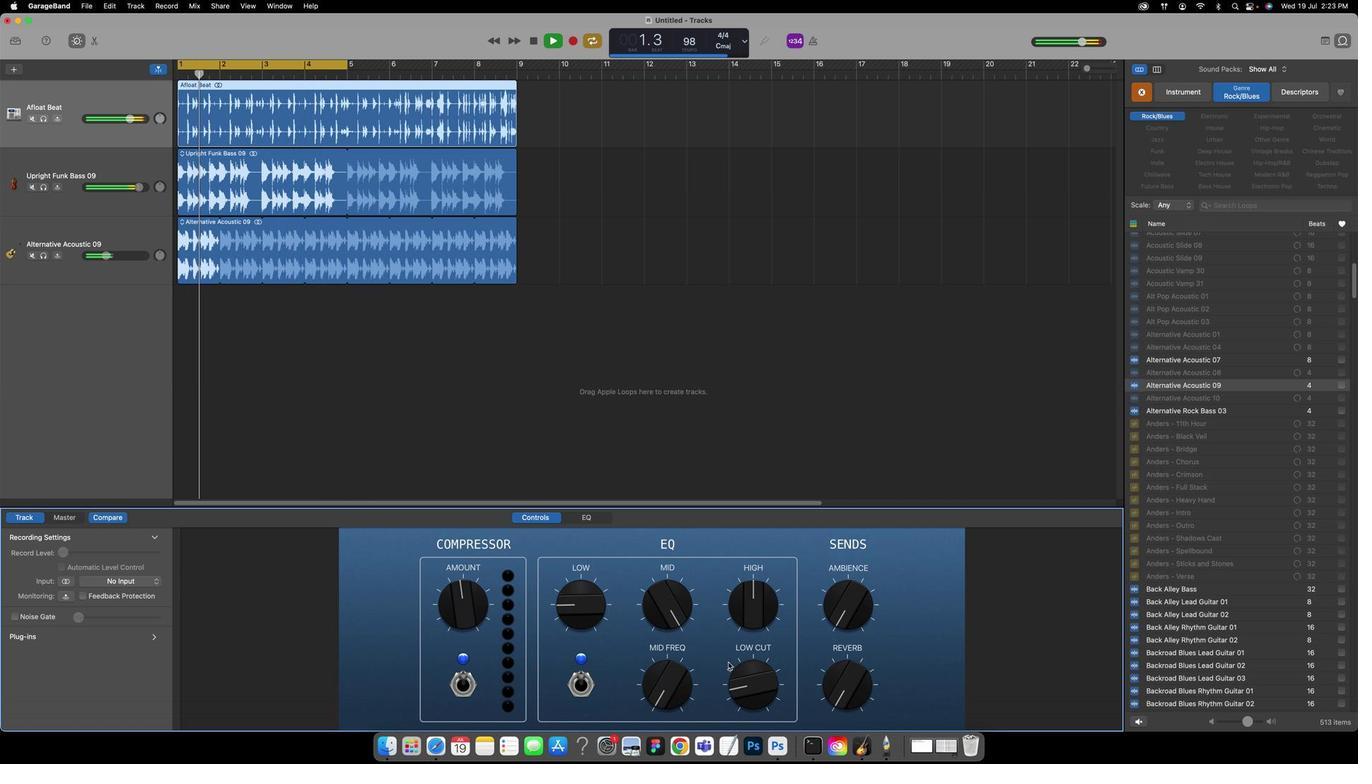 
Action: Mouse moved to (845, 538)
Screenshot: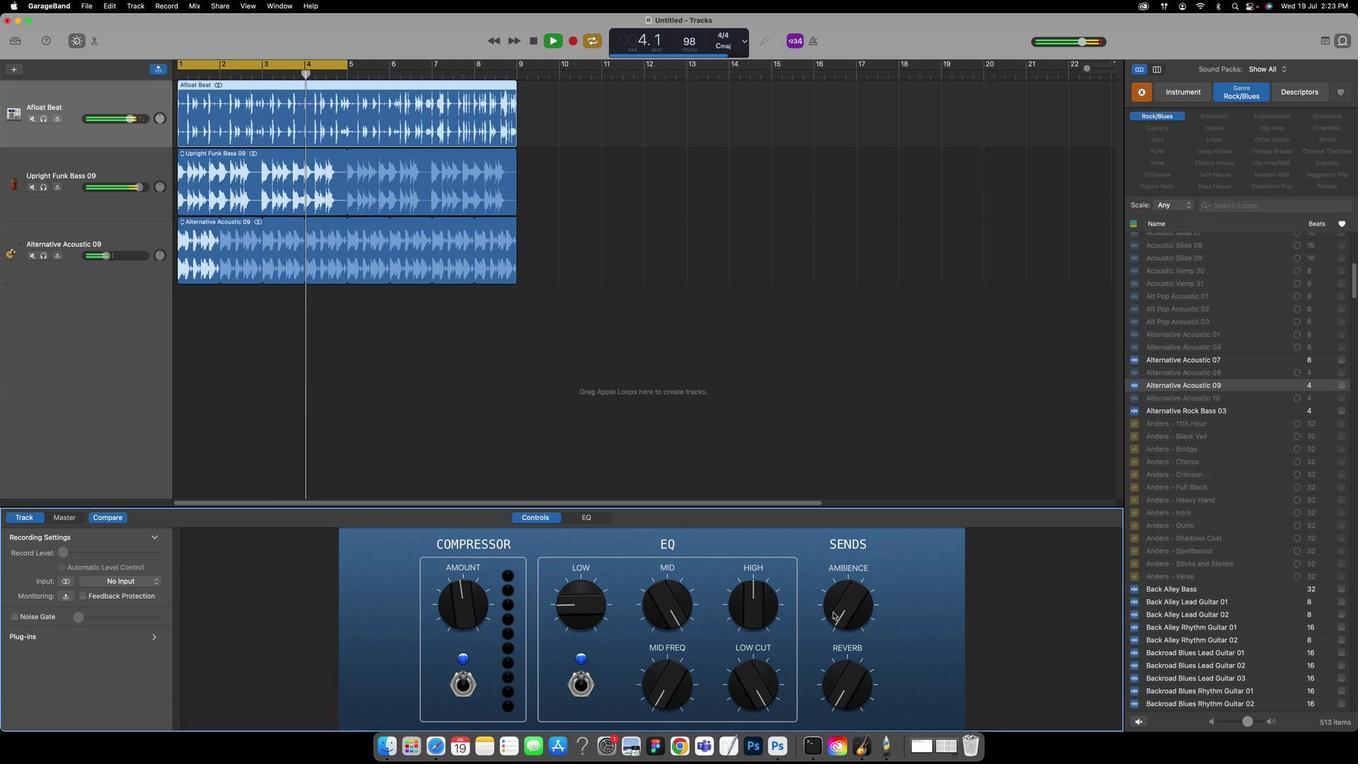 
Action: Mouse pressed left at (845, 538)
Screenshot: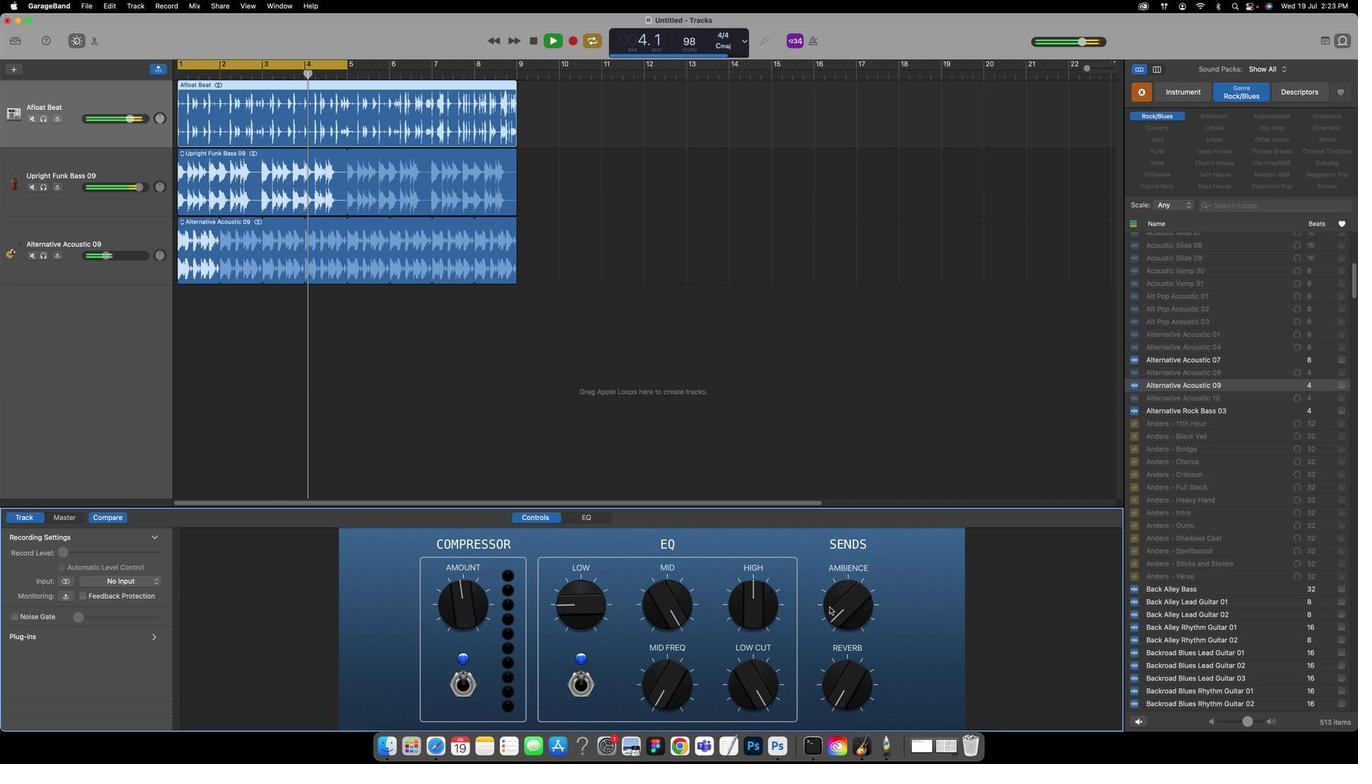 
Action: Mouse moved to (563, 551)
Screenshot: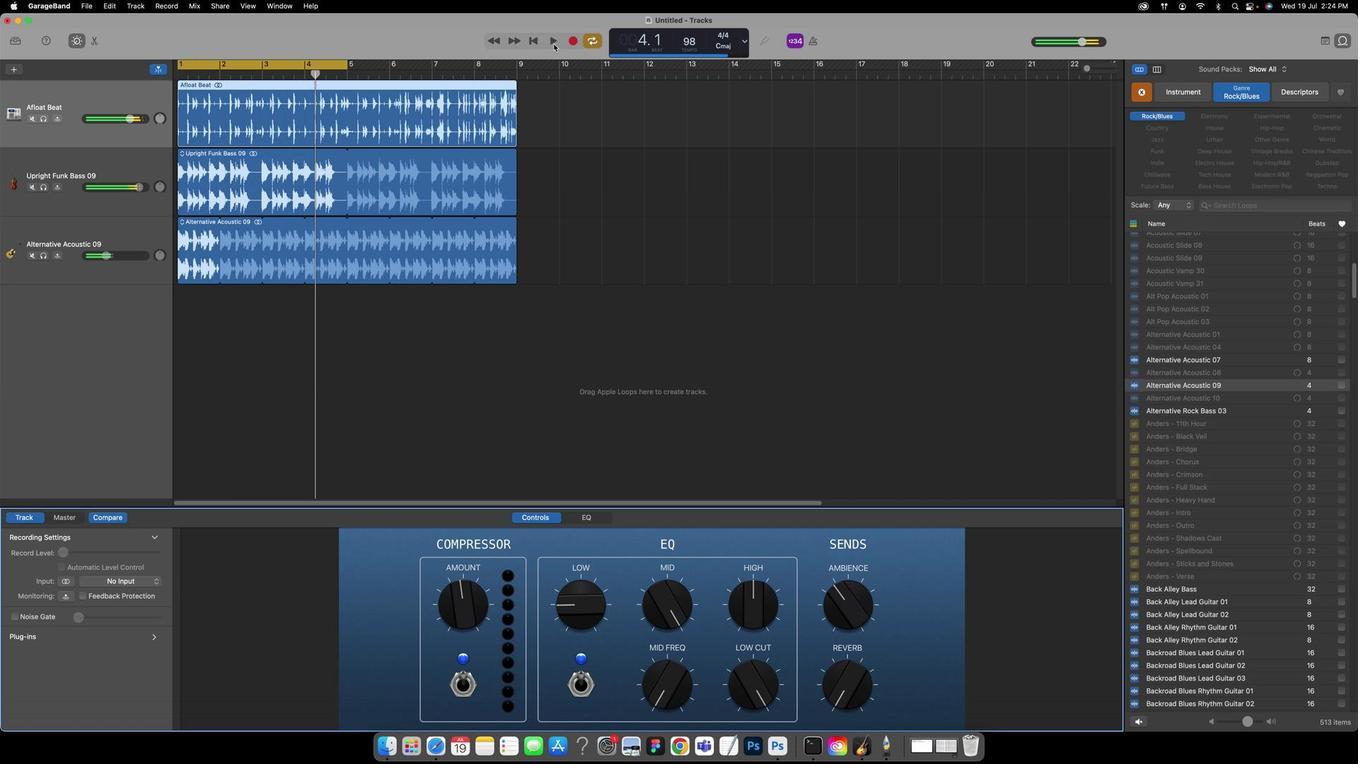 
Action: Mouse pressed left at (563, 551)
Screenshot: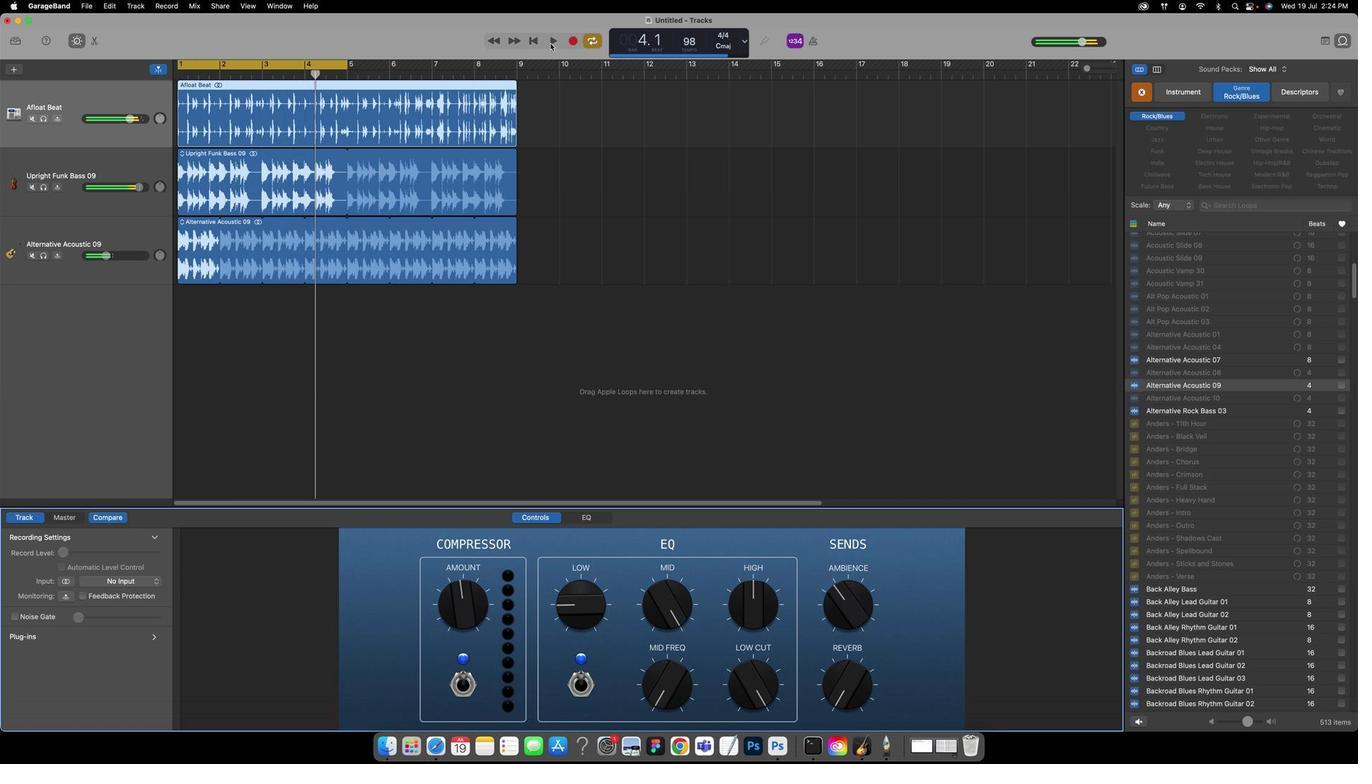 
Action: Mouse moved to (543, 551)
Screenshot: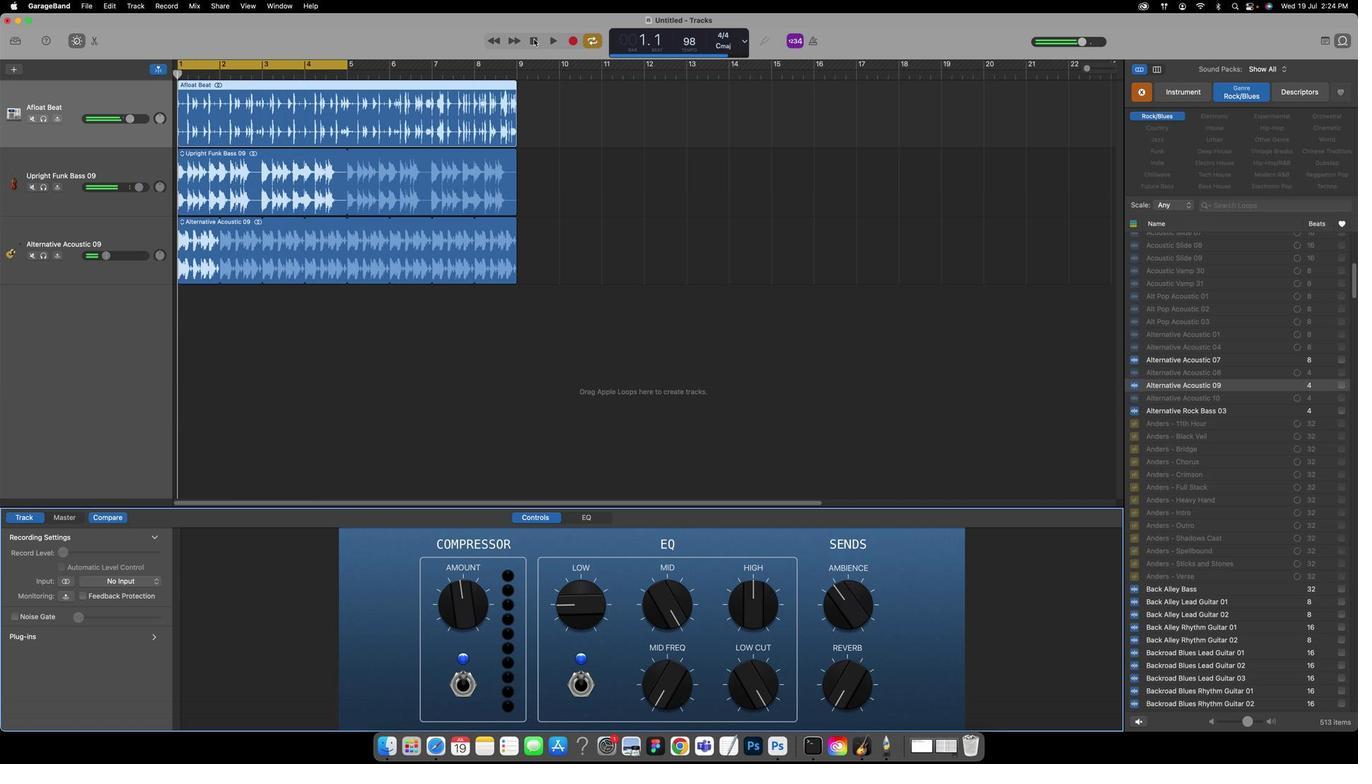 
Action: Mouse pressed left at (543, 551)
Screenshot: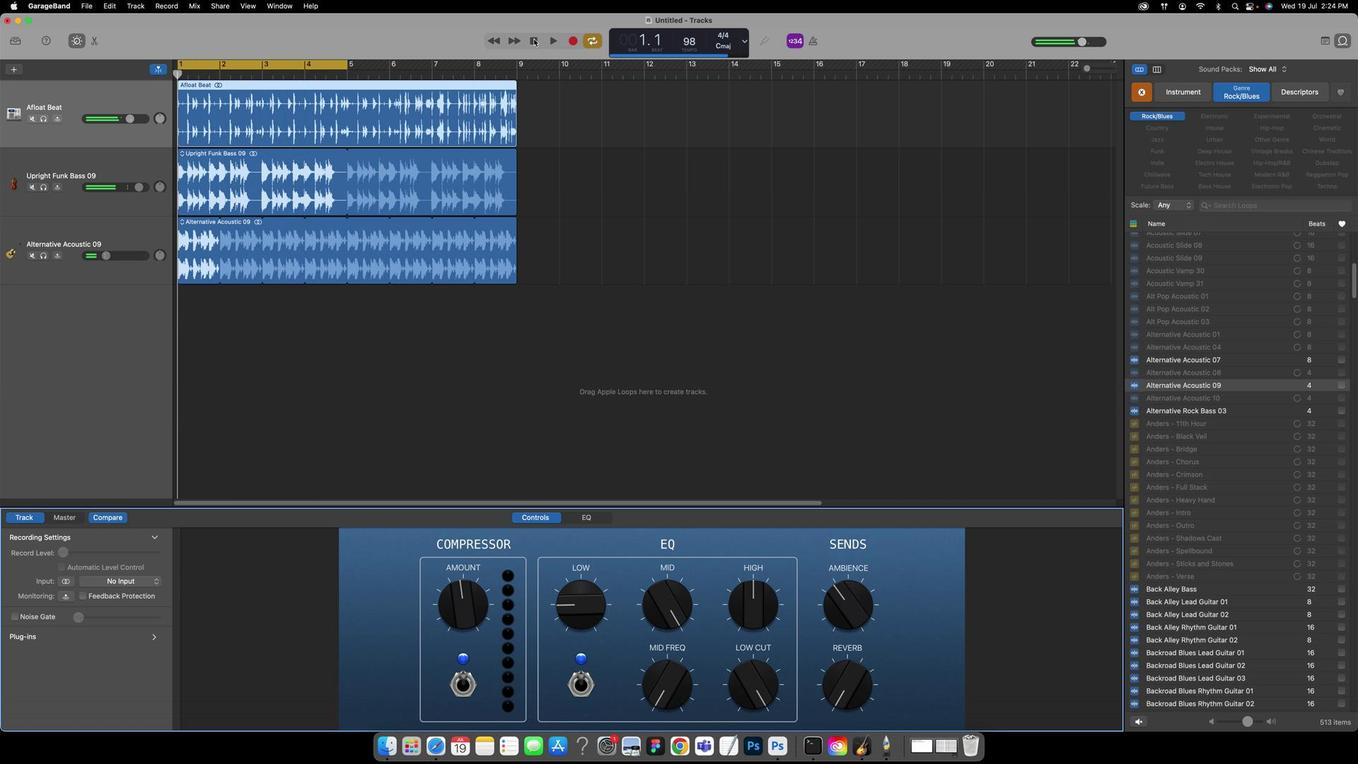 
Action: Mouse moved to (750, 550)
Screenshot: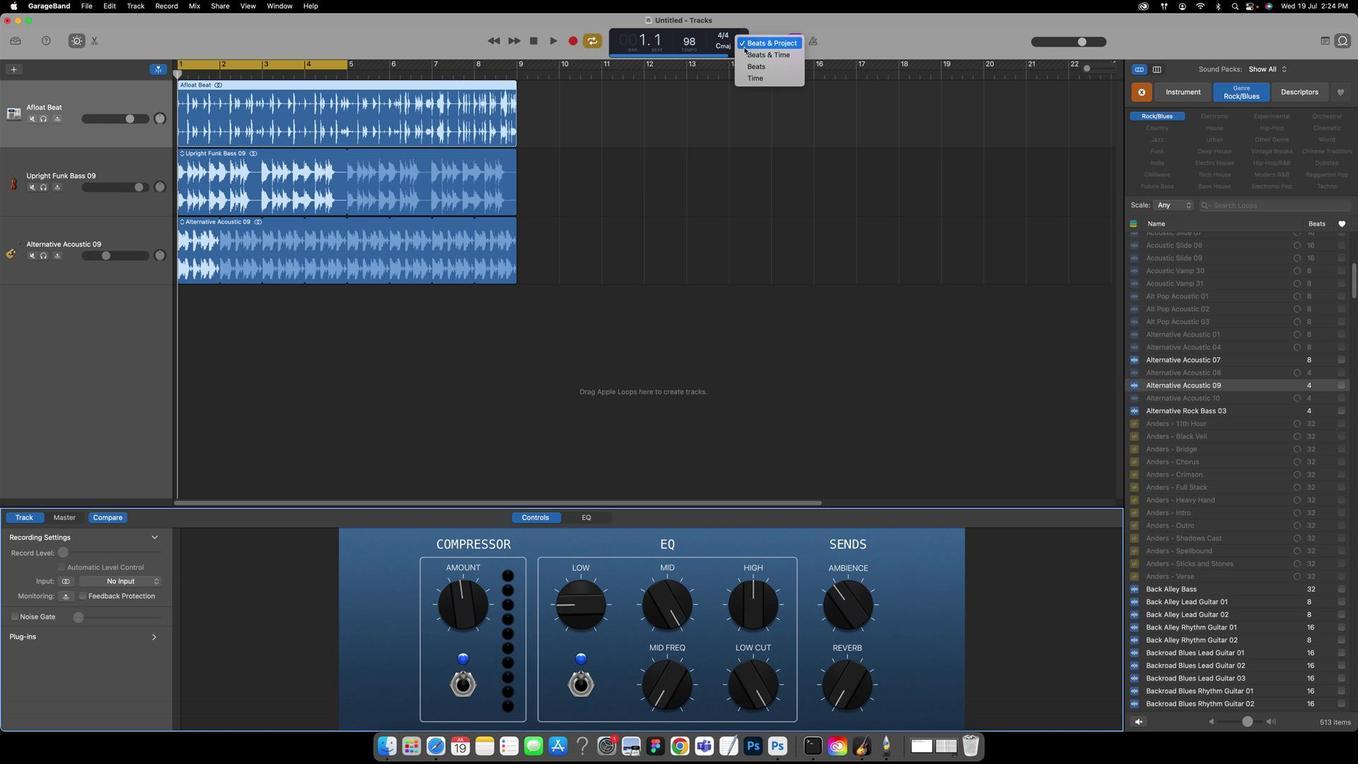 
Action: Mouse pressed left at (750, 550)
Screenshot: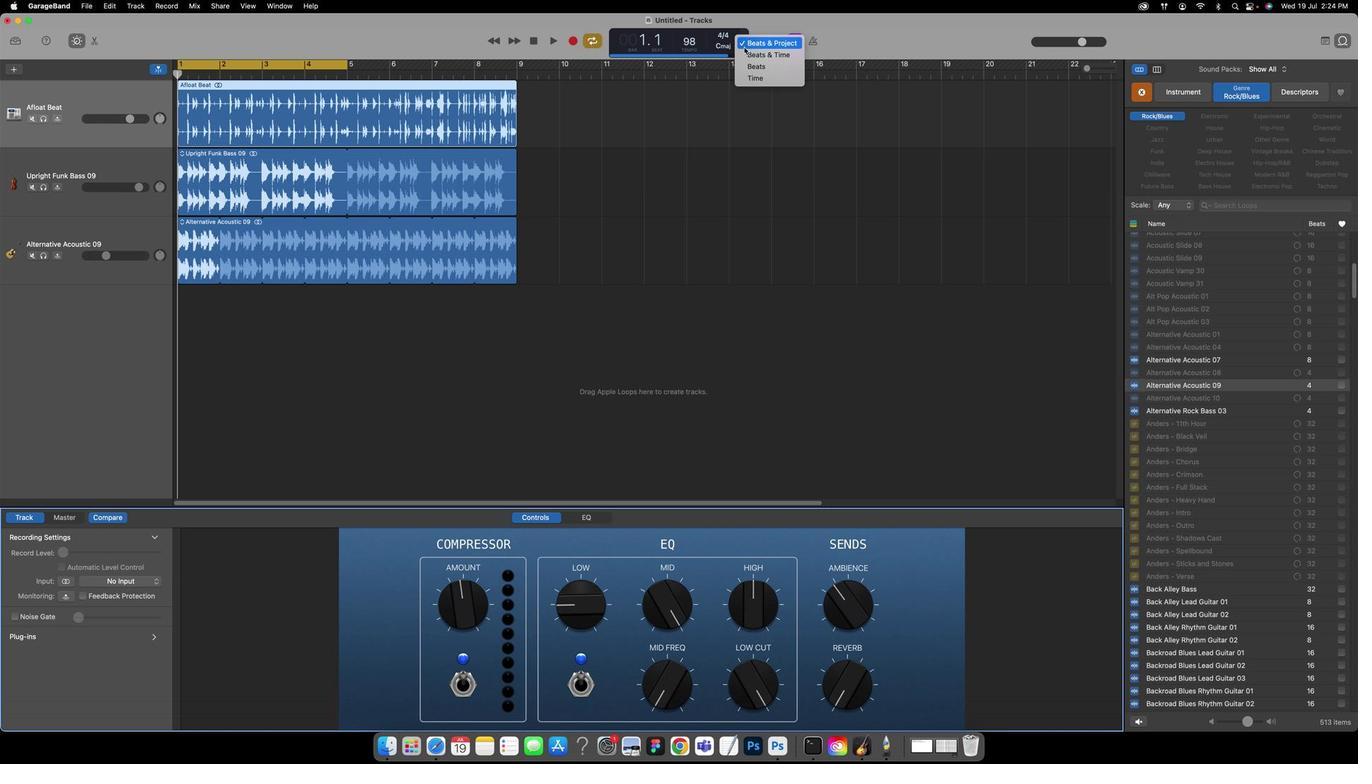 
Action: Mouse pressed left at (750, 550)
Screenshot: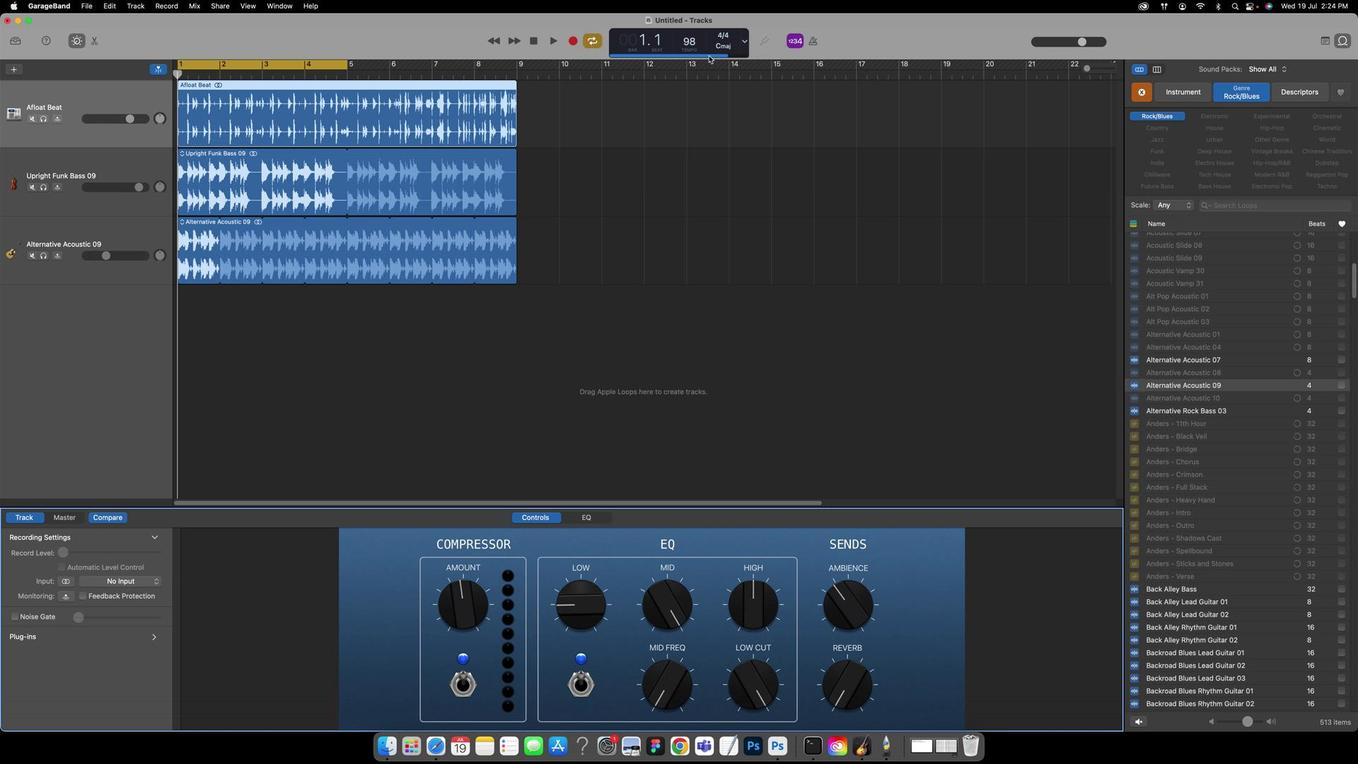 
Action: Mouse moved to (884, 549)
Screenshot: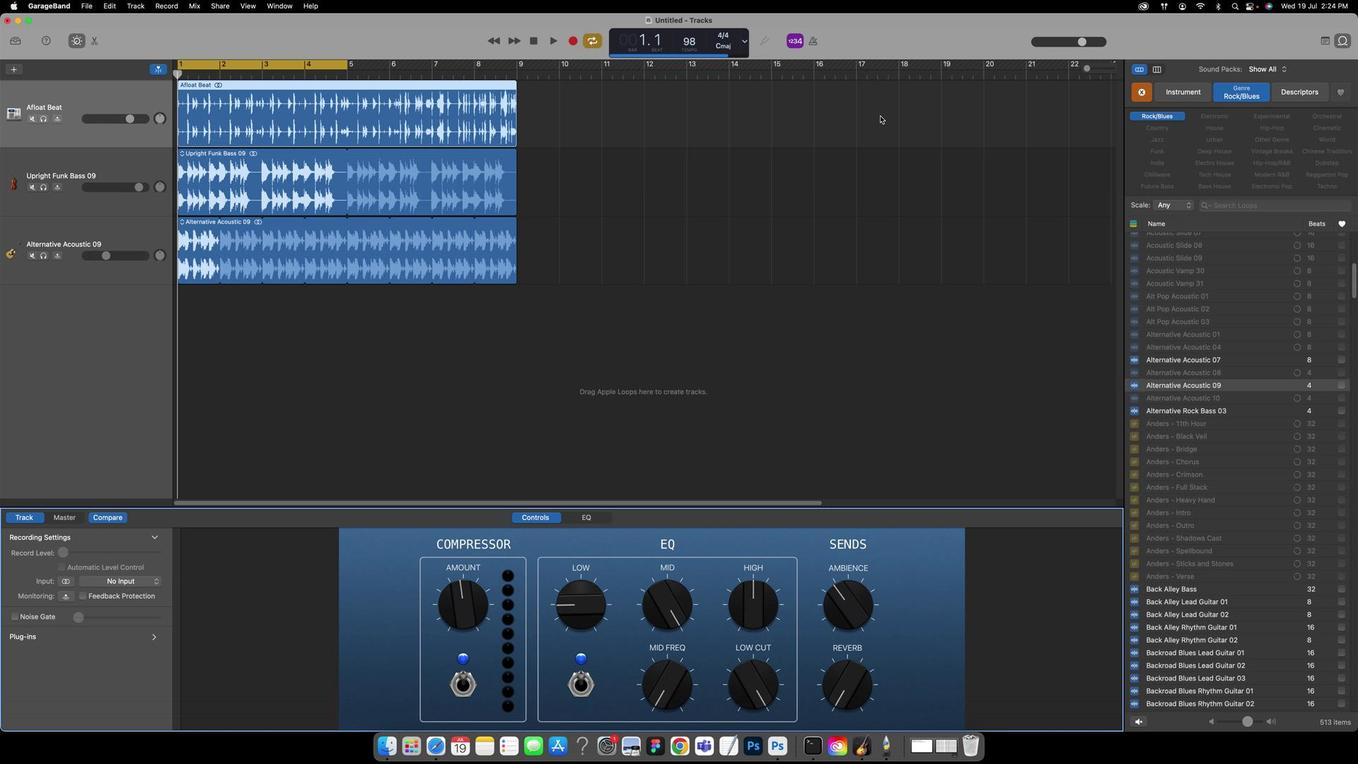 
Action: Mouse pressed left at (884, 549)
Screenshot: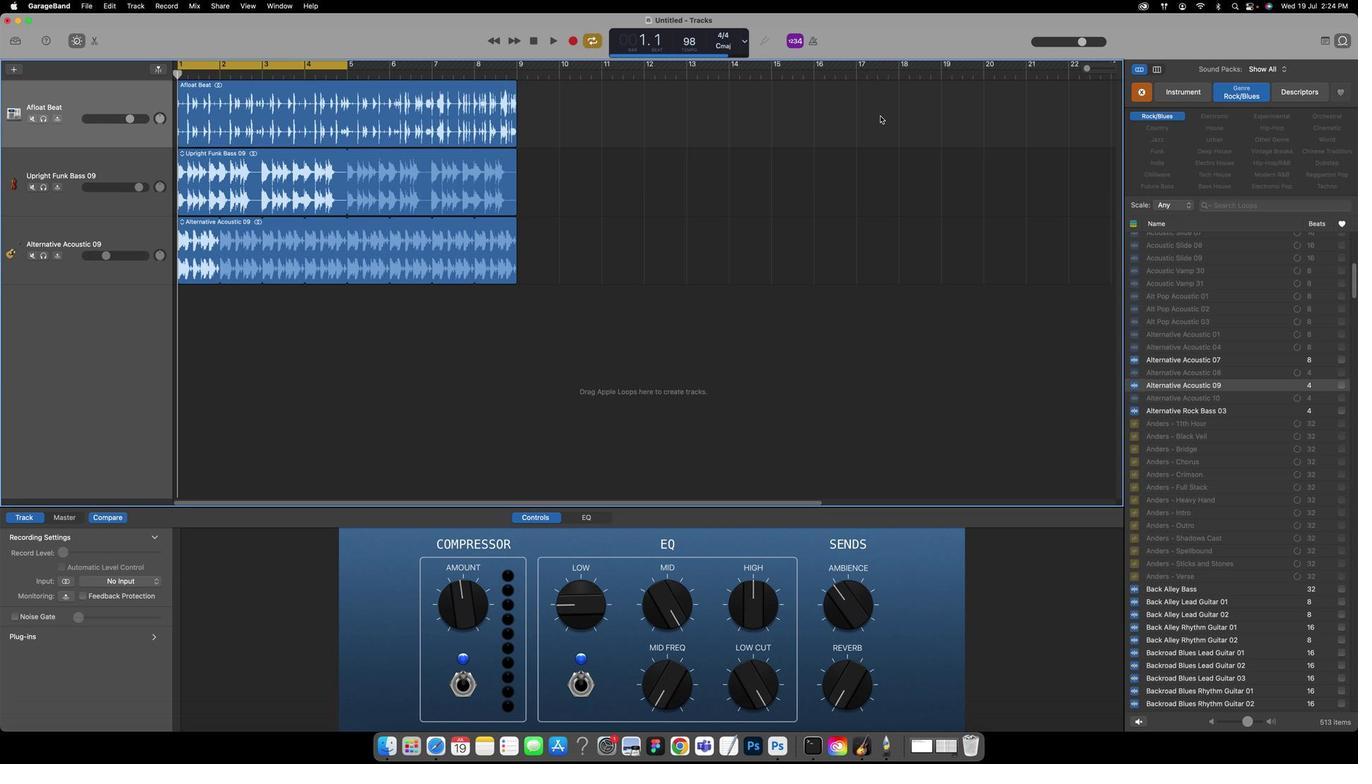 
Action: Mouse moved to (1320, 551)
Screenshot: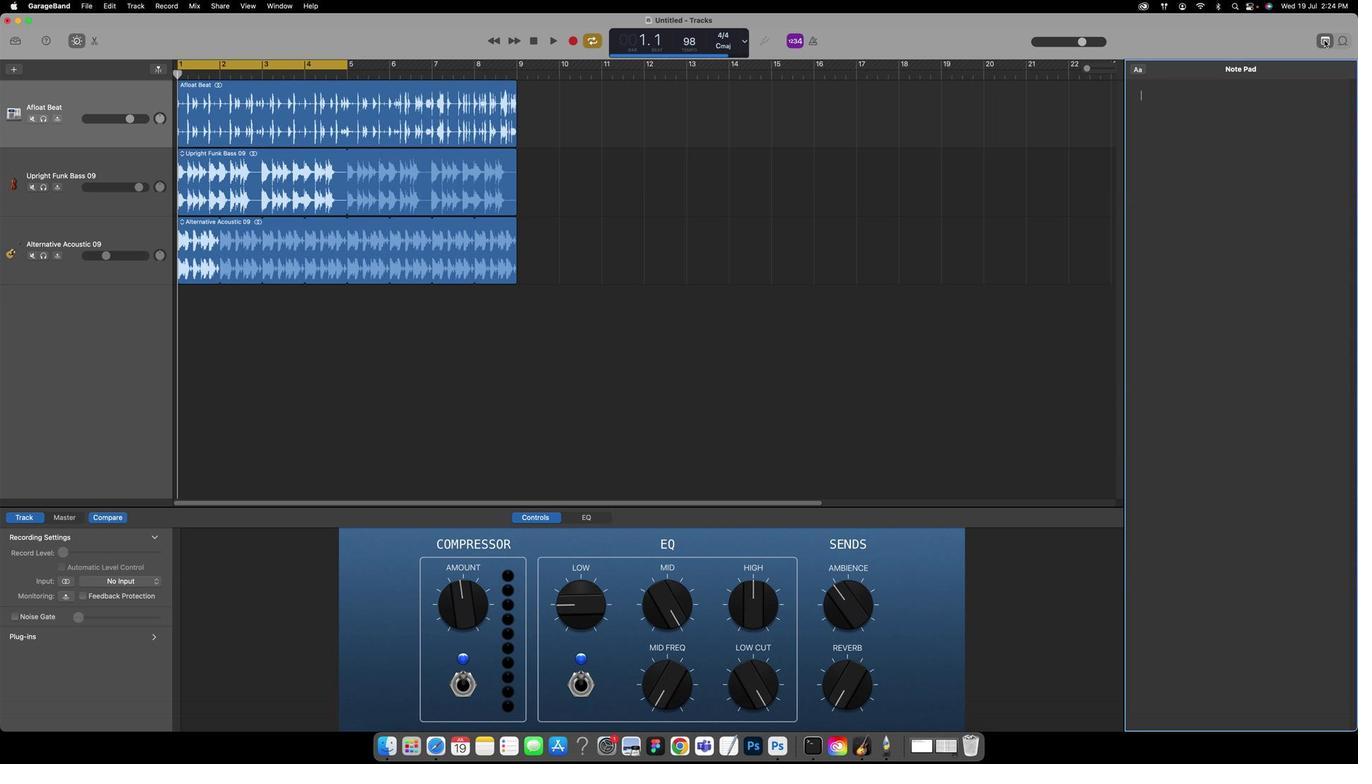 
Action: Mouse pressed left at (1320, 551)
Screenshot: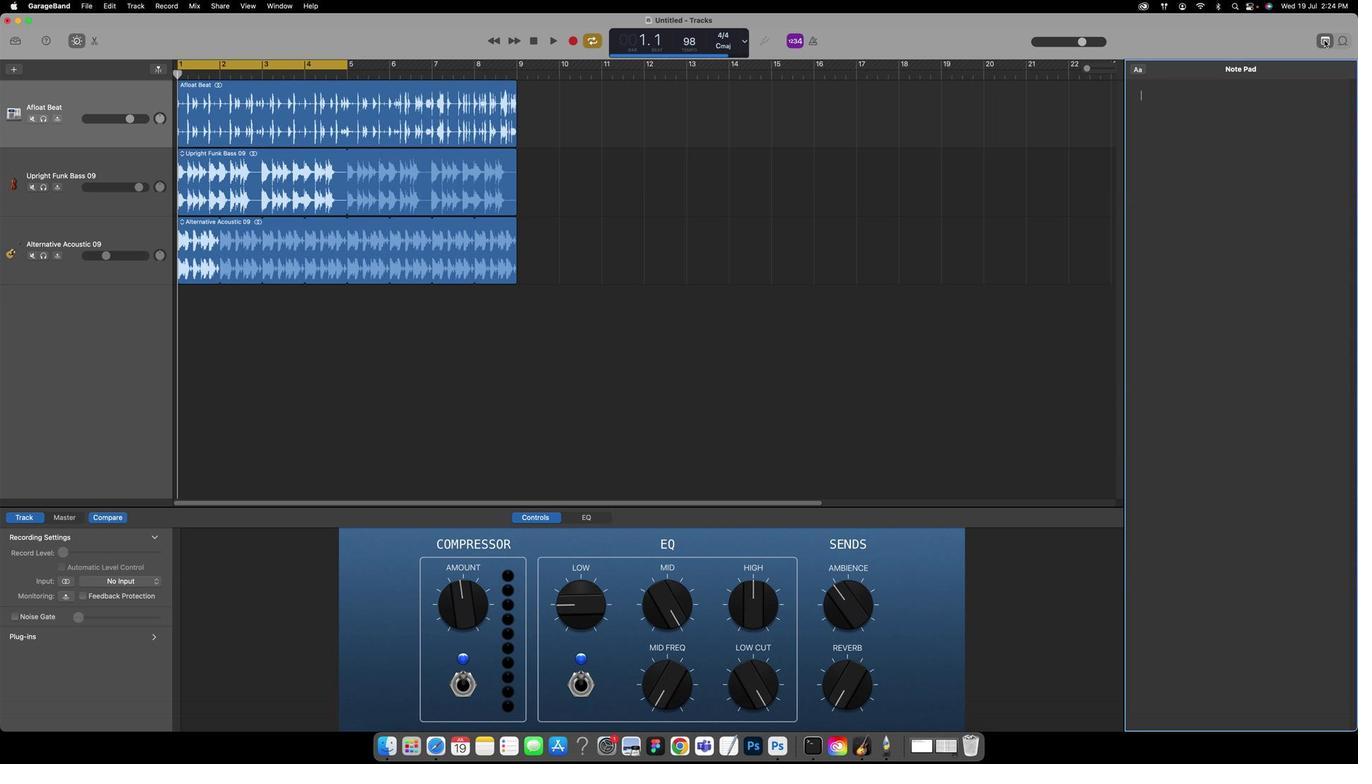 
Action: Mouse moved to (1336, 551)
Screenshot: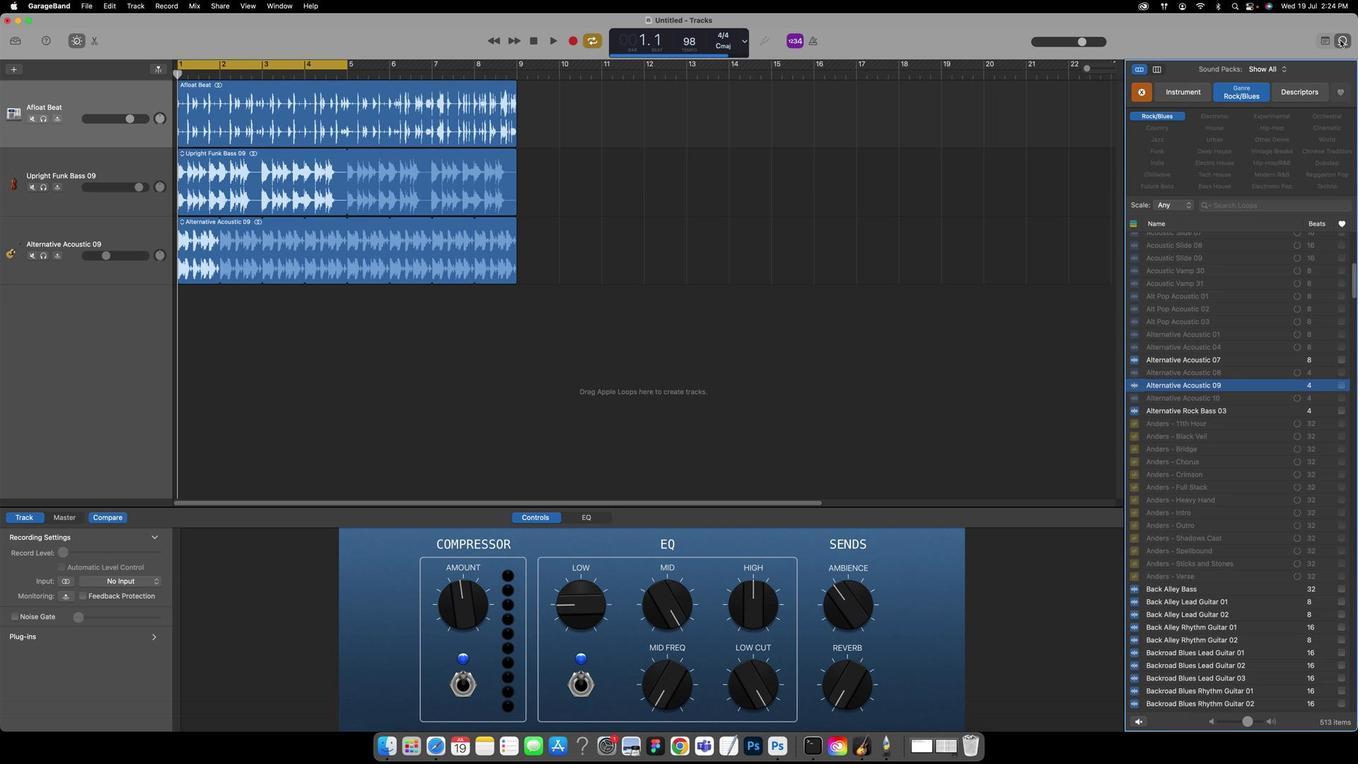 
Action: Mouse pressed left at (1336, 551)
Screenshot: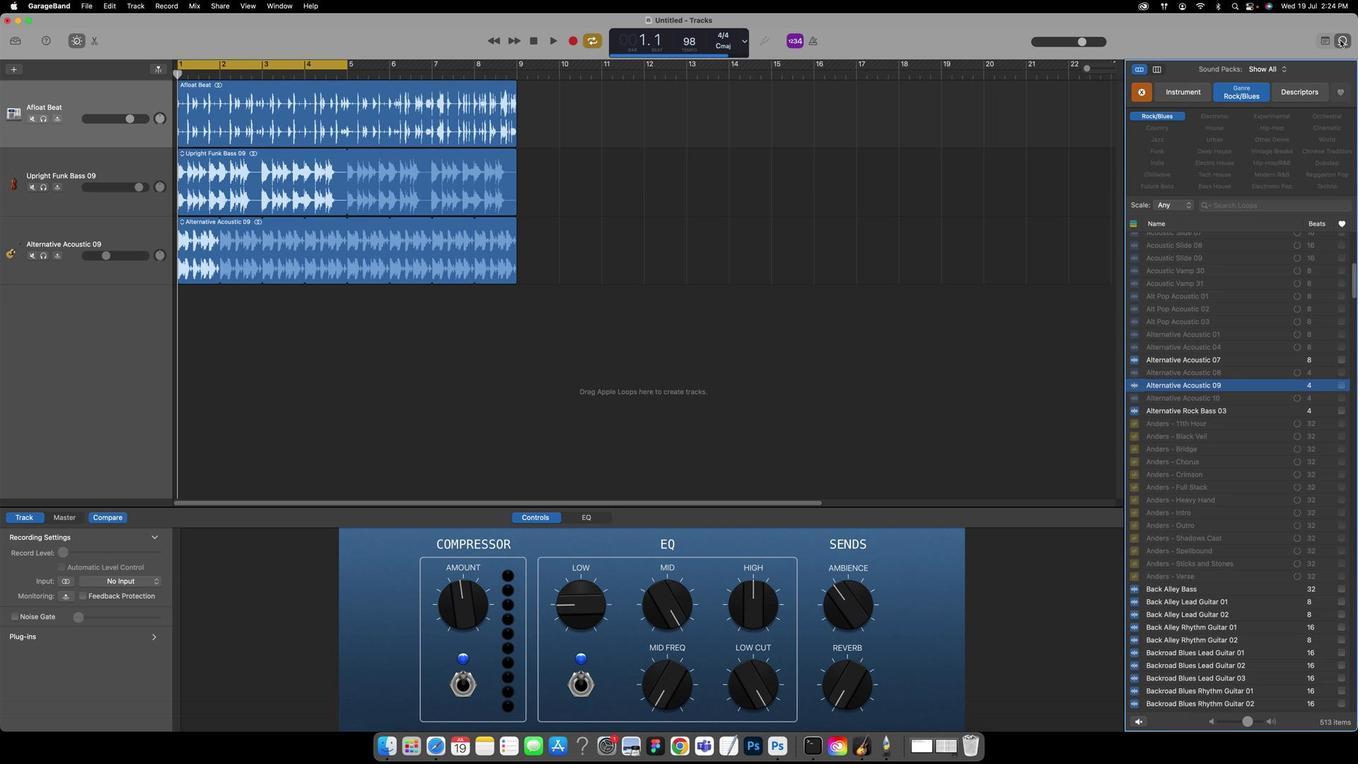 
Action: Mouse moved to (101, 552)
Screenshot: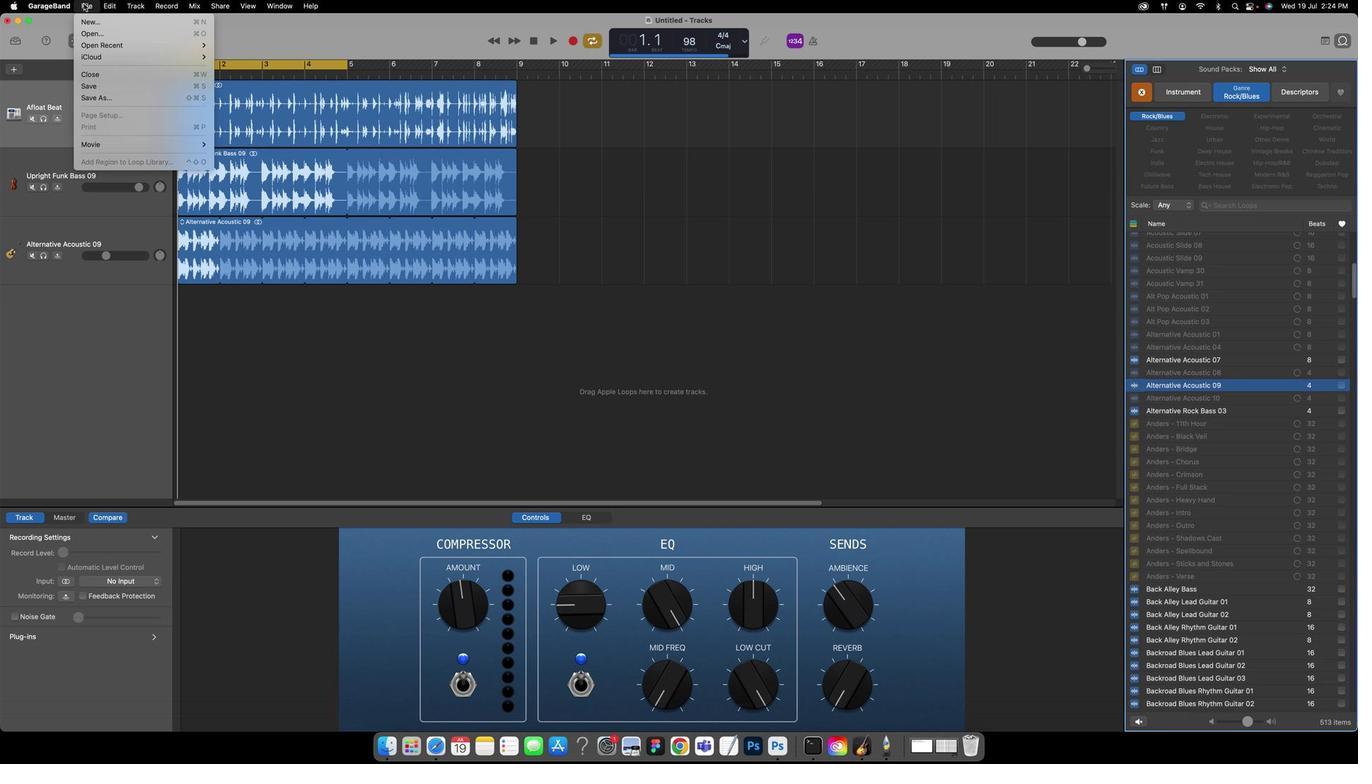 
Action: Mouse pressed left at (101, 552)
Screenshot: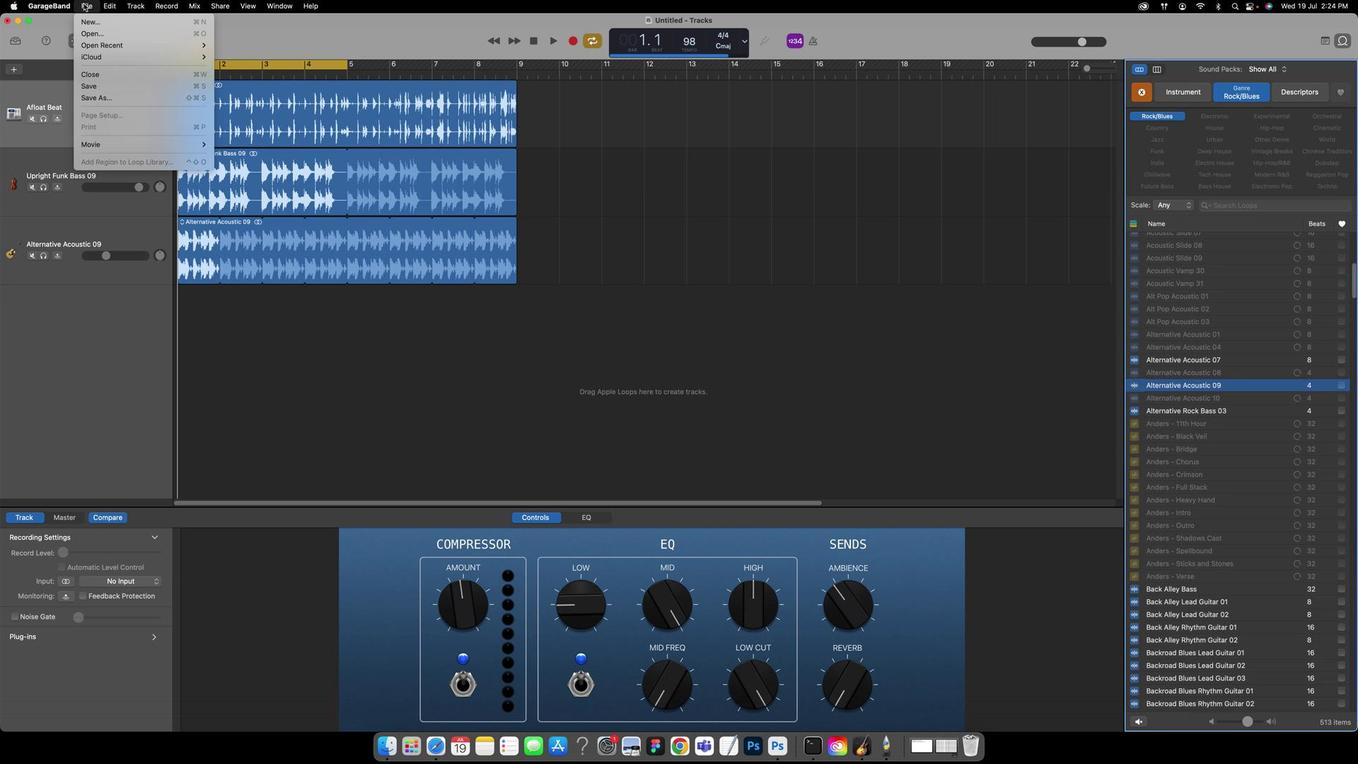 
Action: Mouse moved to (108, 549)
Screenshot: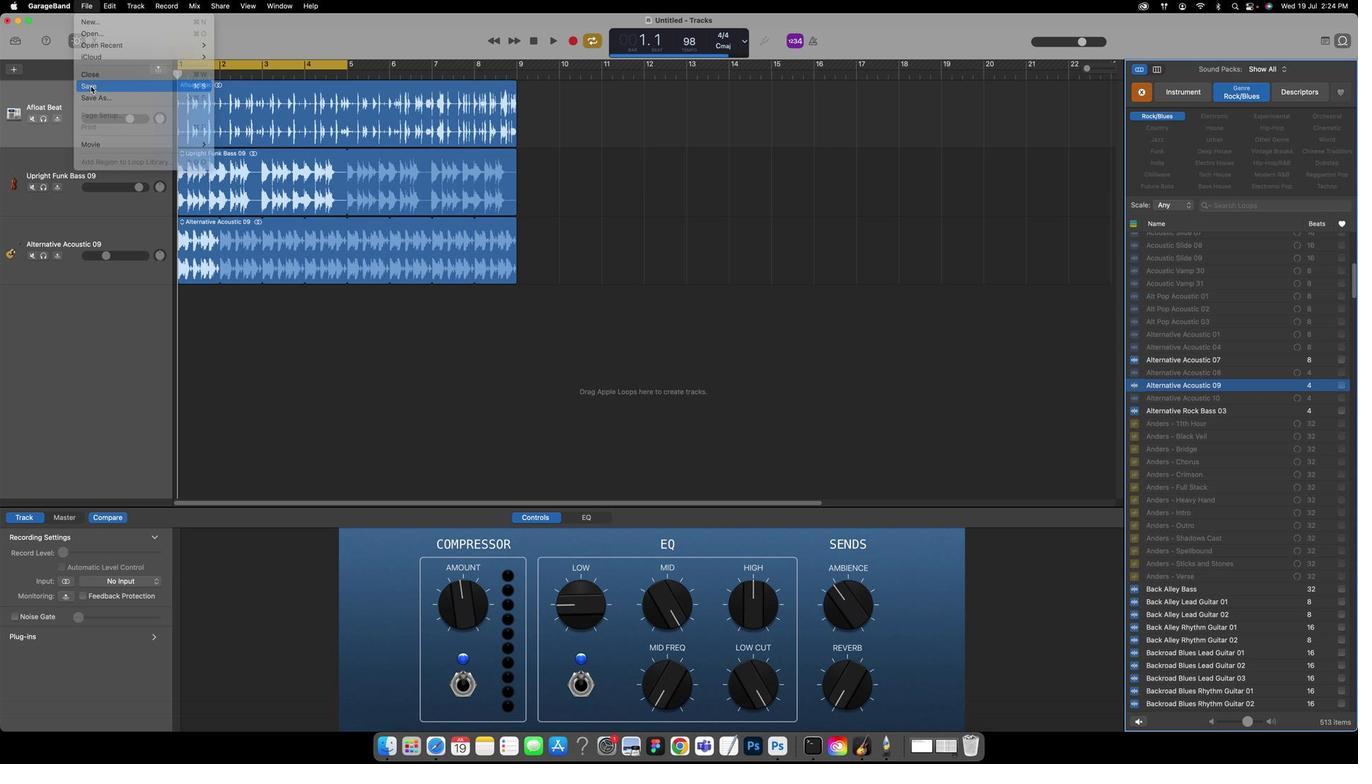
Action: Mouse pressed left at (108, 549)
Screenshot: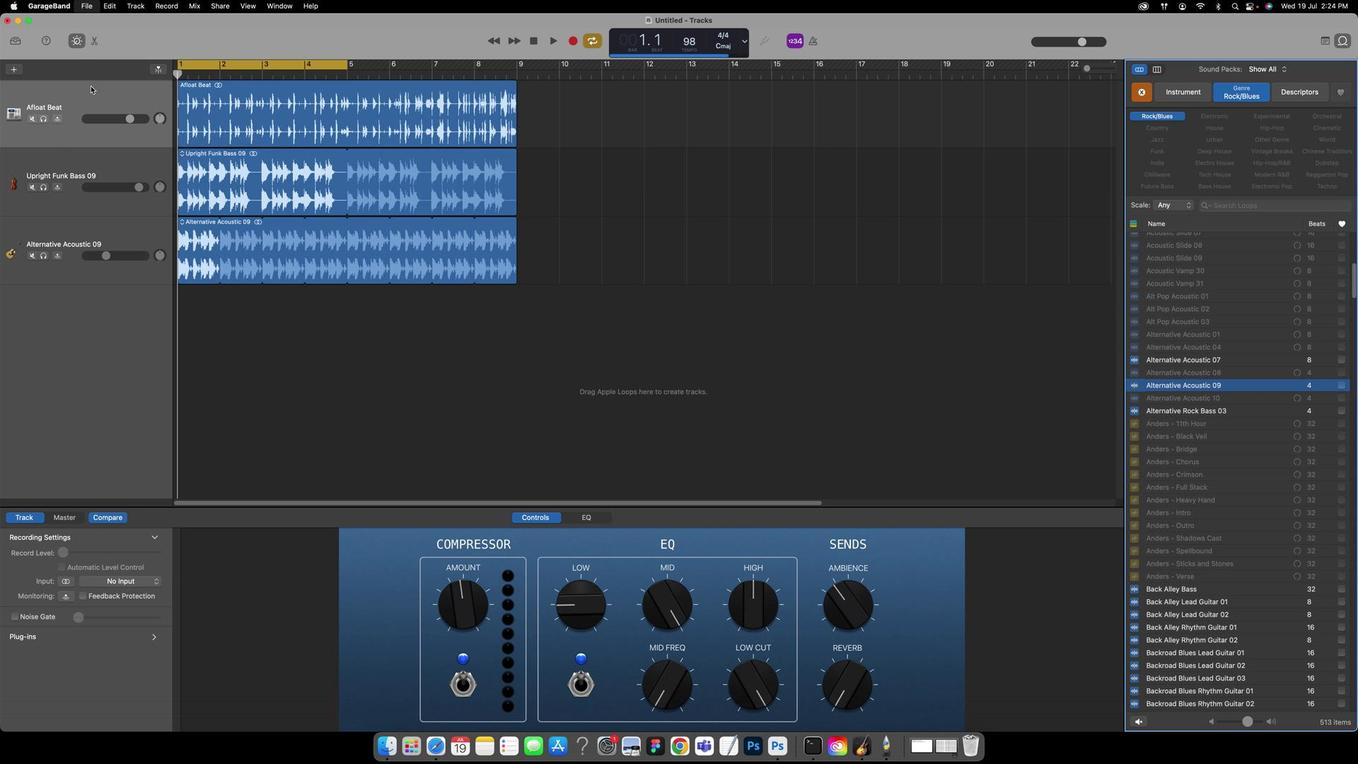 
Action: Key pressed Key.caps_lock'L'Key.caps_lock'o''o''p'
Screenshot: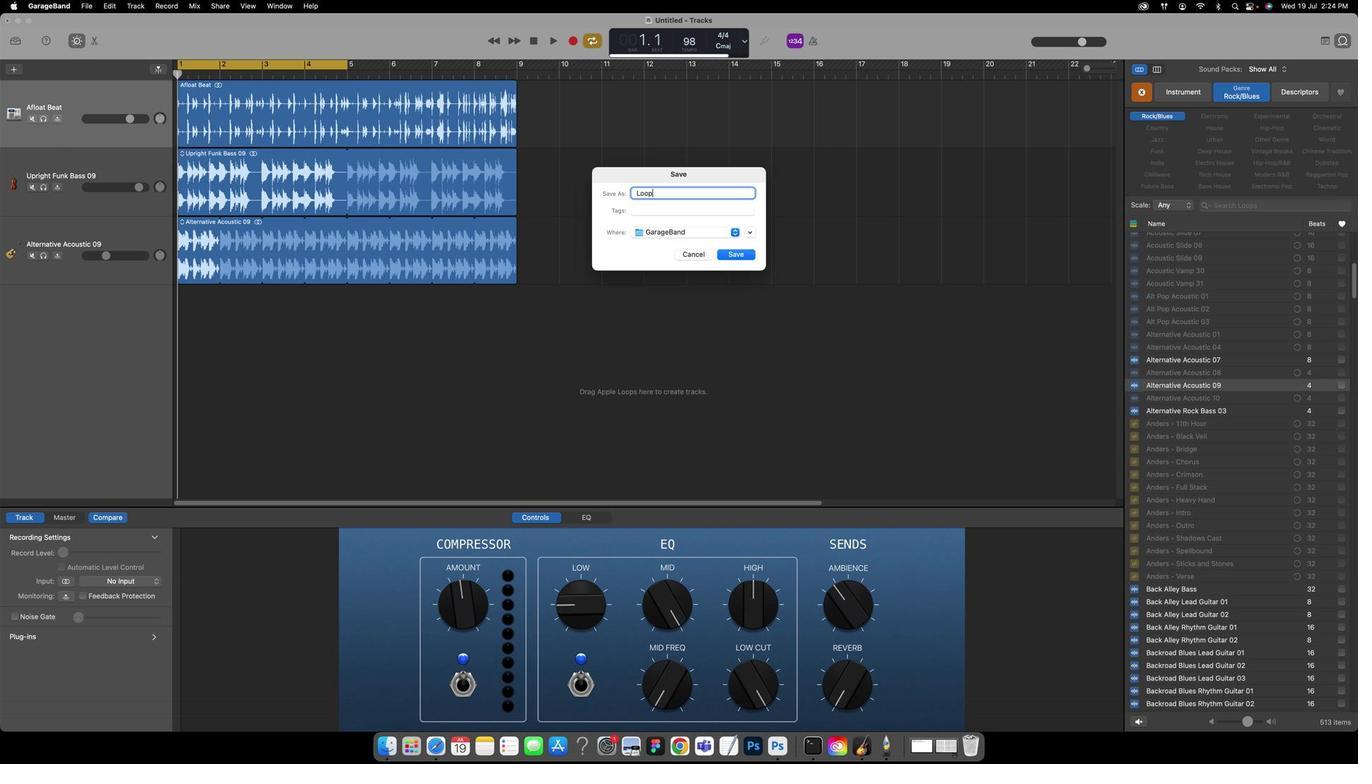 
Action: Mouse moved to (699, 547)
Screenshot: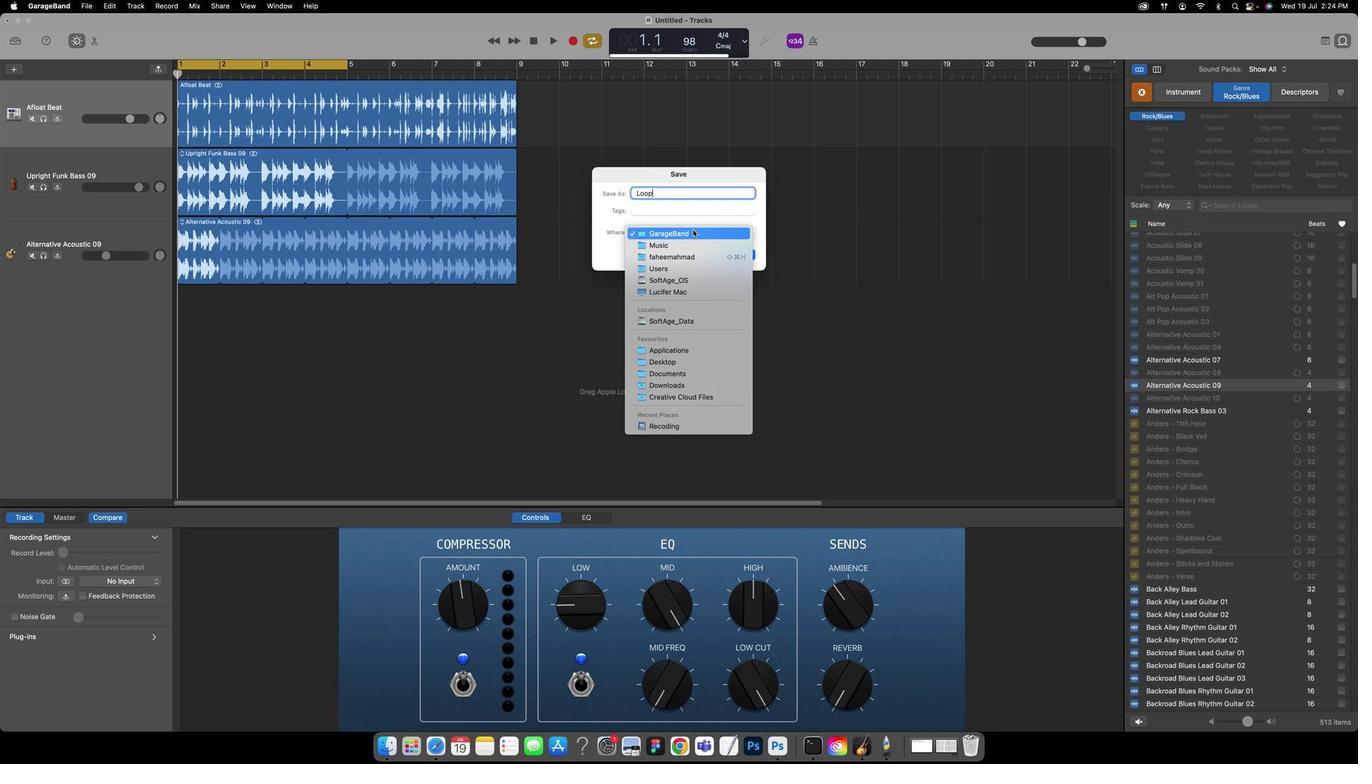 
Action: Mouse pressed left at (699, 547)
Screenshot: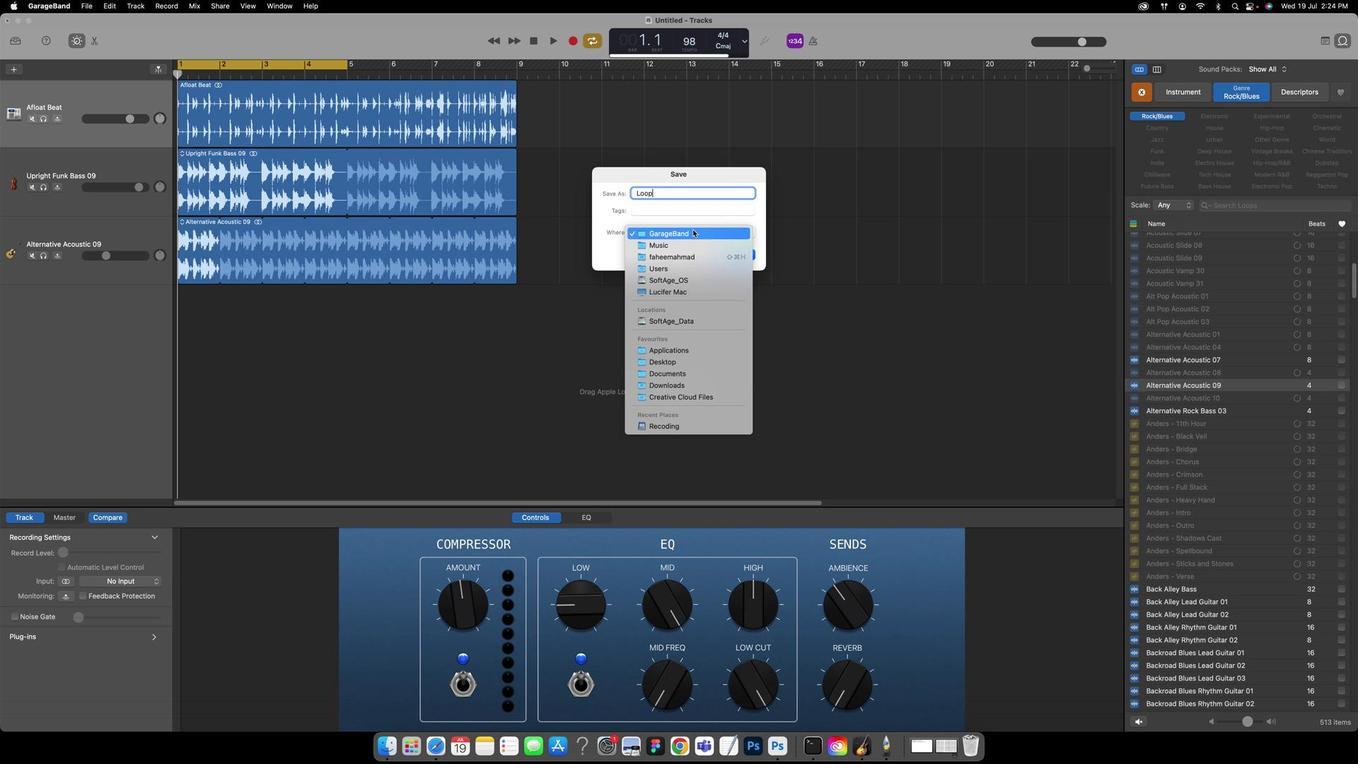 
Action: Mouse moved to (702, 543)
Screenshot: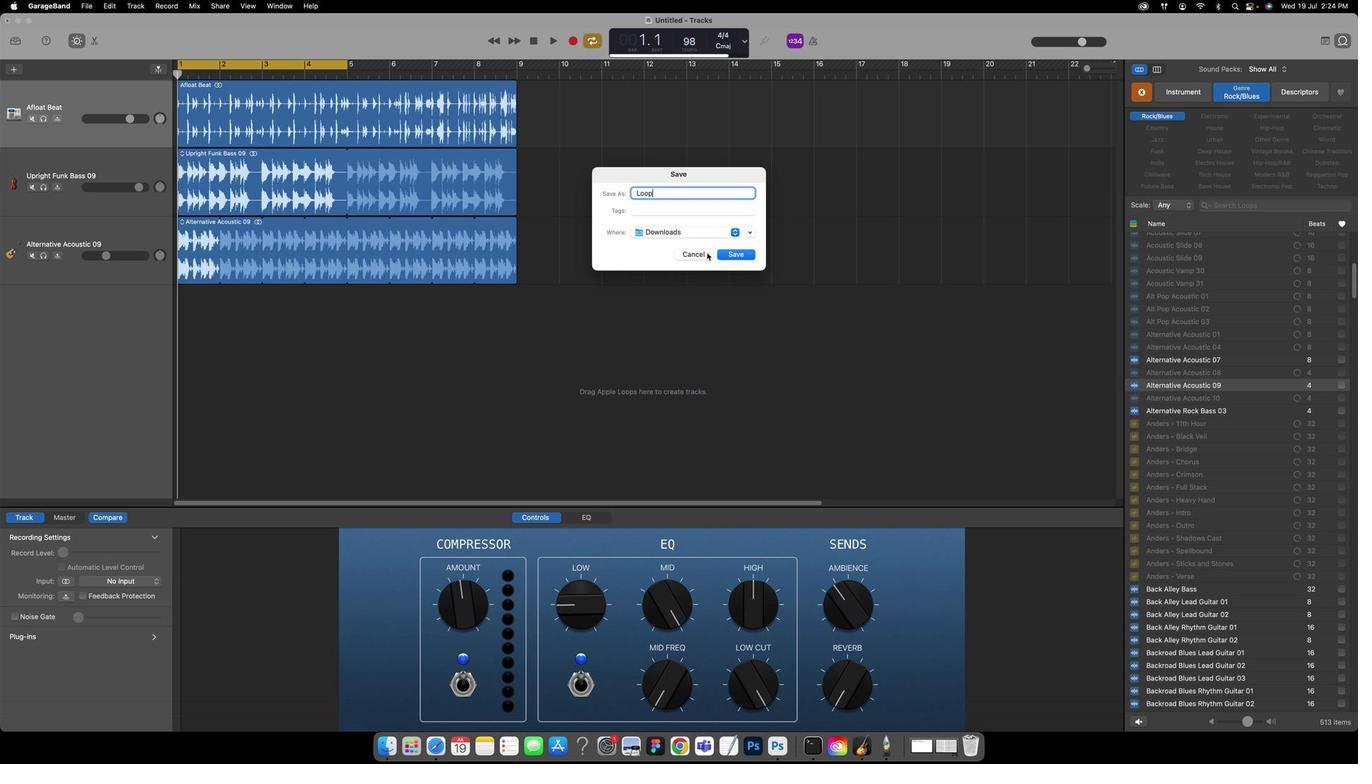 
Action: Mouse pressed left at (702, 543)
Screenshot: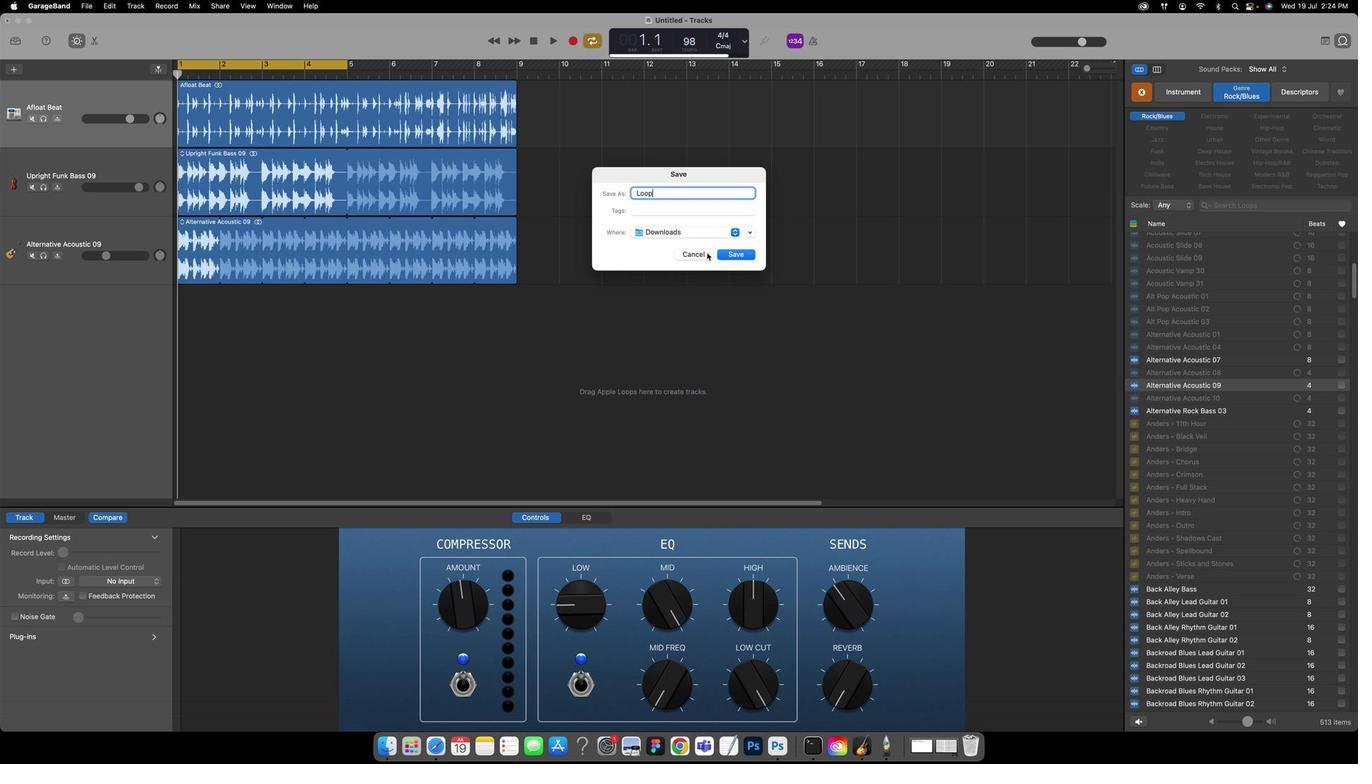 
Action: Mouse moved to (740, 546)
Screenshot: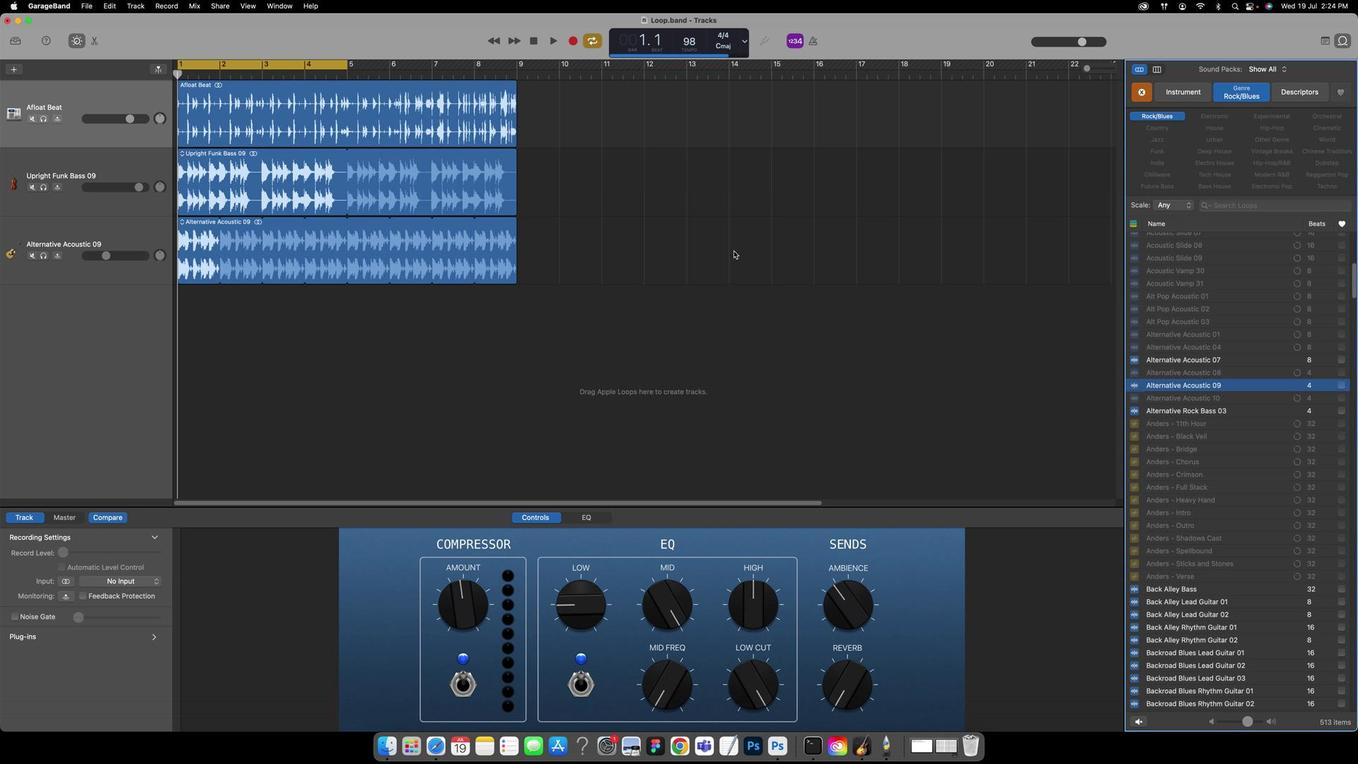 
Action: Mouse pressed left at (740, 546)
Screenshot: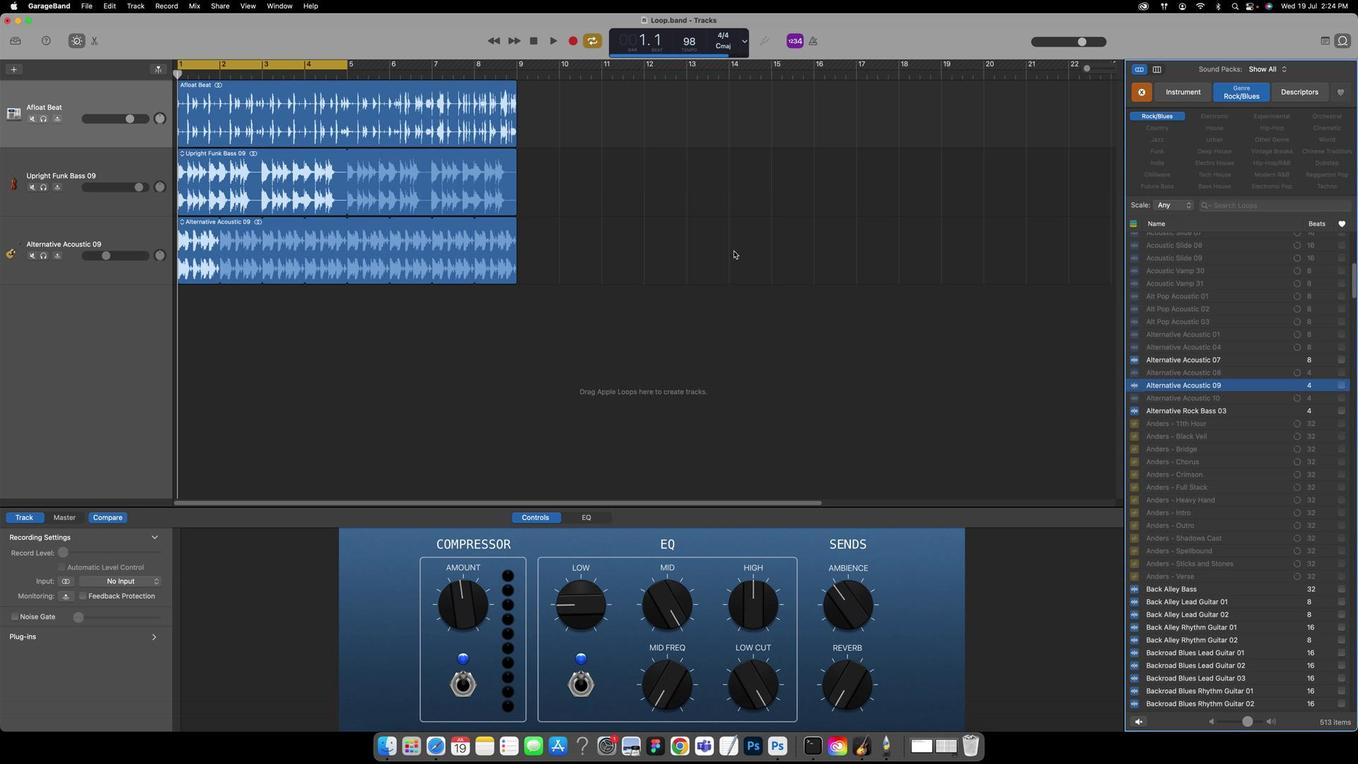 
